 Task: Compose an email with the signature Graham Wilson with the subject Request for feedback on a proposal and the message Could you please provide a list of the deliverables? from softage.2@softage.net to softage.4@softage.net with an attached image file Product_packaging_design.jpg Undo the message and rewrite the message as I am writing to confirm the details of the invoice. Send the email. Finally, move the email from Sent Items to the label Insurance
Action: Mouse moved to (95, 71)
Screenshot: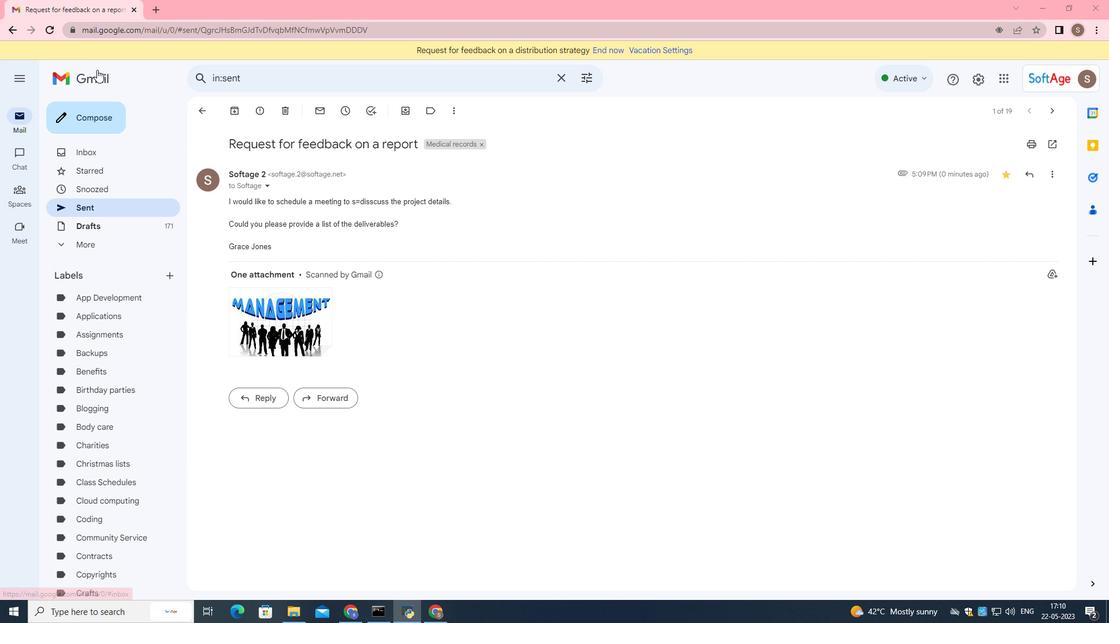 
Action: Mouse pressed left at (95, 71)
Screenshot: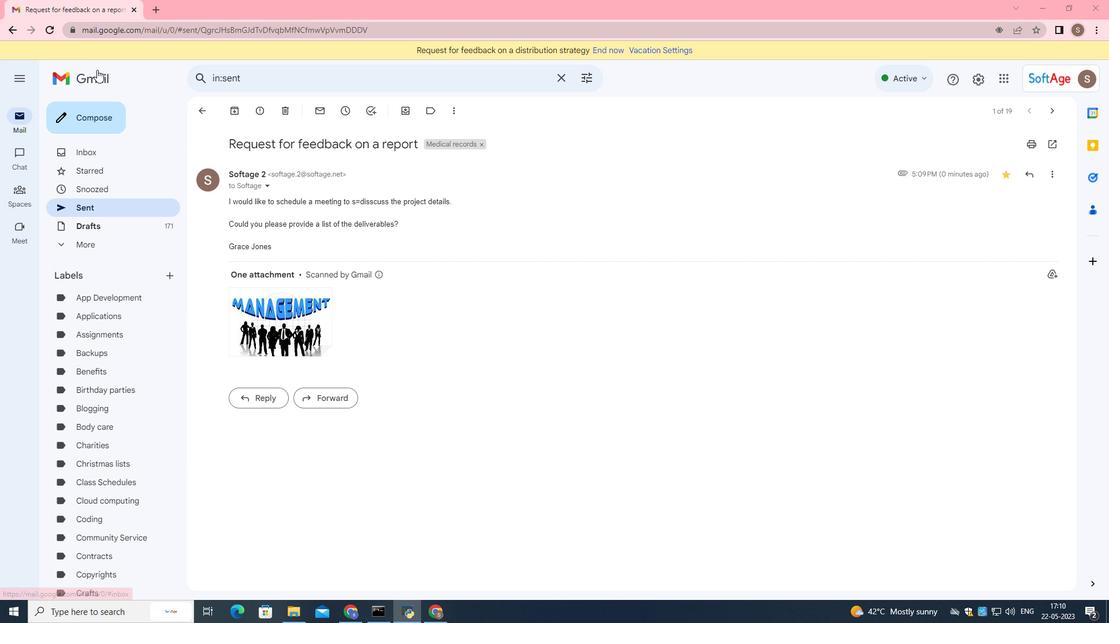 
Action: Mouse moved to (88, 114)
Screenshot: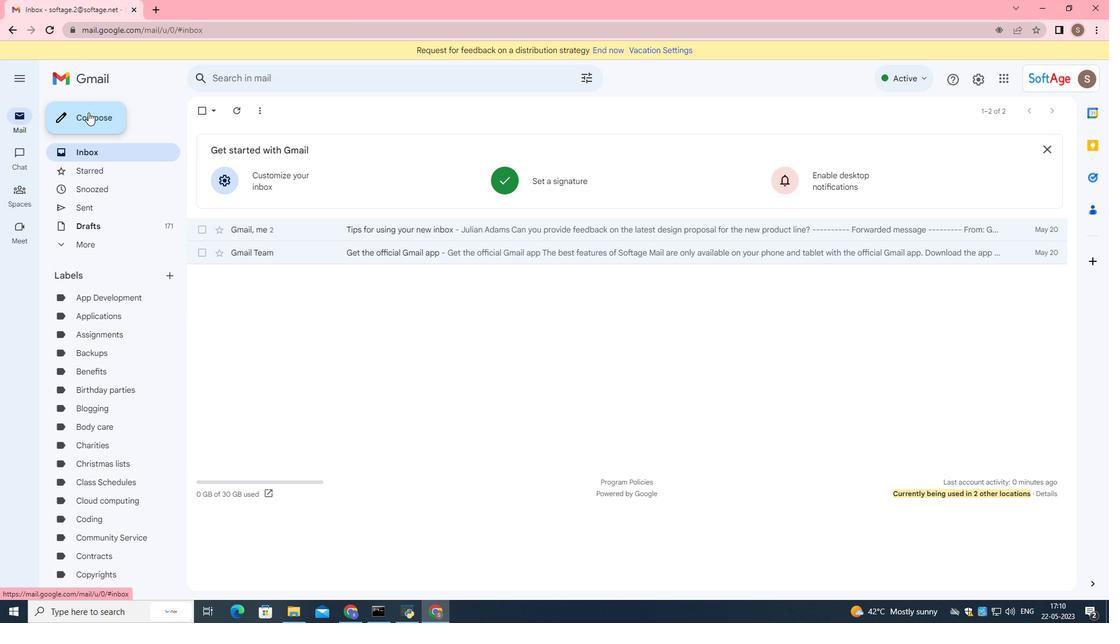 
Action: Mouse pressed left at (88, 114)
Screenshot: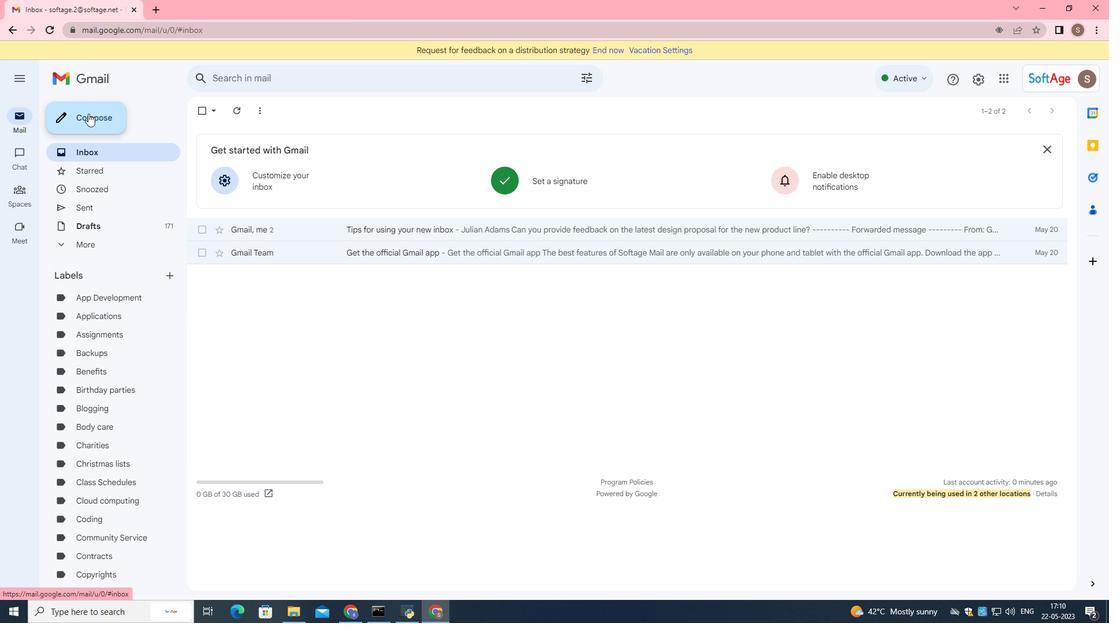 
Action: Mouse moved to (1046, 260)
Screenshot: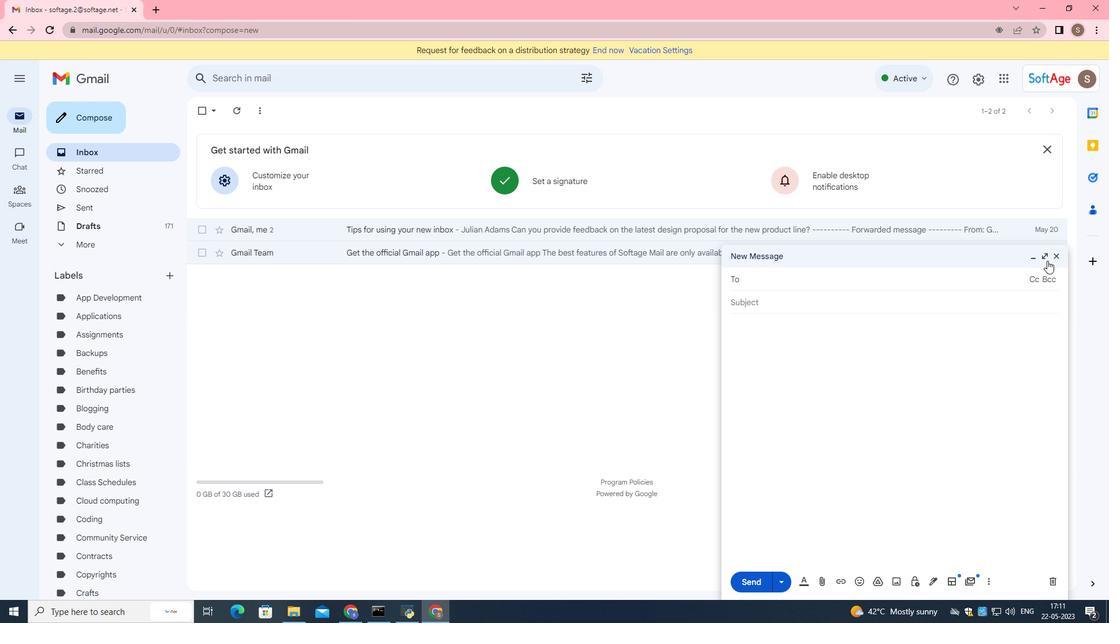 
Action: Mouse pressed left at (1046, 260)
Screenshot: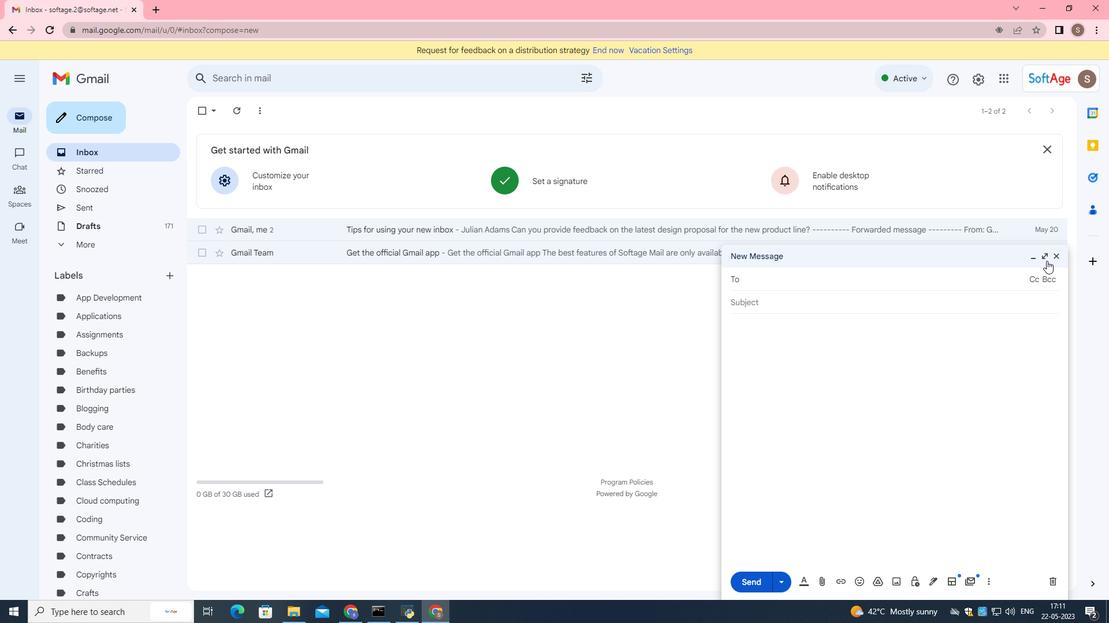 
Action: Mouse moved to (301, 559)
Screenshot: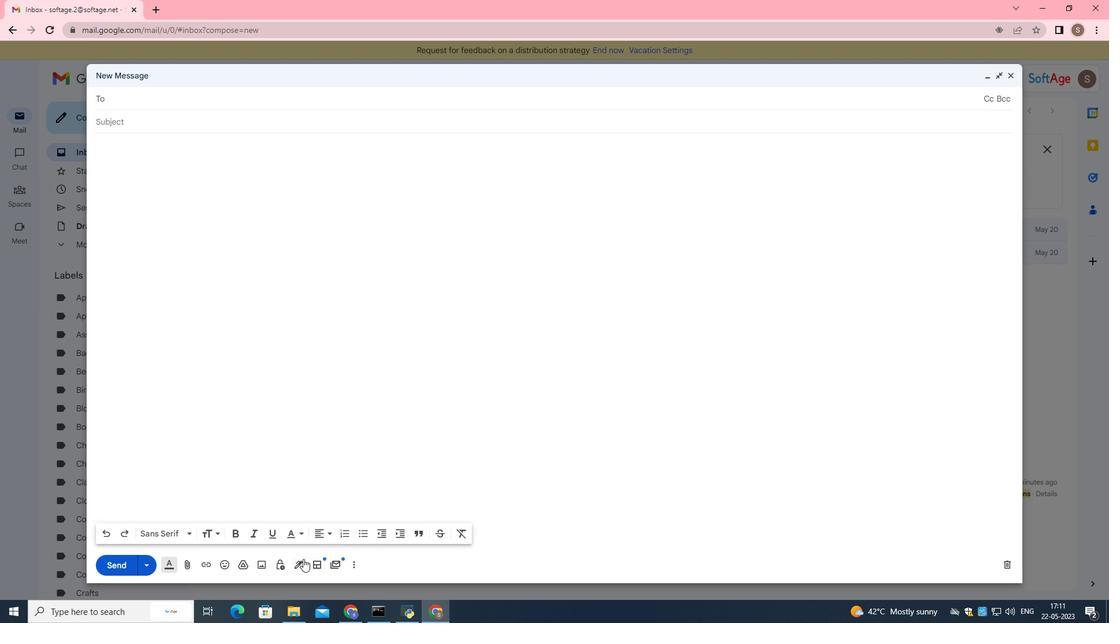 
Action: Mouse pressed left at (301, 559)
Screenshot: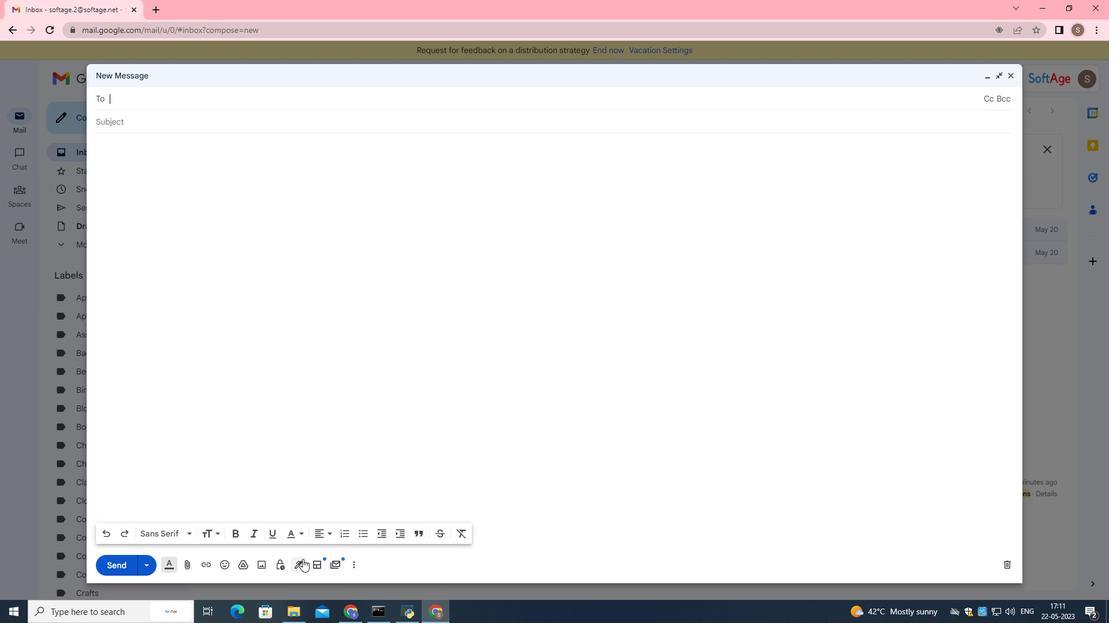 
Action: Mouse moved to (319, 452)
Screenshot: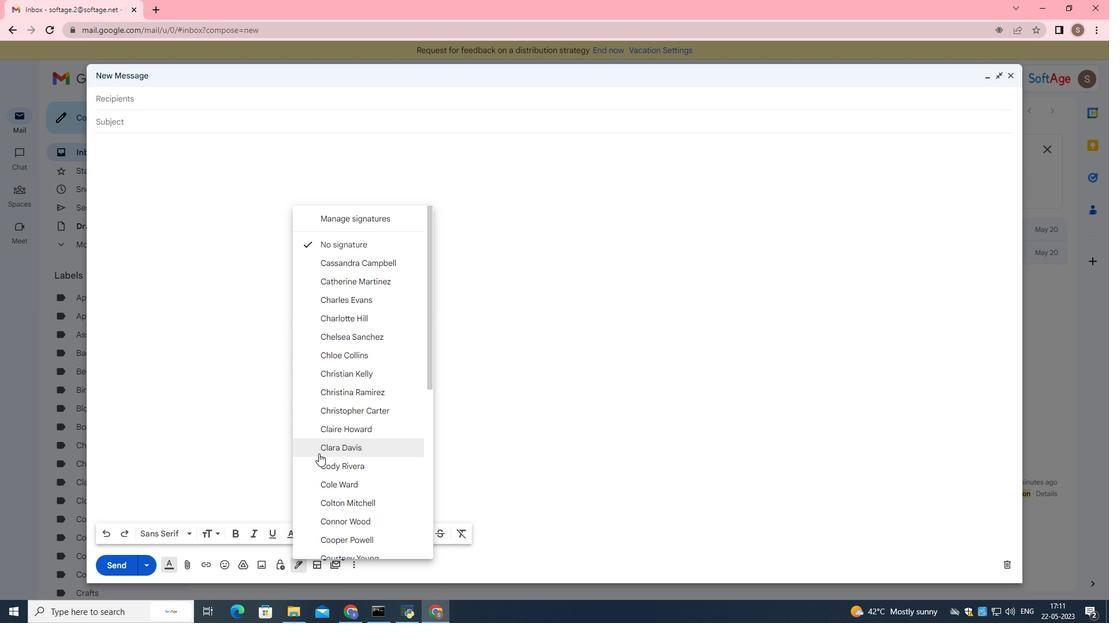 
Action: Mouse scrolled (319, 451) with delta (0, 0)
Screenshot: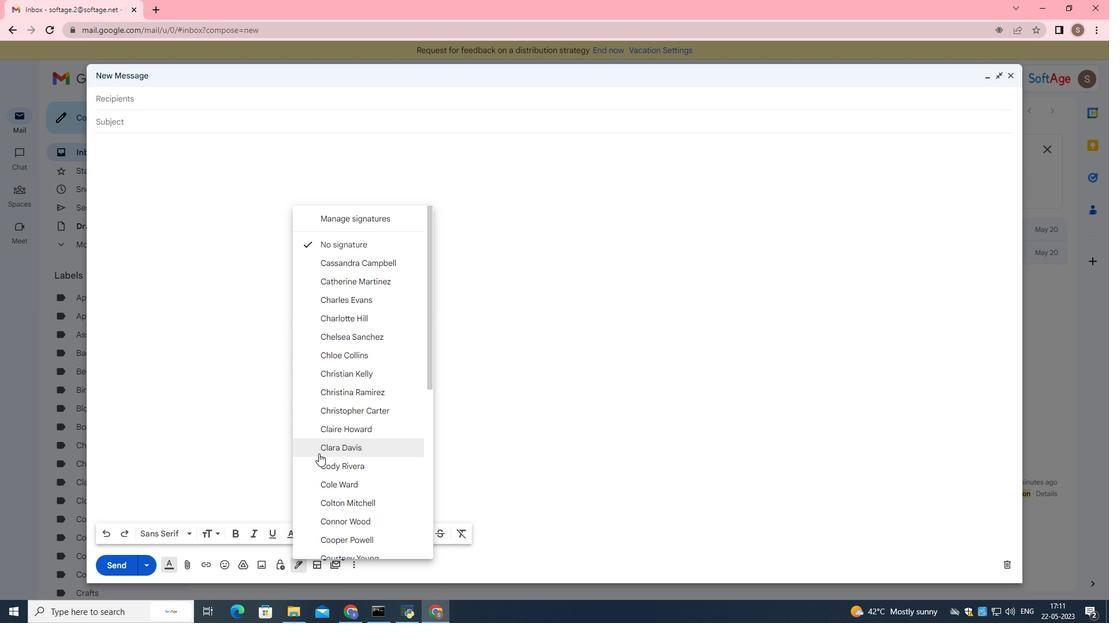 
Action: Mouse scrolled (319, 451) with delta (0, 0)
Screenshot: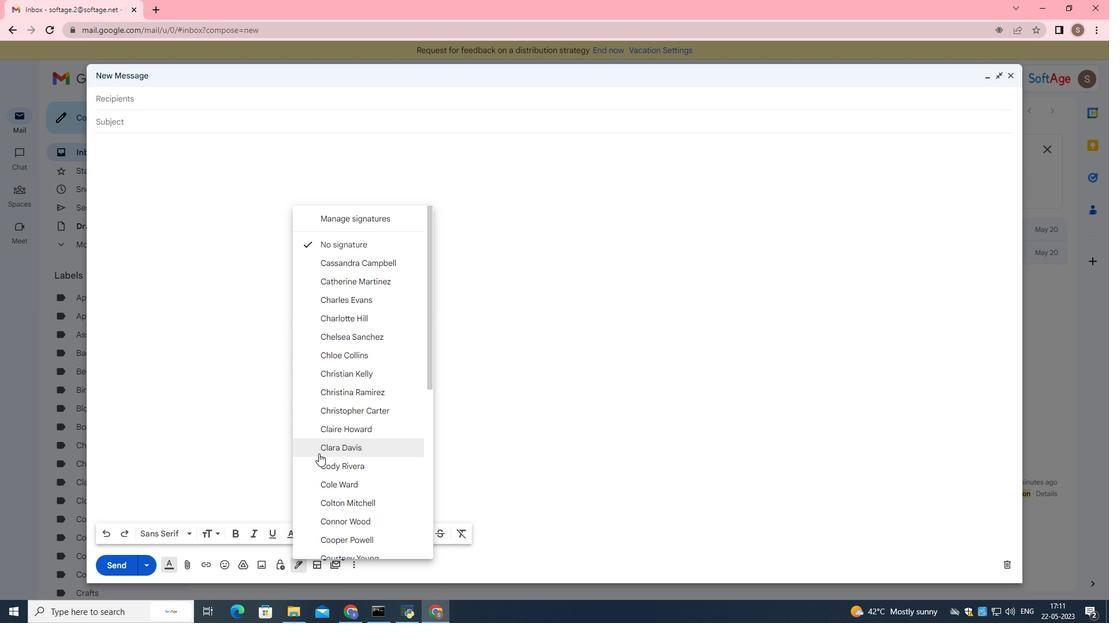 
Action: Mouse scrolled (319, 451) with delta (0, 0)
Screenshot: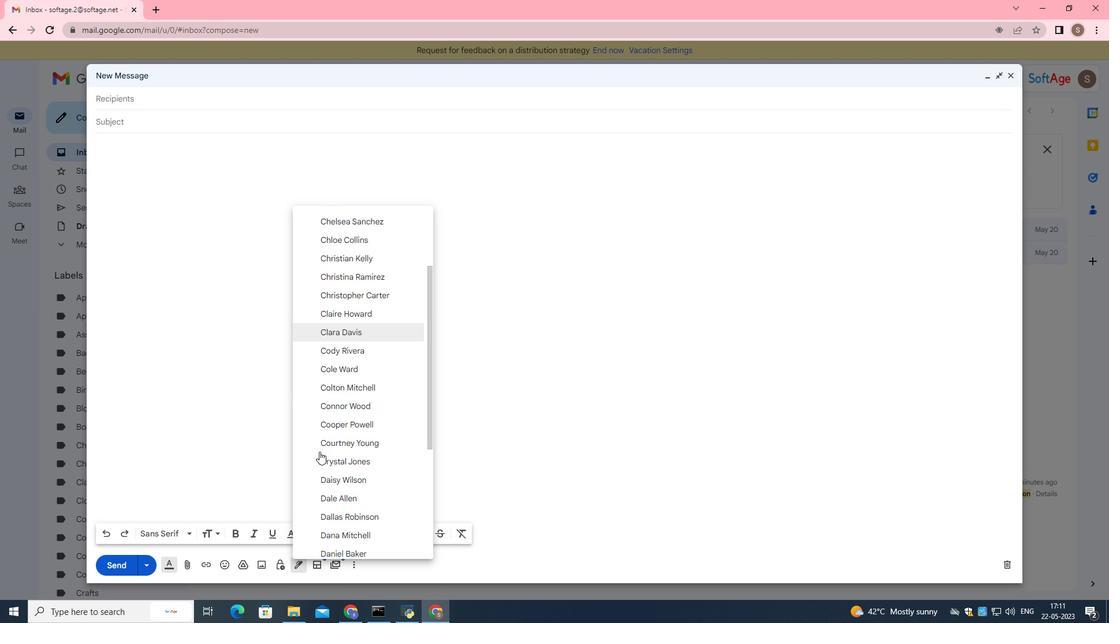 
Action: Mouse scrolled (319, 451) with delta (0, 0)
Screenshot: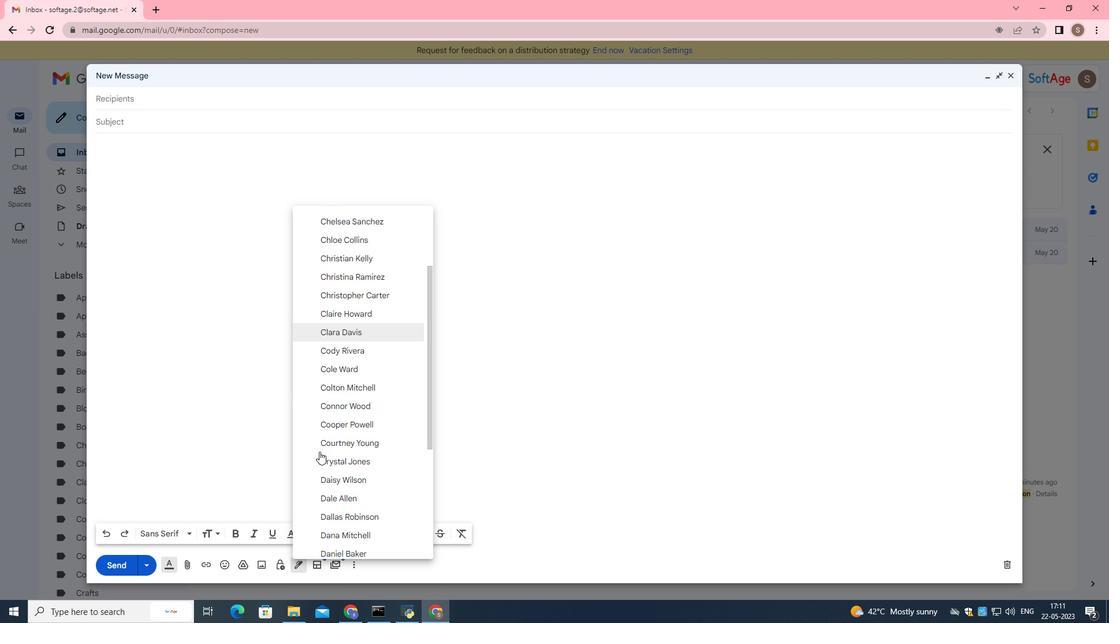 
Action: Mouse scrolled (319, 451) with delta (0, 0)
Screenshot: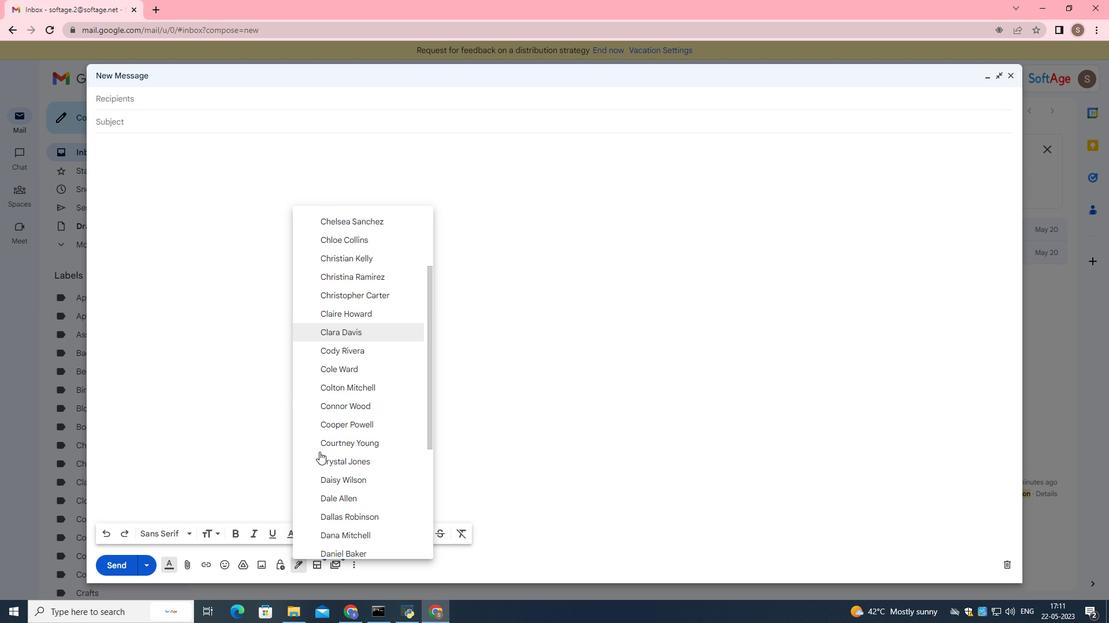 
Action: Mouse scrolled (319, 451) with delta (0, 0)
Screenshot: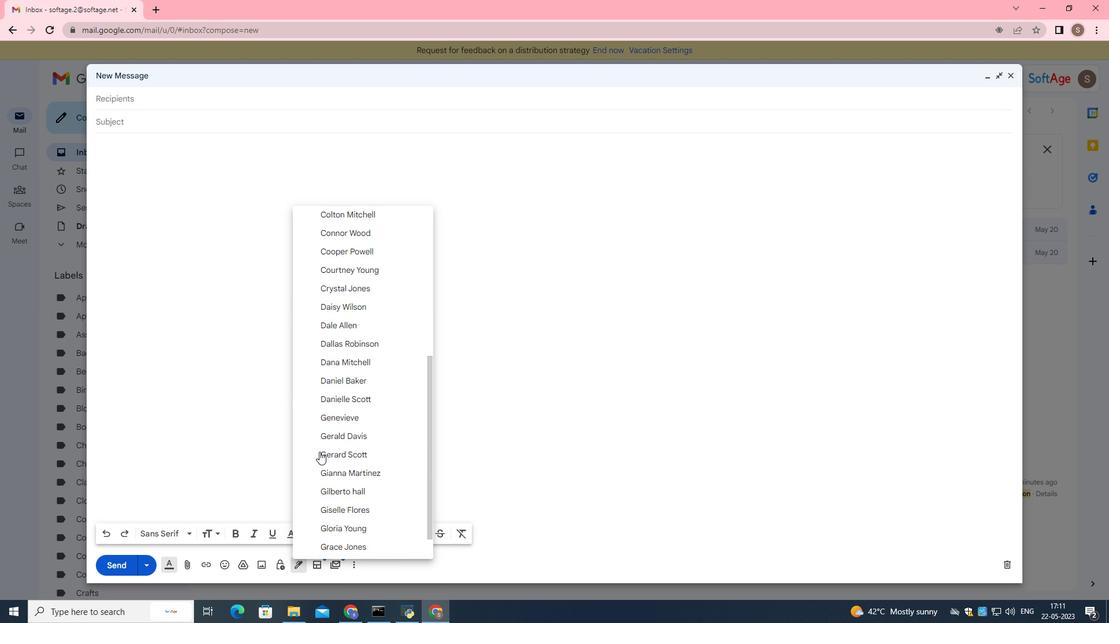 
Action: Mouse scrolled (319, 451) with delta (0, 0)
Screenshot: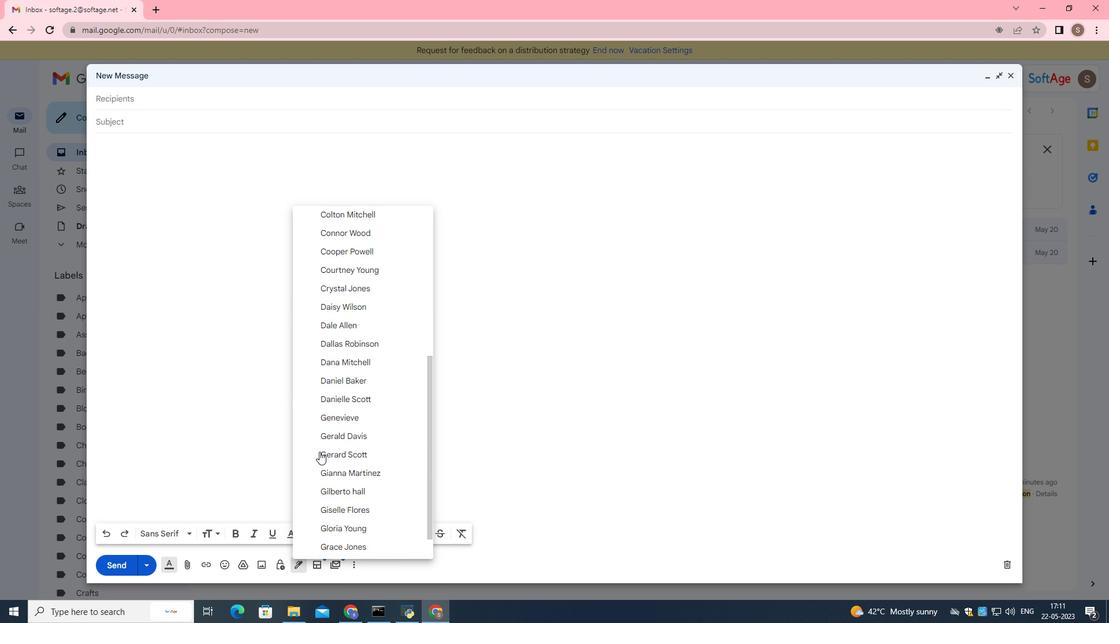 
Action: Mouse scrolled (319, 451) with delta (0, 0)
Screenshot: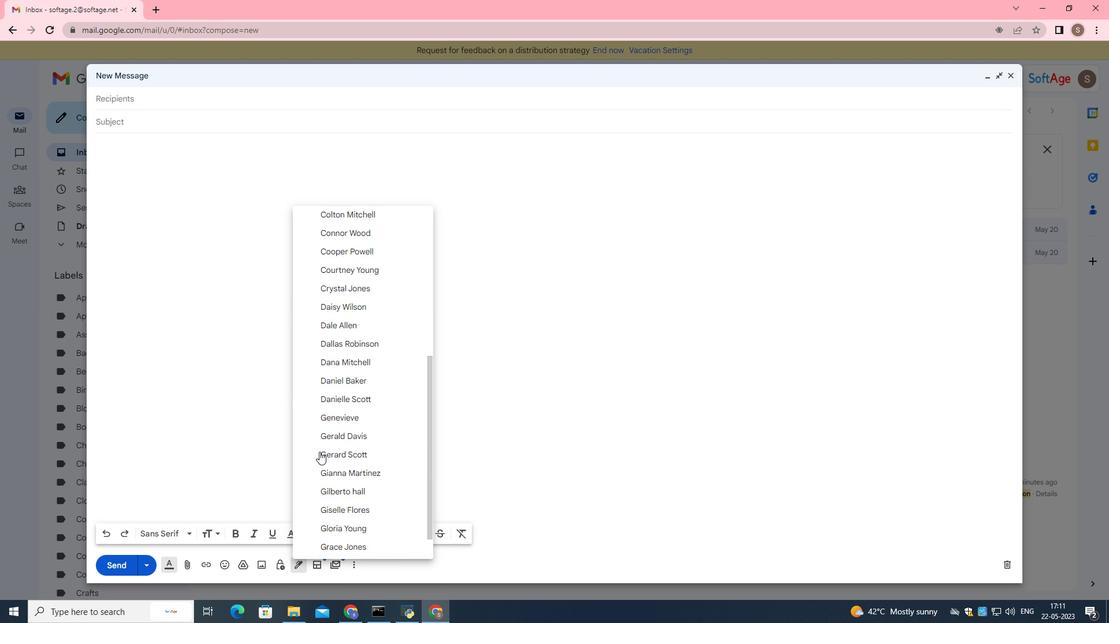 
Action: Mouse moved to (366, 238)
Screenshot: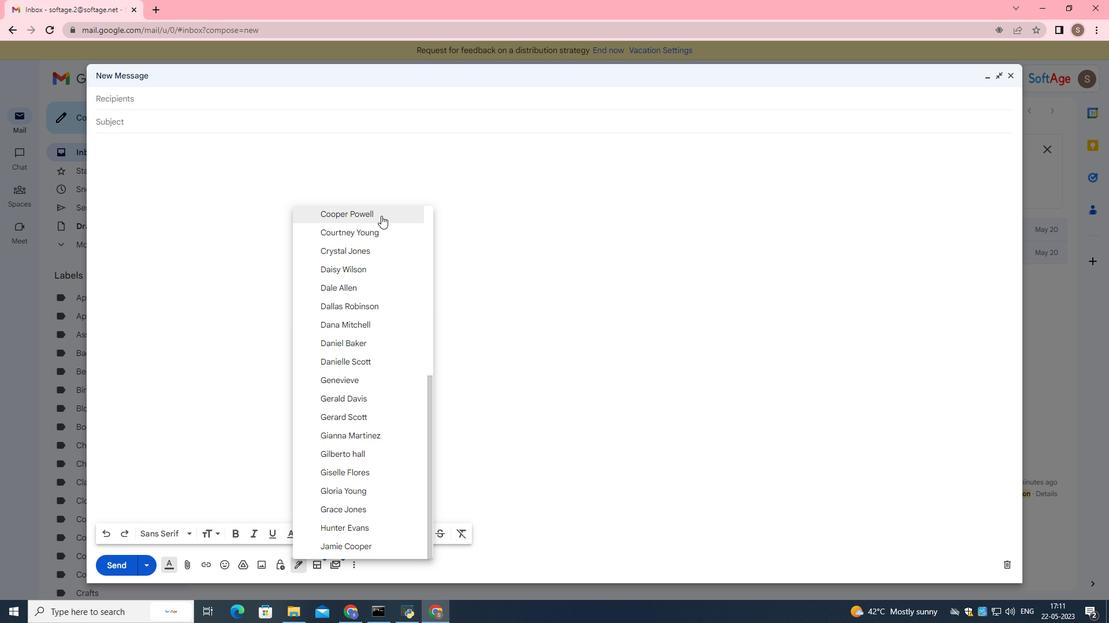
Action: Mouse scrolled (366, 238) with delta (0, 0)
Screenshot: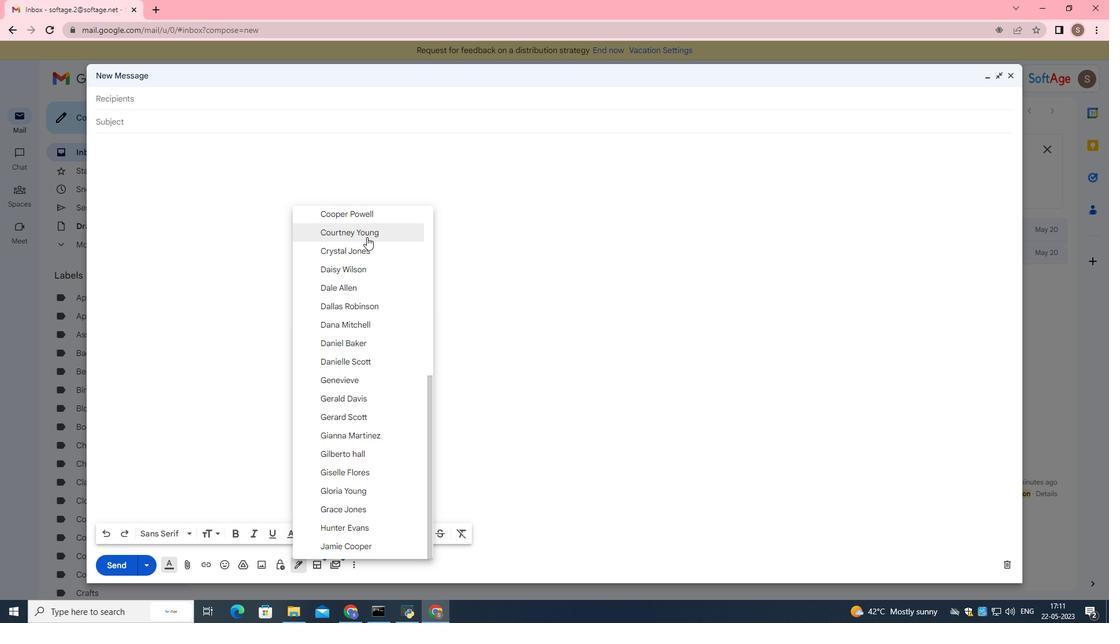 
Action: Mouse scrolled (366, 238) with delta (0, 0)
Screenshot: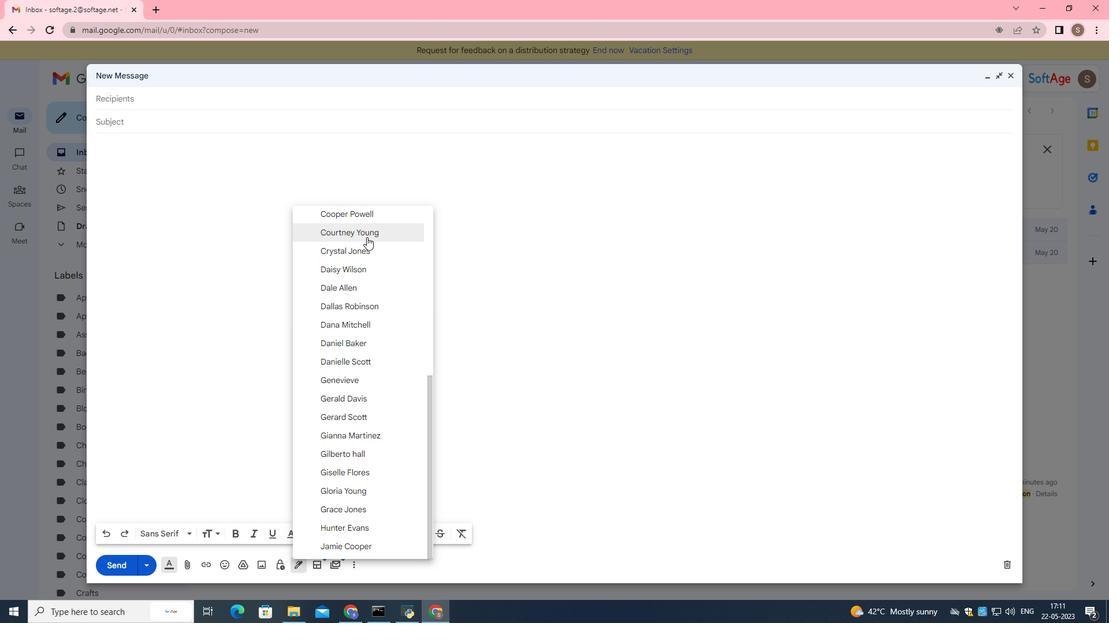 
Action: Mouse scrolled (366, 238) with delta (0, 0)
Screenshot: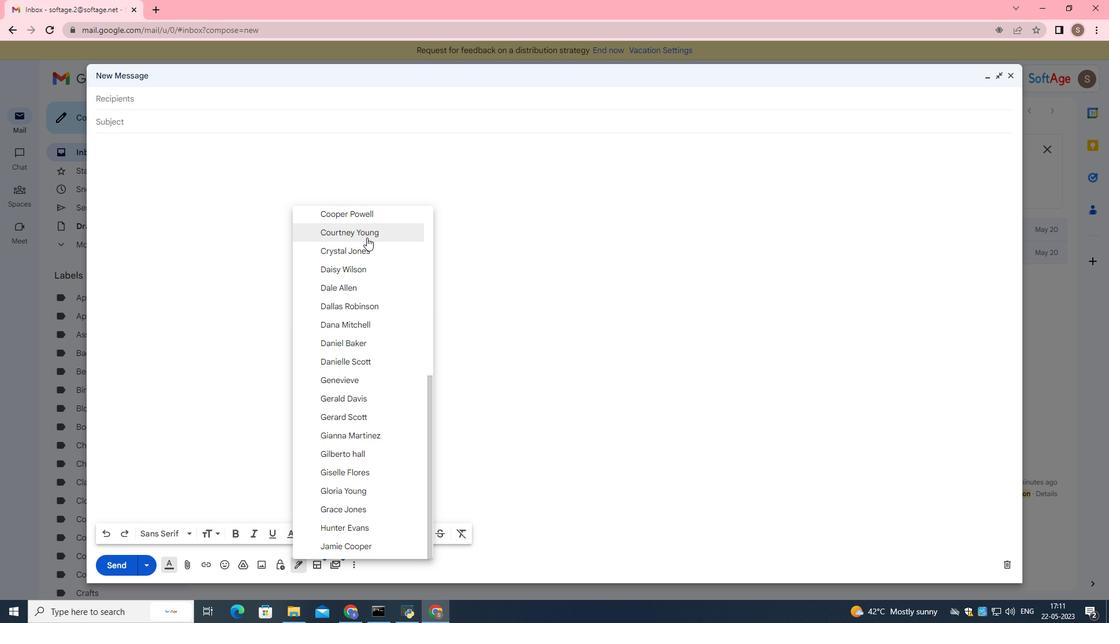 
Action: Mouse scrolled (366, 238) with delta (0, 0)
Screenshot: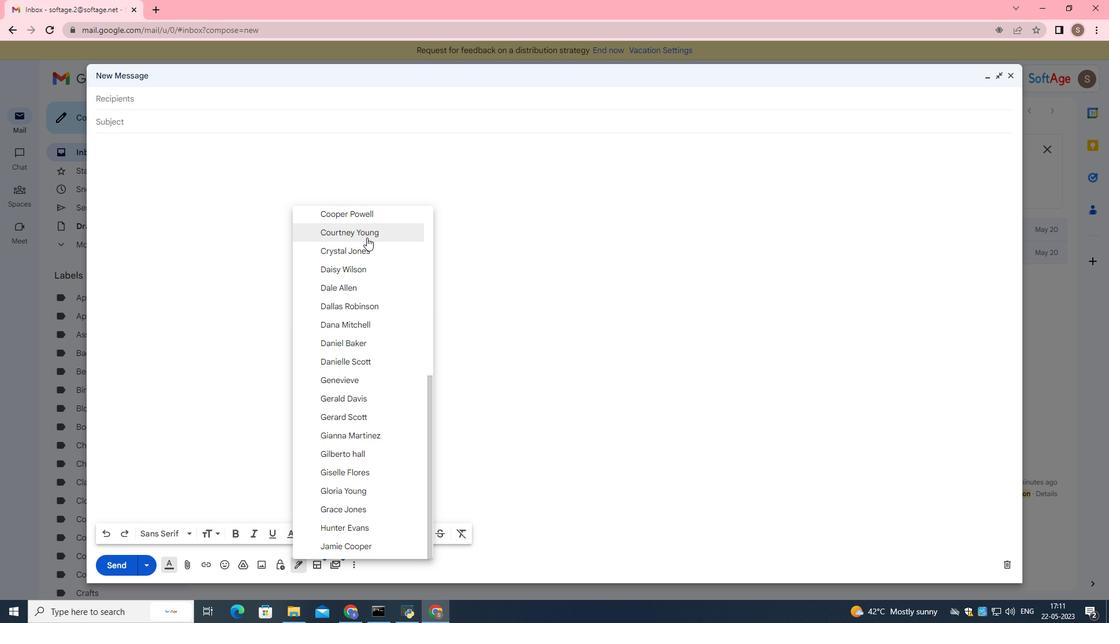 
Action: Mouse moved to (366, 238)
Screenshot: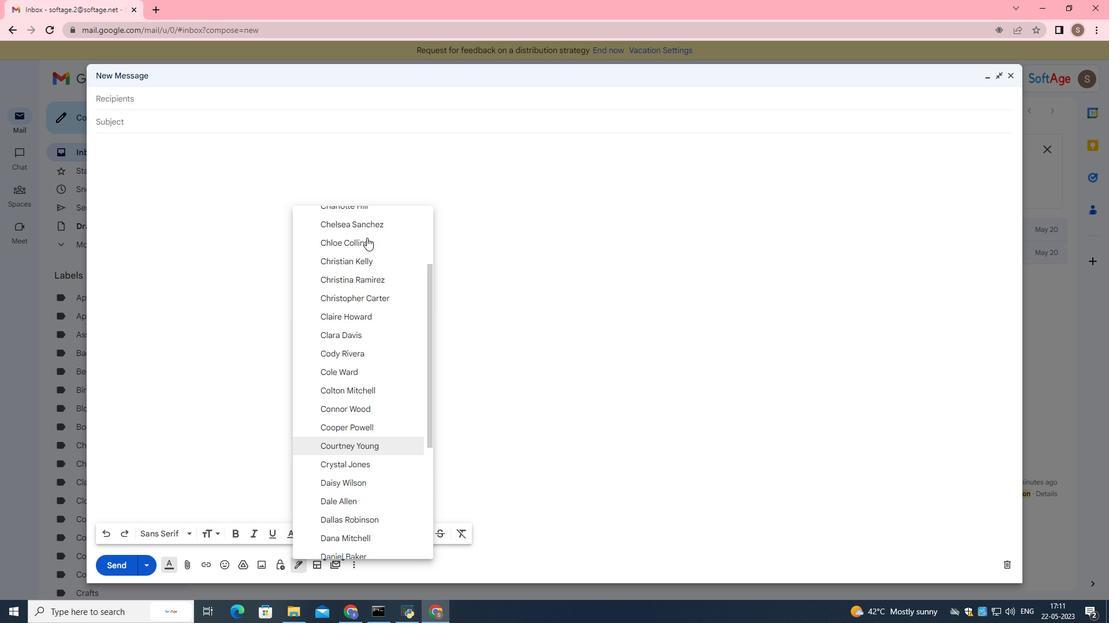 
Action: Mouse scrolled (366, 239) with delta (0, 0)
Screenshot: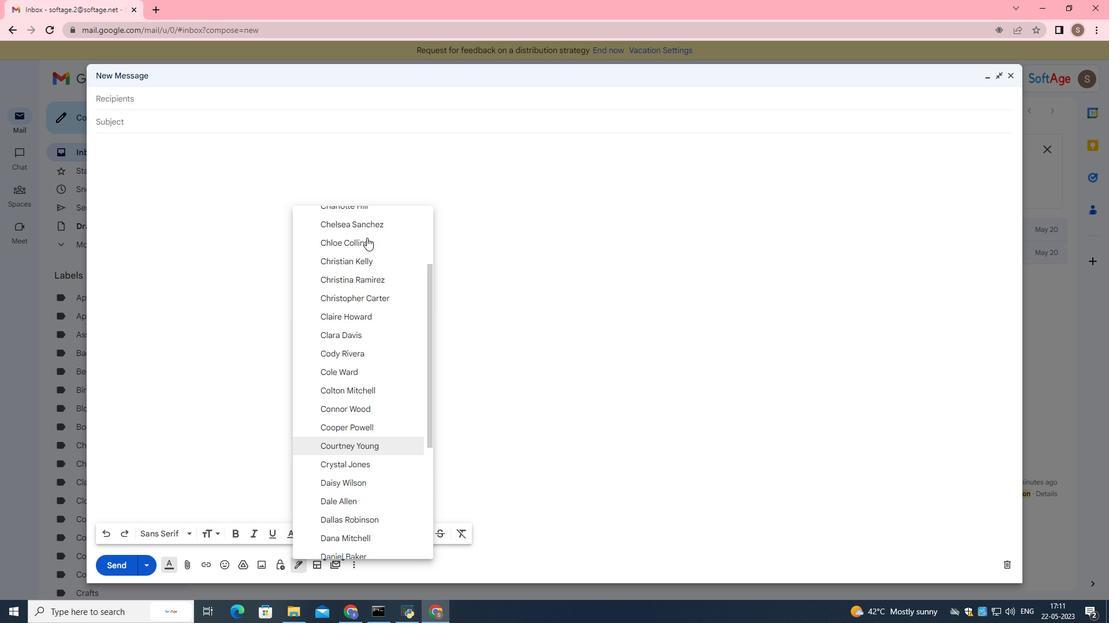 
Action: Mouse scrolled (366, 239) with delta (0, 0)
Screenshot: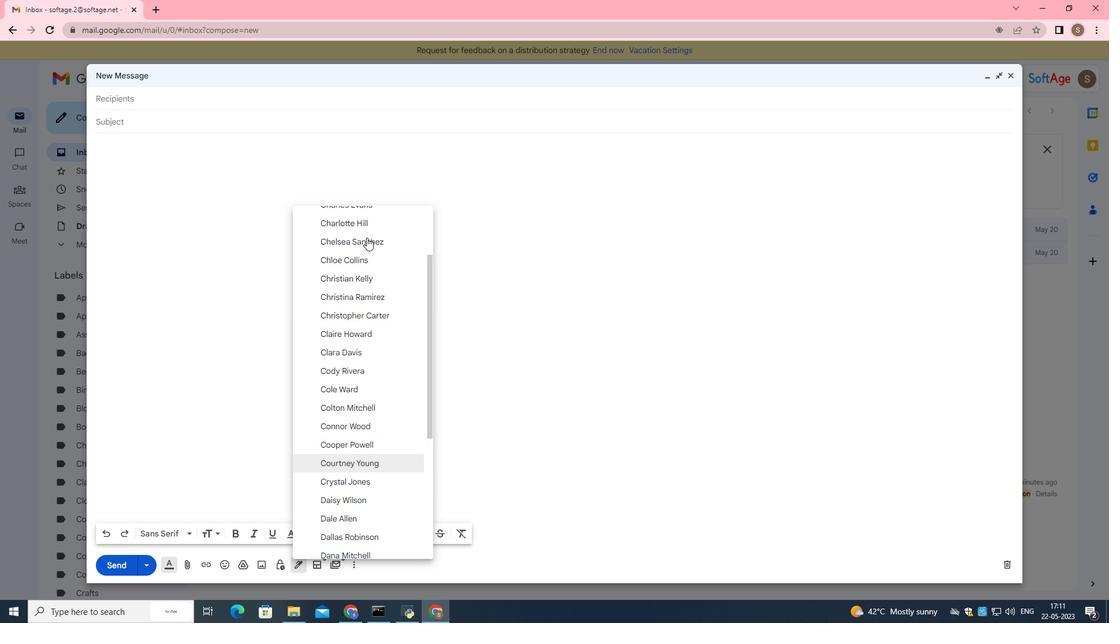
Action: Mouse scrolled (366, 239) with delta (0, 0)
Screenshot: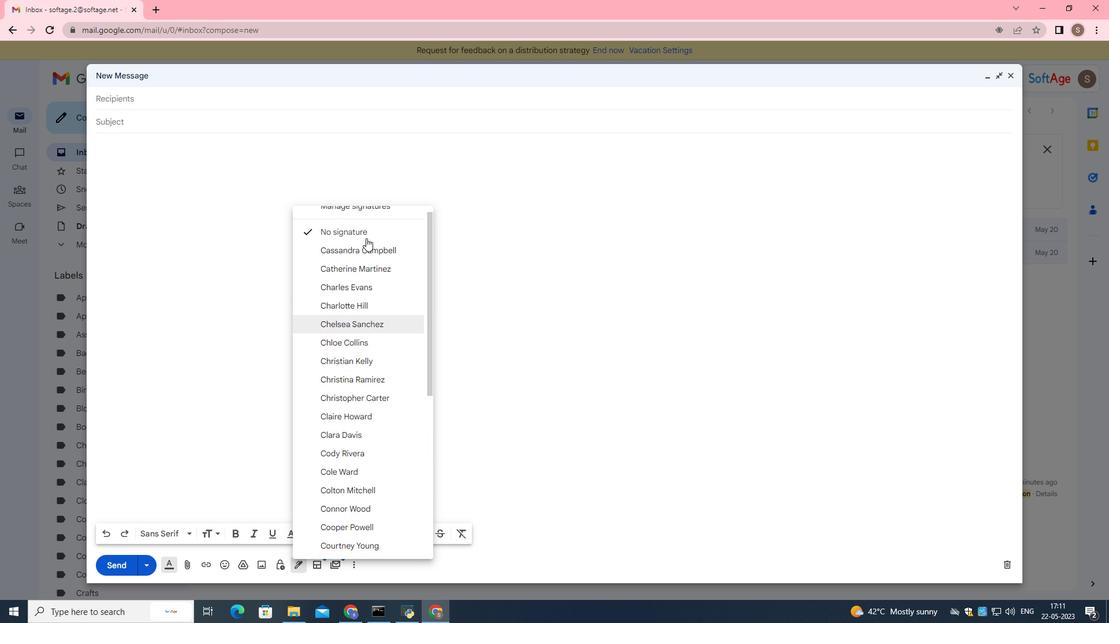 
Action: Mouse scrolled (366, 239) with delta (0, 0)
Screenshot: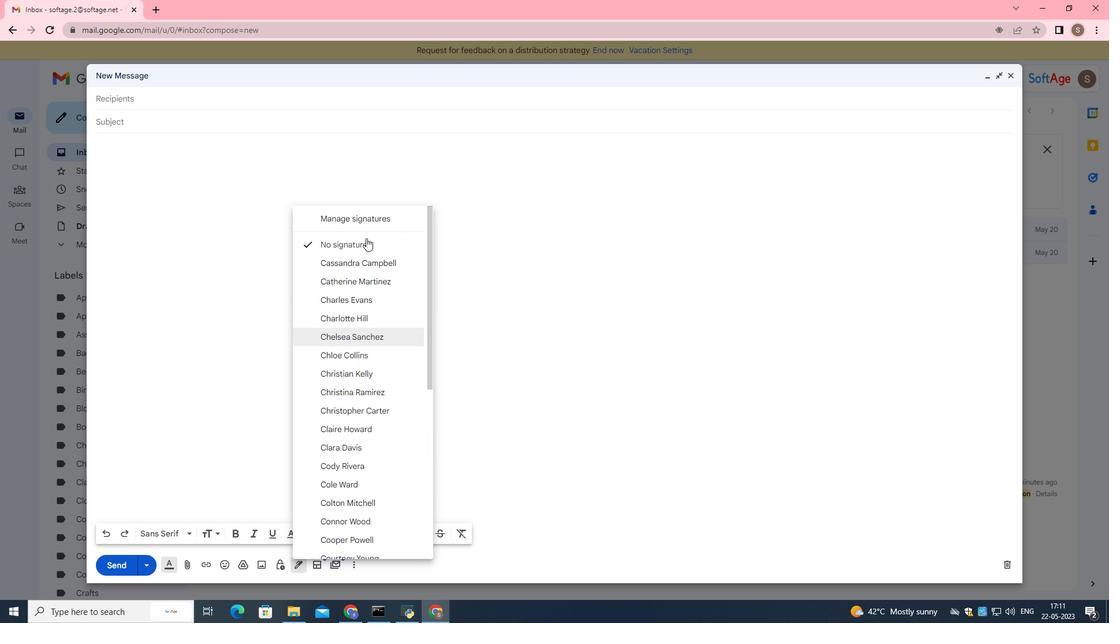 
Action: Mouse scrolled (366, 239) with delta (0, 0)
Screenshot: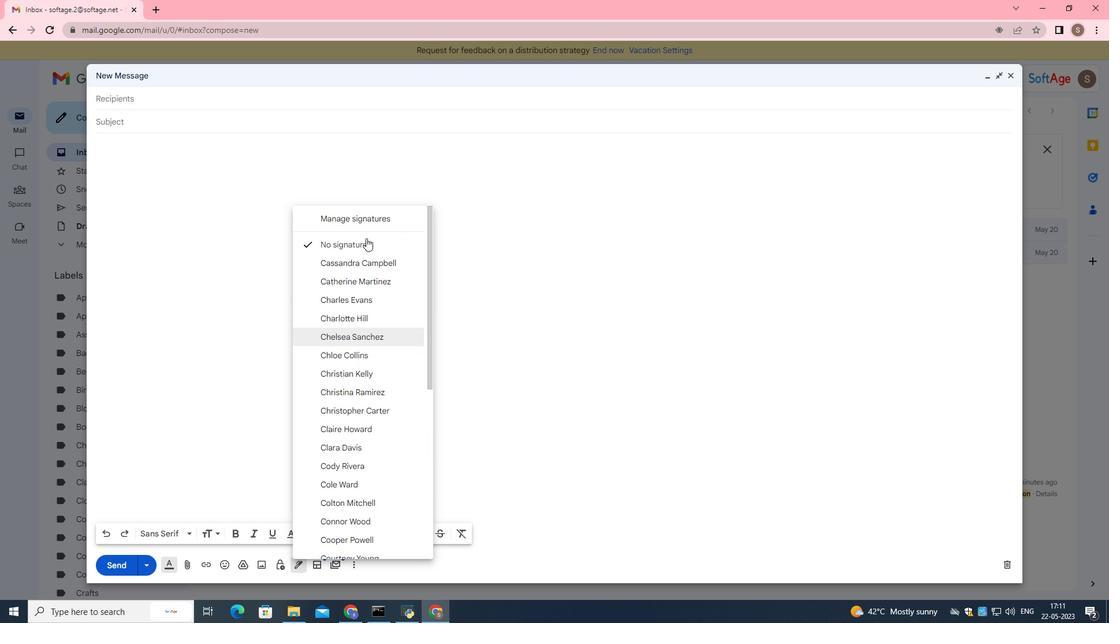 
Action: Mouse moved to (370, 220)
Screenshot: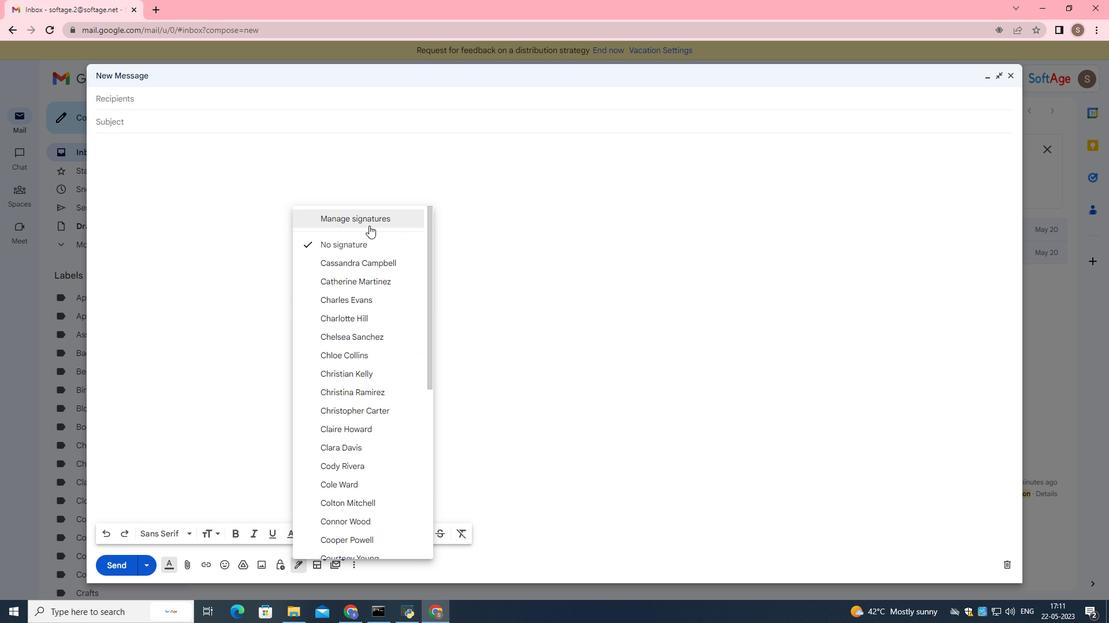 
Action: Mouse pressed left at (370, 220)
Screenshot: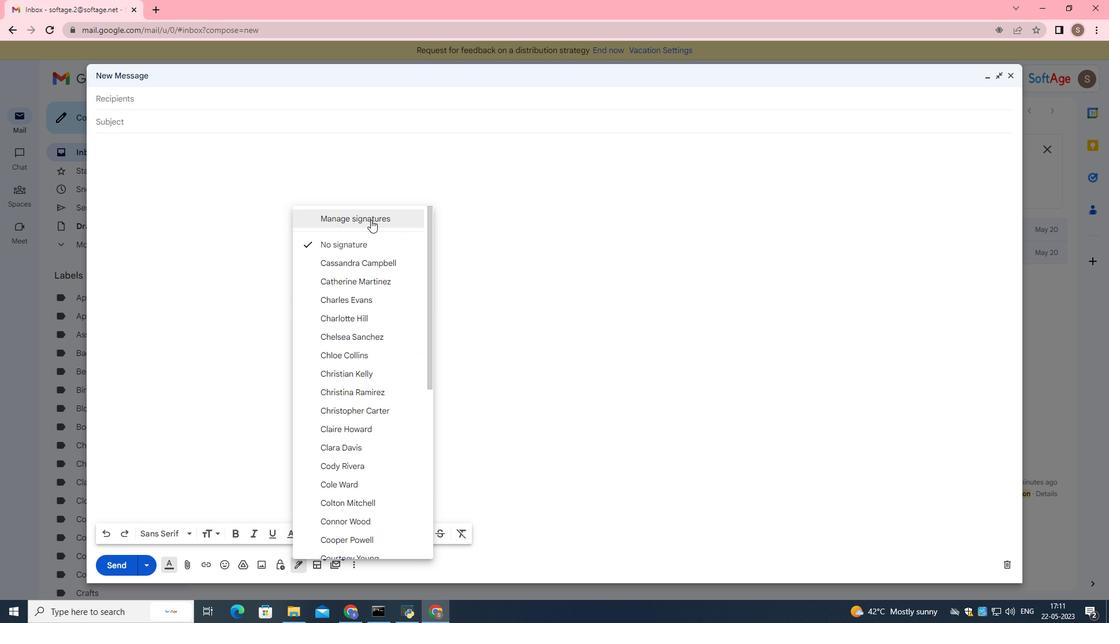 
Action: Mouse moved to (1000, 73)
Screenshot: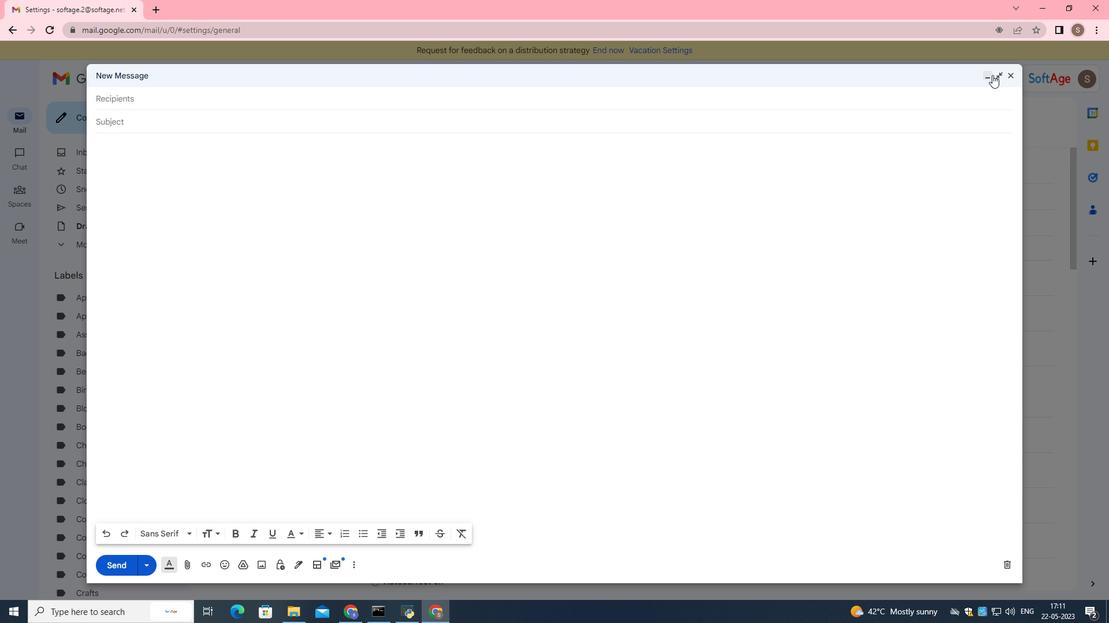 
Action: Mouse pressed left at (1000, 73)
Screenshot: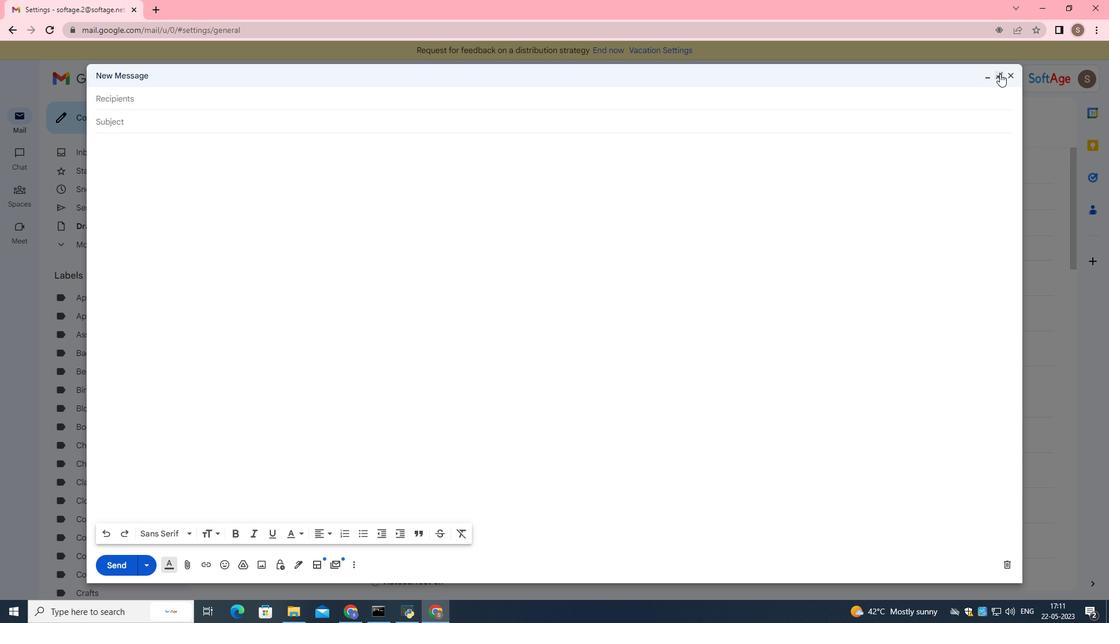 
Action: Mouse moved to (488, 406)
Screenshot: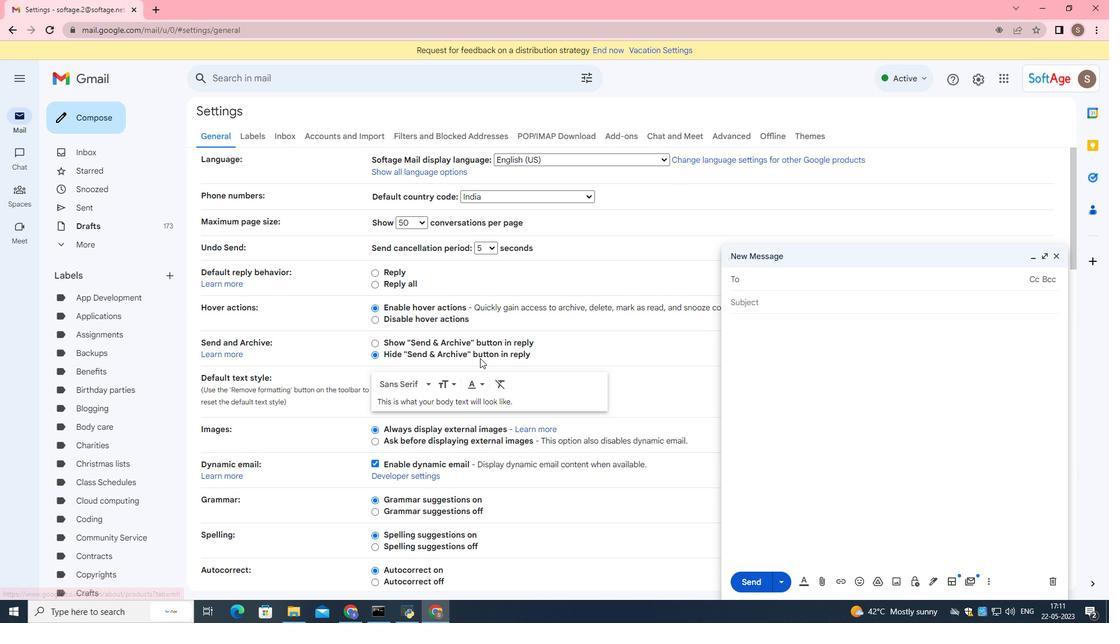 
Action: Mouse scrolled (488, 406) with delta (0, 0)
Screenshot: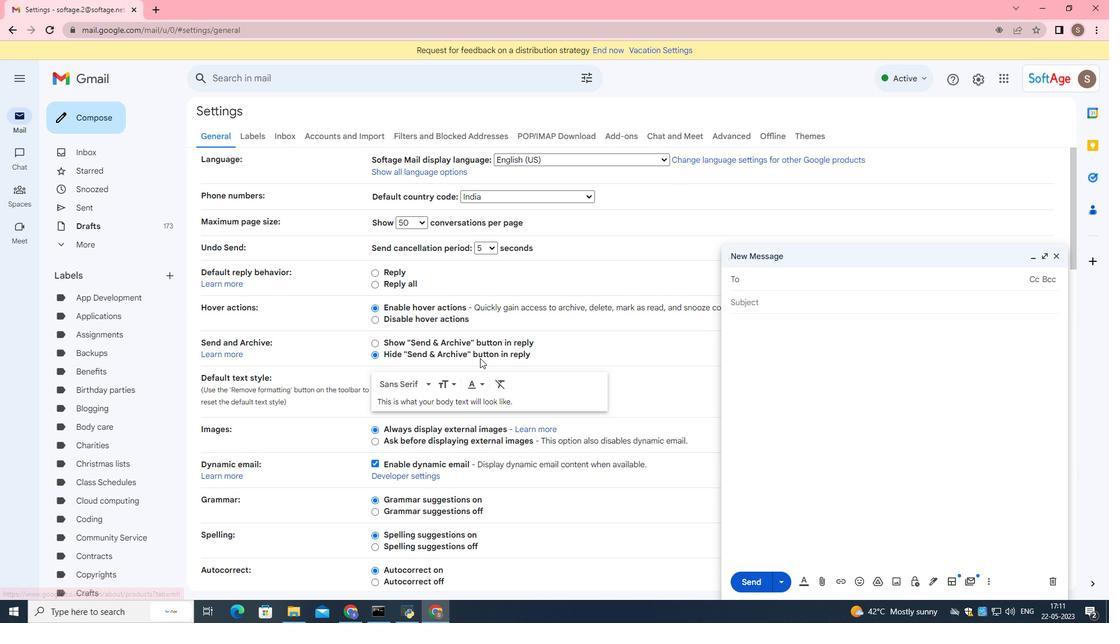 
Action: Mouse moved to (488, 407)
Screenshot: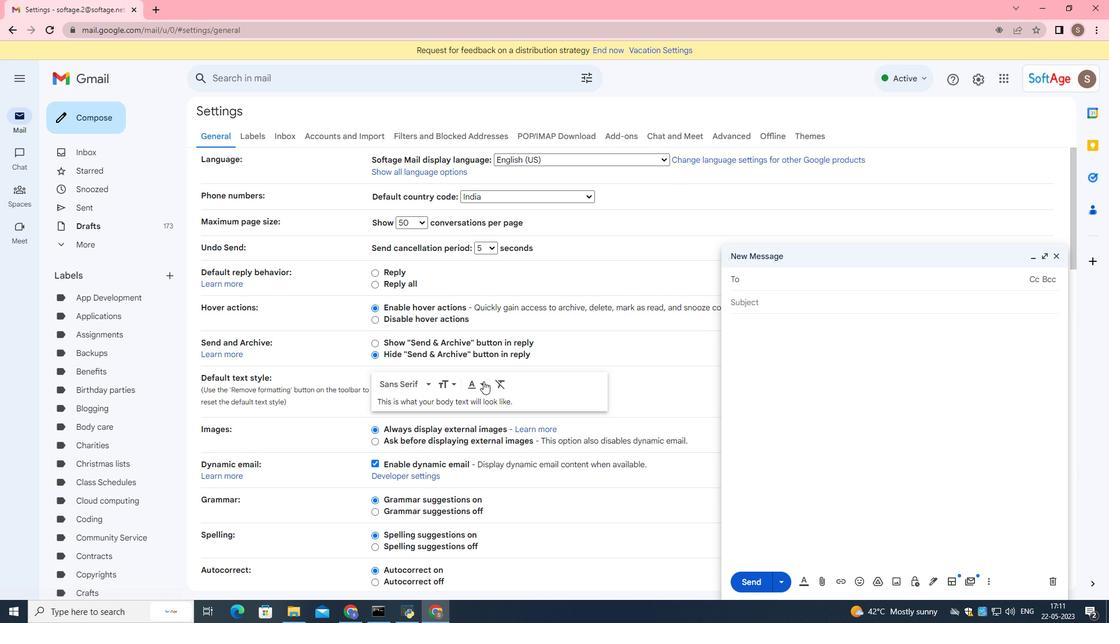 
Action: Mouse scrolled (488, 406) with delta (0, 0)
Screenshot: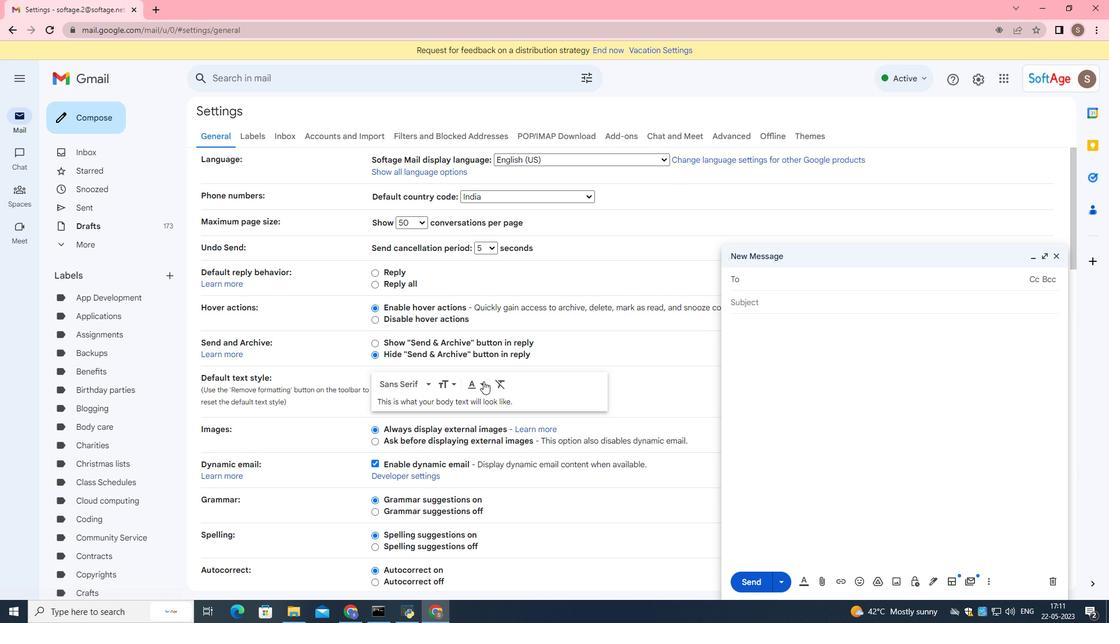 
Action: Mouse moved to (488, 407)
Screenshot: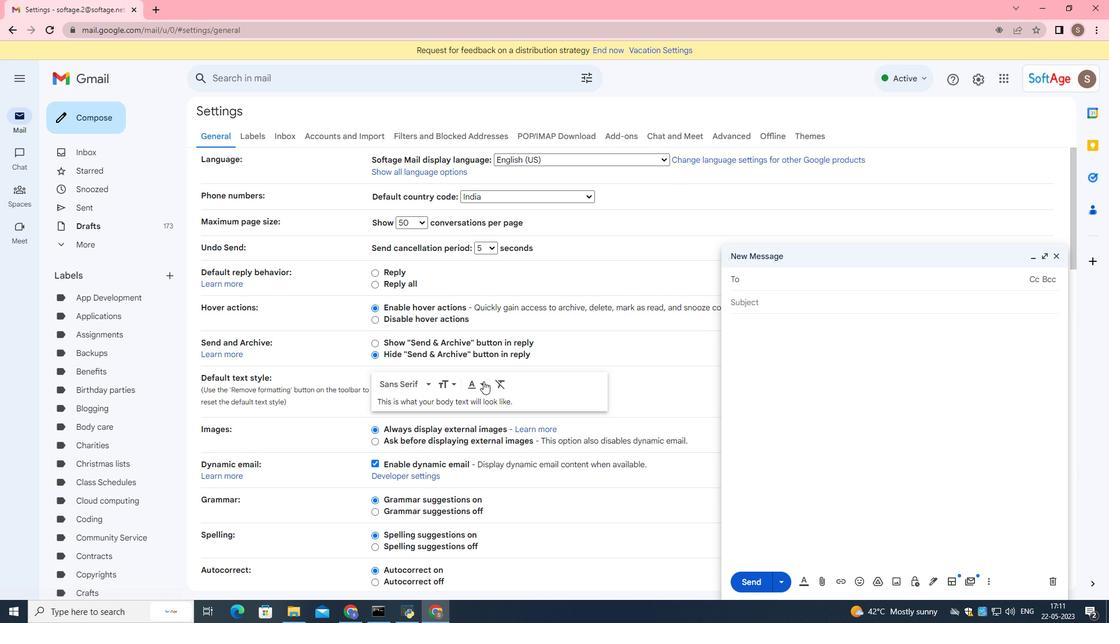 
Action: Mouse scrolled (488, 407) with delta (0, 0)
Screenshot: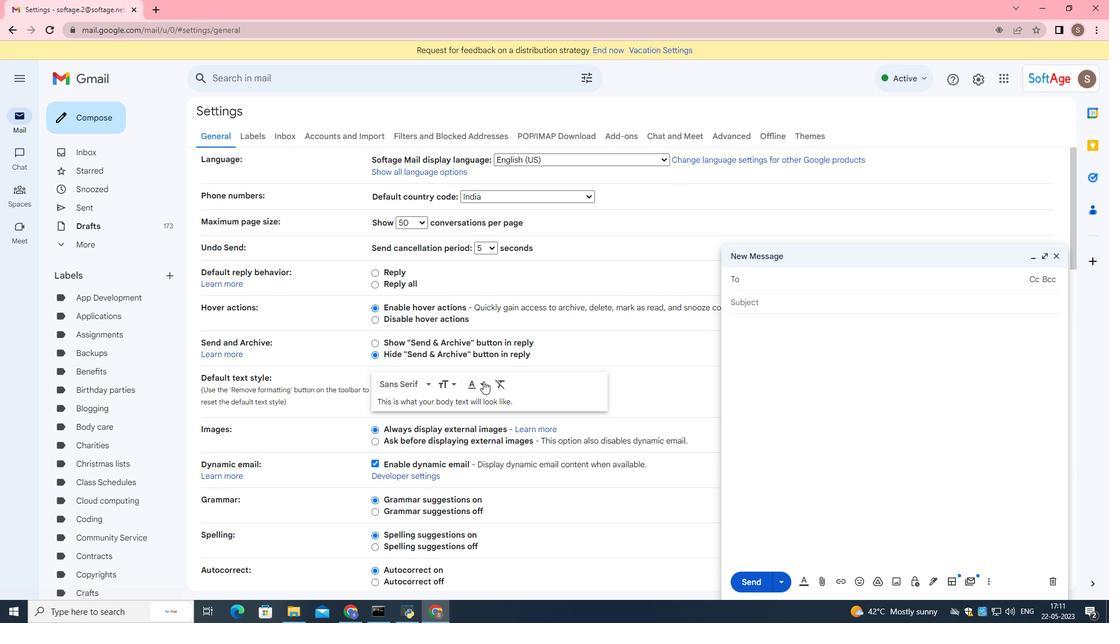 
Action: Mouse scrolled (488, 407) with delta (0, 0)
Screenshot: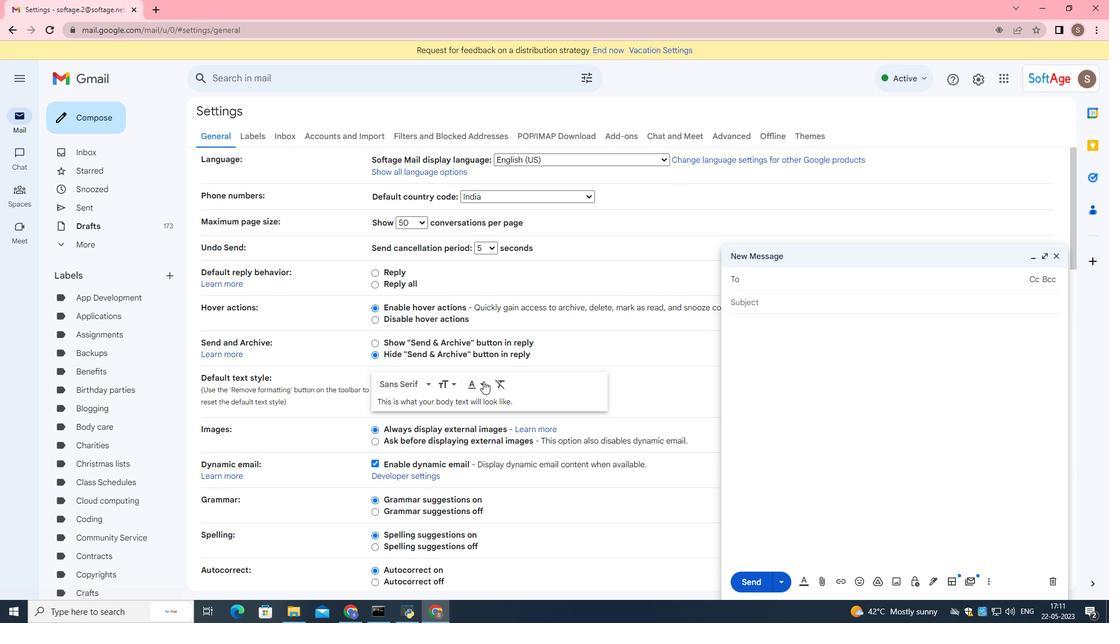 
Action: Mouse scrolled (488, 407) with delta (0, 0)
Screenshot: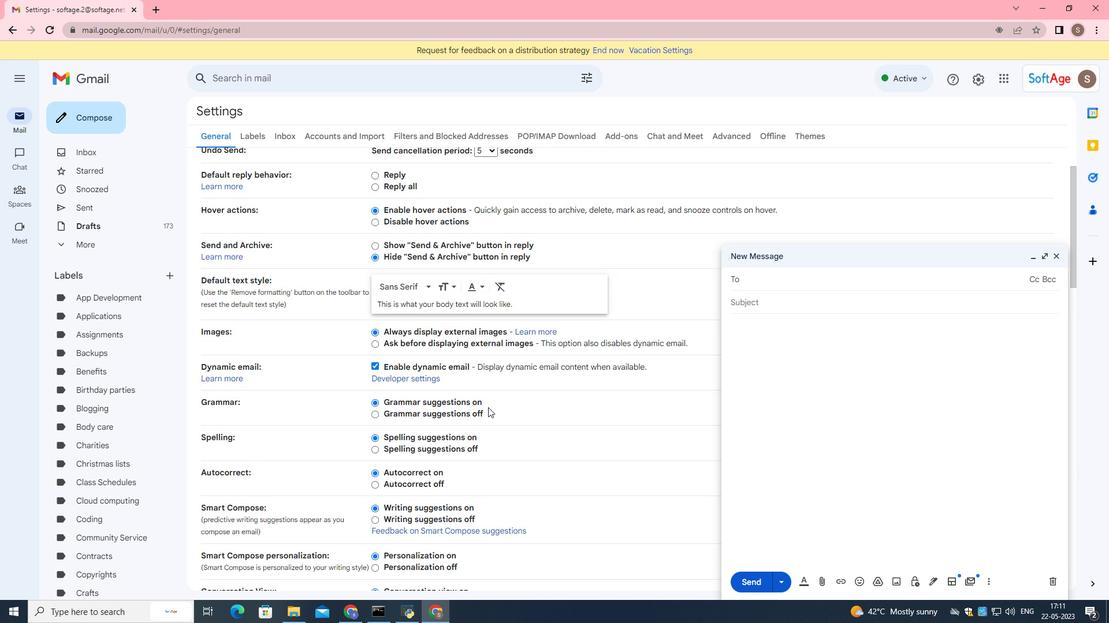 
Action: Mouse scrolled (488, 407) with delta (0, 0)
Screenshot: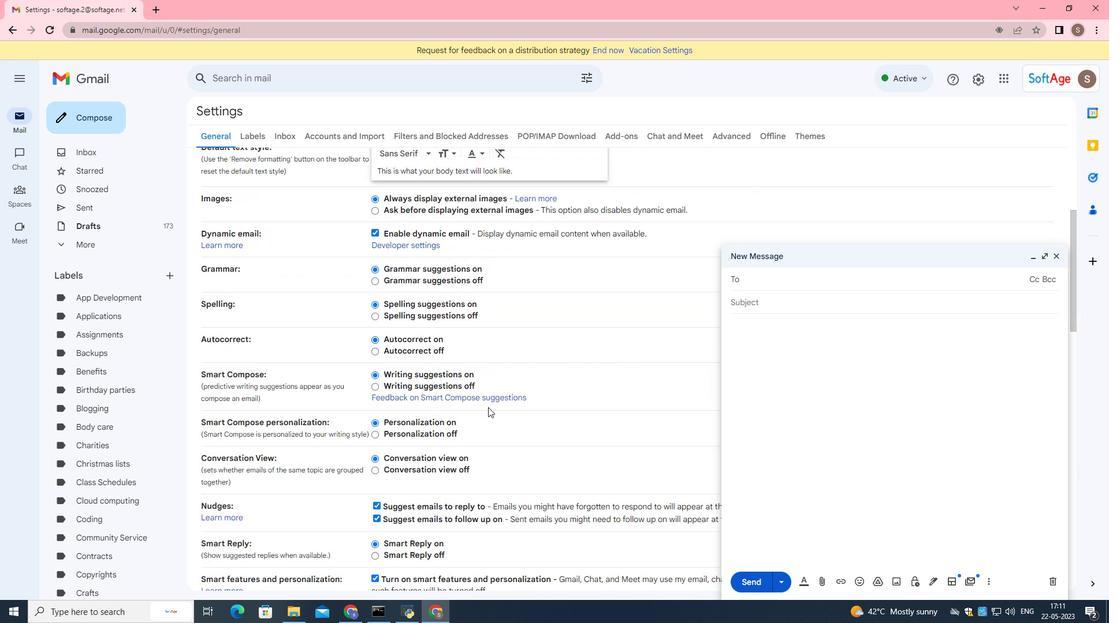 
Action: Mouse scrolled (488, 407) with delta (0, 0)
Screenshot: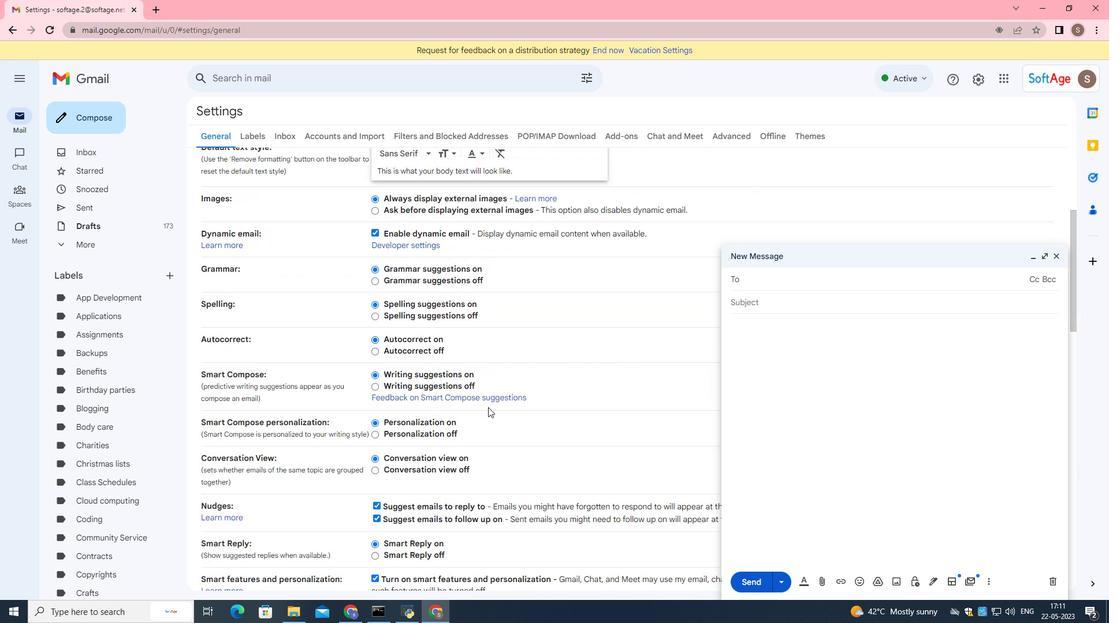 
Action: Mouse scrolled (488, 407) with delta (0, 0)
Screenshot: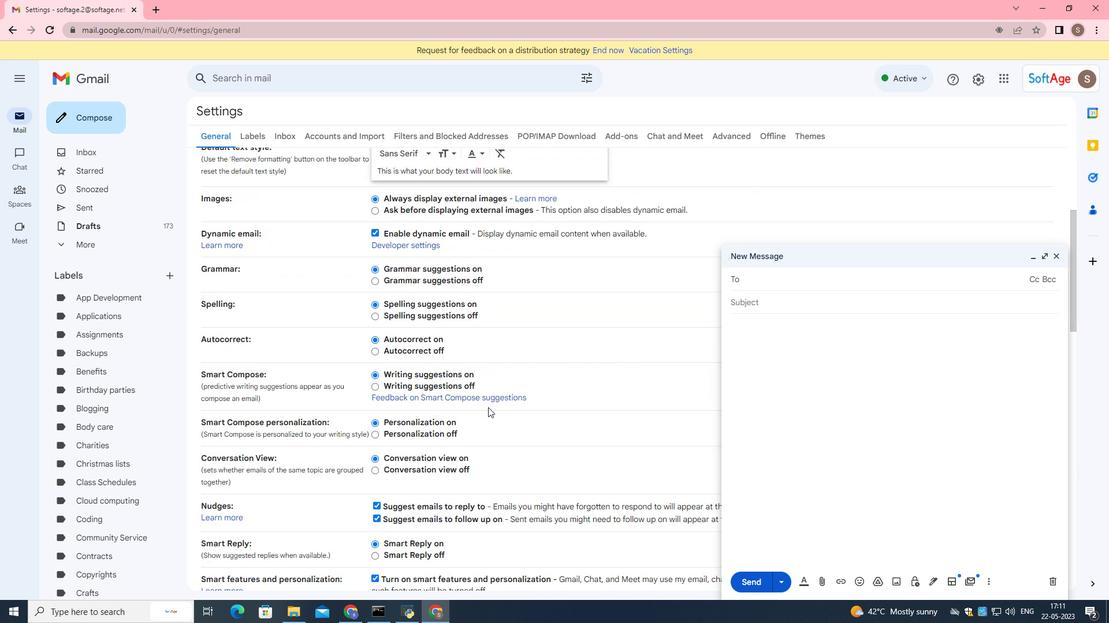 
Action: Mouse scrolled (488, 407) with delta (0, 0)
Screenshot: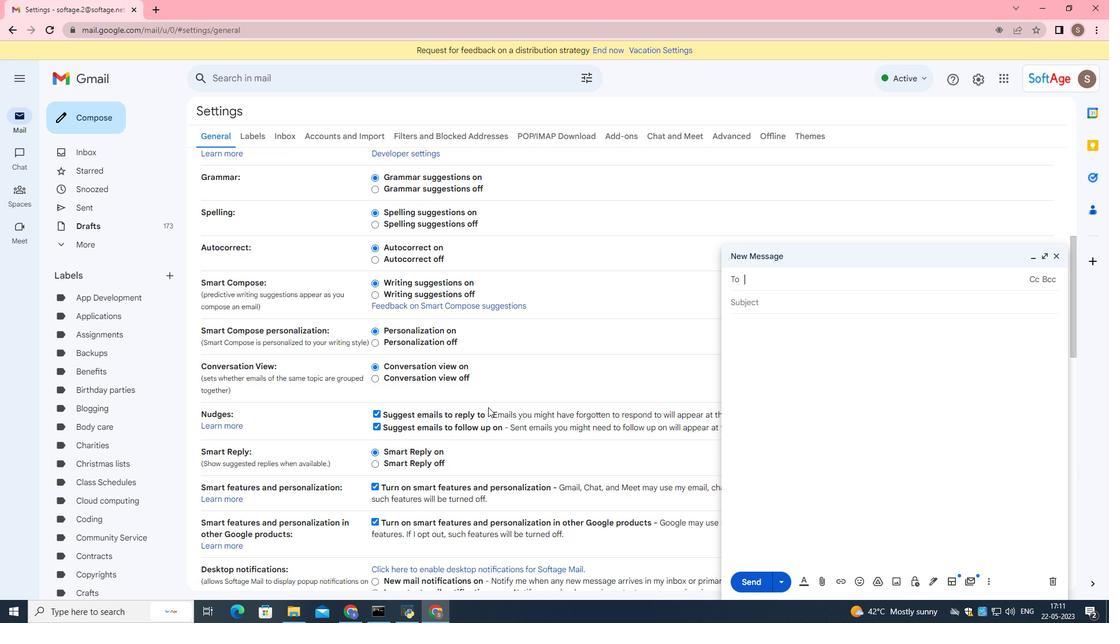 
Action: Mouse scrolled (488, 407) with delta (0, 0)
Screenshot: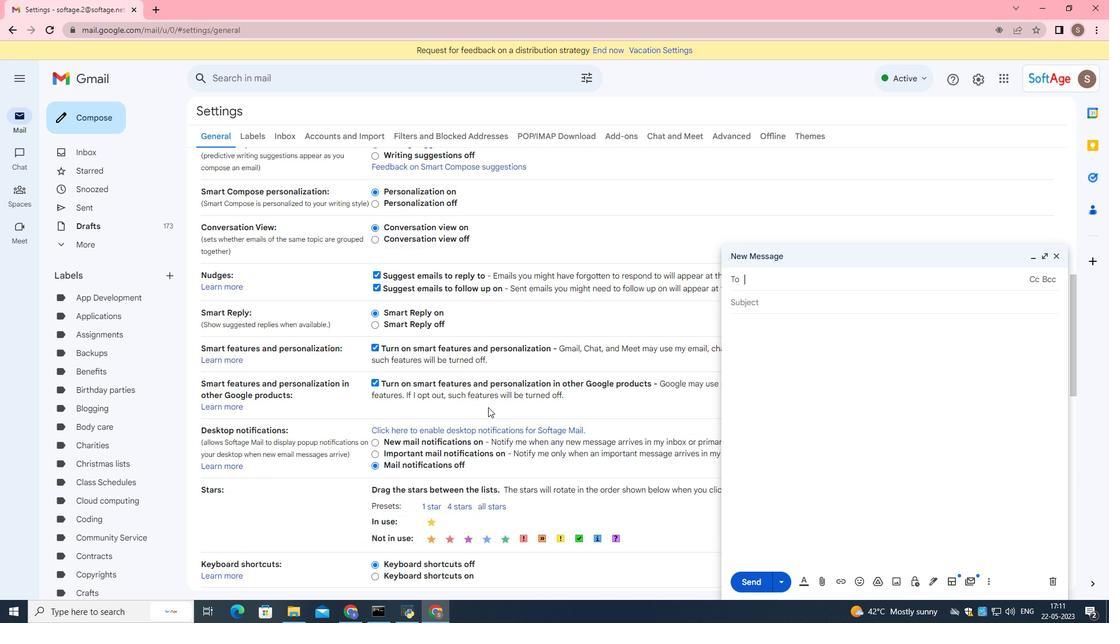 
Action: Mouse scrolled (488, 407) with delta (0, 0)
Screenshot: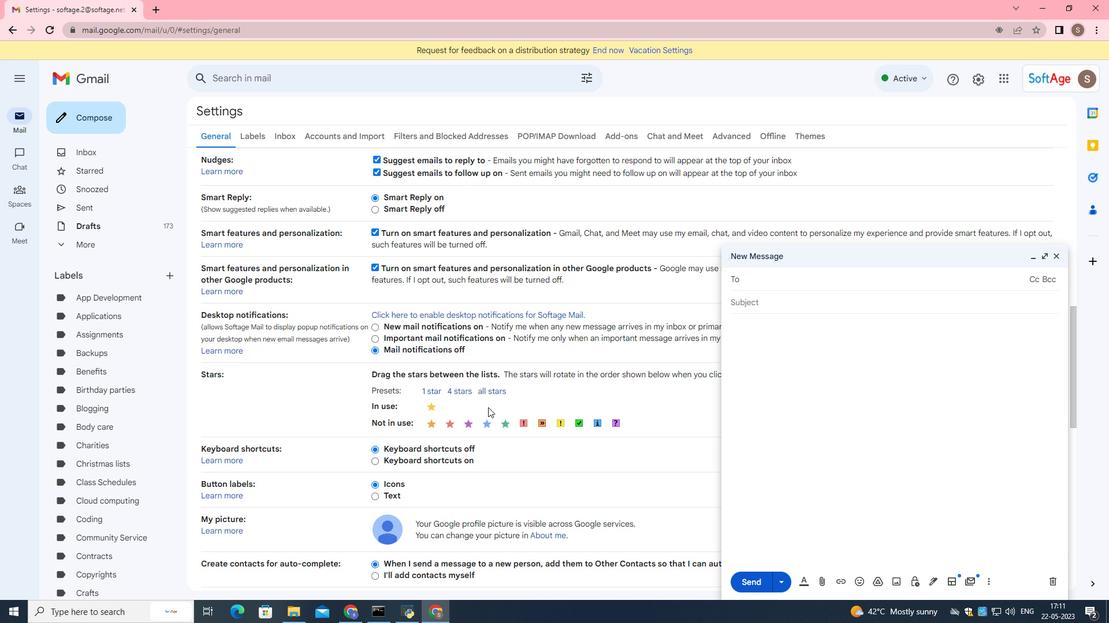 
Action: Mouse scrolled (488, 407) with delta (0, 0)
Screenshot: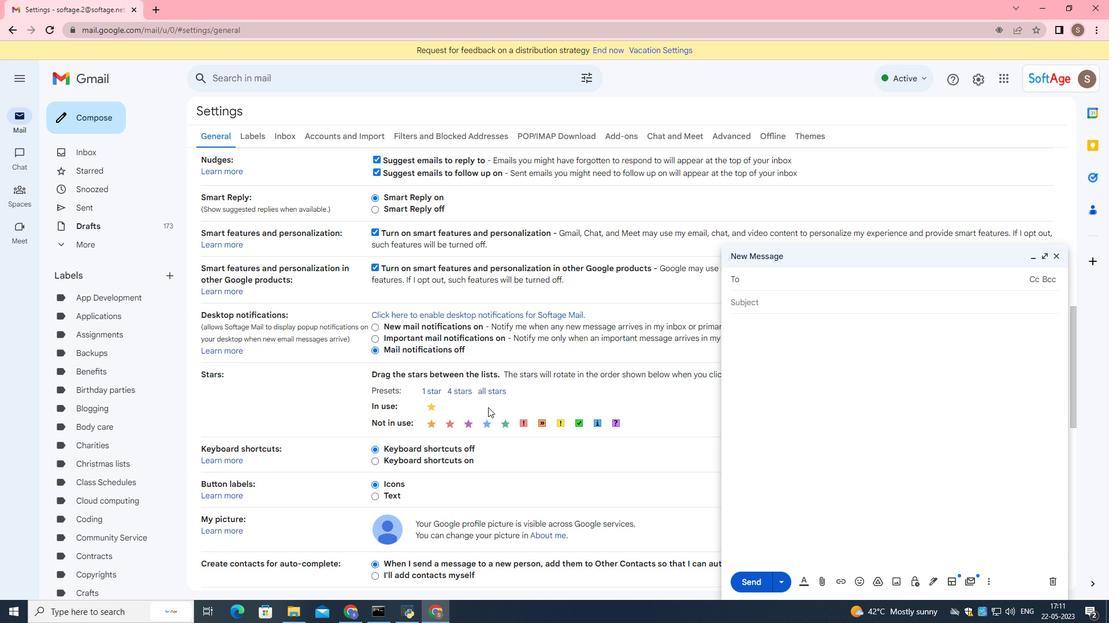 
Action: Mouse scrolled (488, 407) with delta (0, 0)
Screenshot: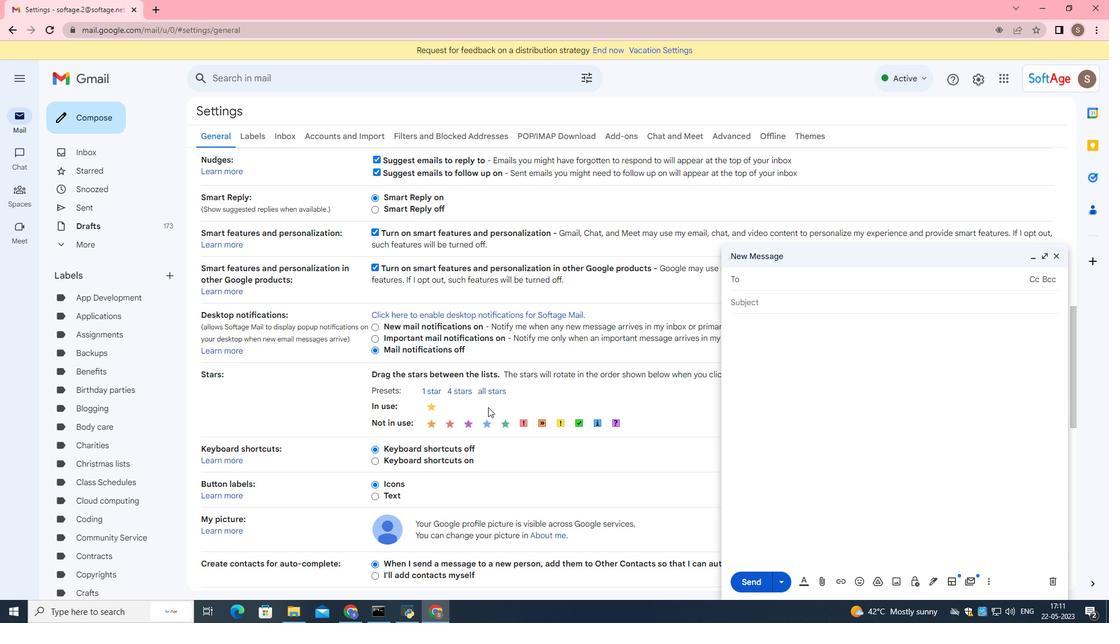 
Action: Mouse scrolled (488, 407) with delta (0, 0)
Screenshot: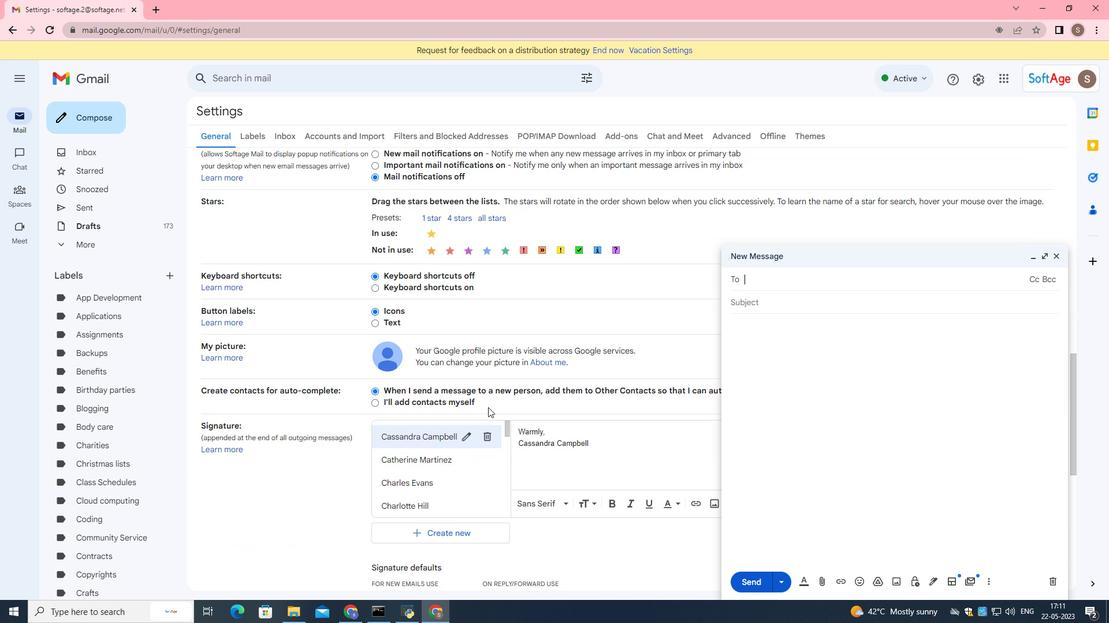 
Action: Mouse scrolled (488, 407) with delta (0, 0)
Screenshot: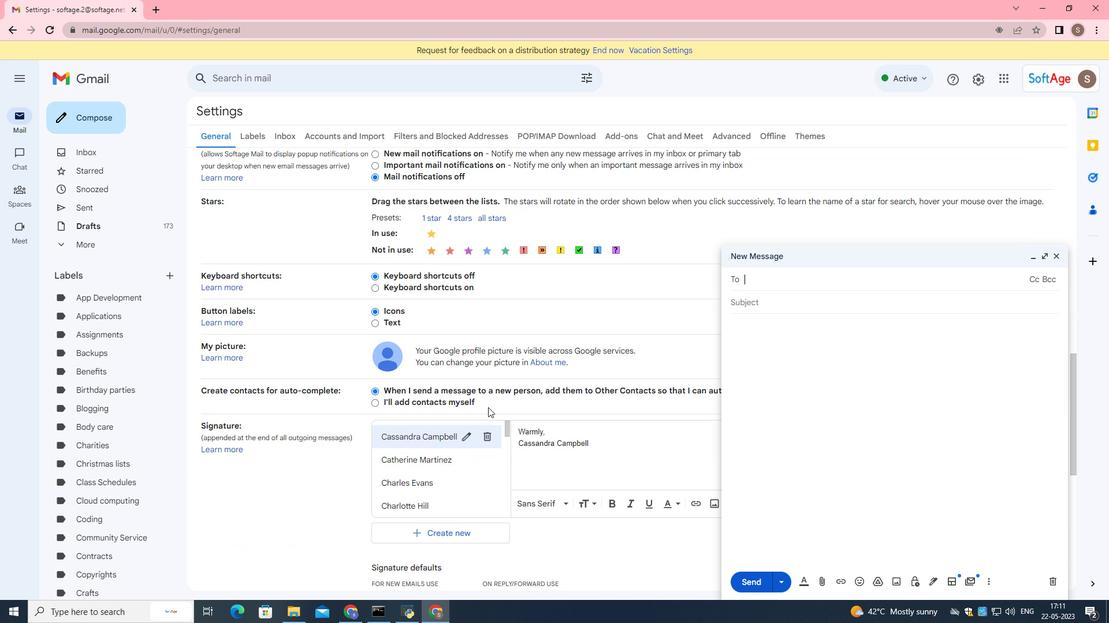 
Action: Mouse scrolled (488, 407) with delta (0, 0)
Screenshot: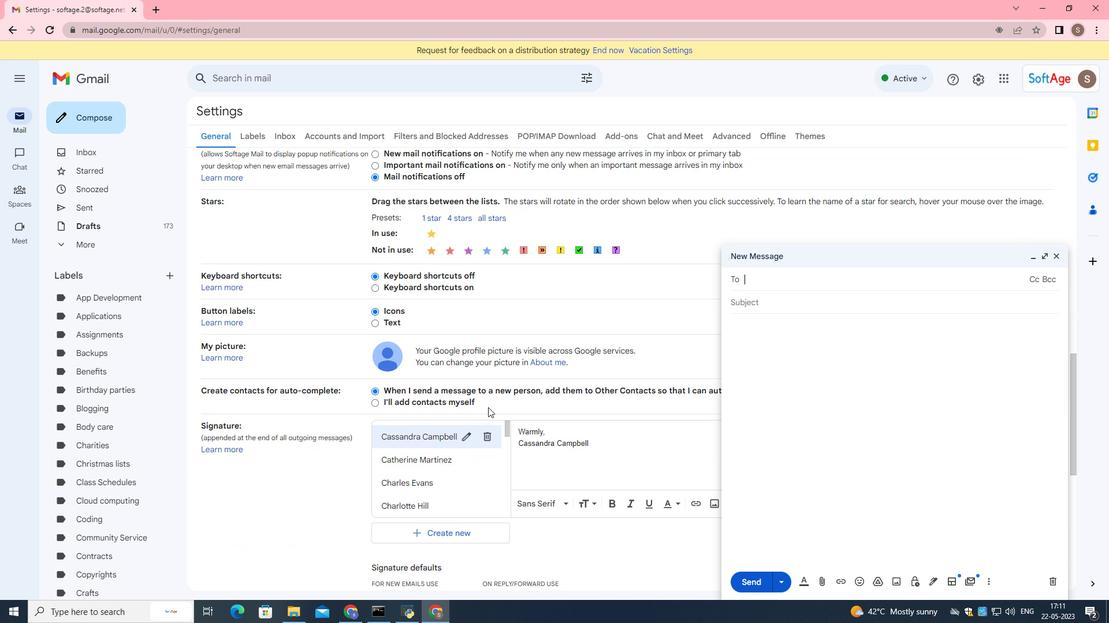 
Action: Mouse moved to (462, 353)
Screenshot: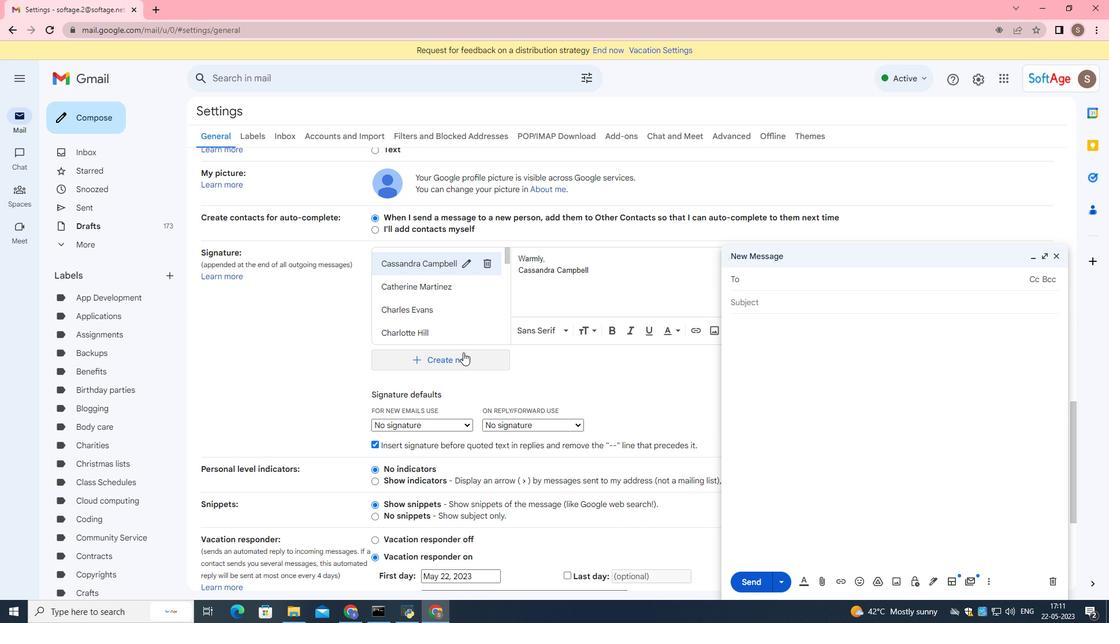 
Action: Mouse pressed left at (462, 353)
Screenshot: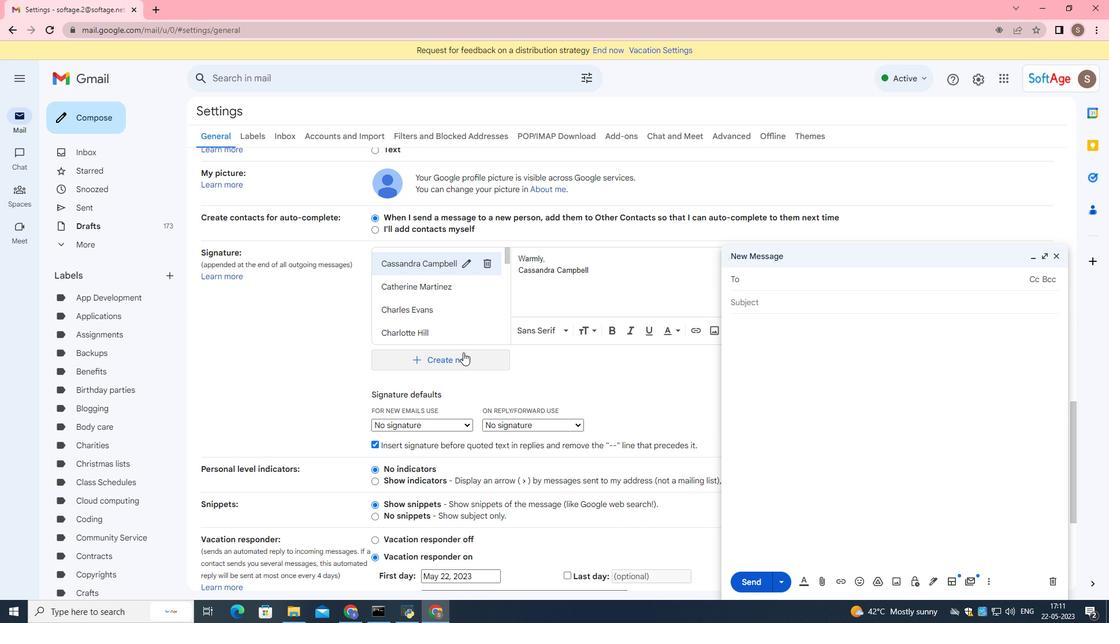 
Action: Mouse moved to (462, 352)
Screenshot: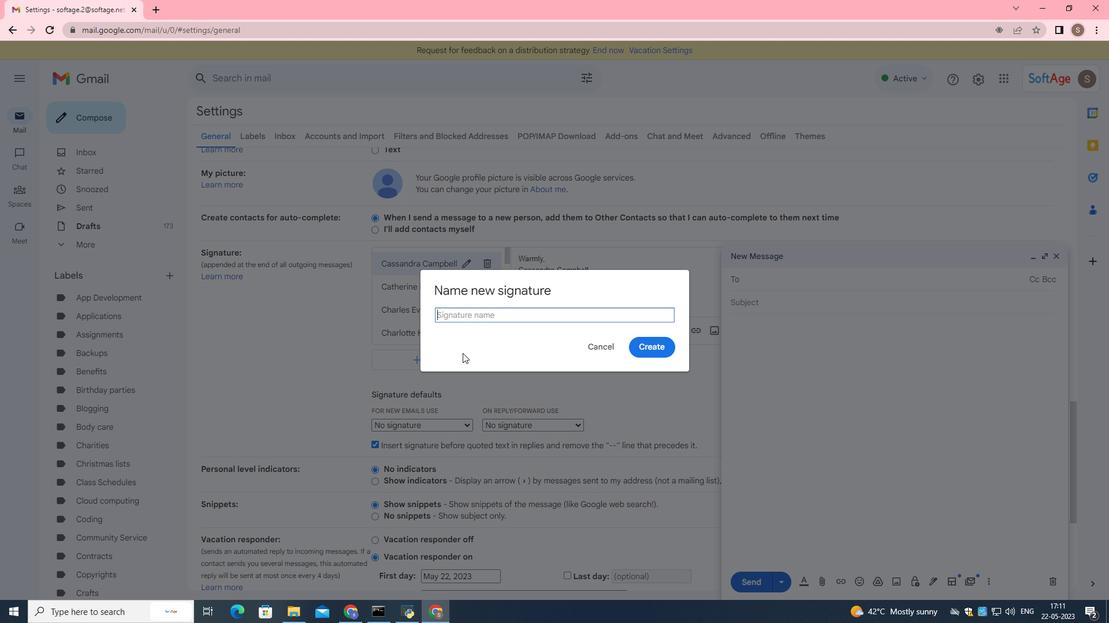 
Action: Key pressed <Key.shift>Graham<Key.space><Key.shift>Wilson
Screenshot: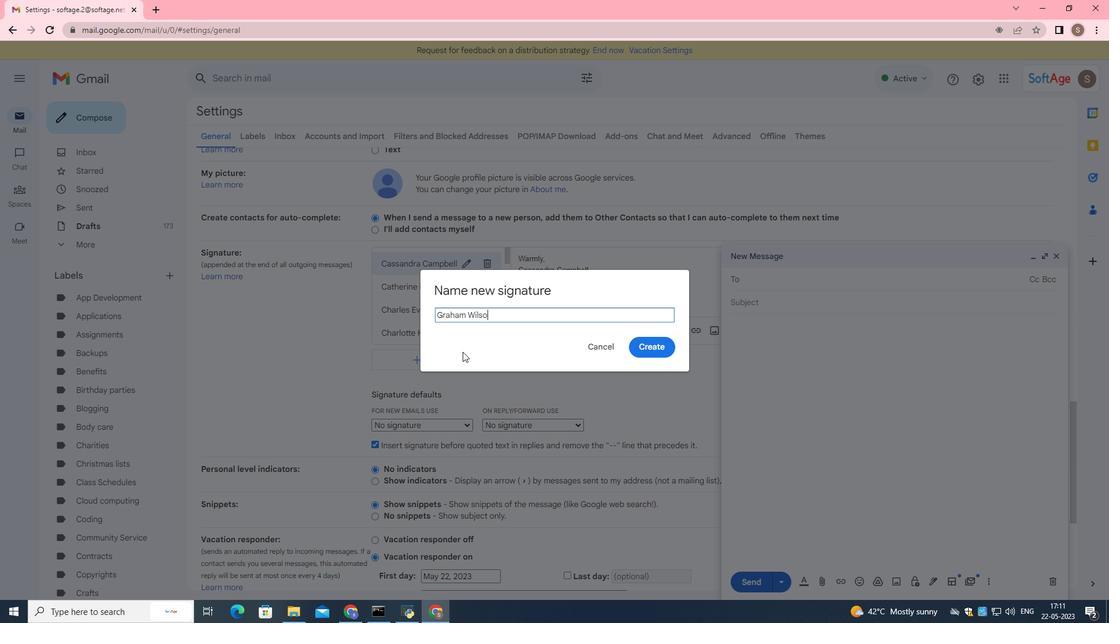 
Action: Mouse moved to (661, 340)
Screenshot: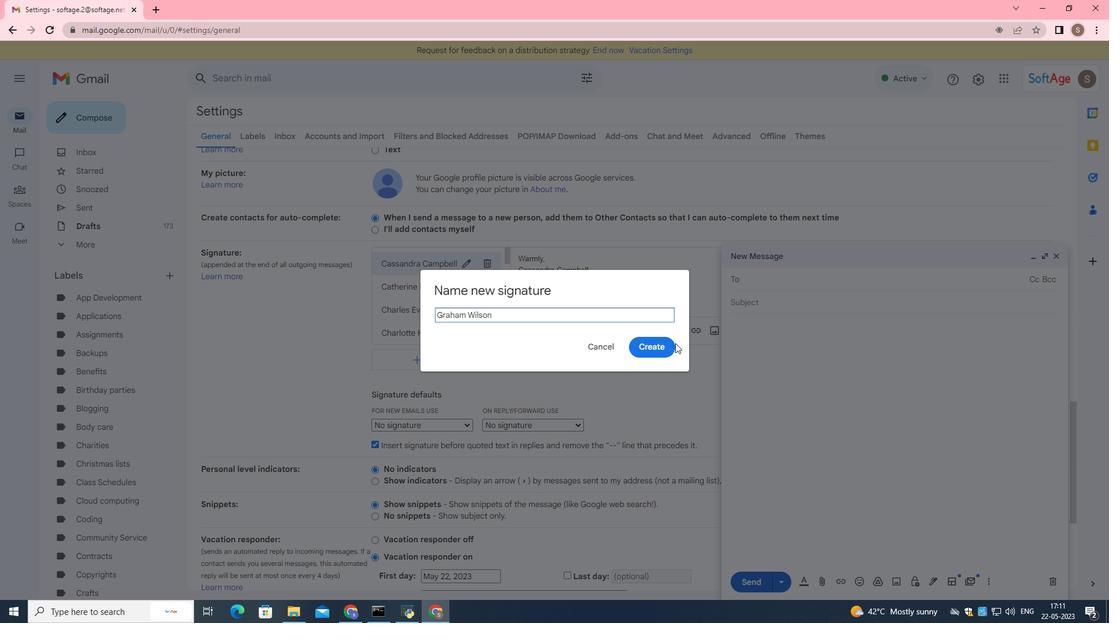 
Action: Mouse pressed left at (661, 340)
Screenshot: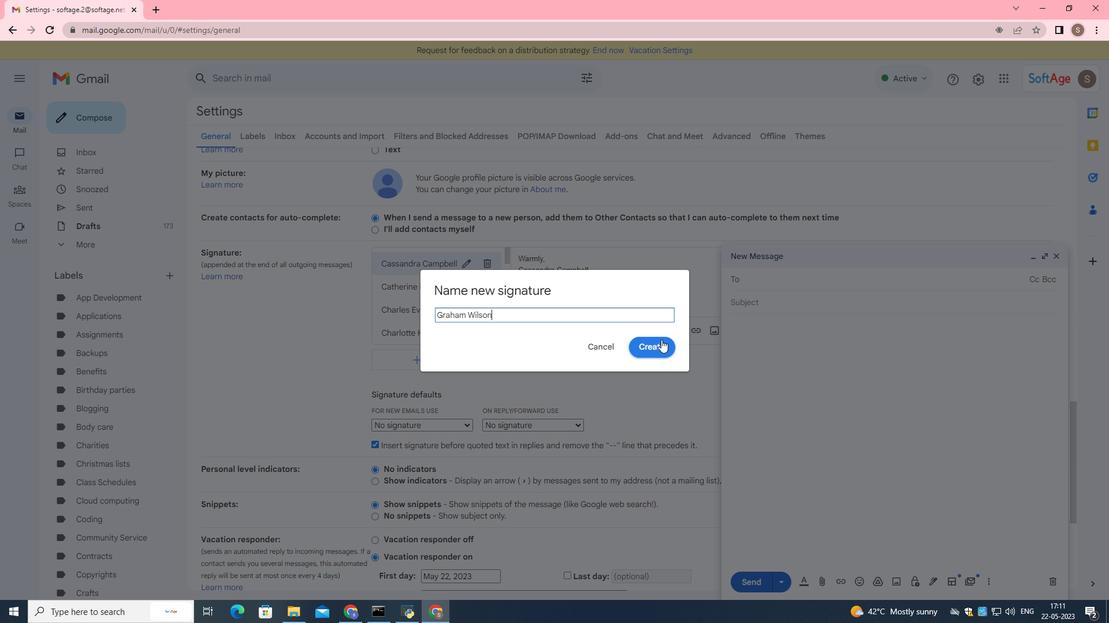 
Action: Mouse moved to (520, 428)
Screenshot: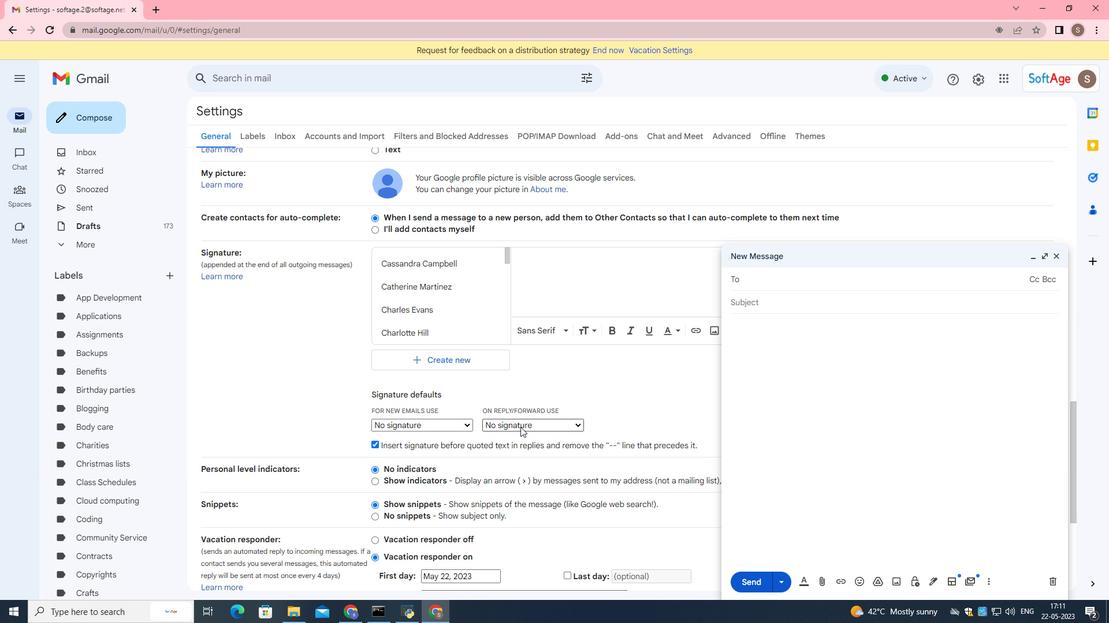 
Action: Mouse scrolled (520, 428) with delta (0, 0)
Screenshot: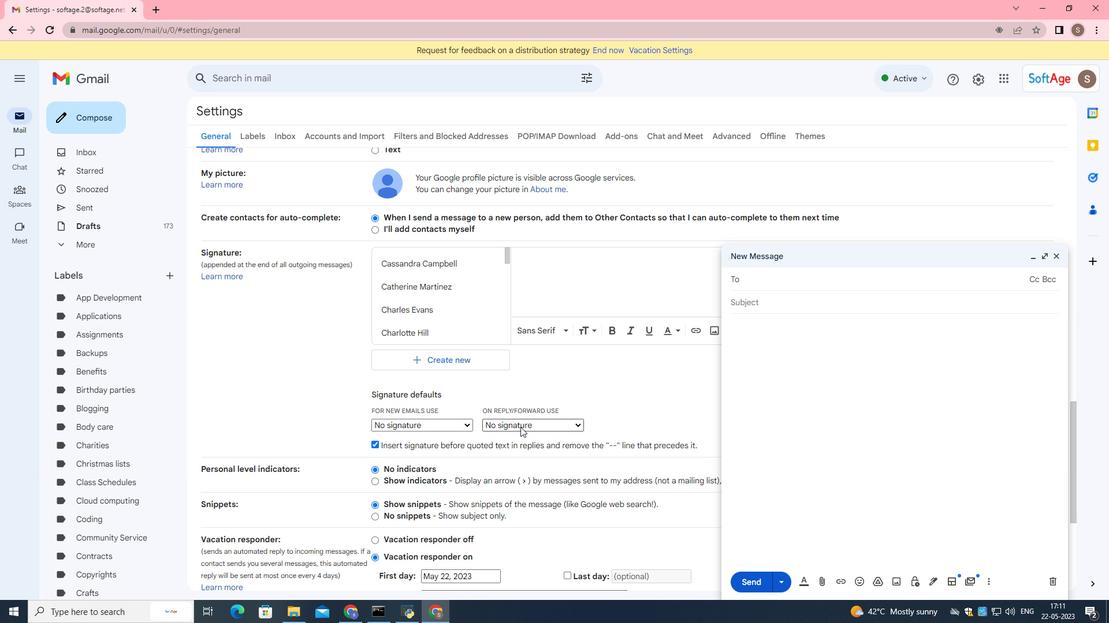 
Action: Mouse moved to (519, 432)
Screenshot: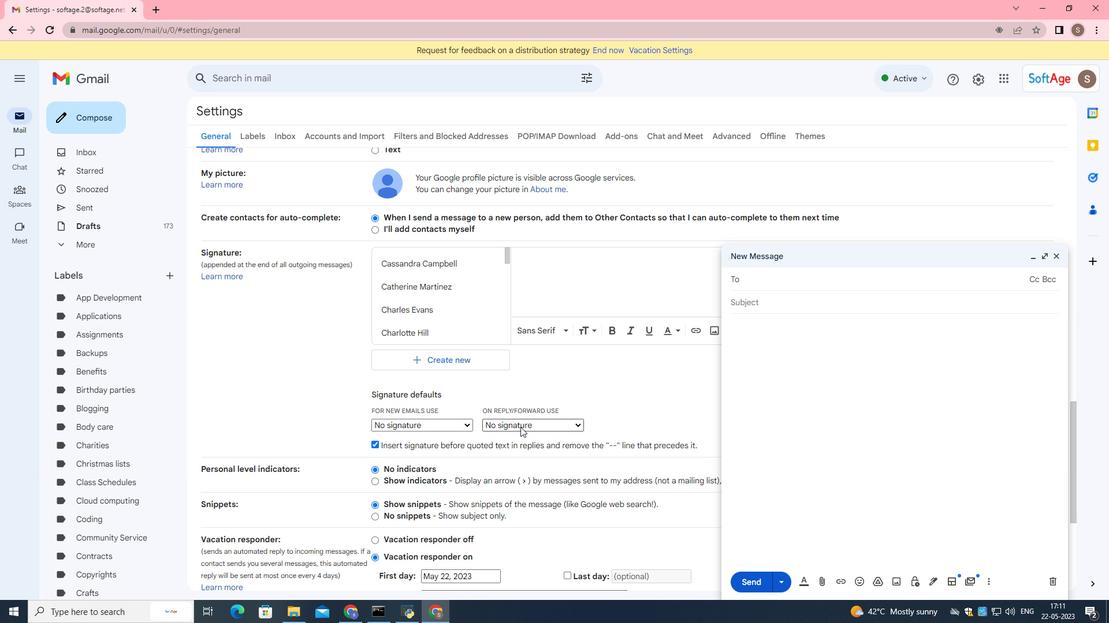 
Action: Mouse scrolled (519, 431) with delta (0, 0)
Screenshot: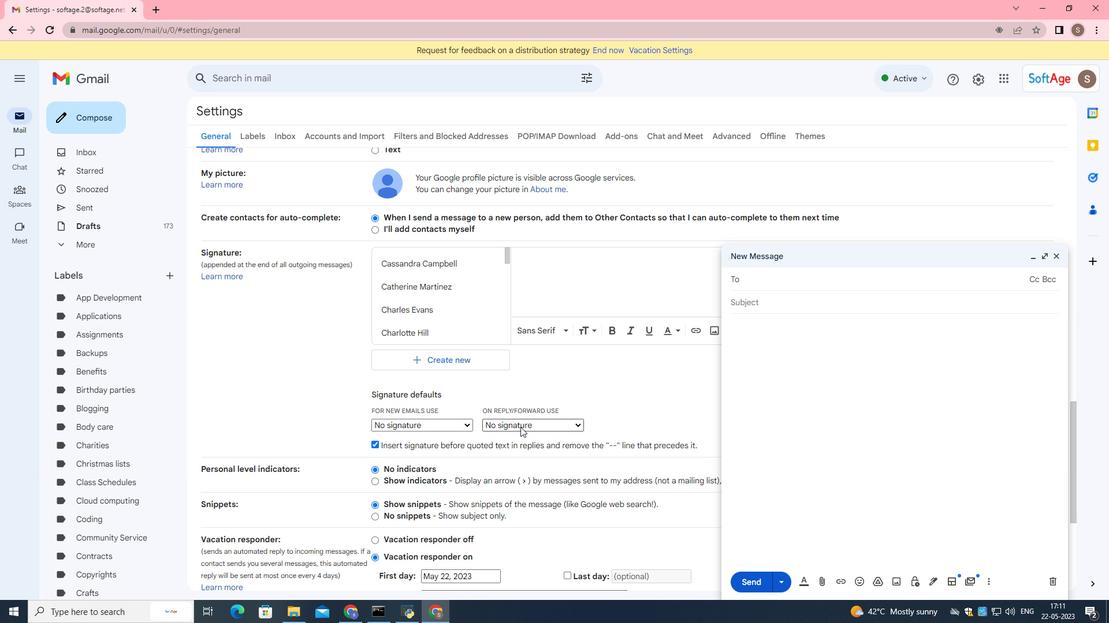 
Action: Mouse moved to (519, 432)
Screenshot: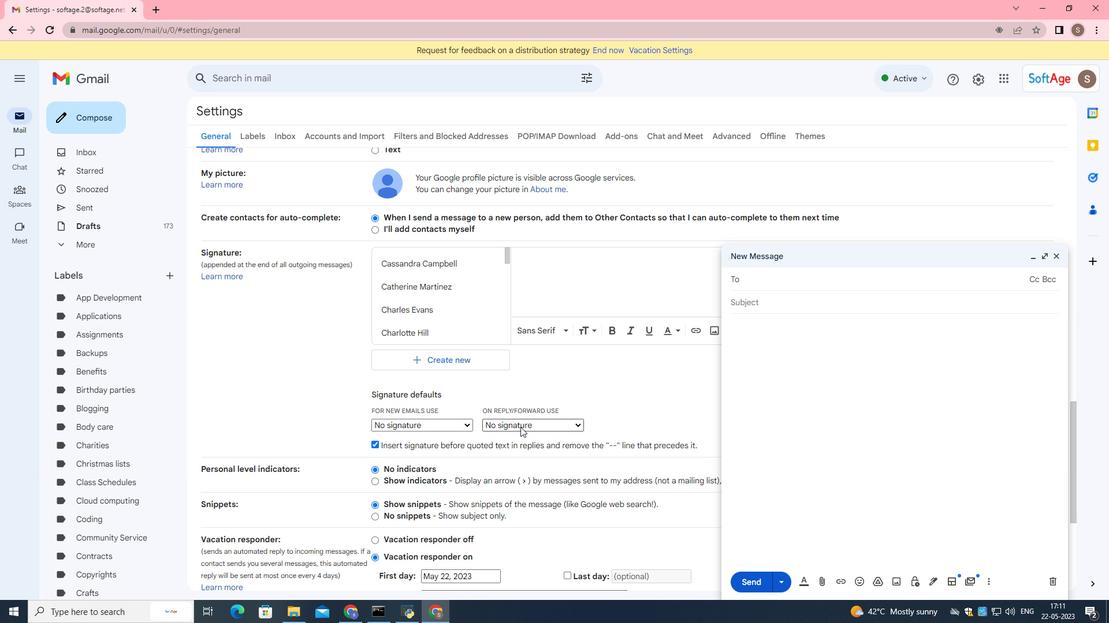 
Action: Mouse scrolled (519, 432) with delta (0, 0)
Screenshot: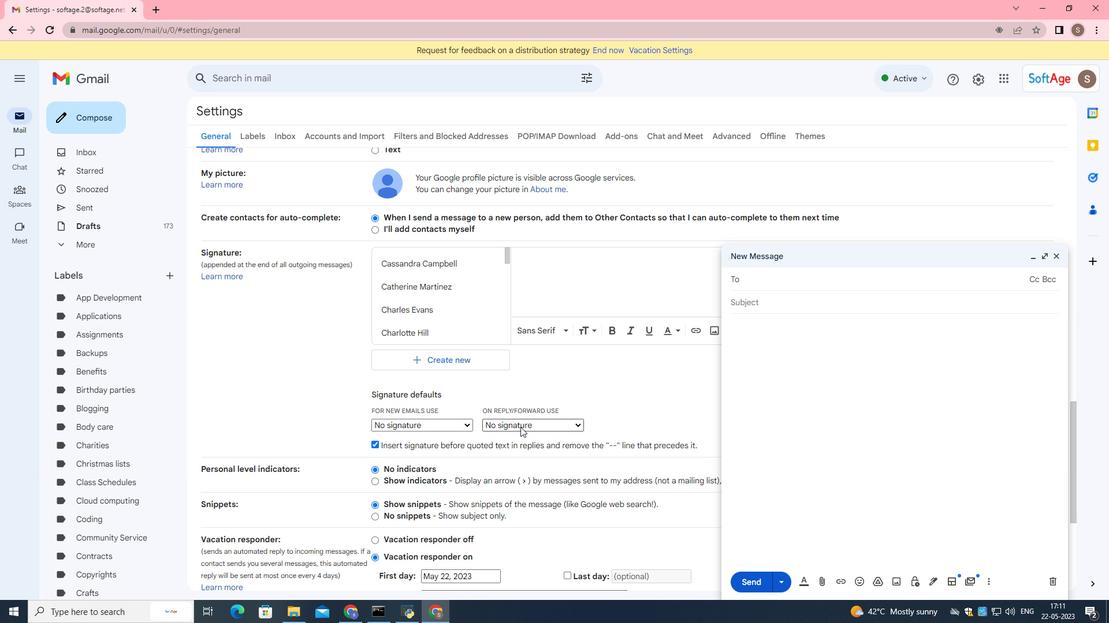 
Action: Mouse scrolled (519, 432) with delta (0, 0)
Screenshot: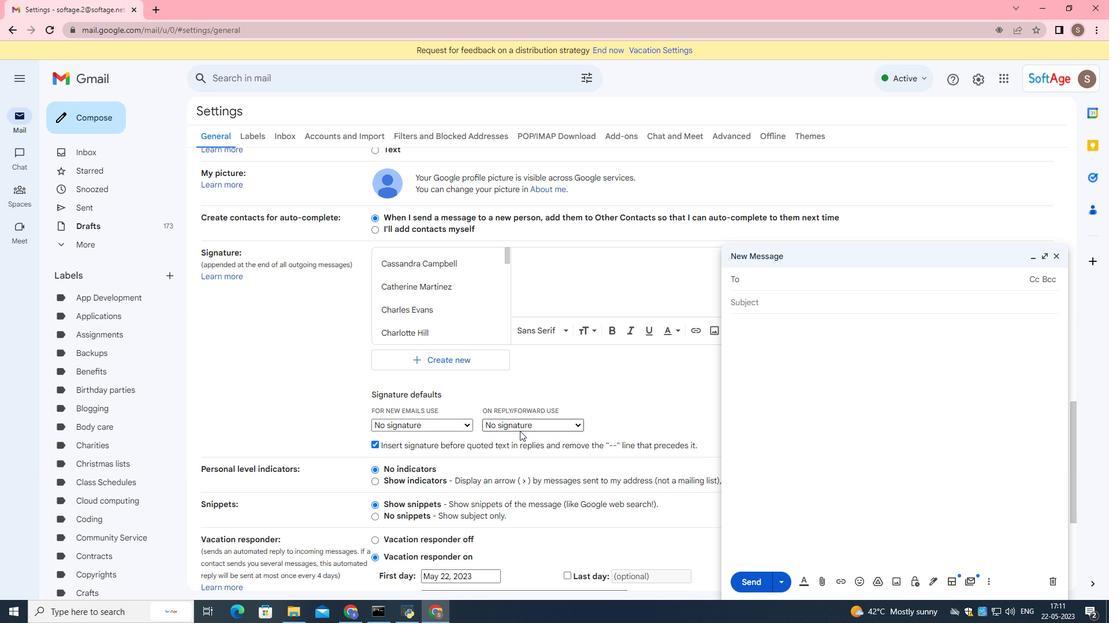 
Action: Mouse moved to (459, 192)
Screenshot: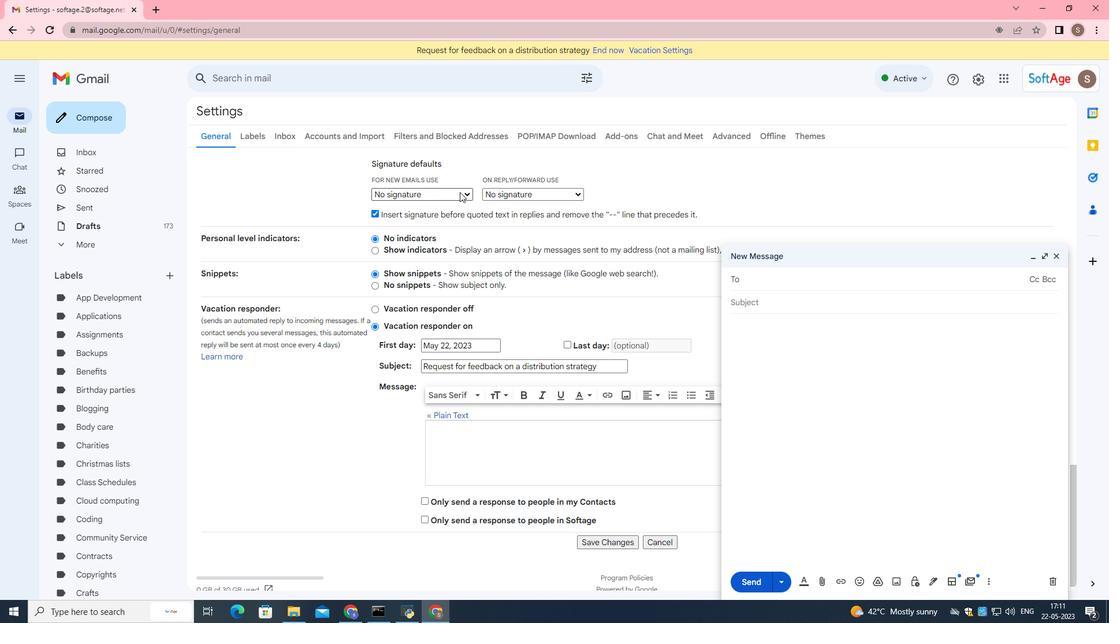 
Action: Mouse pressed left at (459, 192)
Screenshot: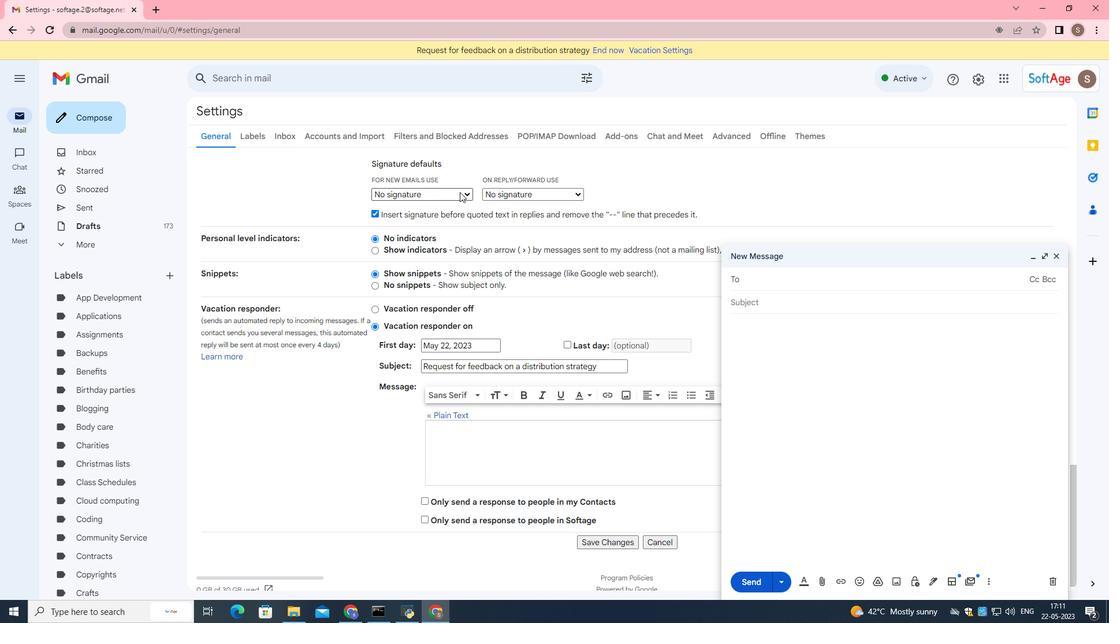 
Action: Mouse moved to (466, 286)
Screenshot: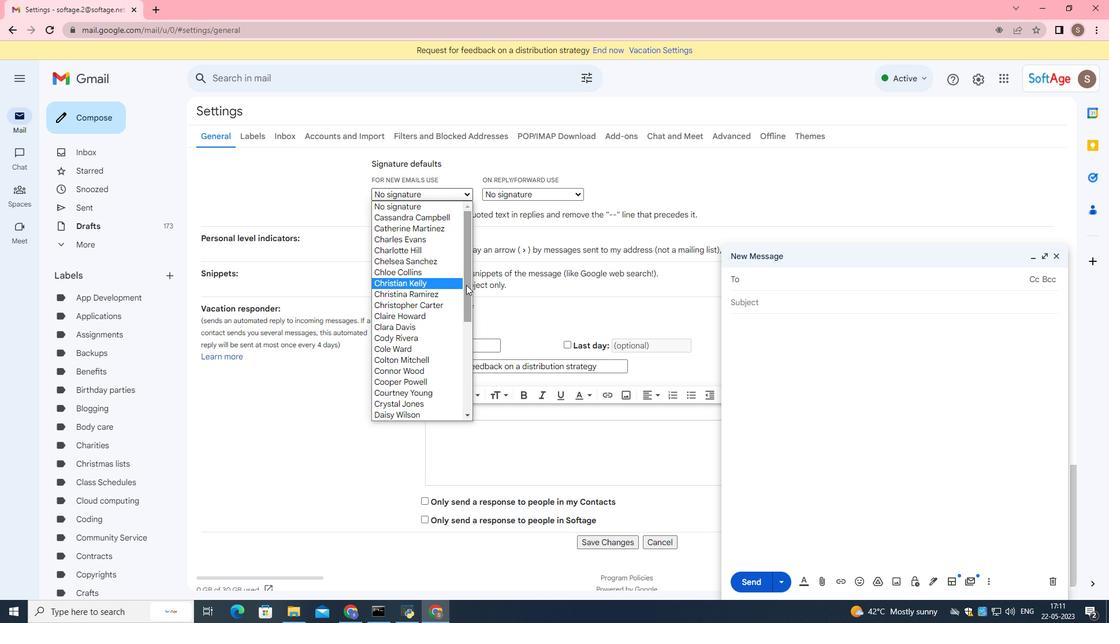 
Action: Mouse pressed left at (466, 286)
Screenshot: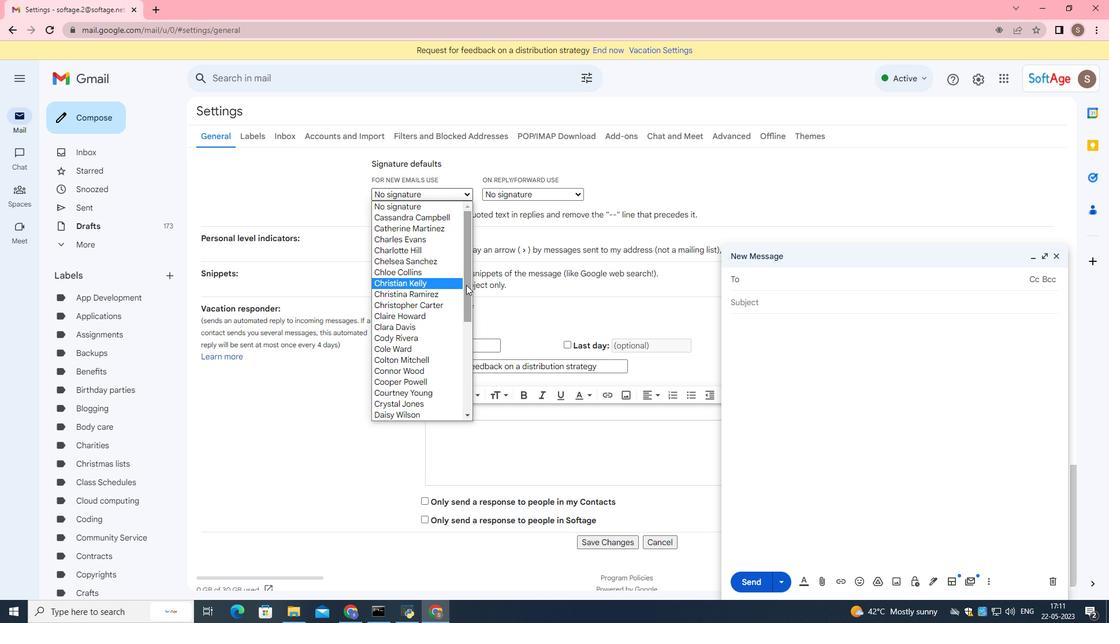 
Action: Mouse moved to (410, 394)
Screenshot: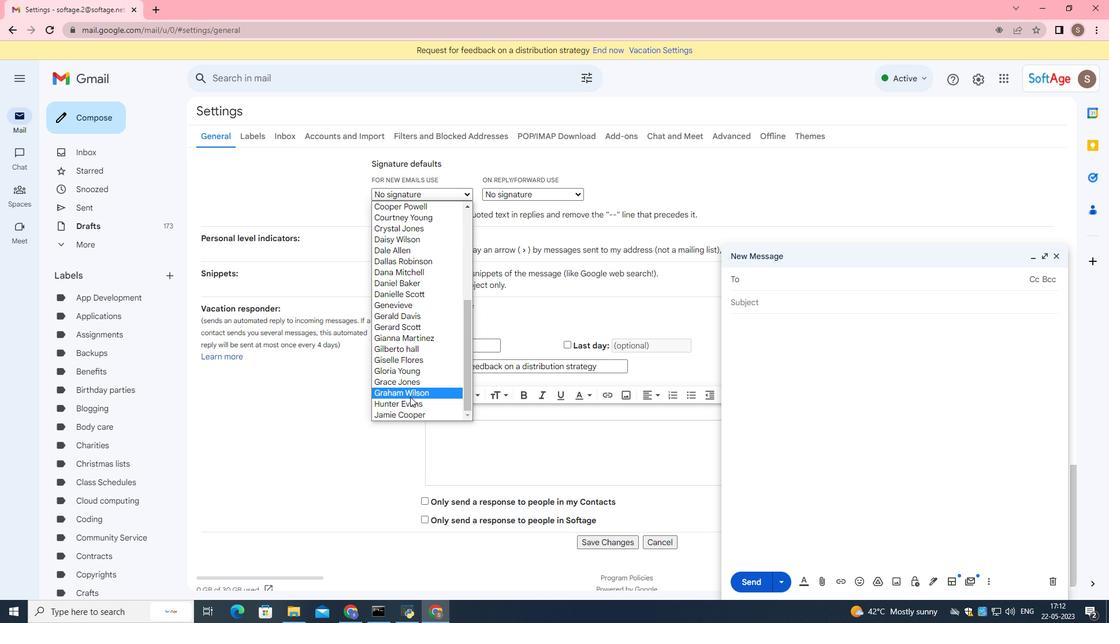 
Action: Mouse pressed left at (410, 394)
Screenshot: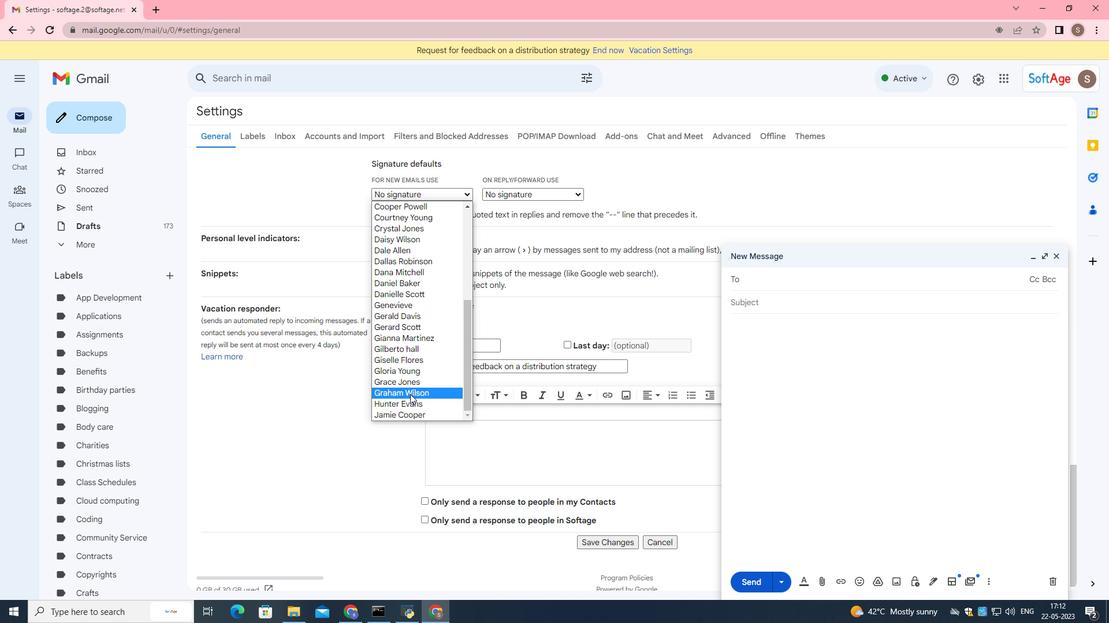 
Action: Mouse moved to (576, 191)
Screenshot: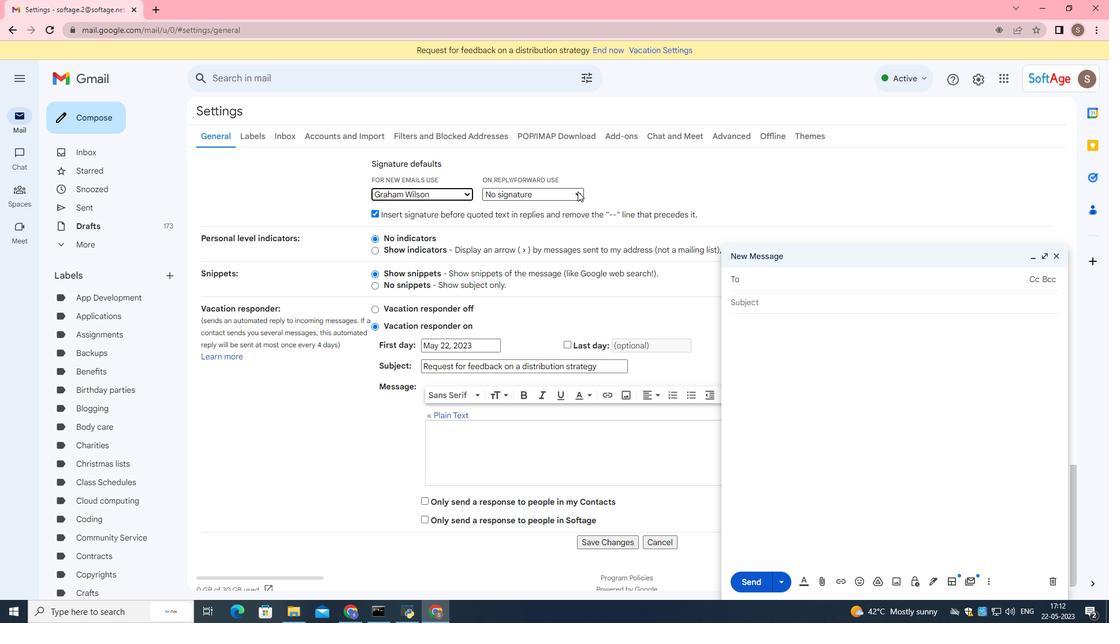 
Action: Mouse pressed left at (576, 191)
Screenshot: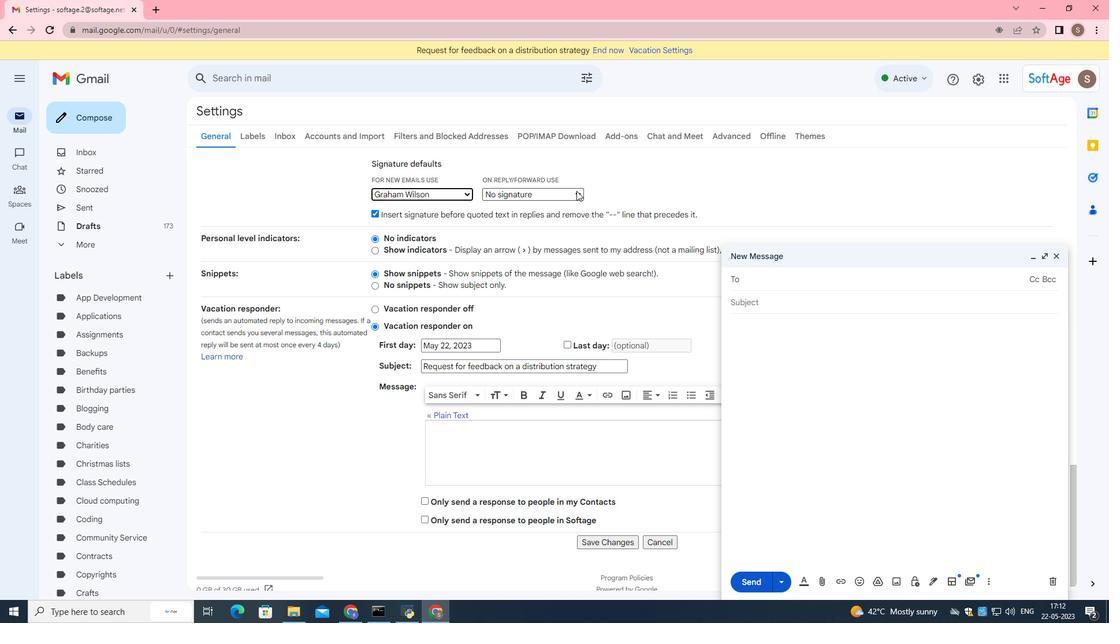 
Action: Mouse moved to (575, 315)
Screenshot: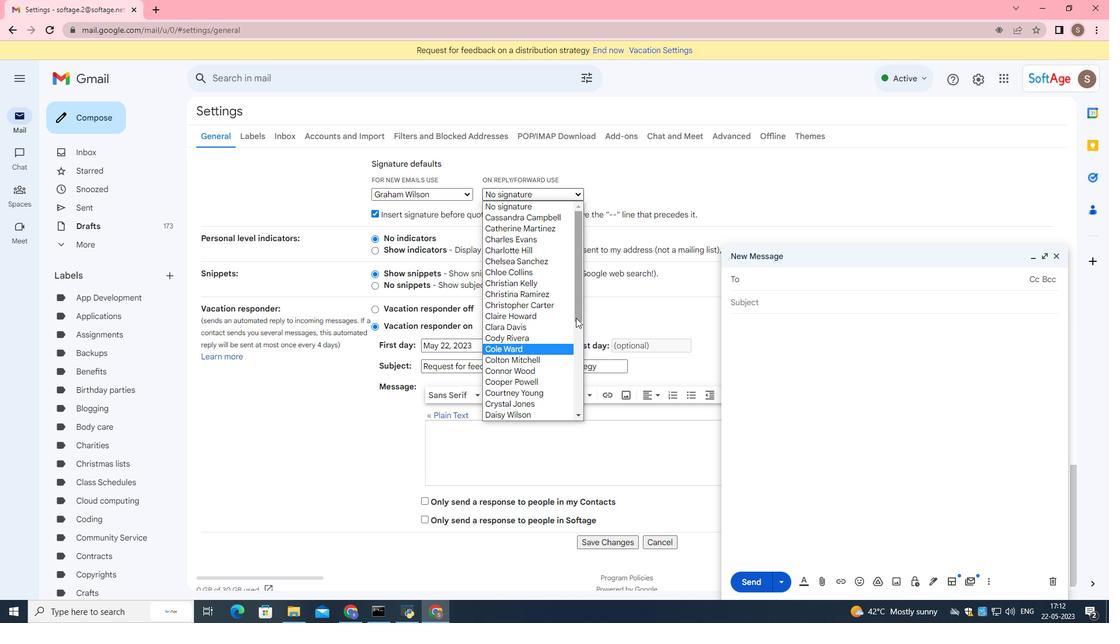 
Action: Mouse pressed left at (575, 315)
Screenshot: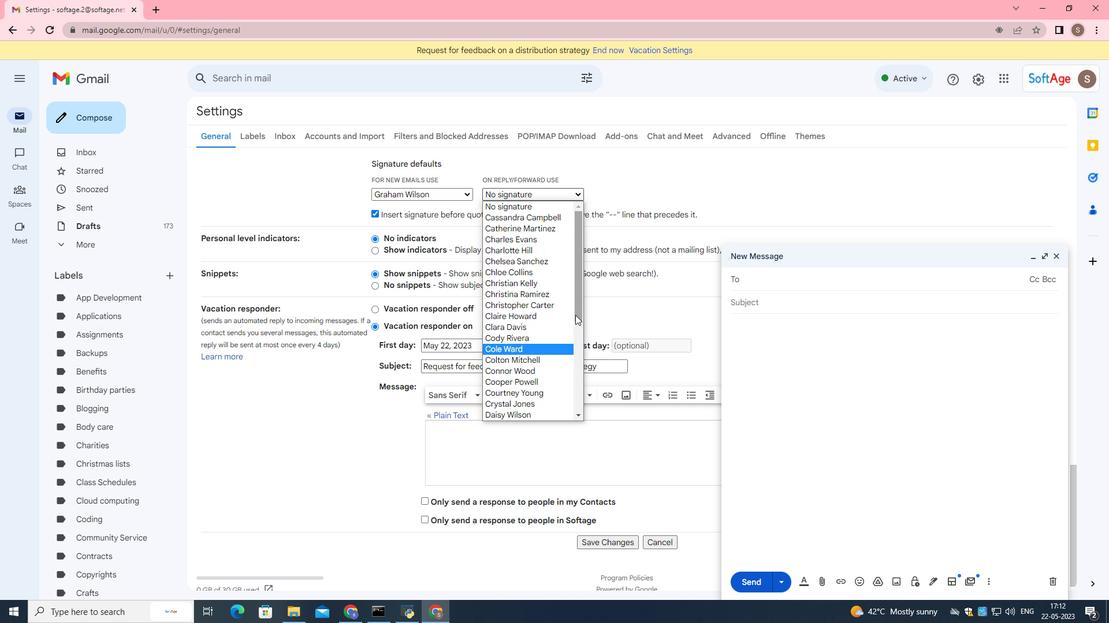 
Action: Mouse moved to (544, 389)
Screenshot: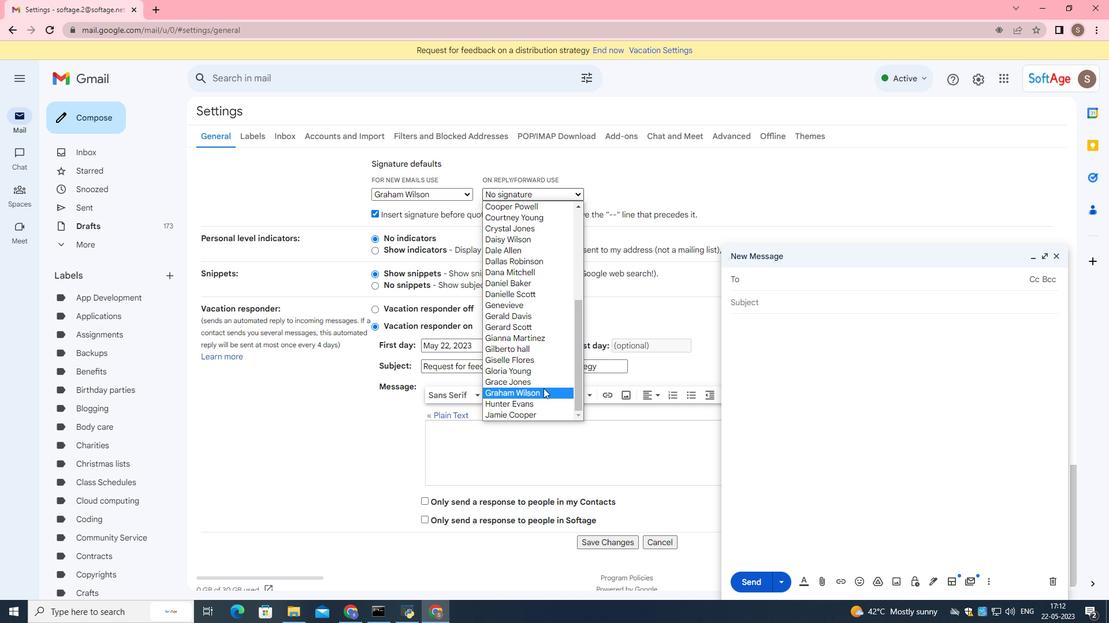 
Action: Mouse pressed left at (544, 389)
Screenshot: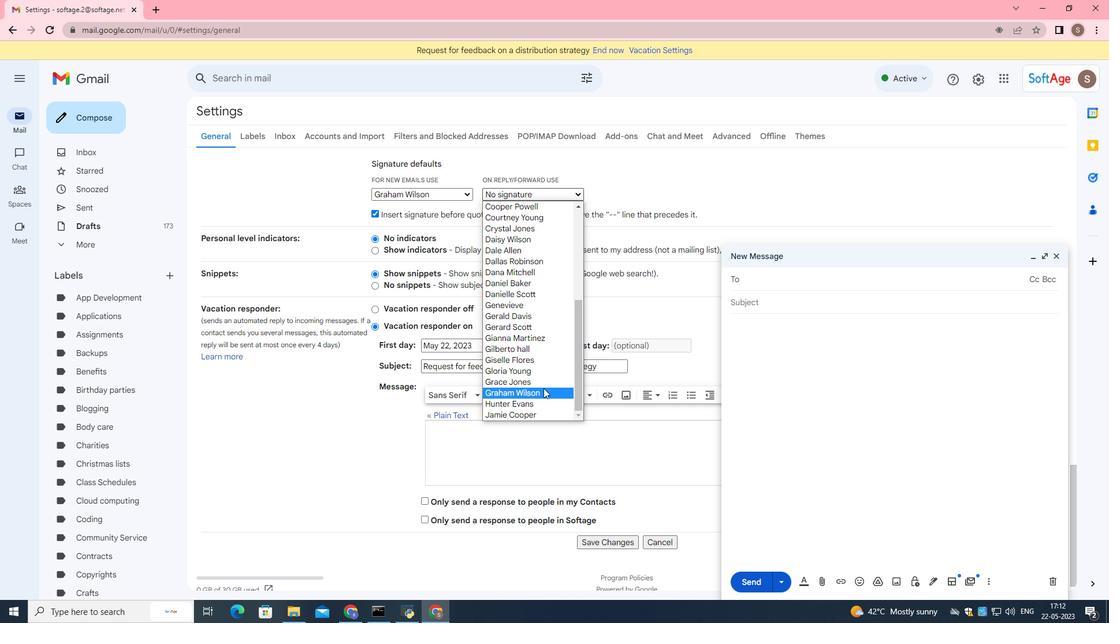 
Action: Mouse moved to (607, 395)
Screenshot: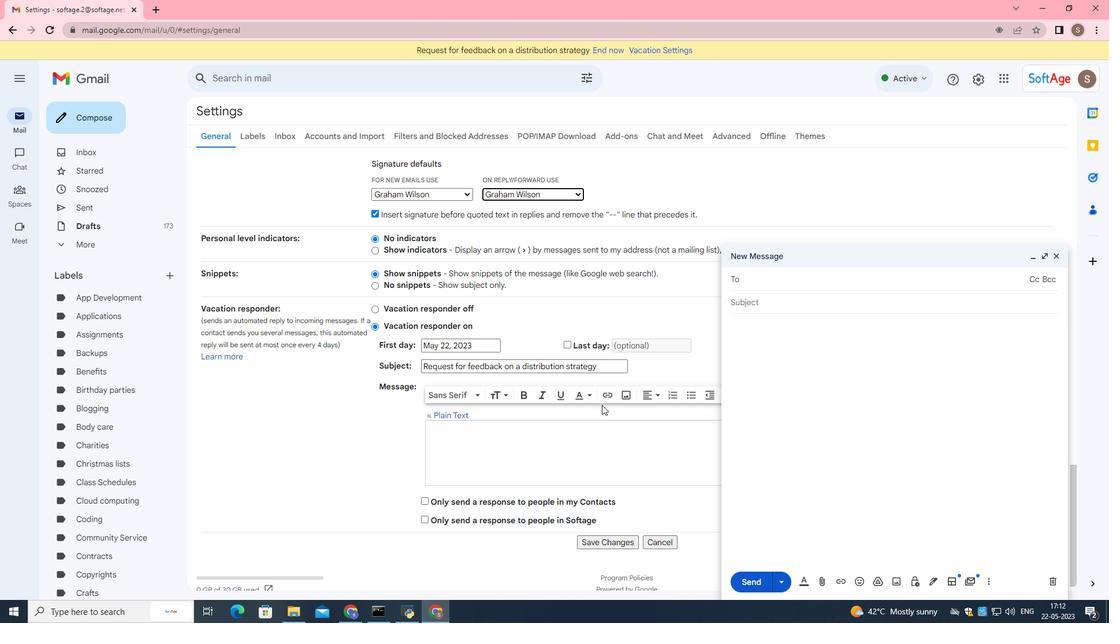 
Action: Mouse scrolled (607, 395) with delta (0, 0)
Screenshot: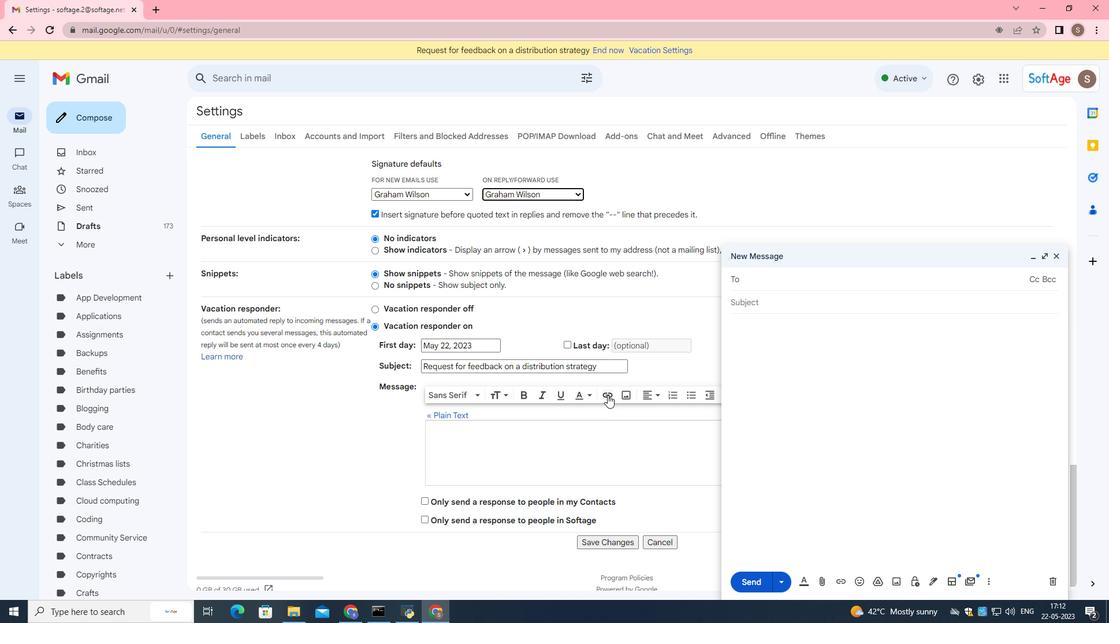 
Action: Mouse scrolled (607, 395) with delta (0, 0)
Screenshot: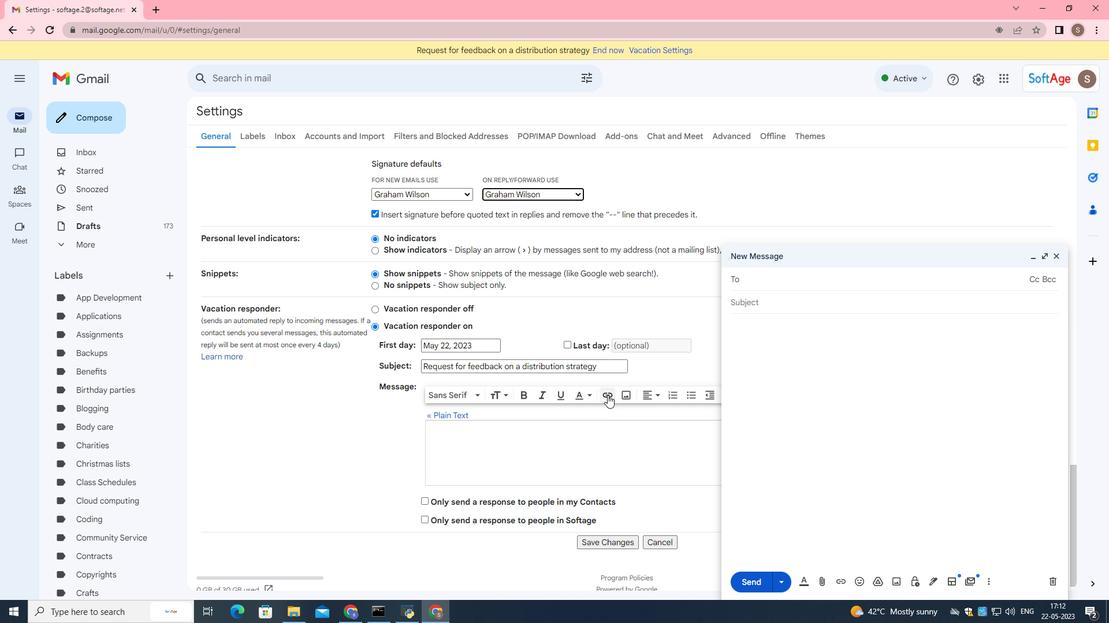 
Action: Mouse moved to (607, 395)
Screenshot: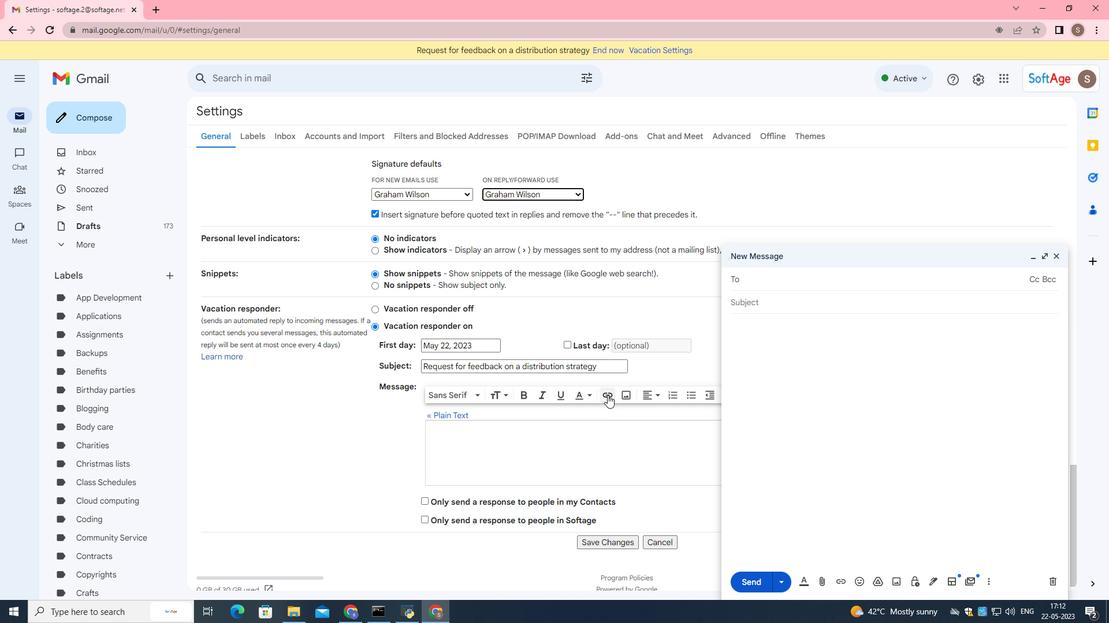 
Action: Mouse scrolled (607, 395) with delta (0, 0)
Screenshot: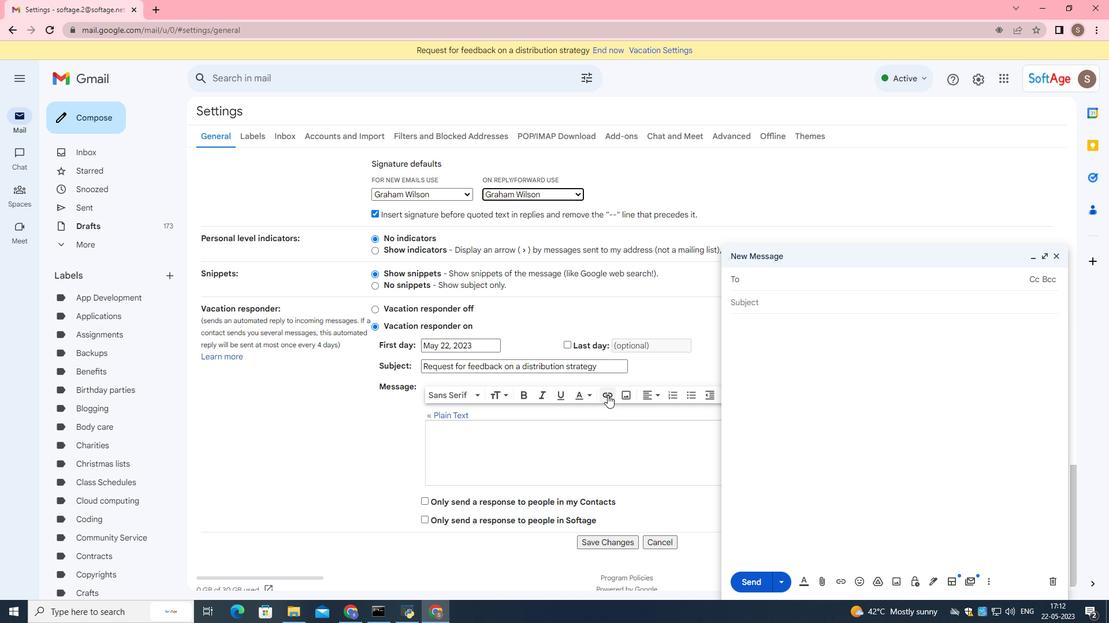 
Action: Mouse moved to (614, 524)
Screenshot: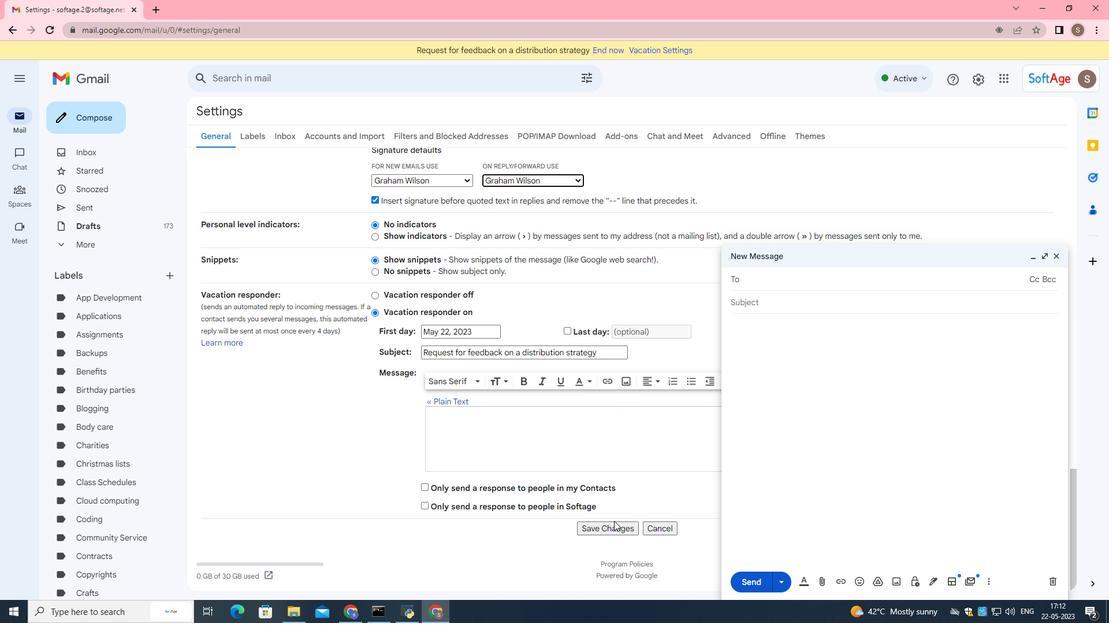 
Action: Mouse pressed left at (614, 524)
Screenshot: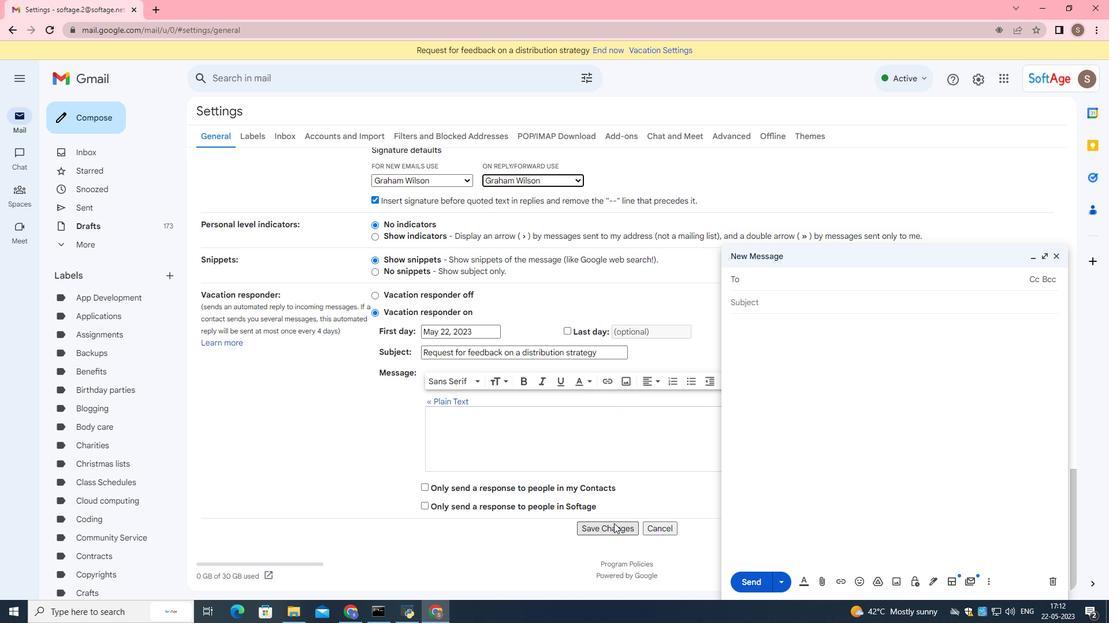 
Action: Mouse moved to (935, 584)
Screenshot: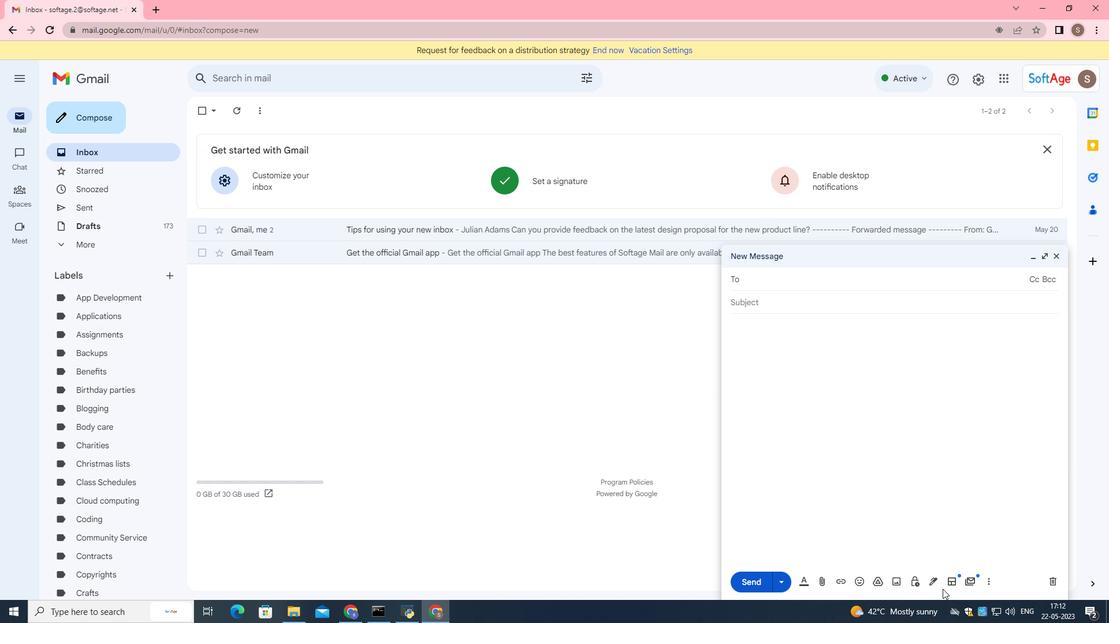 
Action: Mouse pressed left at (935, 584)
Screenshot: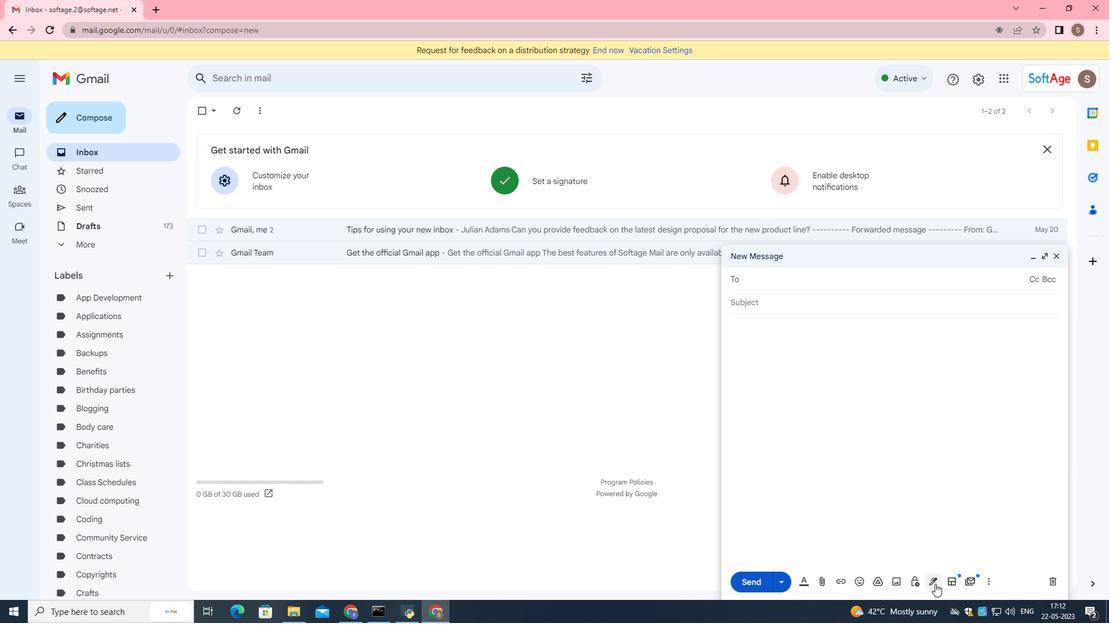 
Action: Mouse moved to (886, 365)
Screenshot: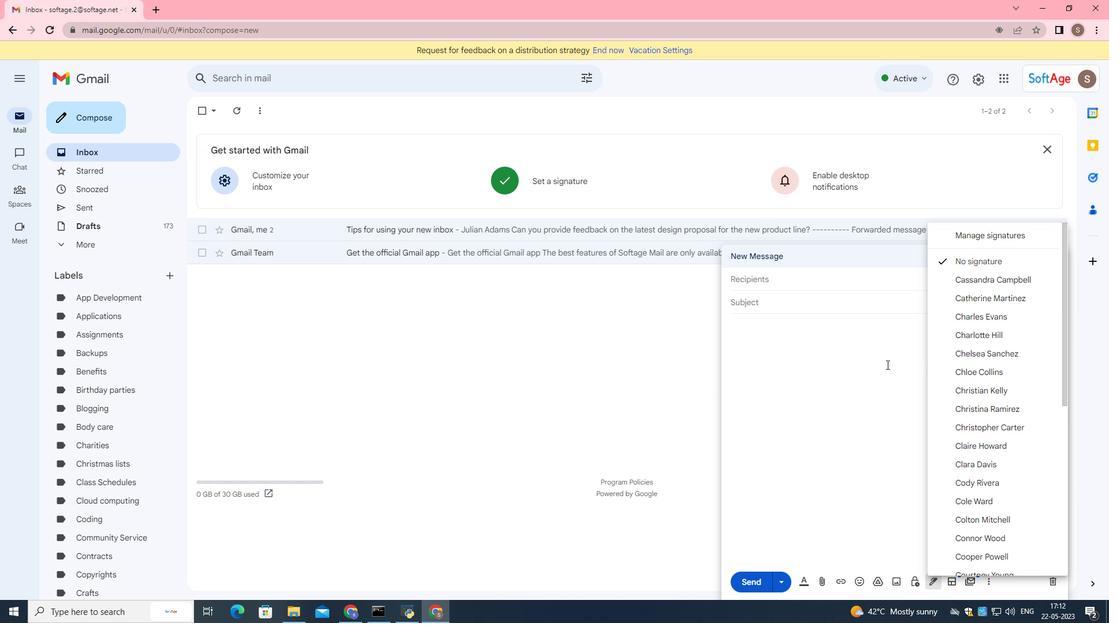 
Action: Mouse pressed left at (886, 365)
Screenshot: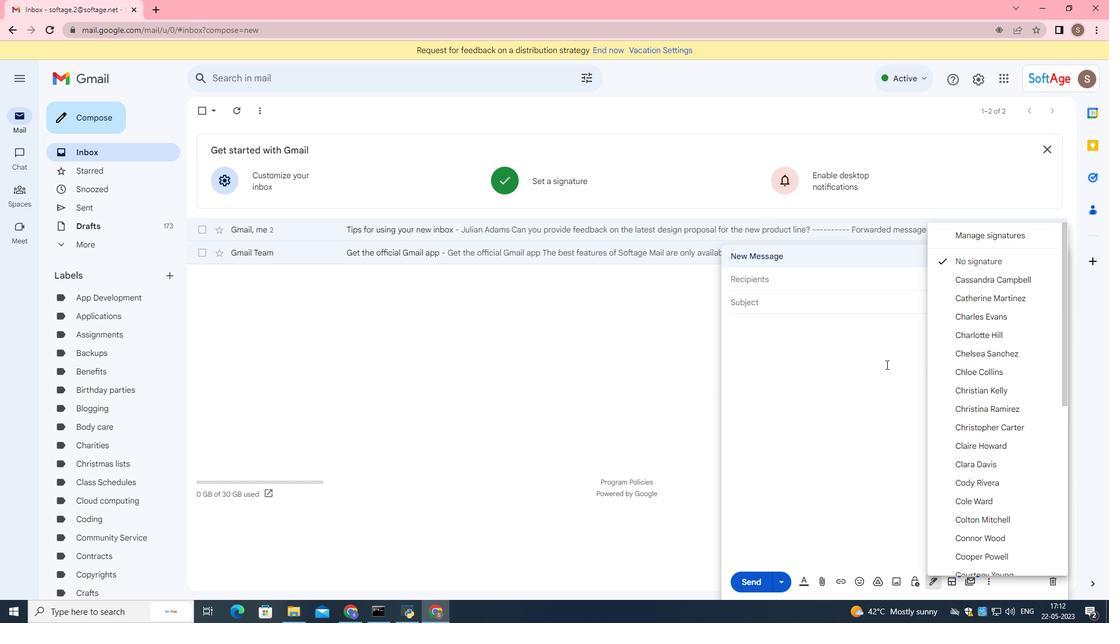 
Action: Mouse moved to (1041, 255)
Screenshot: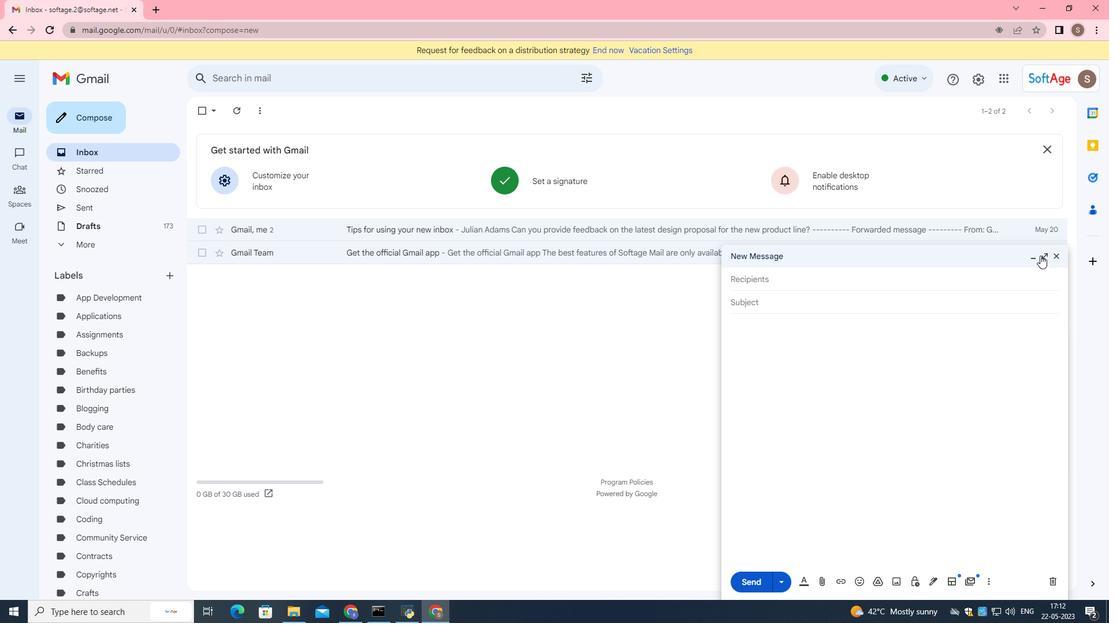 
Action: Mouse pressed left at (1041, 255)
Screenshot: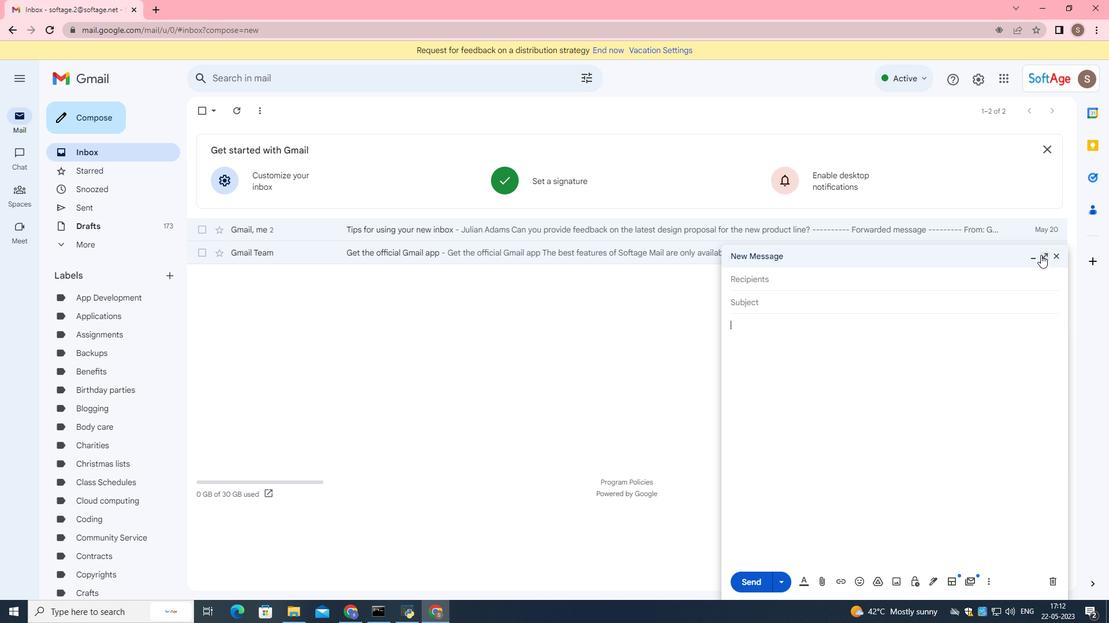 
Action: Mouse moved to (298, 562)
Screenshot: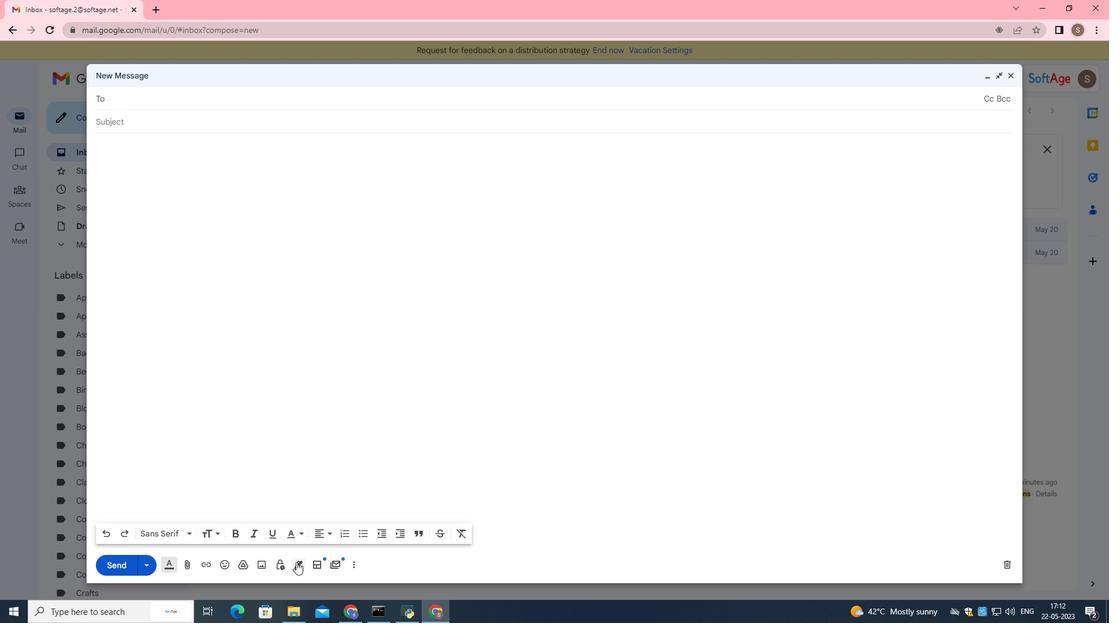 
Action: Mouse pressed left at (298, 562)
Screenshot: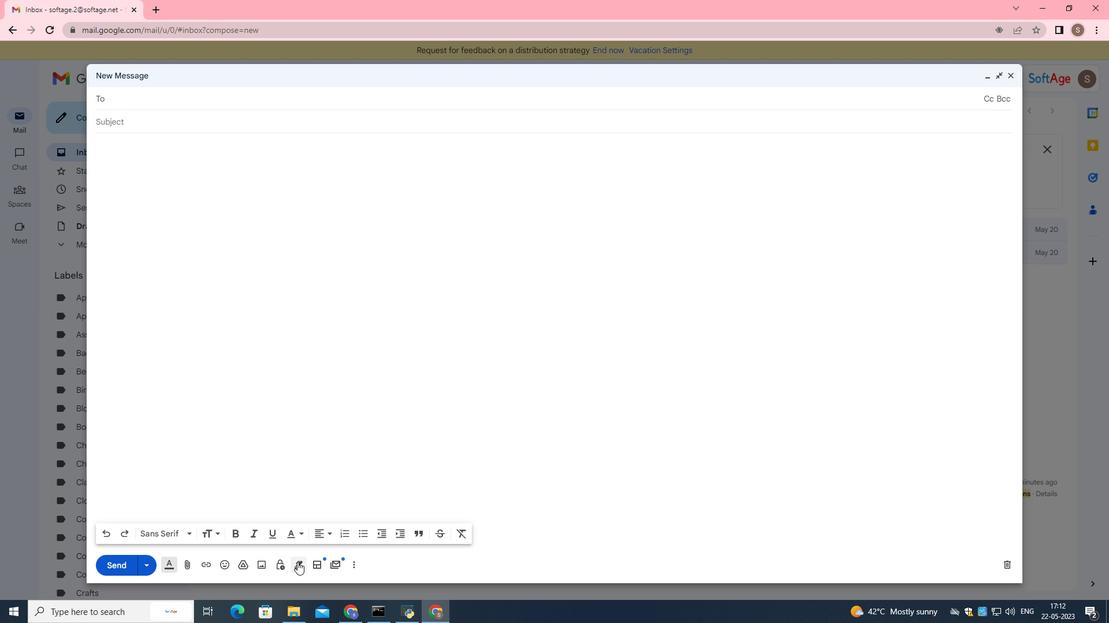 
Action: Mouse moved to (426, 368)
Screenshot: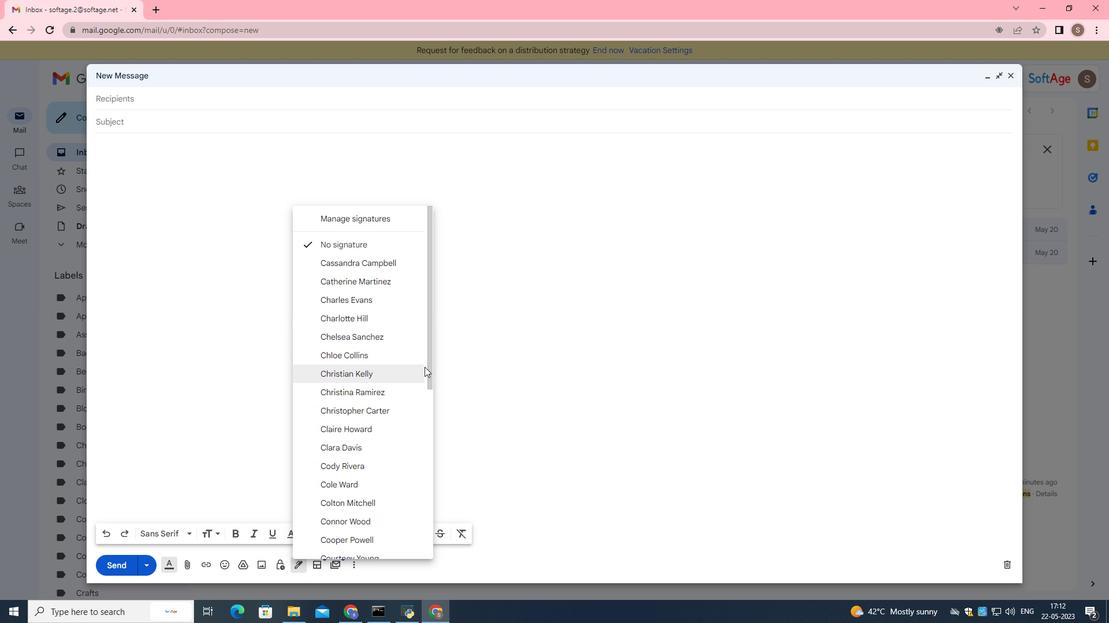 
Action: Mouse pressed left at (426, 368)
Screenshot: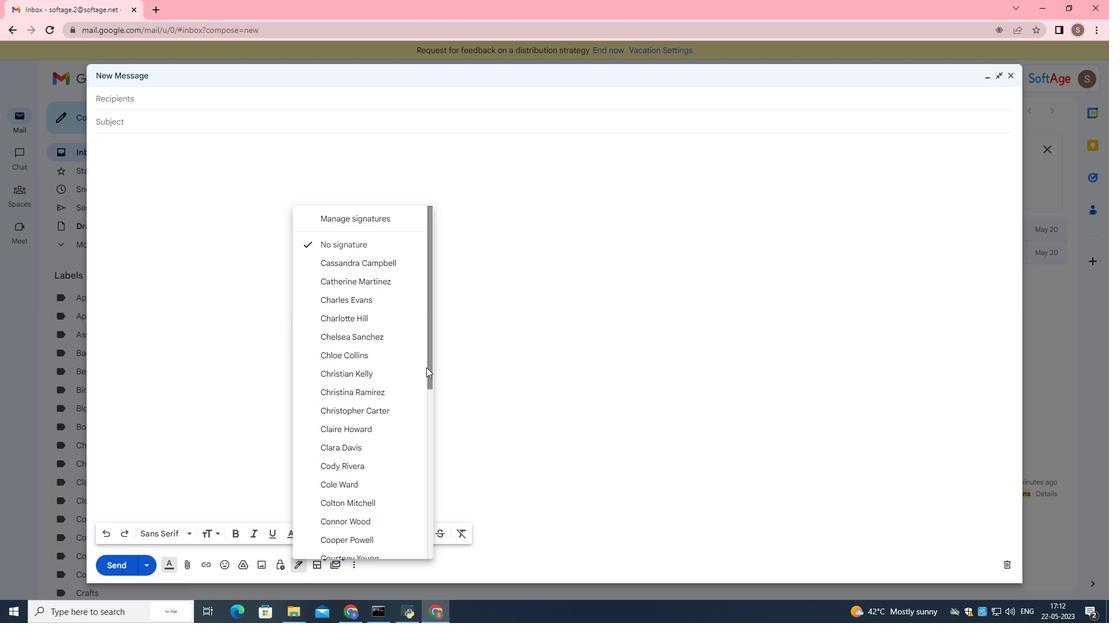 
Action: Mouse moved to (385, 470)
Screenshot: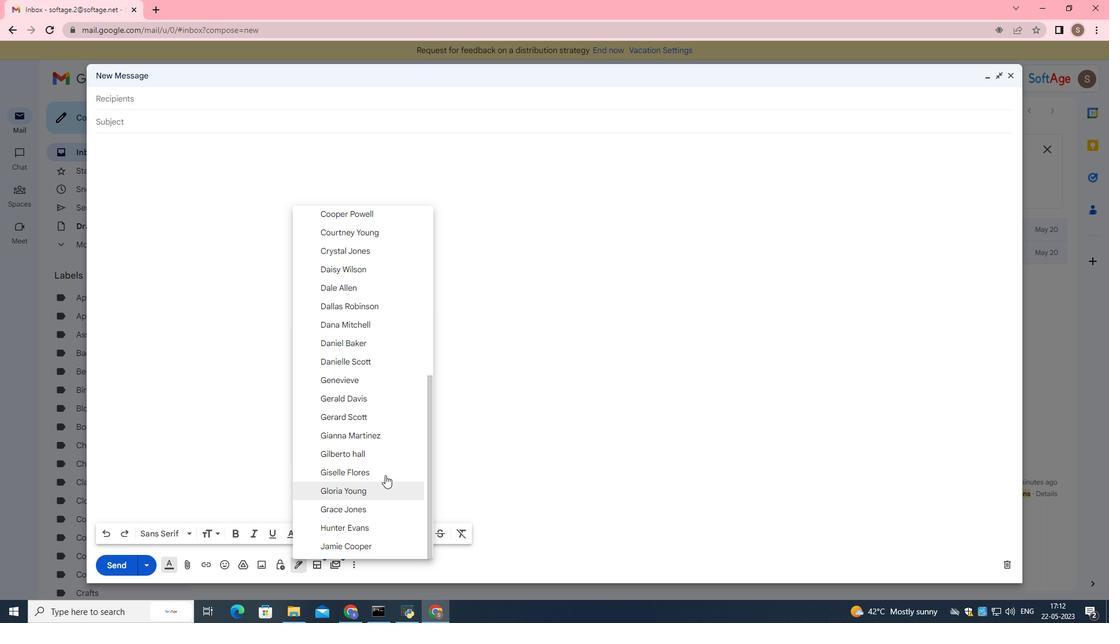 
Action: Mouse scrolled (385, 470) with delta (0, 0)
Screenshot: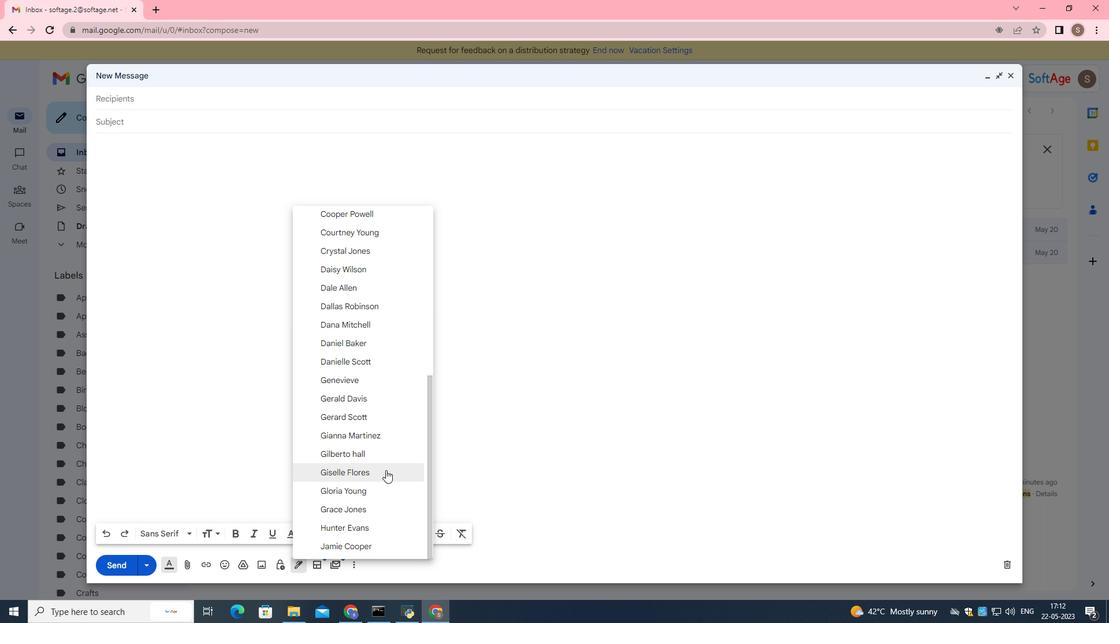 
Action: Mouse scrolled (385, 471) with delta (0, 0)
Screenshot: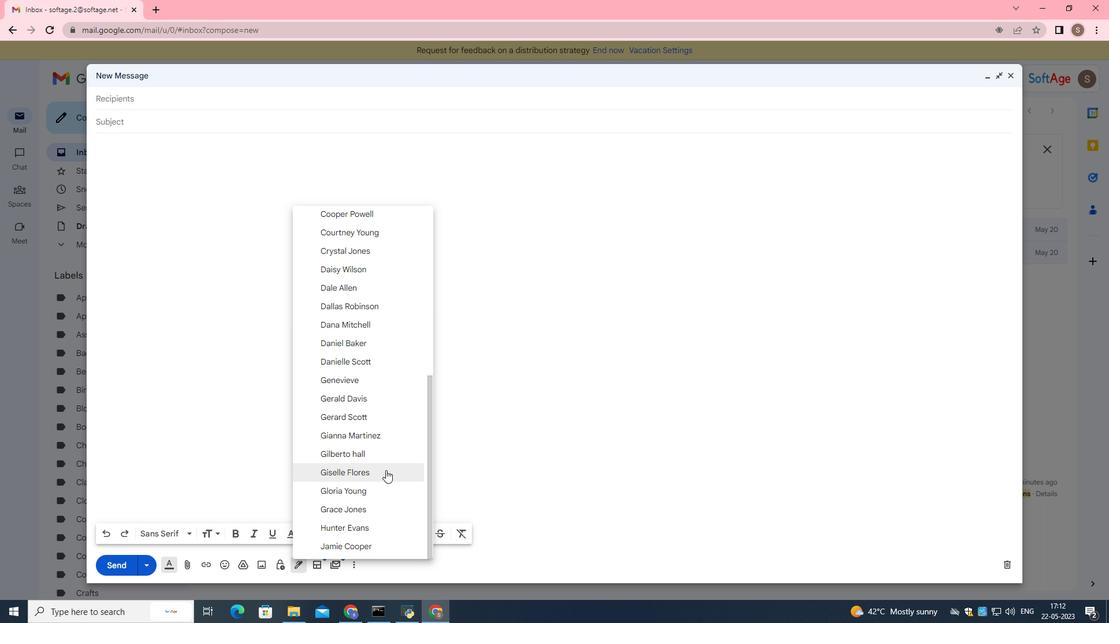 
Action: Mouse moved to (385, 469)
Screenshot: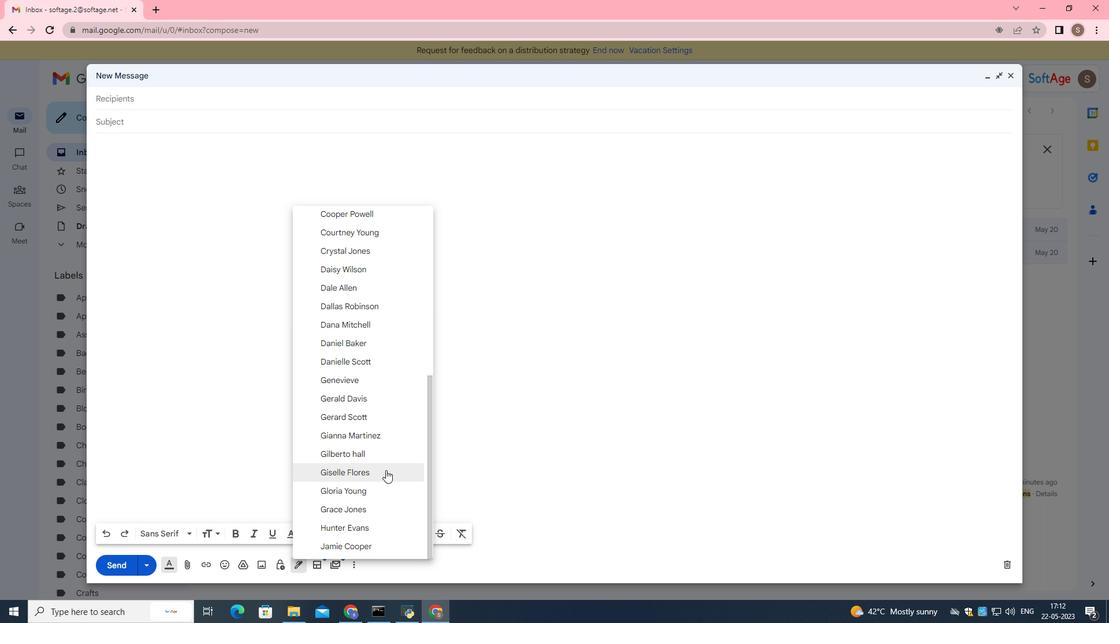 
Action: Mouse scrolled (385, 470) with delta (0, 0)
Screenshot: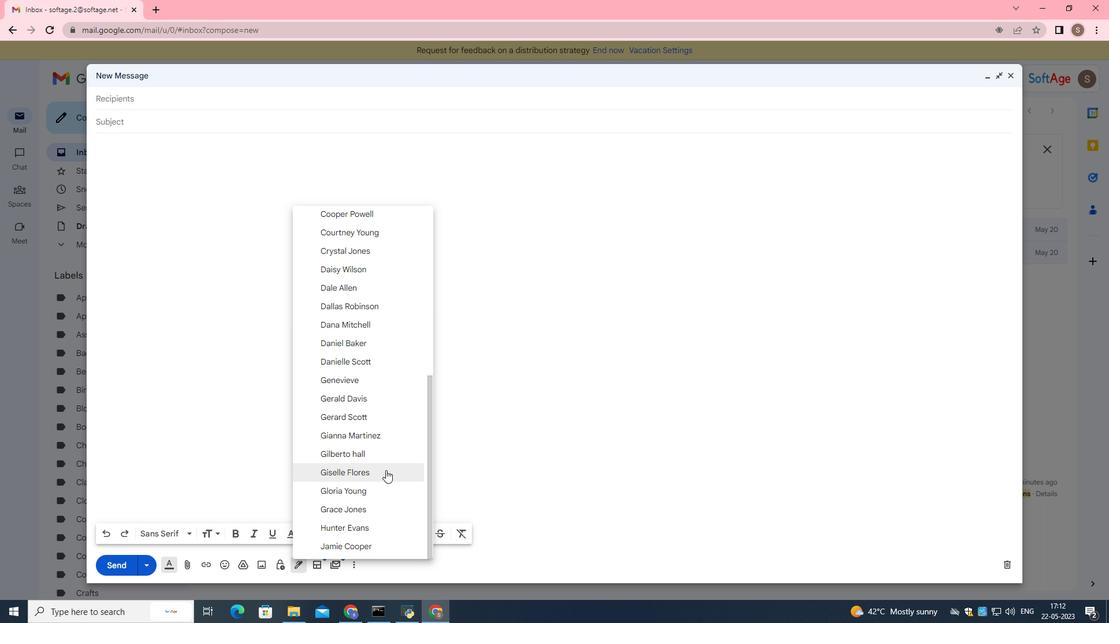 
Action: Mouse moved to (385, 469)
Screenshot: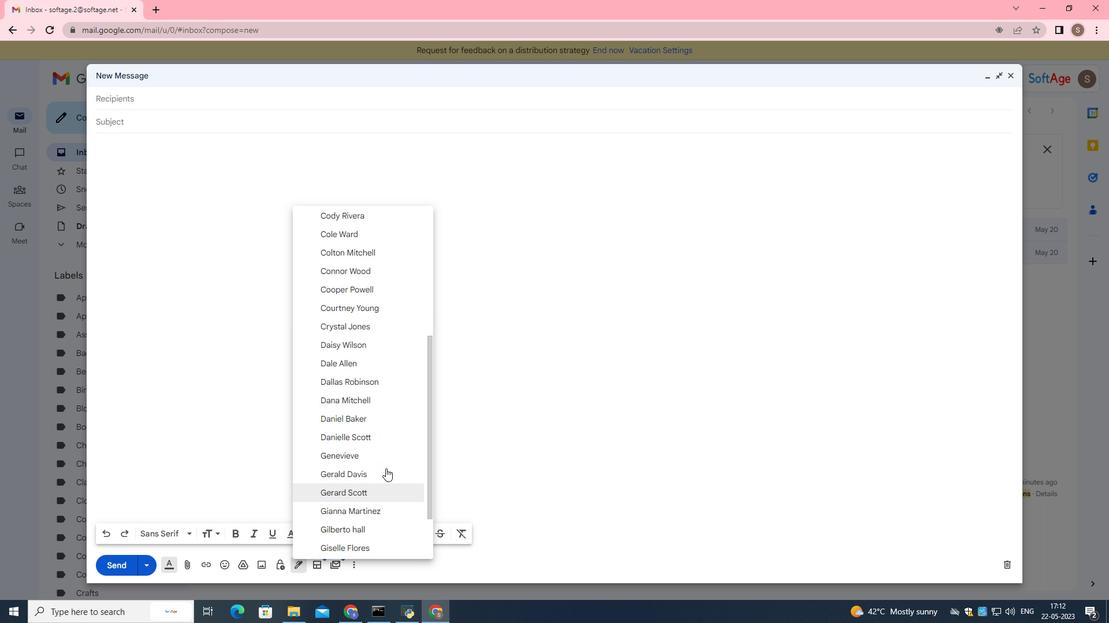 
Action: Mouse scrolled (385, 469) with delta (0, 0)
Screenshot: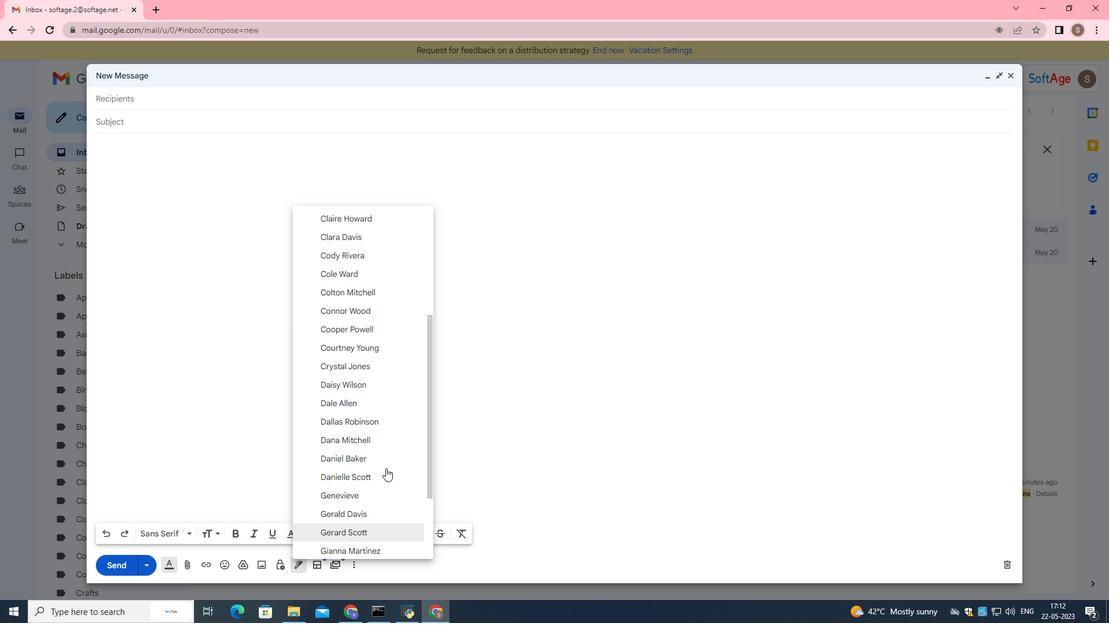 
Action: Mouse scrolled (385, 469) with delta (0, 0)
Screenshot: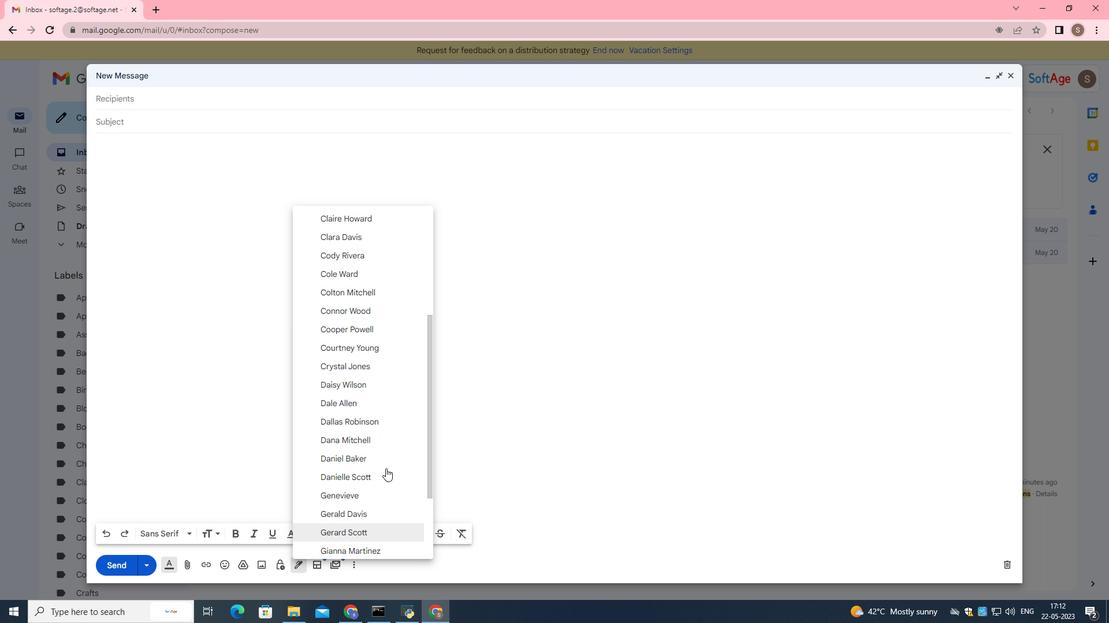 
Action: Mouse scrolled (385, 469) with delta (0, 0)
Screenshot: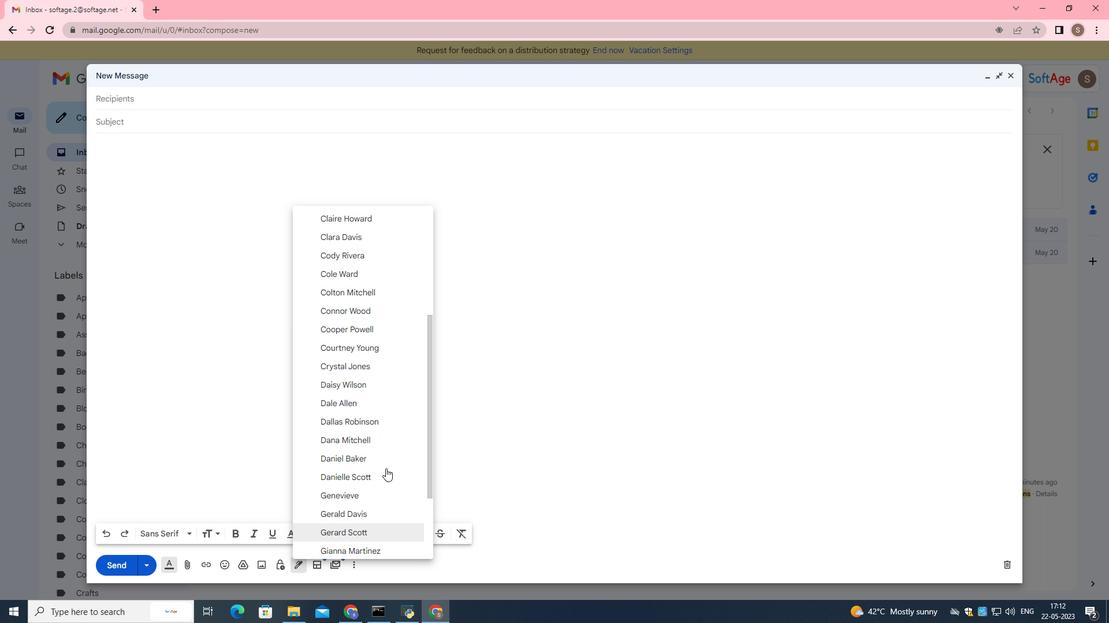 
Action: Mouse scrolled (385, 469) with delta (0, 0)
Screenshot: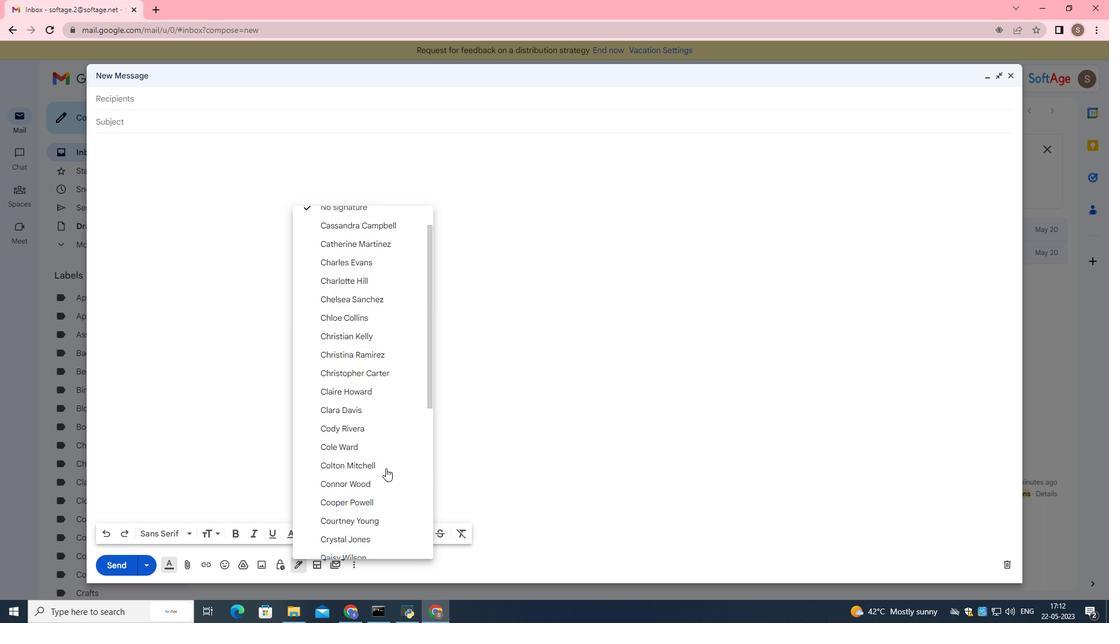 
Action: Mouse scrolled (385, 469) with delta (0, 0)
Screenshot: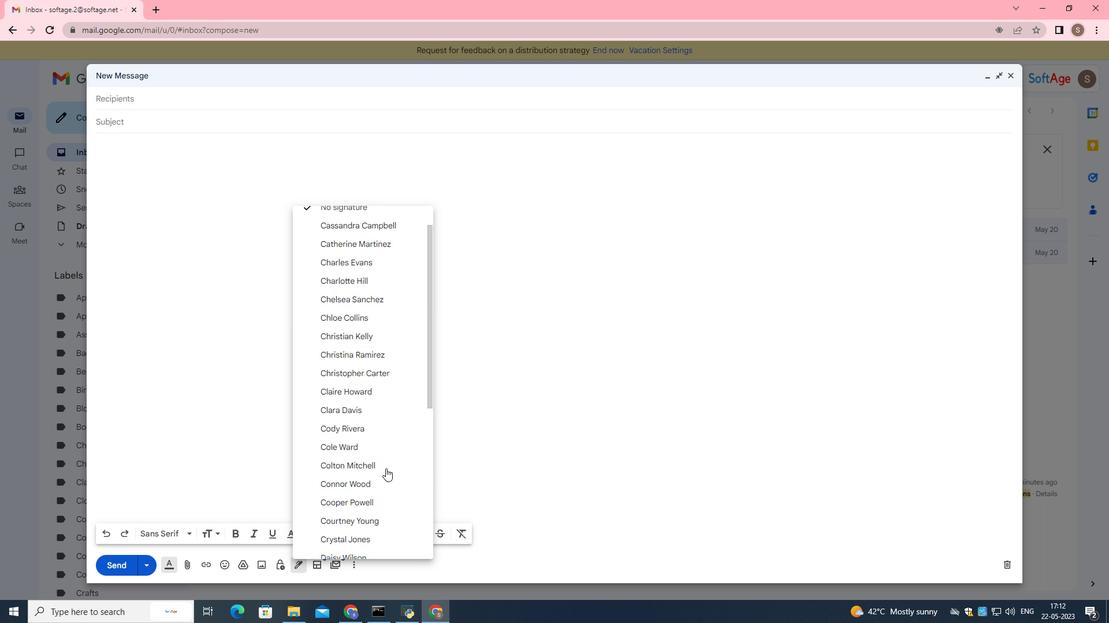 
Action: Mouse scrolled (385, 469) with delta (0, 0)
Screenshot: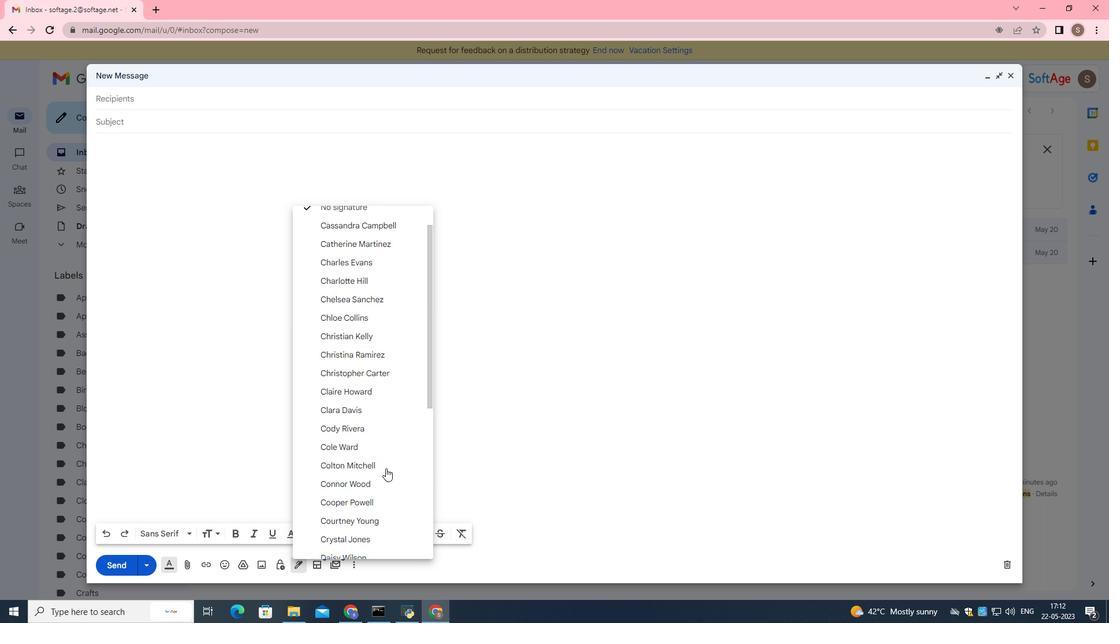 
Action: Mouse scrolled (385, 469) with delta (0, 0)
Screenshot: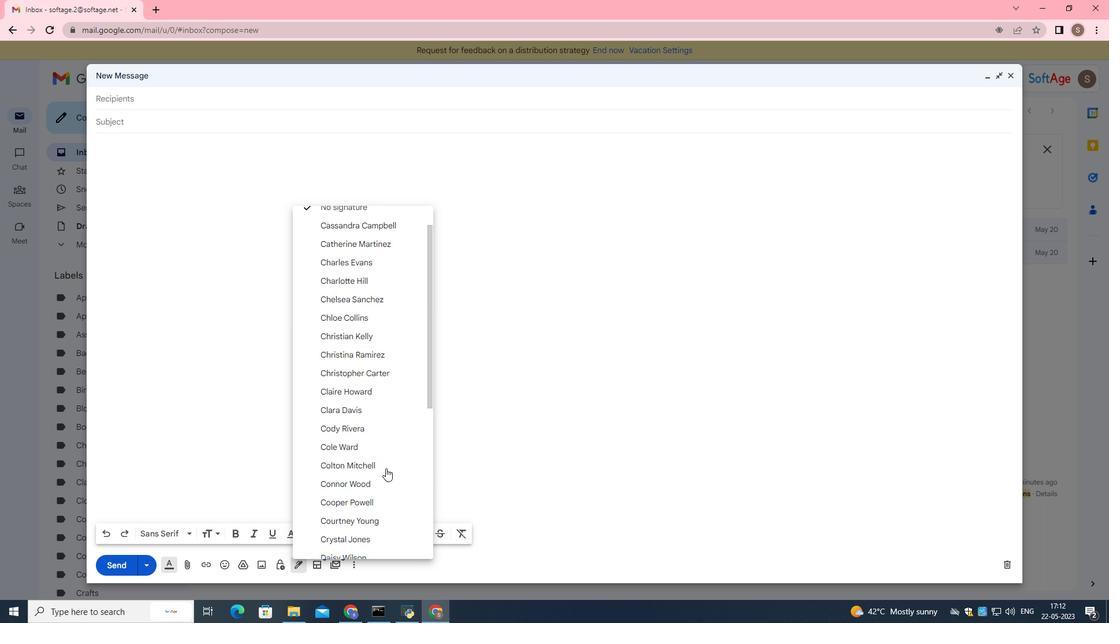 
Action: Mouse scrolled (385, 469) with delta (0, 0)
Screenshot: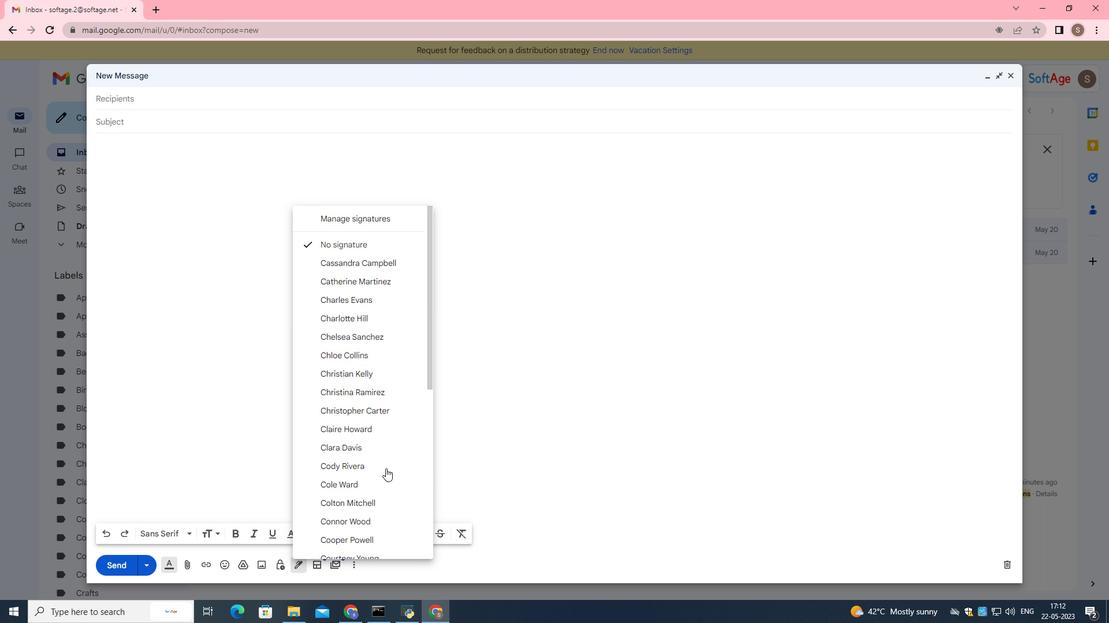 
Action: Mouse scrolled (385, 469) with delta (0, 0)
Screenshot: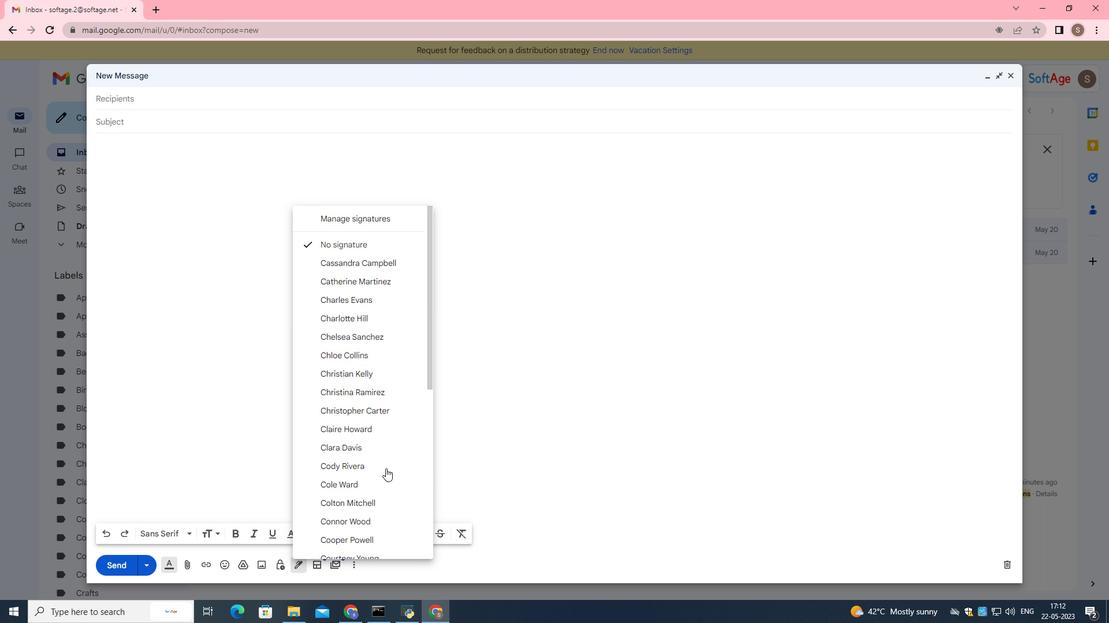 
Action: Mouse scrolled (385, 469) with delta (0, 0)
Screenshot: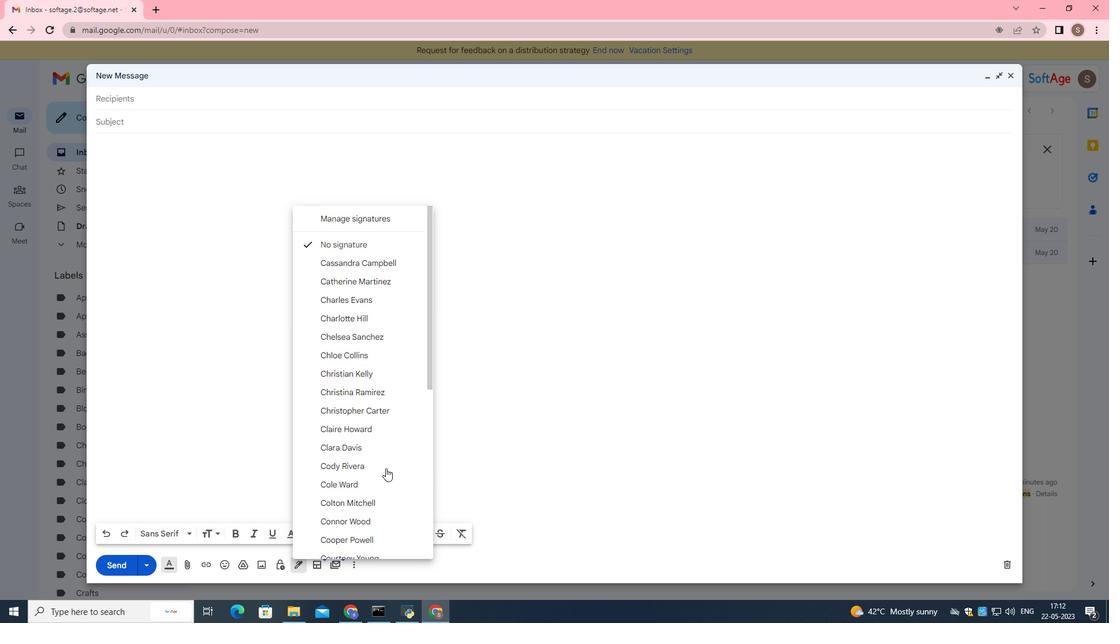 
Action: Mouse scrolled (385, 469) with delta (0, 0)
Screenshot: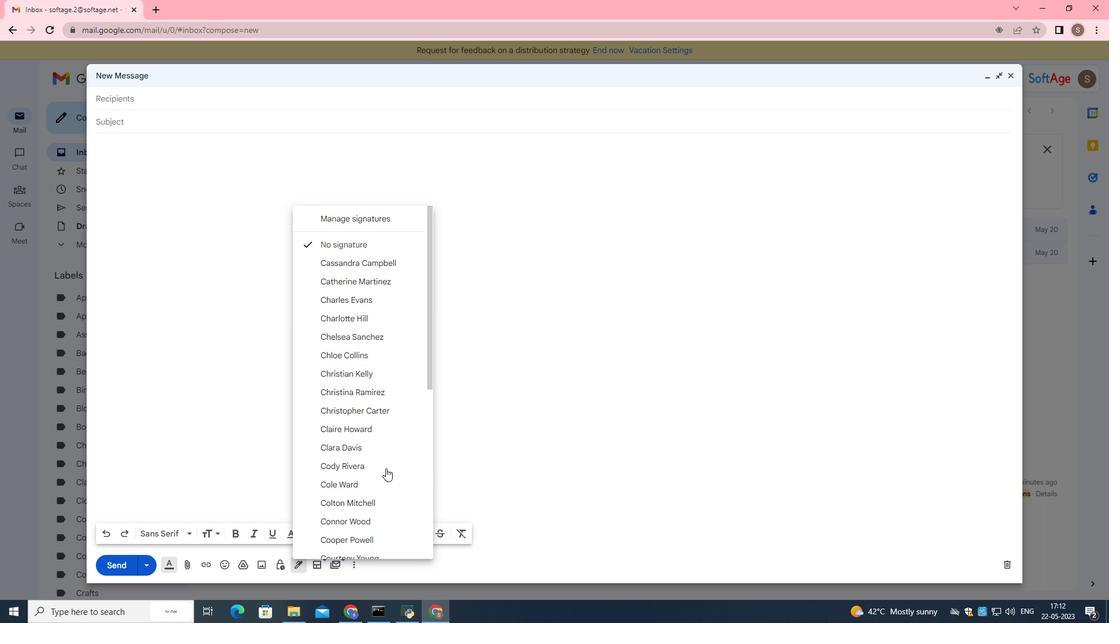 
Action: Mouse moved to (393, 212)
Screenshot: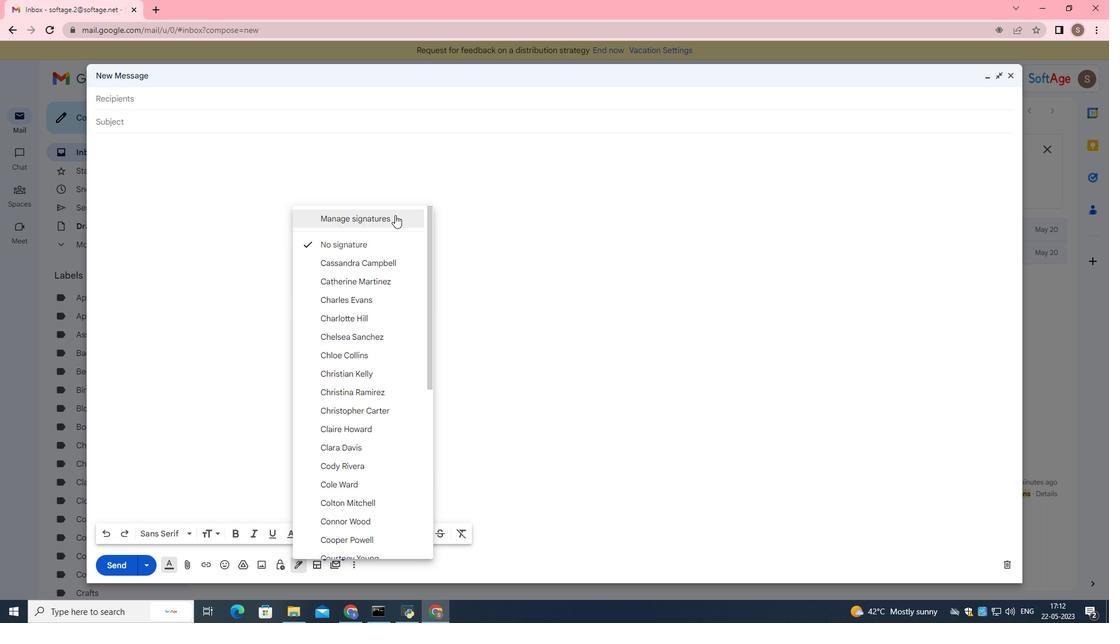 
Action: Mouse pressed left at (393, 212)
Screenshot: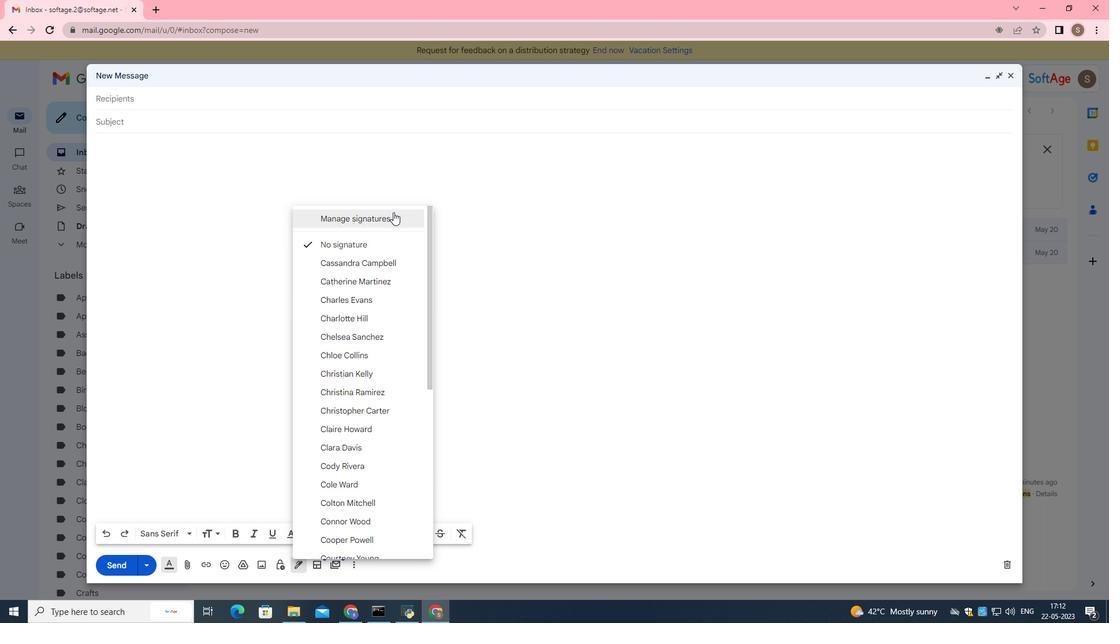 
Action: Mouse moved to (1000, 75)
Screenshot: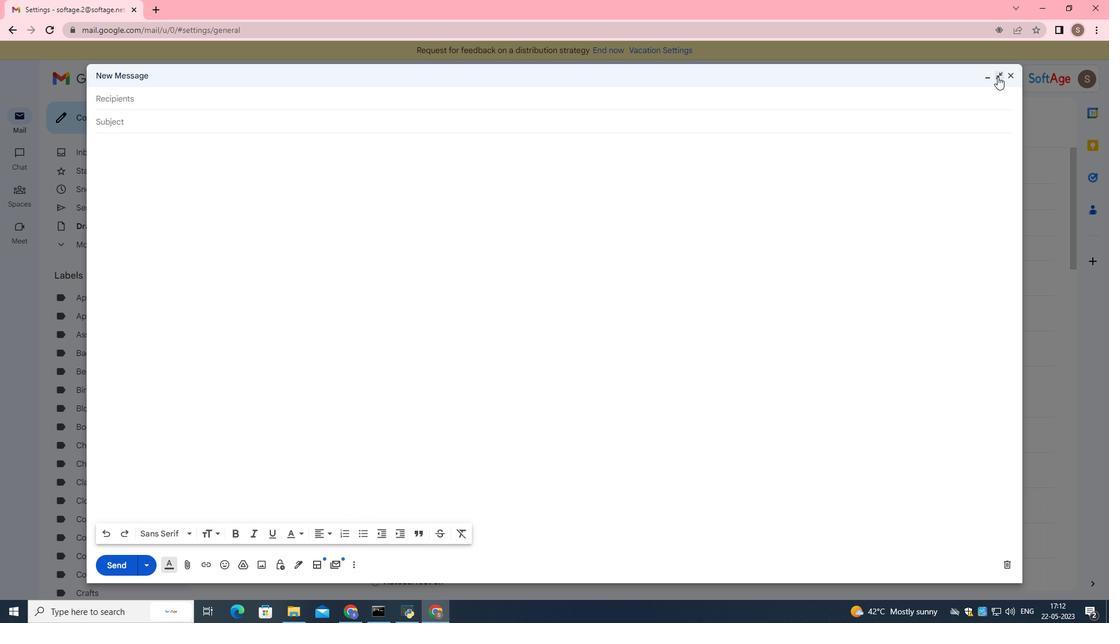 
Action: Mouse pressed left at (1000, 75)
Screenshot: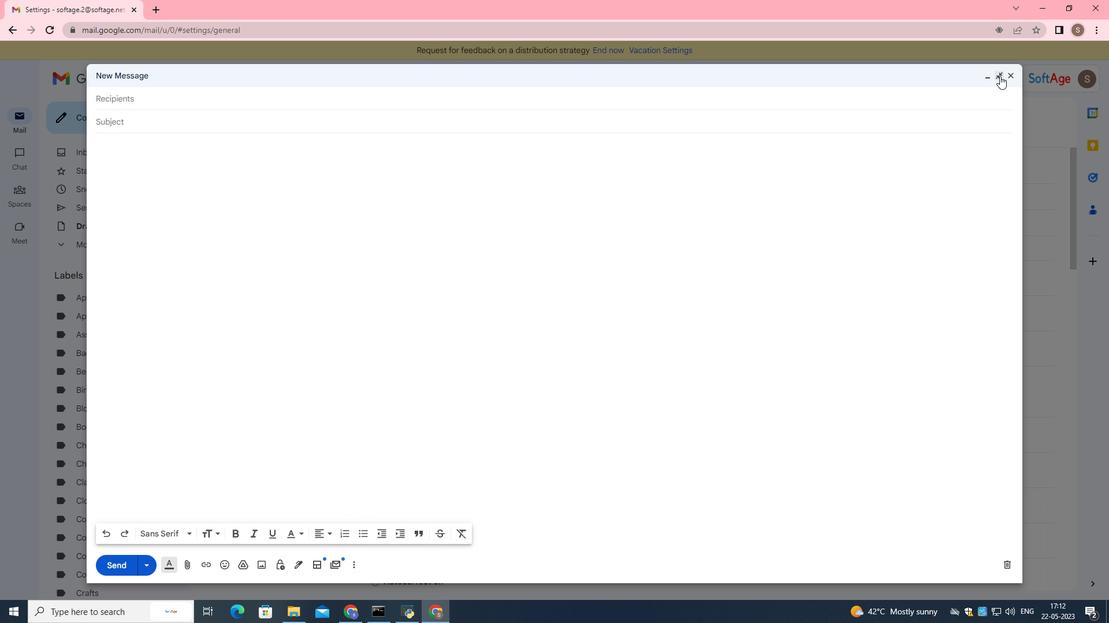 
Action: Mouse moved to (435, 316)
Screenshot: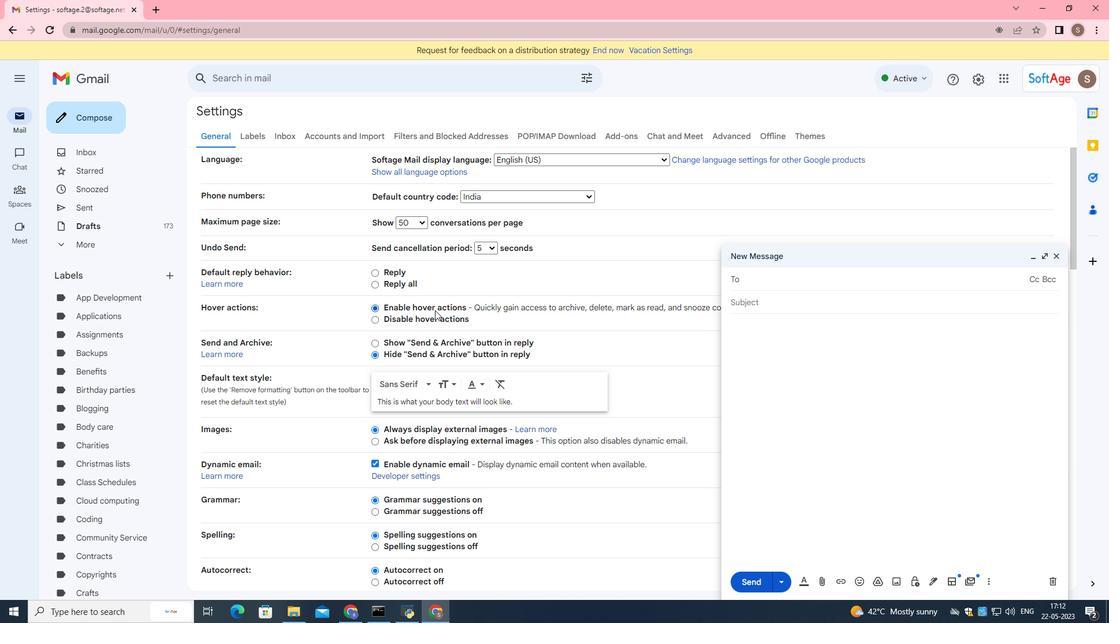 
Action: Mouse scrolled (435, 315) with delta (0, 0)
Screenshot: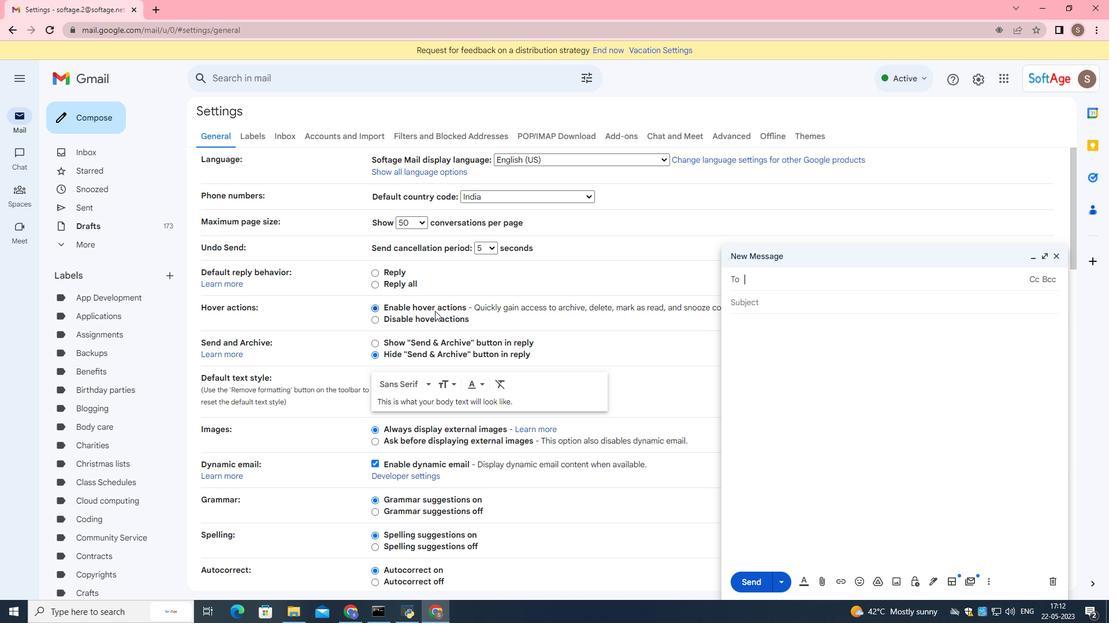 
Action: Mouse moved to (435, 316)
Screenshot: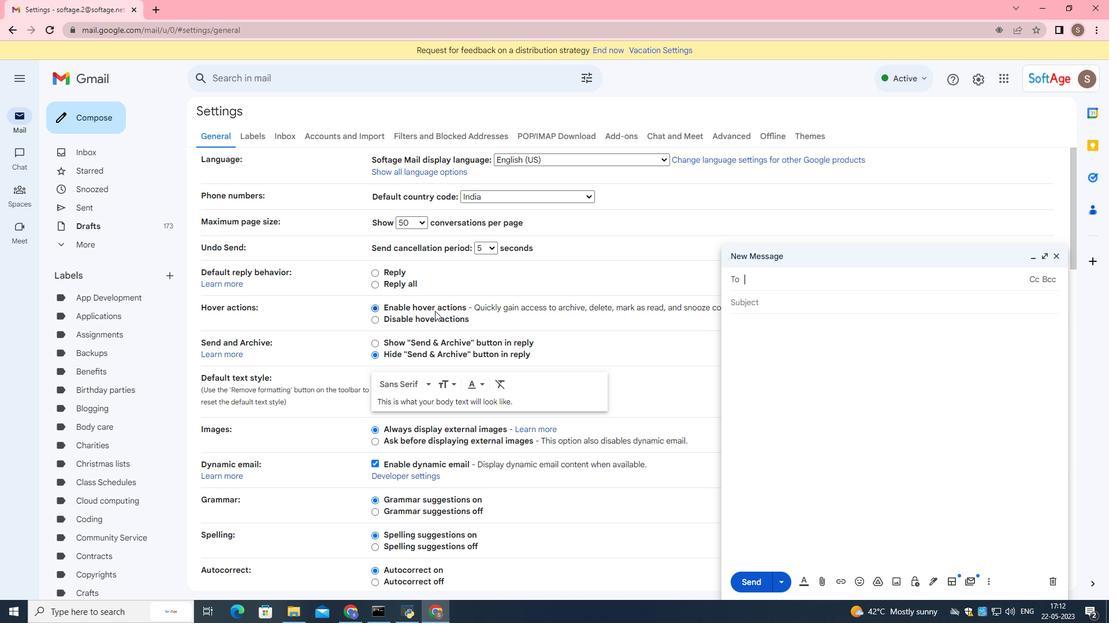
Action: Mouse scrolled (435, 316) with delta (0, 0)
Screenshot: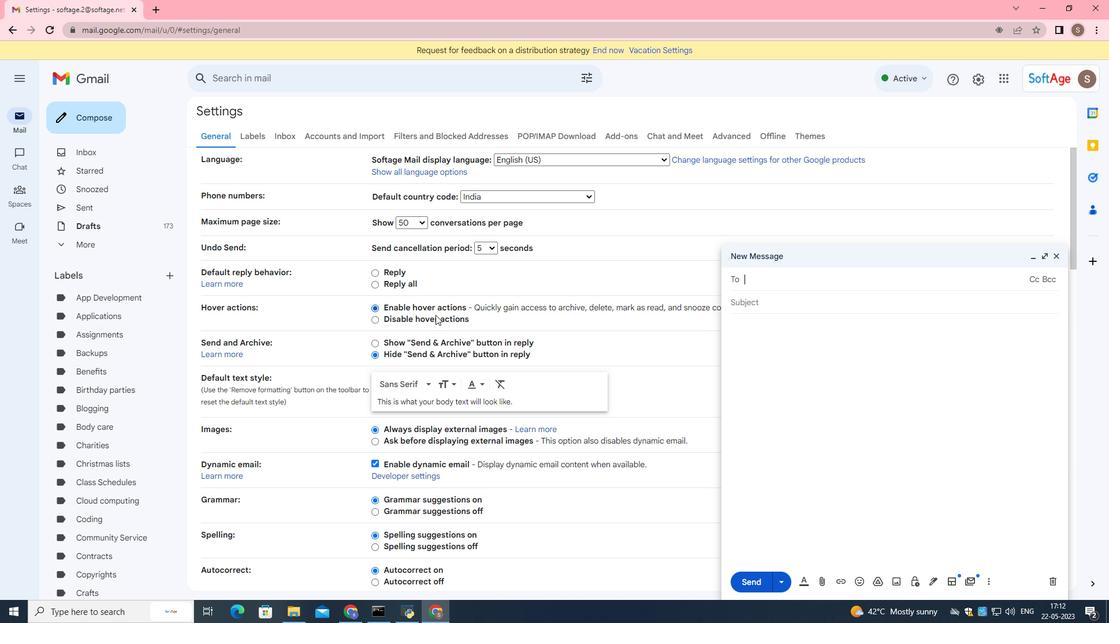
Action: Mouse scrolled (435, 316) with delta (0, 0)
Screenshot: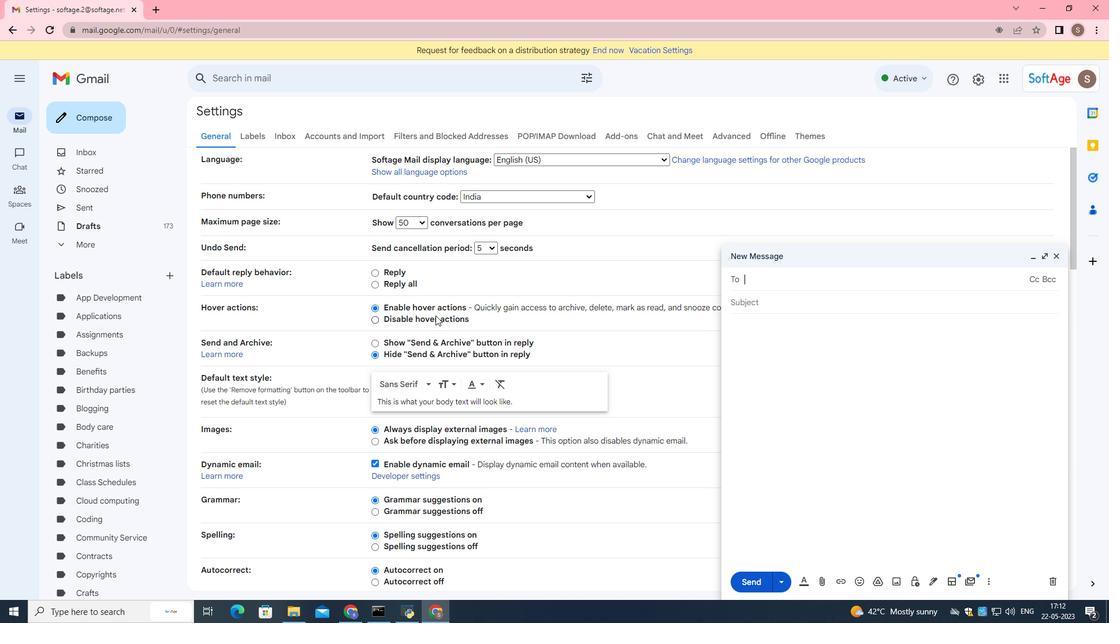 
Action: Mouse moved to (435, 317)
Screenshot: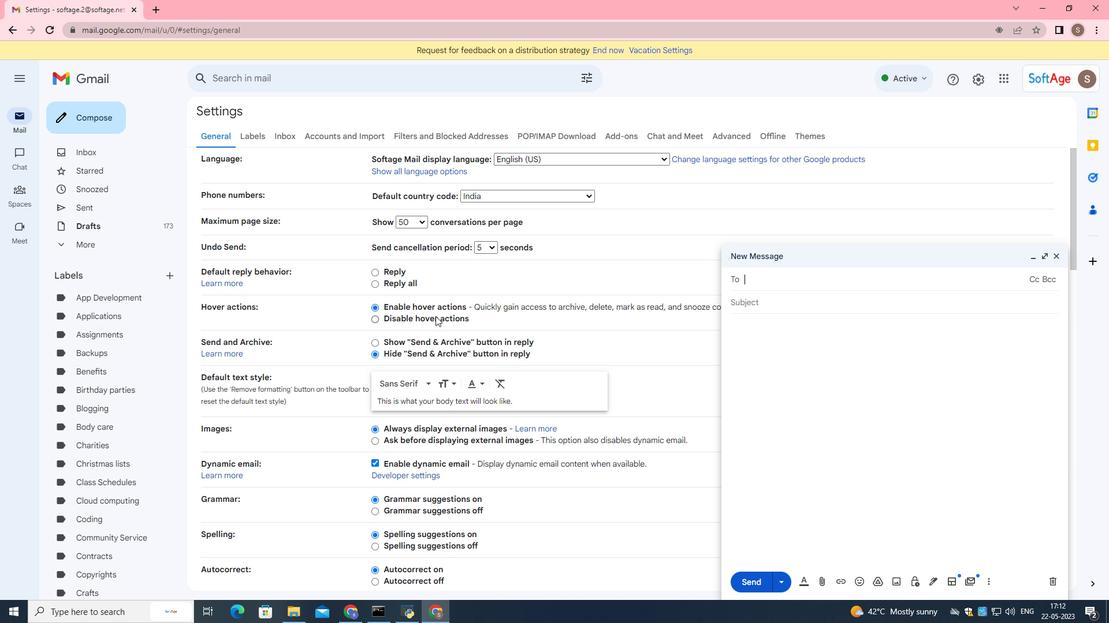 
Action: Mouse scrolled (435, 316) with delta (0, 0)
Screenshot: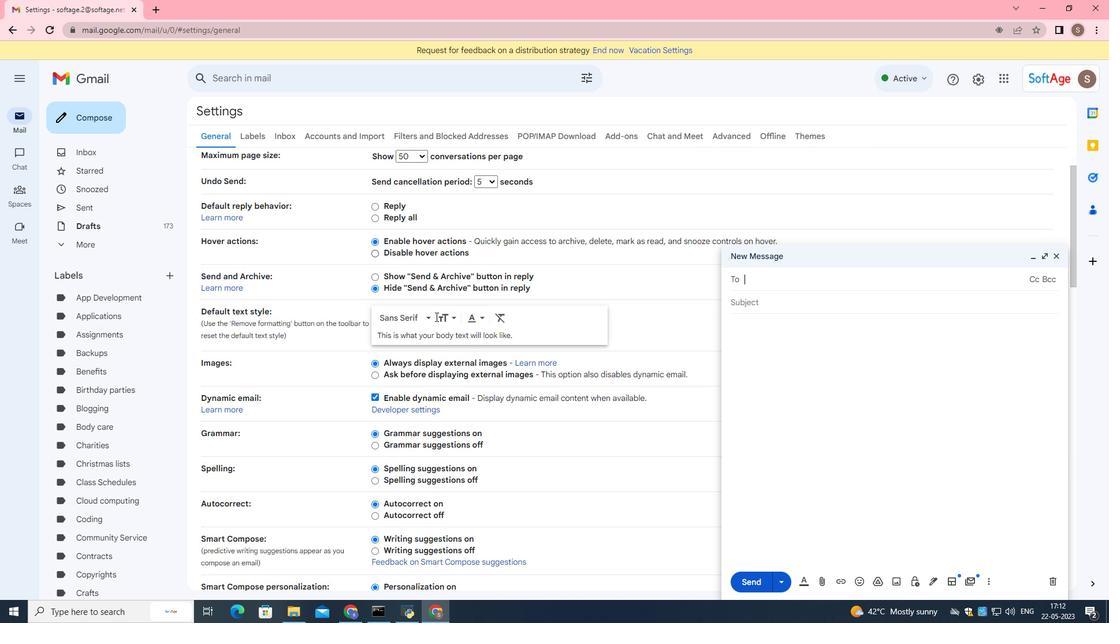 
Action: Mouse scrolled (435, 316) with delta (0, 0)
Screenshot: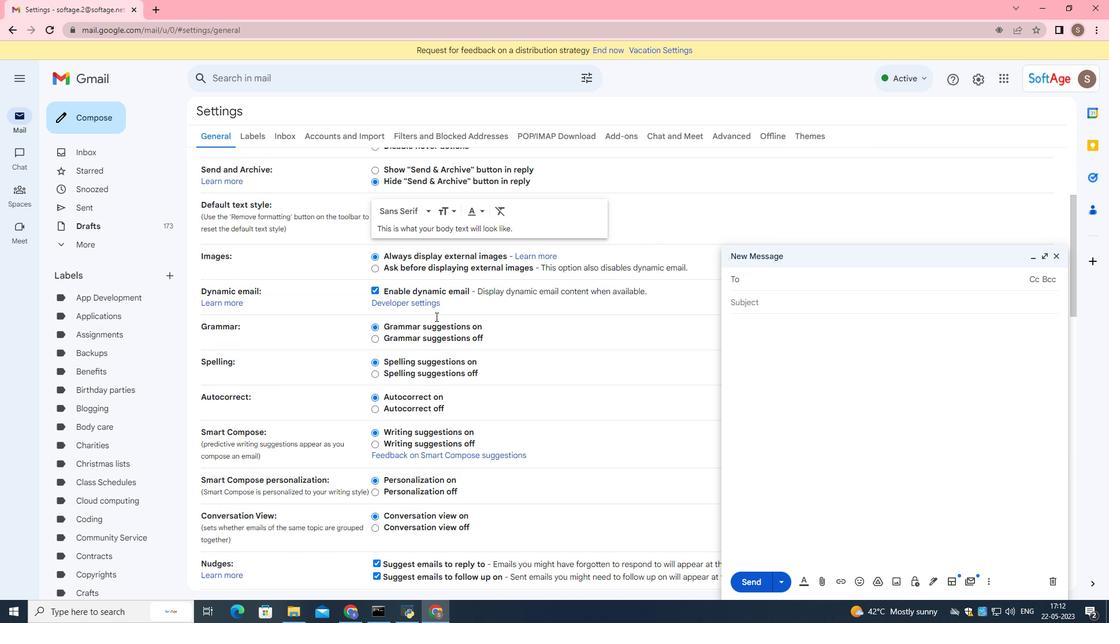 
Action: Mouse scrolled (435, 316) with delta (0, 0)
Screenshot: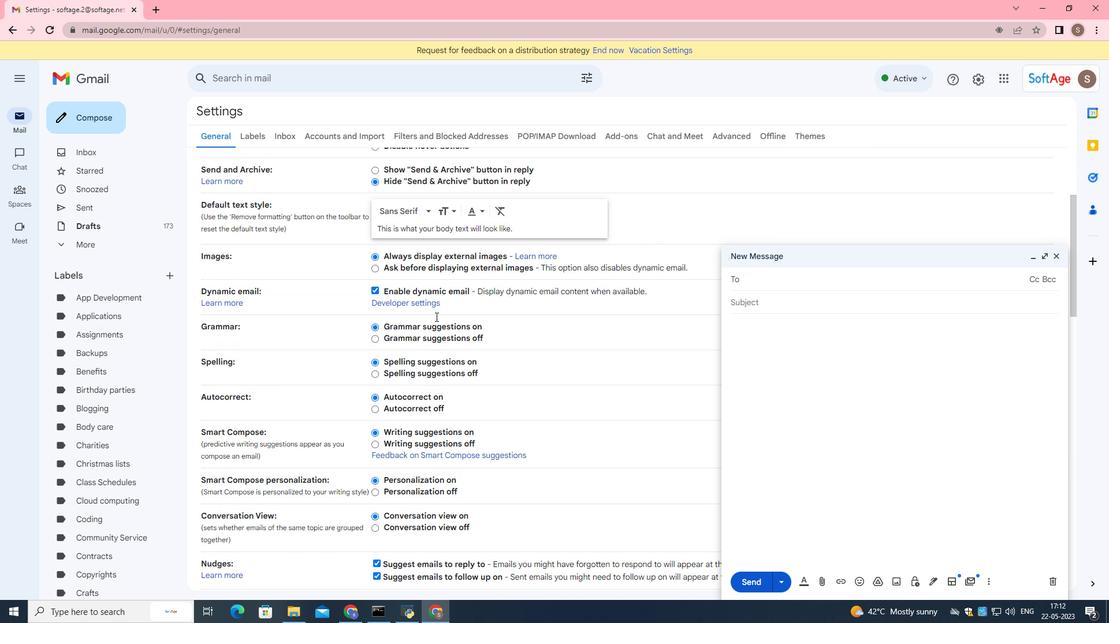 
Action: Mouse scrolled (435, 316) with delta (0, 0)
Screenshot: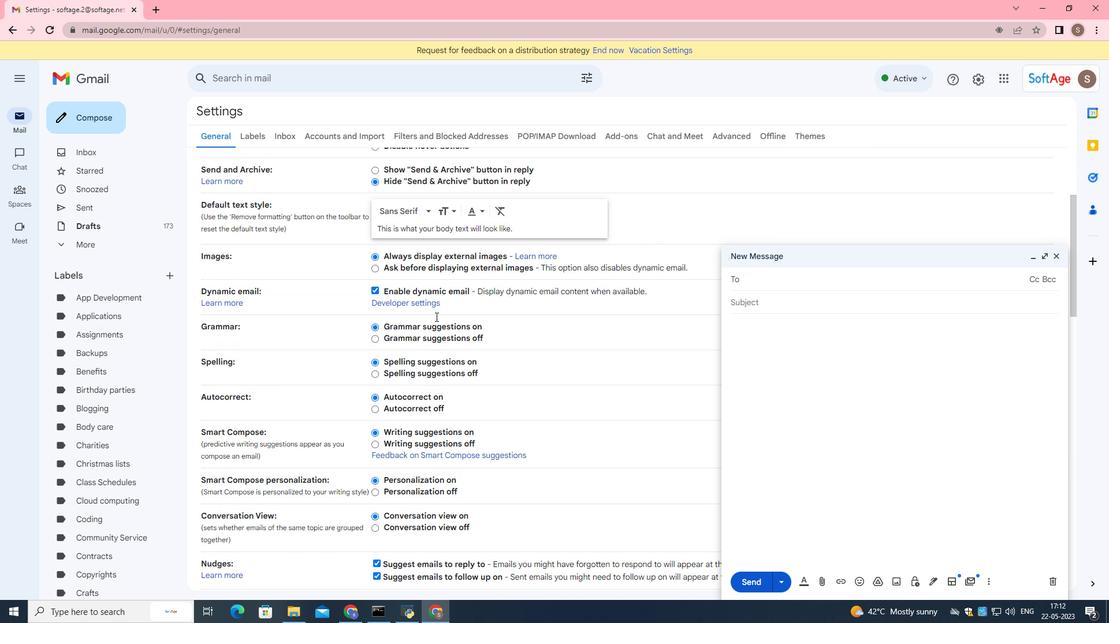 
Action: Mouse moved to (436, 316)
Screenshot: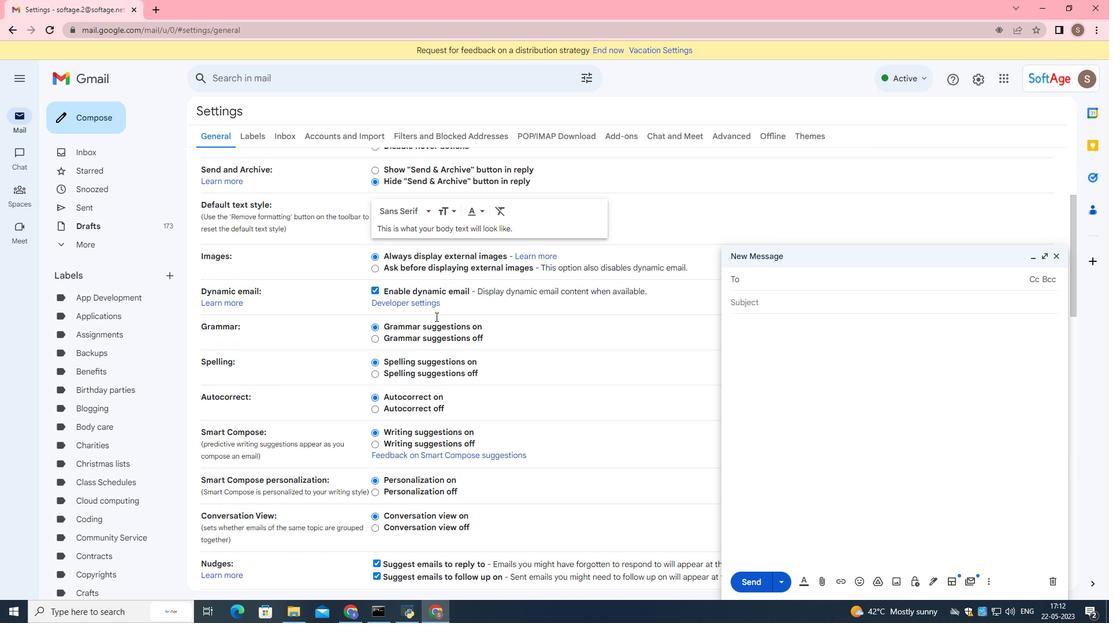 
Action: Mouse scrolled (436, 316) with delta (0, 0)
Screenshot: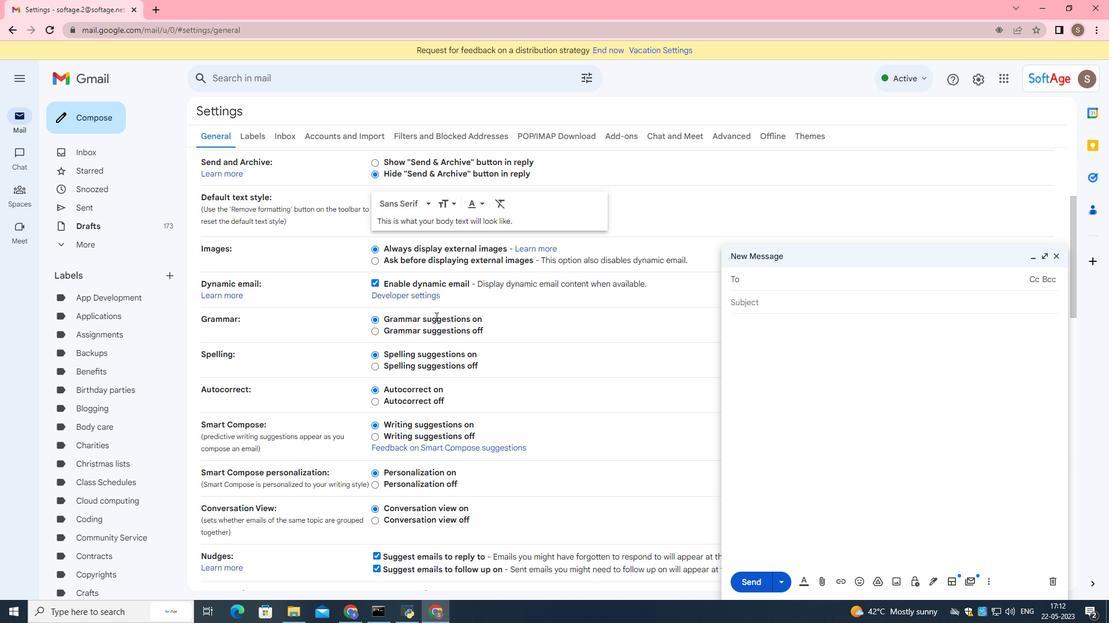 
Action: Mouse scrolled (436, 316) with delta (0, 0)
Screenshot: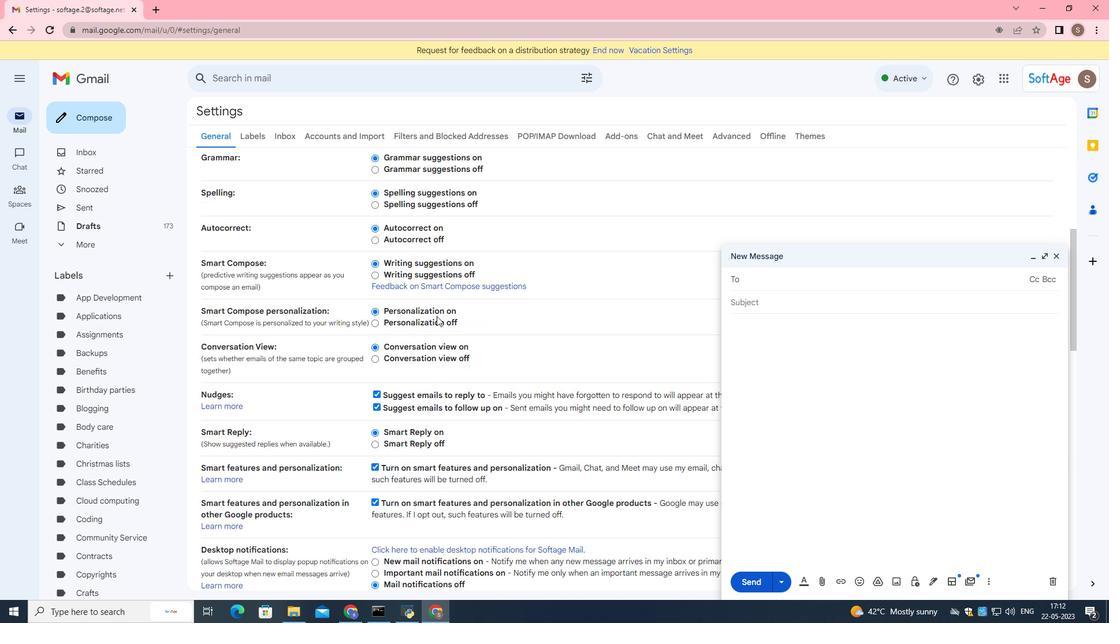 
Action: Mouse scrolled (436, 316) with delta (0, 0)
Screenshot: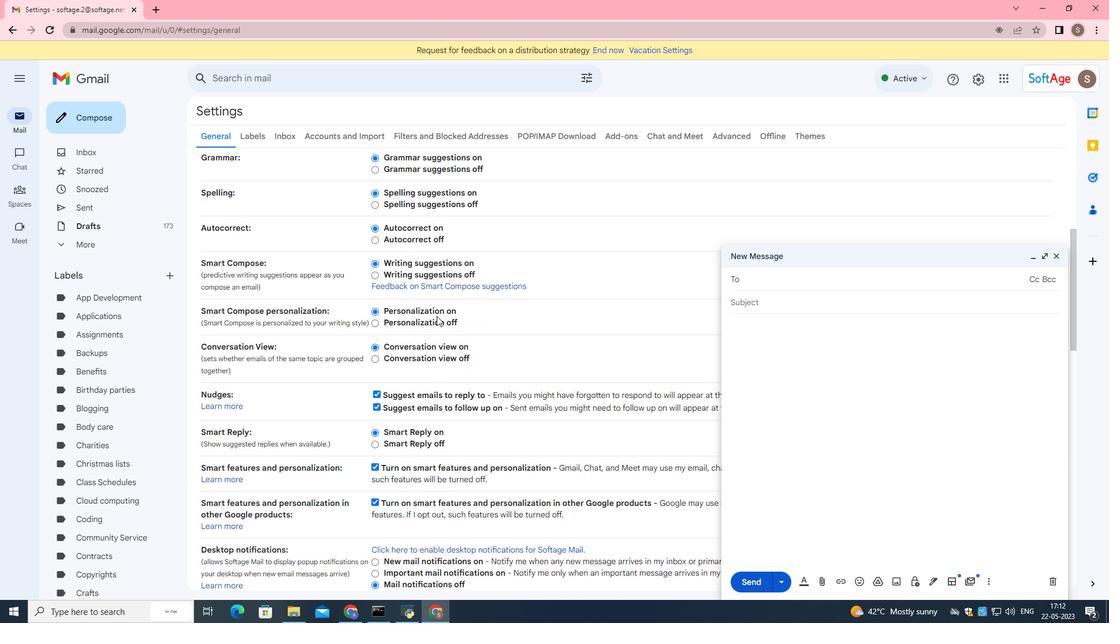 
Action: Mouse scrolled (436, 316) with delta (0, 0)
Screenshot: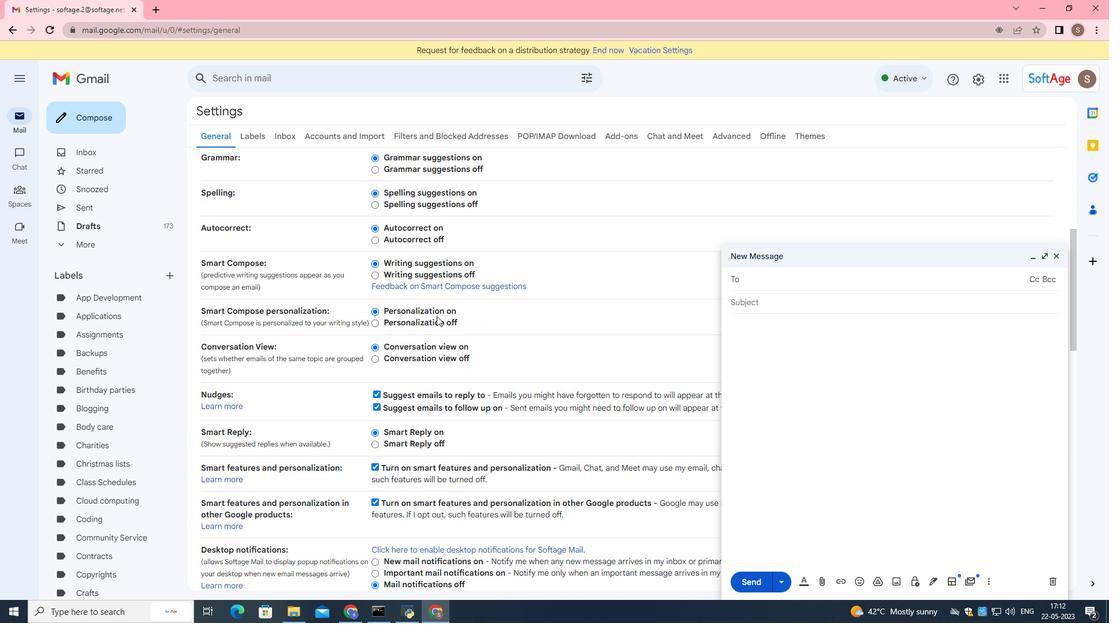 
Action: Mouse moved to (436, 316)
Screenshot: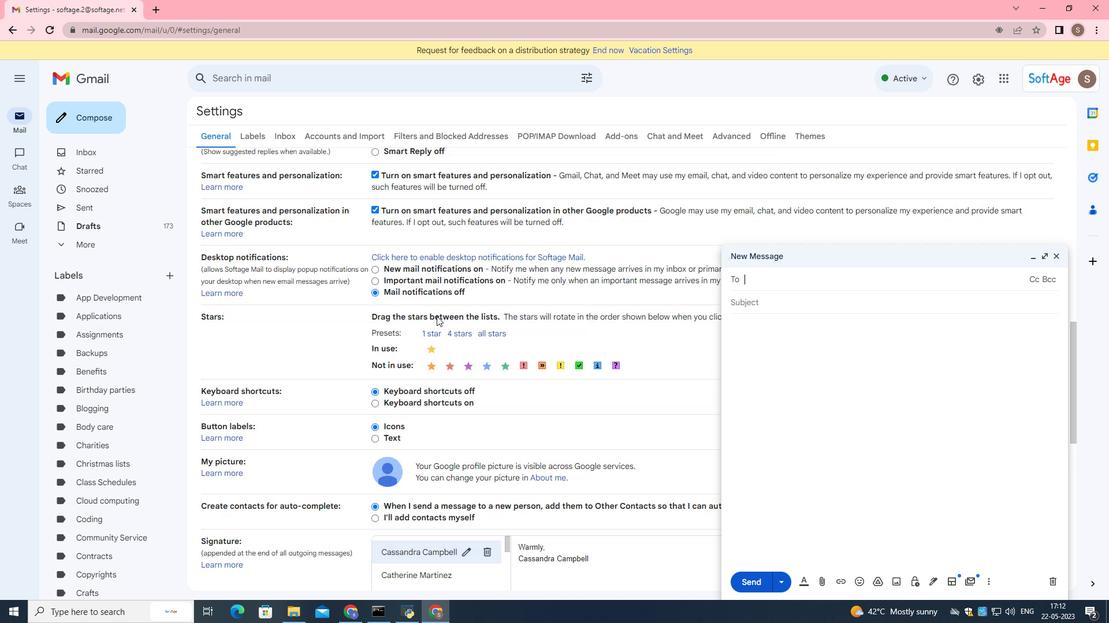 
Action: Mouse scrolled (436, 315) with delta (0, 0)
Screenshot: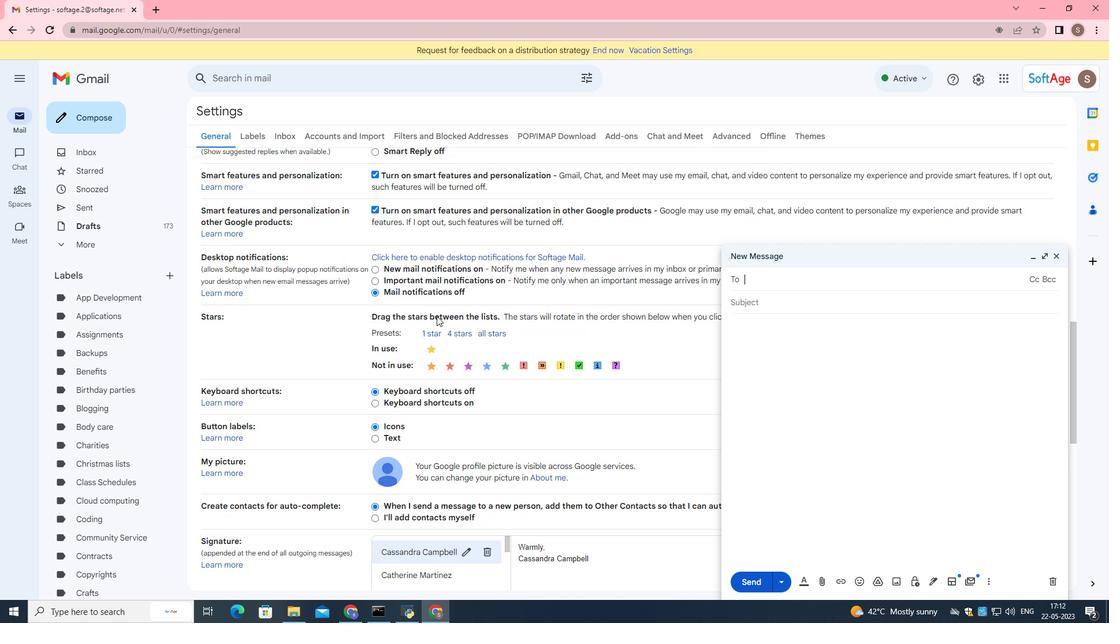 
Action: Mouse scrolled (436, 315) with delta (0, 0)
Screenshot: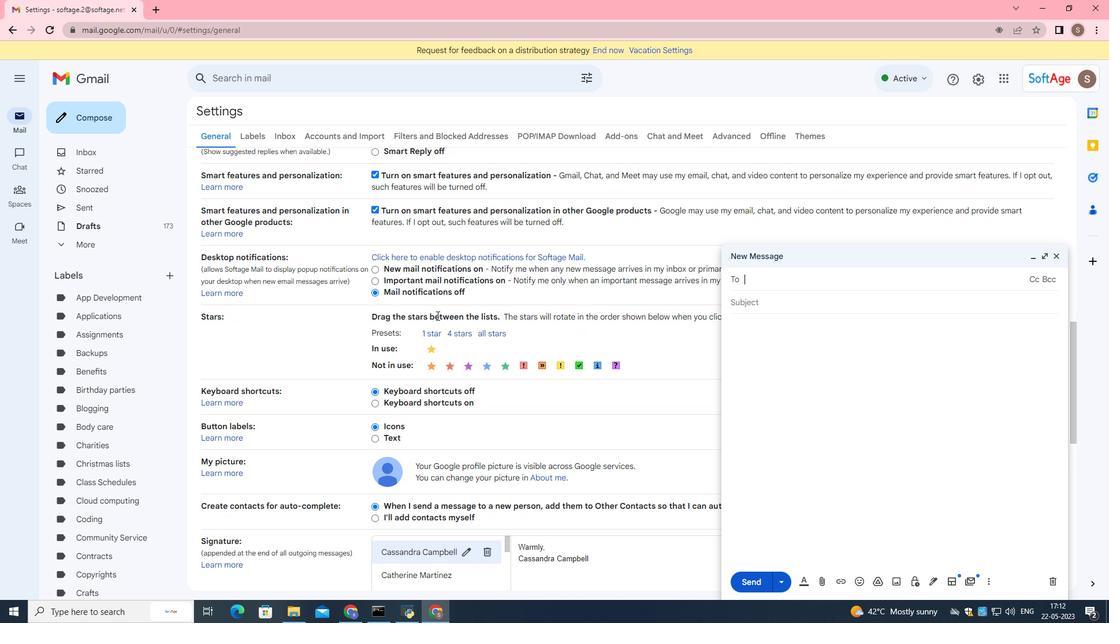 
Action: Mouse scrolled (436, 315) with delta (0, 0)
Screenshot: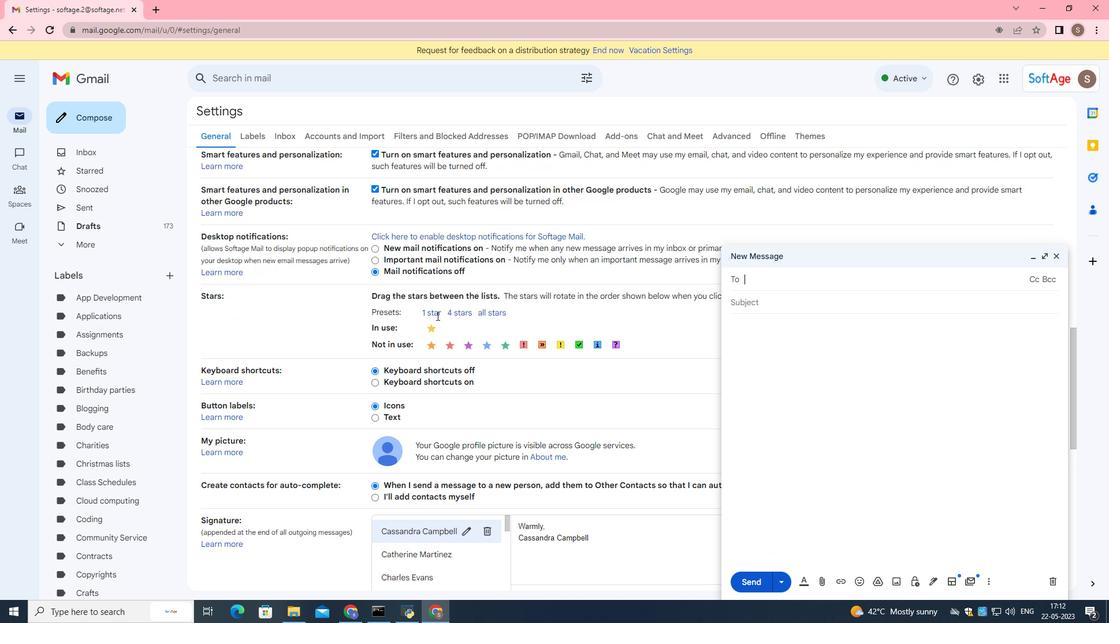 
Action: Mouse scrolled (436, 315) with delta (0, 0)
Screenshot: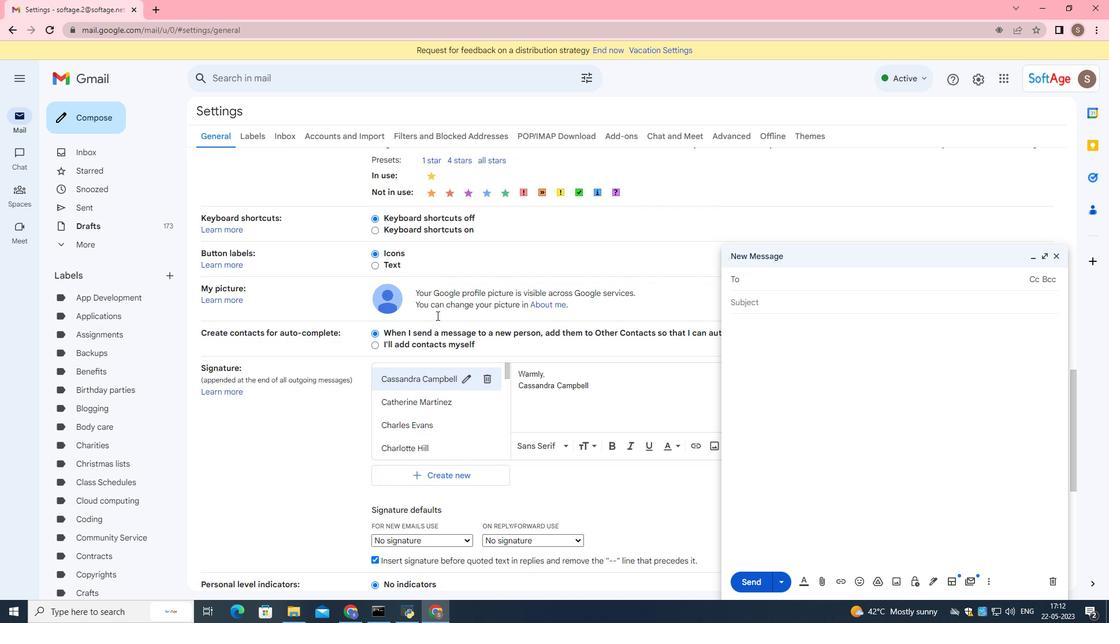 
Action: Mouse moved to (460, 413)
Screenshot: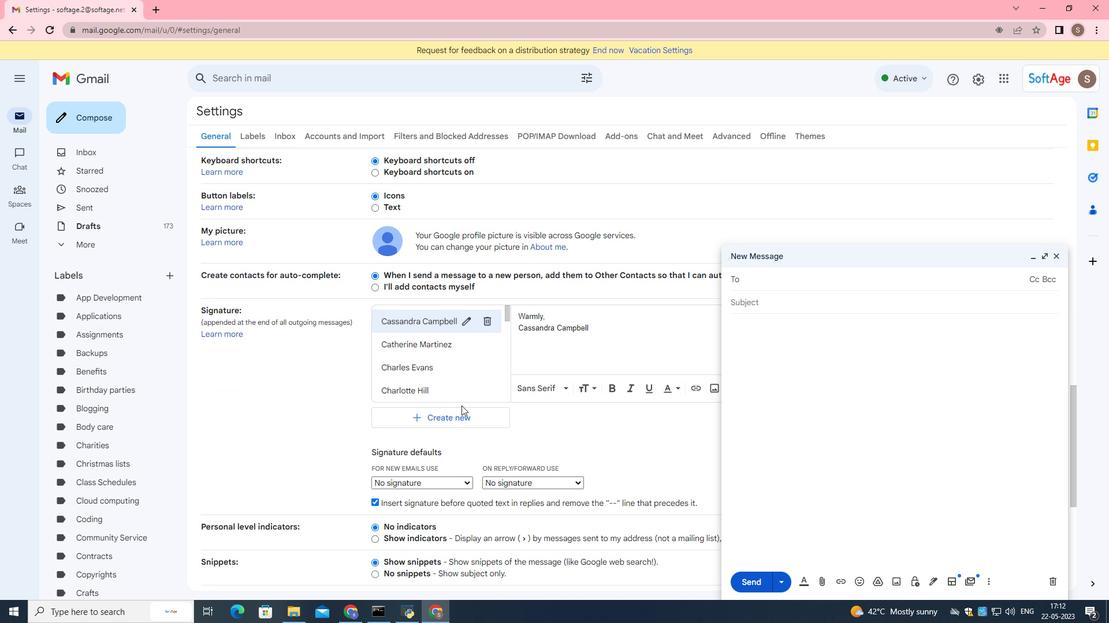 
Action: Mouse pressed left at (460, 413)
Screenshot: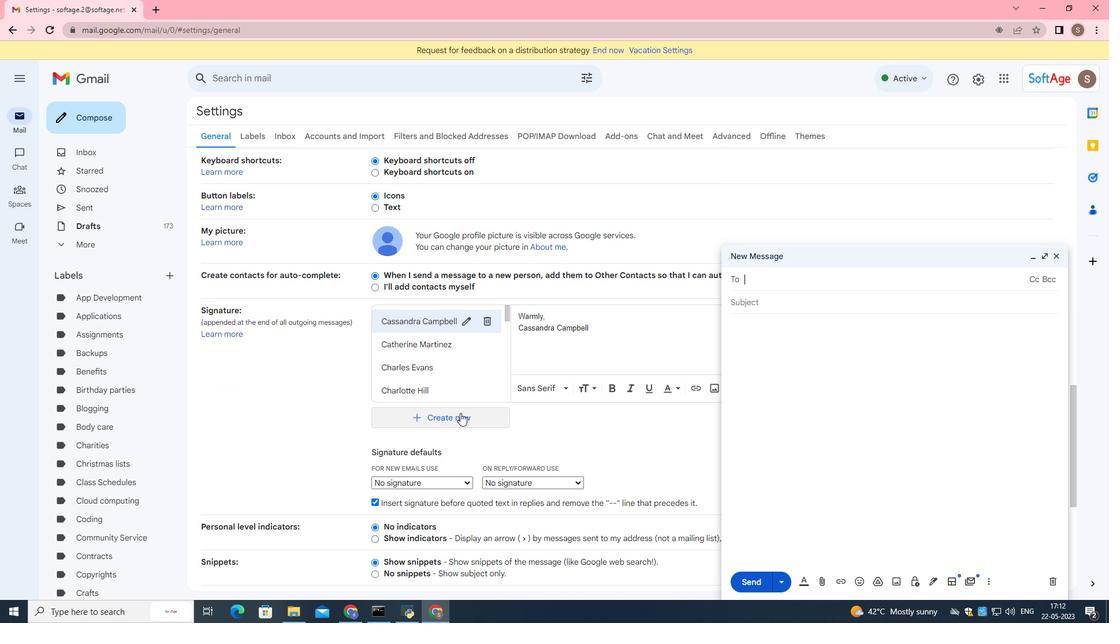 
Action: Mouse moved to (491, 357)
Screenshot: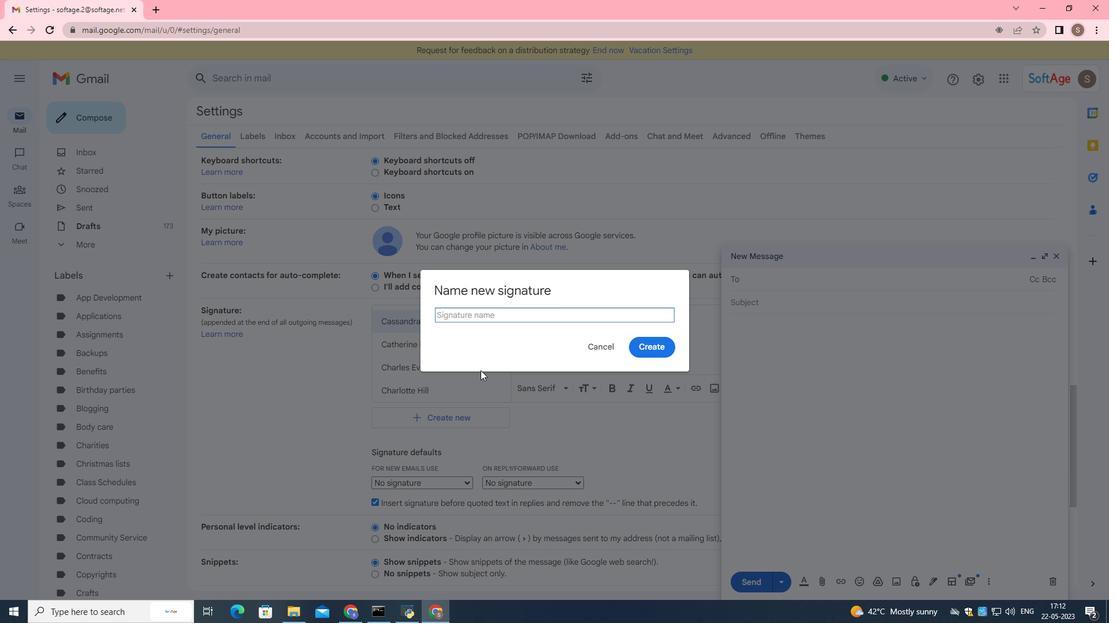 
Action: Key pressed <Key.shift>Graham<Key.space><Key.shift>Wilson
Screenshot: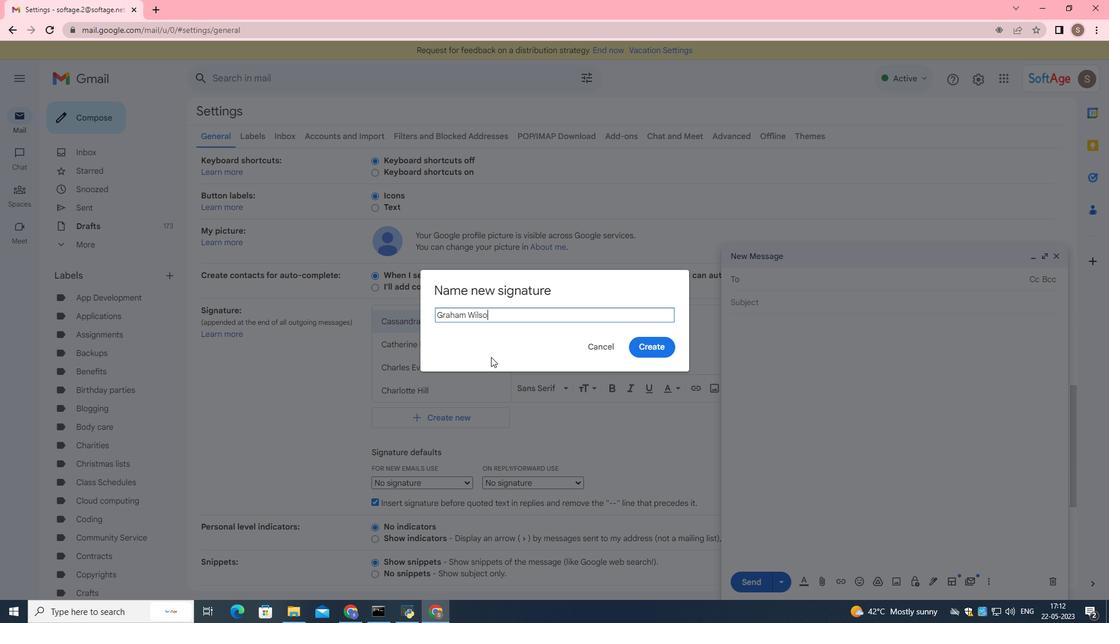 
Action: Mouse moved to (655, 351)
Screenshot: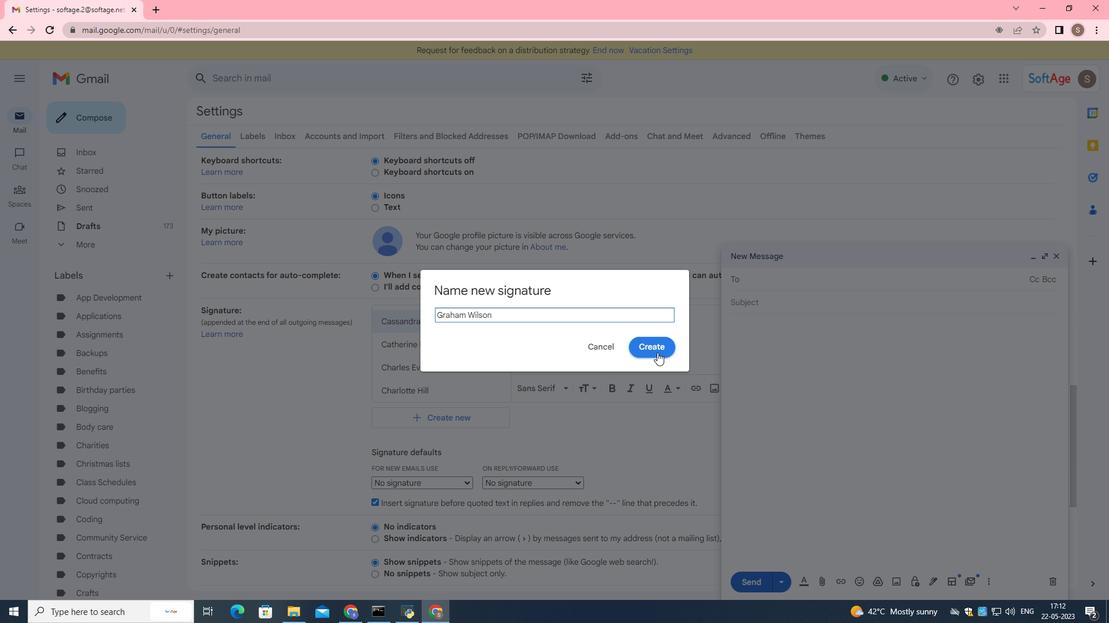
Action: Mouse pressed left at (655, 351)
Screenshot: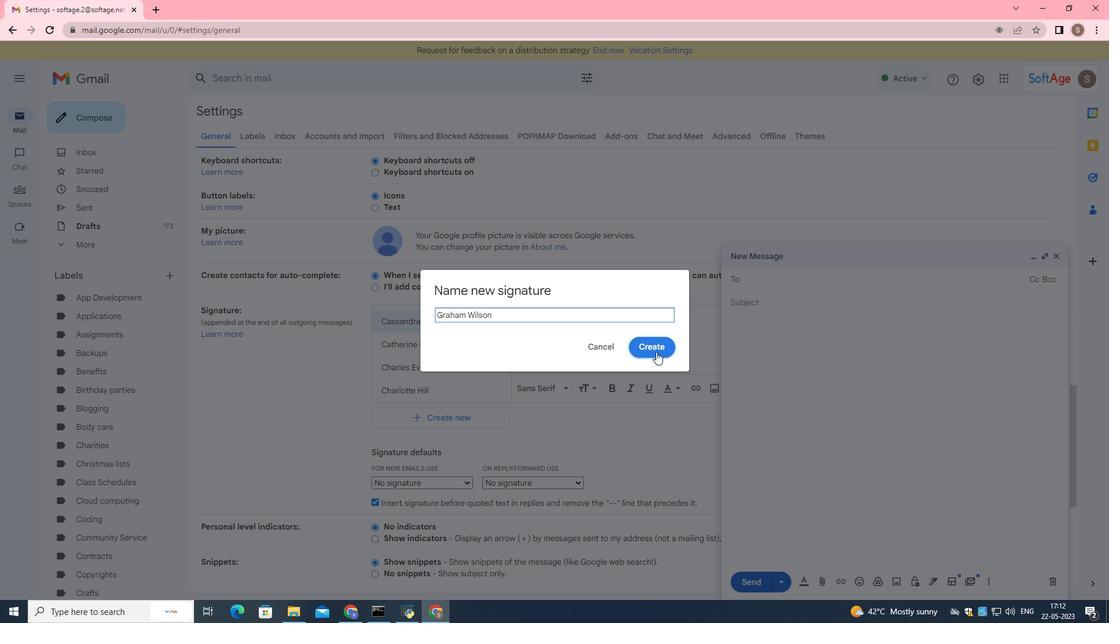 
Action: Mouse moved to (507, 316)
Screenshot: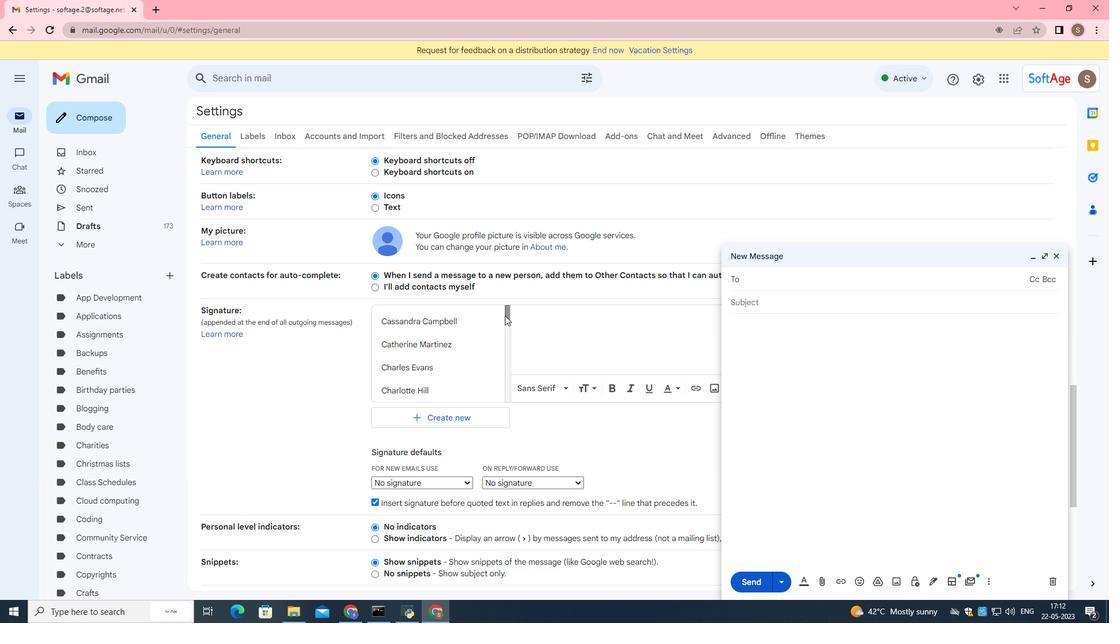 
Action: Mouse pressed left at (507, 316)
Screenshot: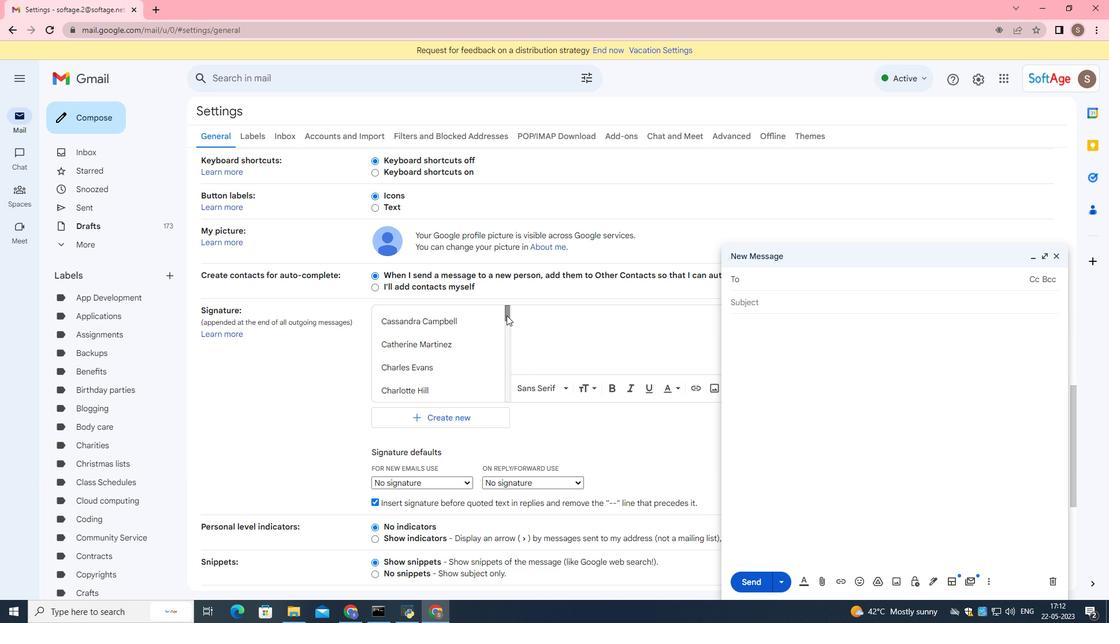 
Action: Mouse moved to (445, 372)
Screenshot: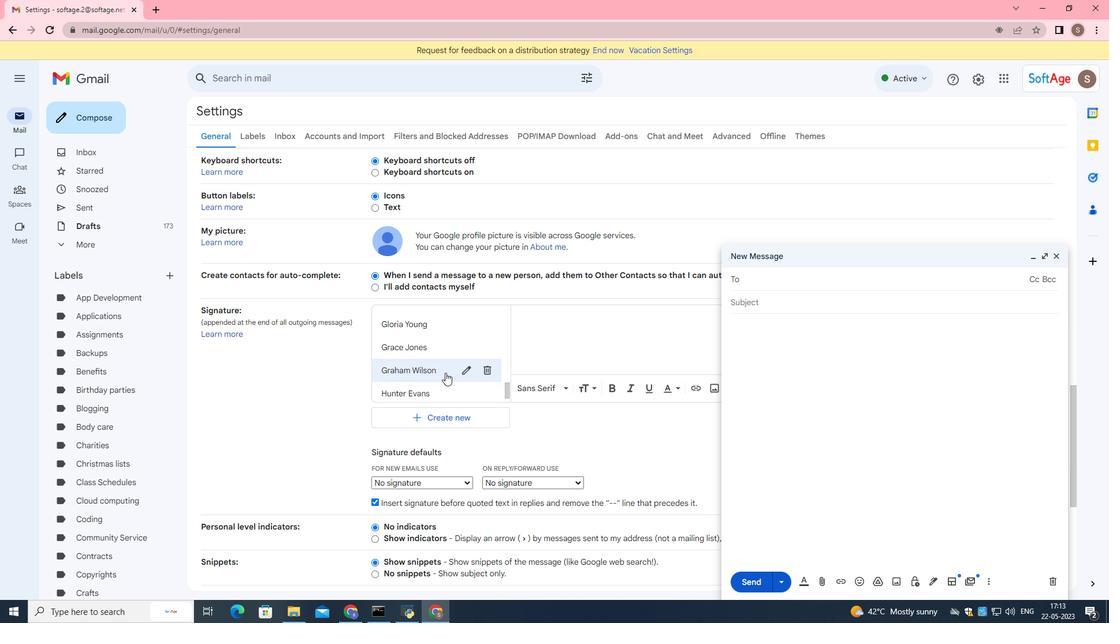 
Action: Mouse pressed left at (445, 372)
Screenshot: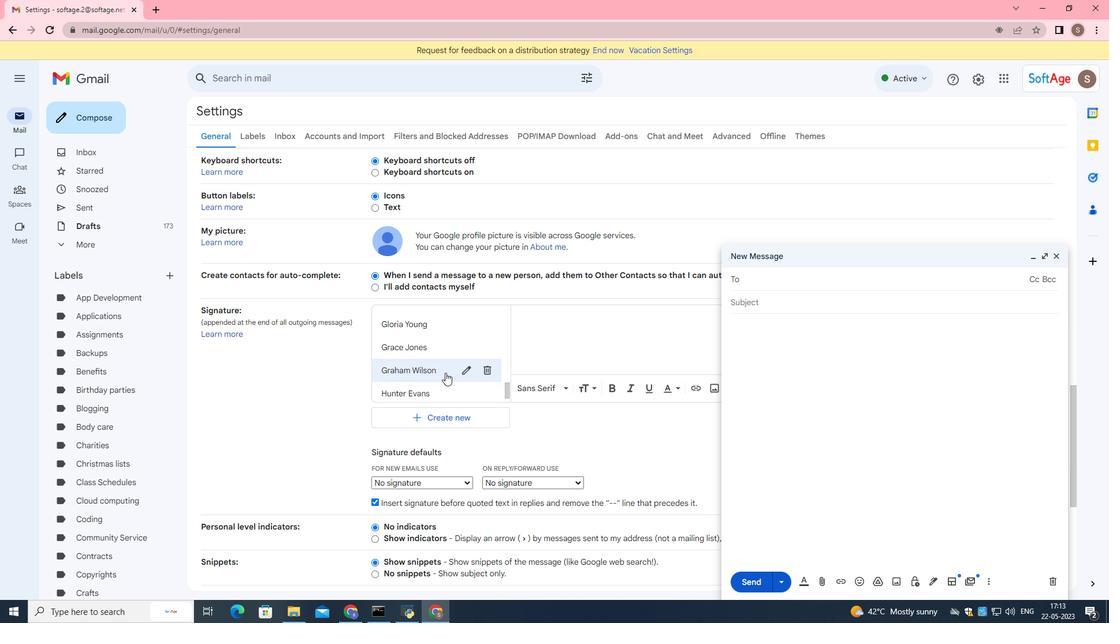 
Action: Mouse moved to (536, 399)
Screenshot: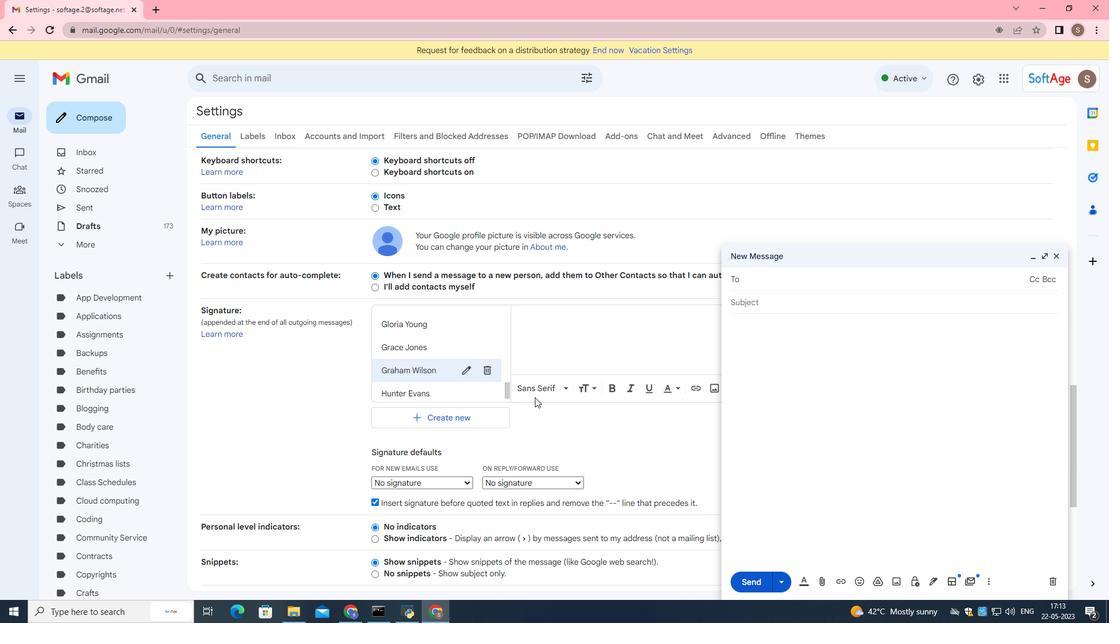 
Action: Mouse scrolled (536, 399) with delta (0, 0)
Screenshot: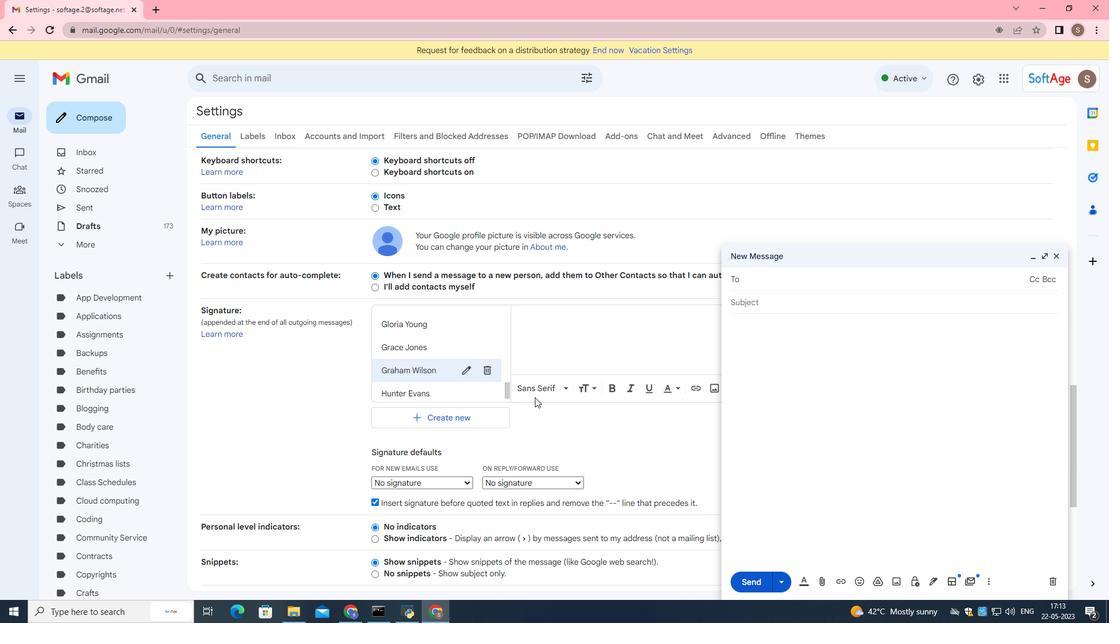 
Action: Mouse moved to (537, 401)
Screenshot: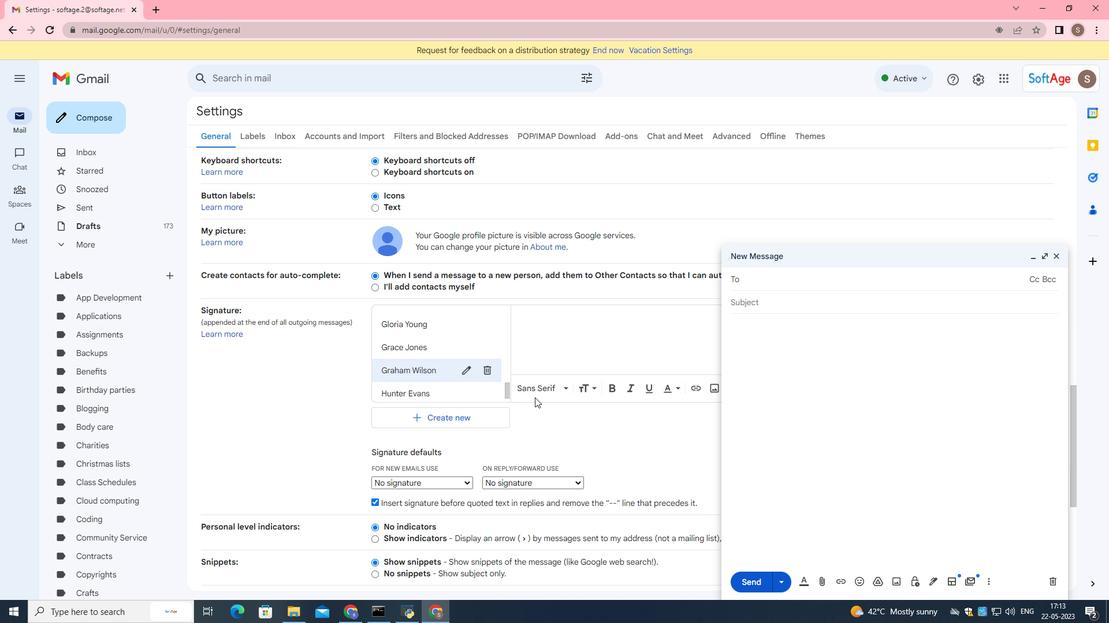 
Action: Mouse scrolled (537, 400) with delta (0, 0)
Screenshot: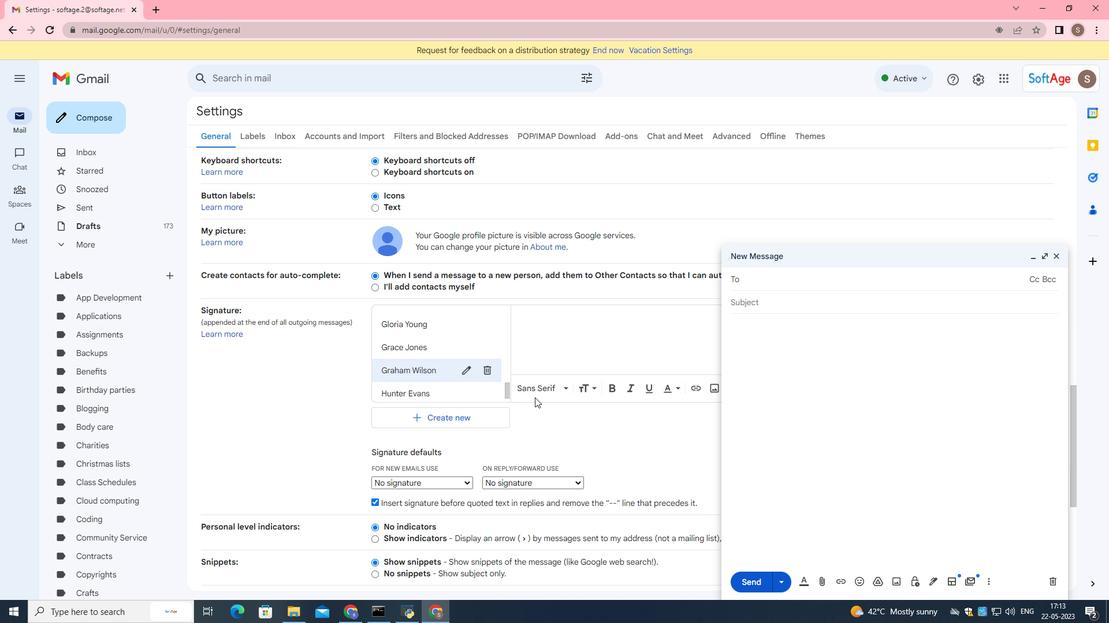 
Action: Mouse moved to (413, 369)
Screenshot: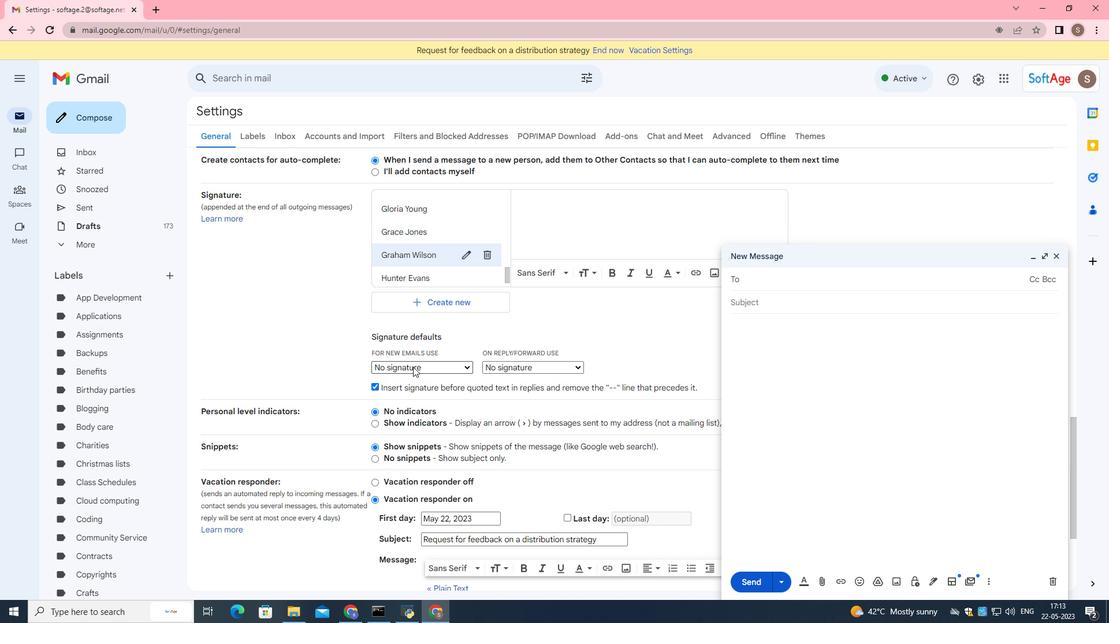 
Action: Mouse pressed left at (413, 369)
Screenshot: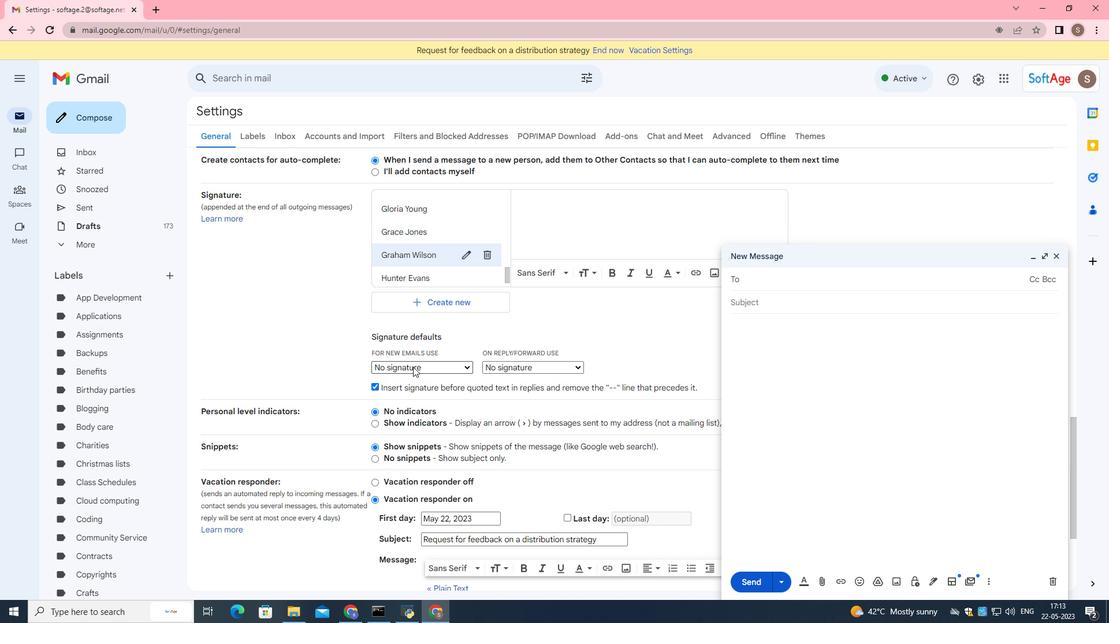 
Action: Mouse moved to (470, 436)
Screenshot: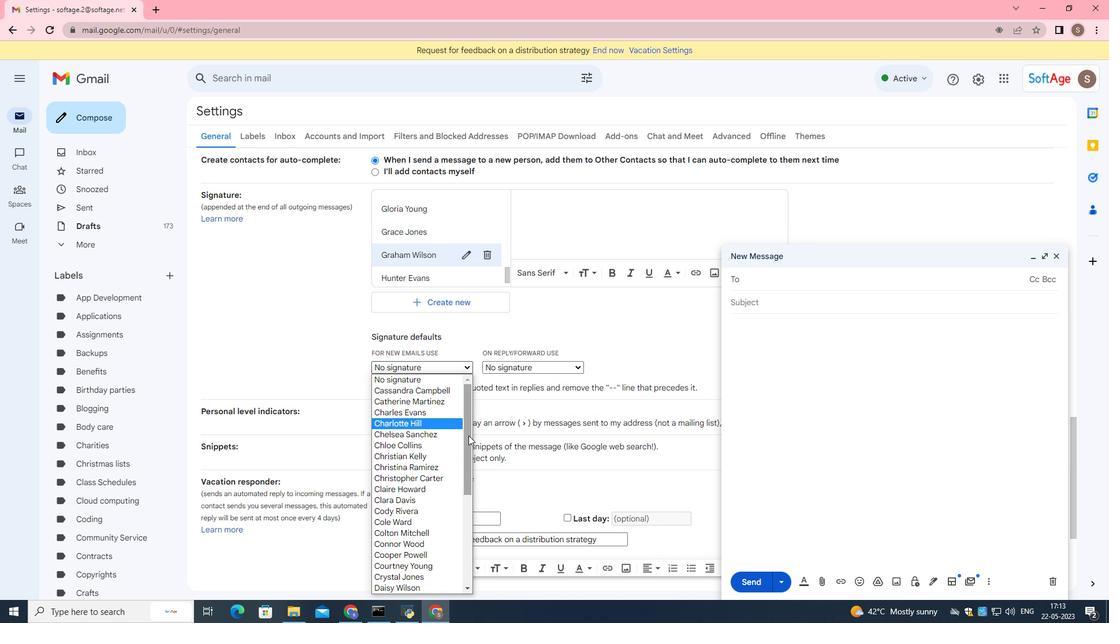 
Action: Mouse pressed left at (470, 436)
Screenshot: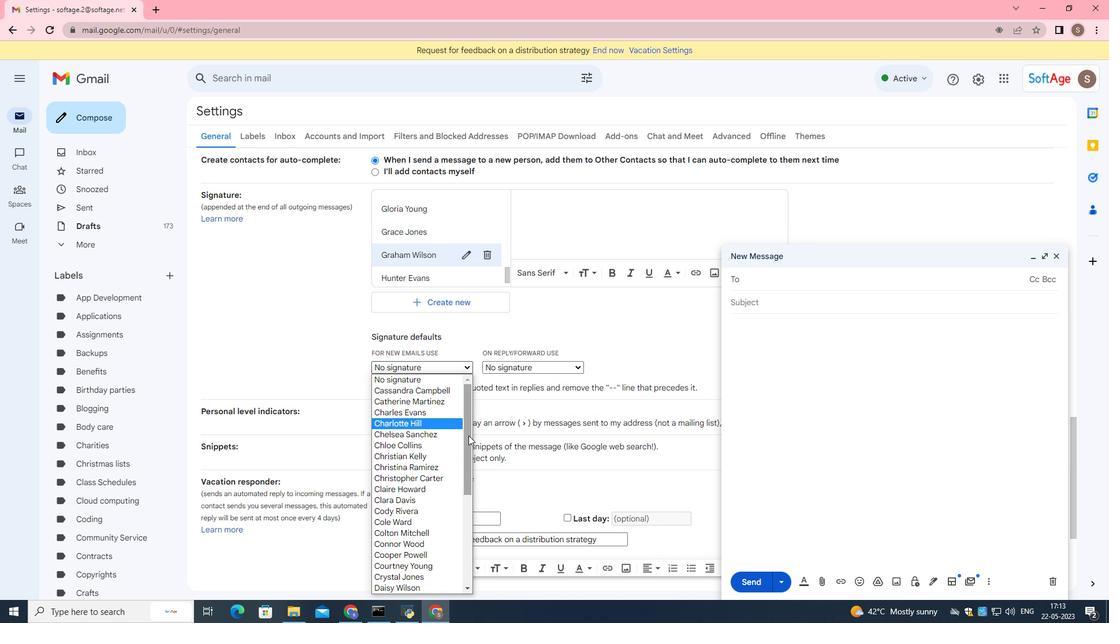 
Action: Mouse moved to (427, 561)
Screenshot: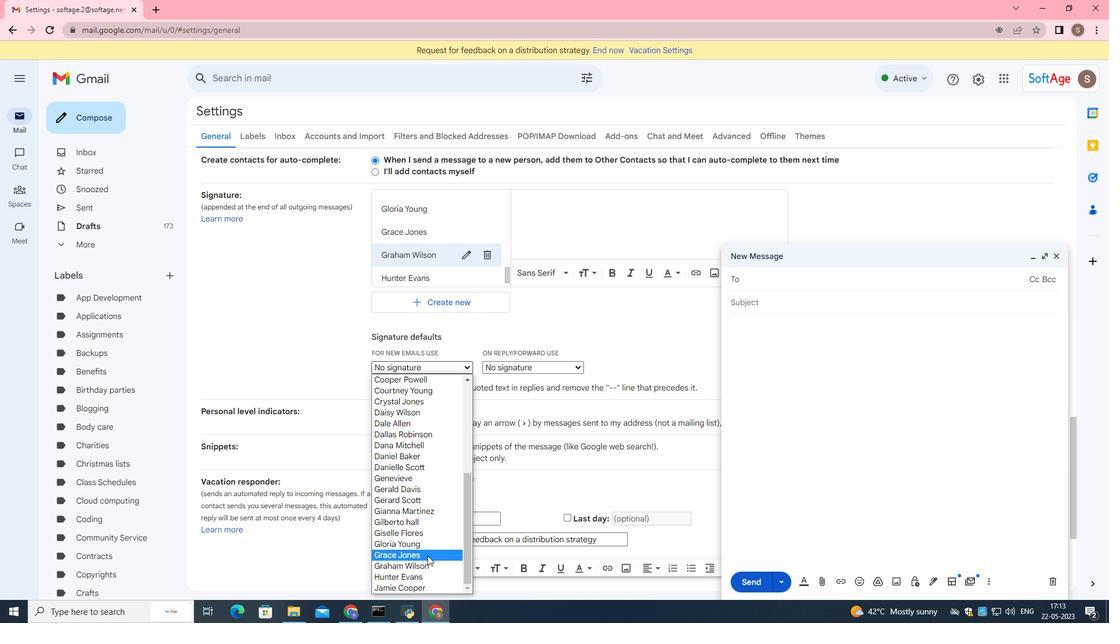 
Action: Mouse pressed left at (427, 561)
Screenshot: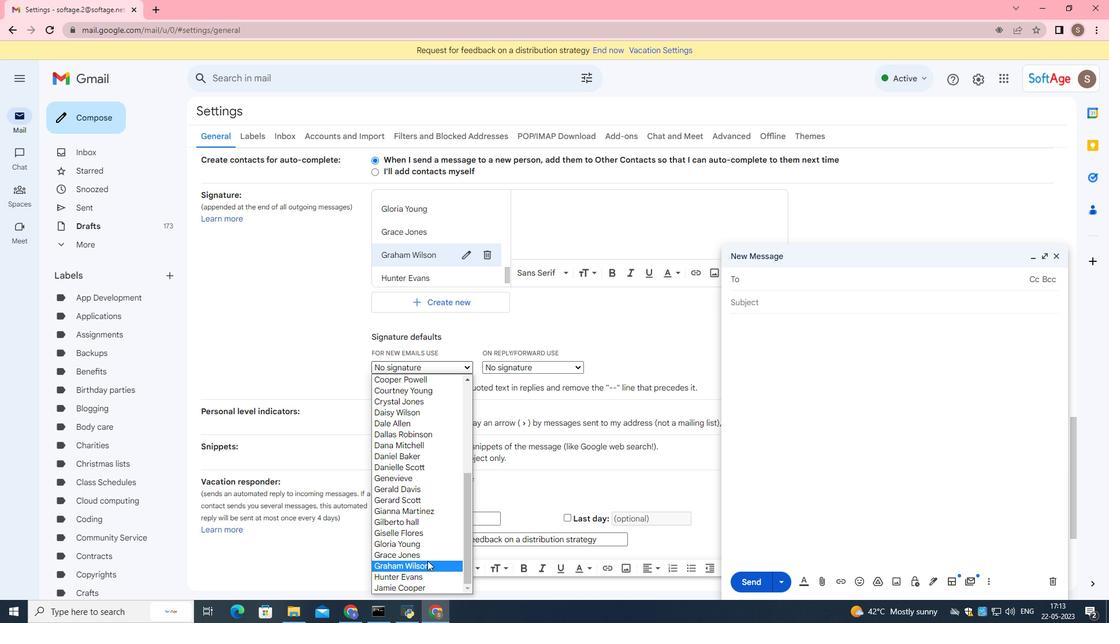 
Action: Mouse moved to (575, 371)
Screenshot: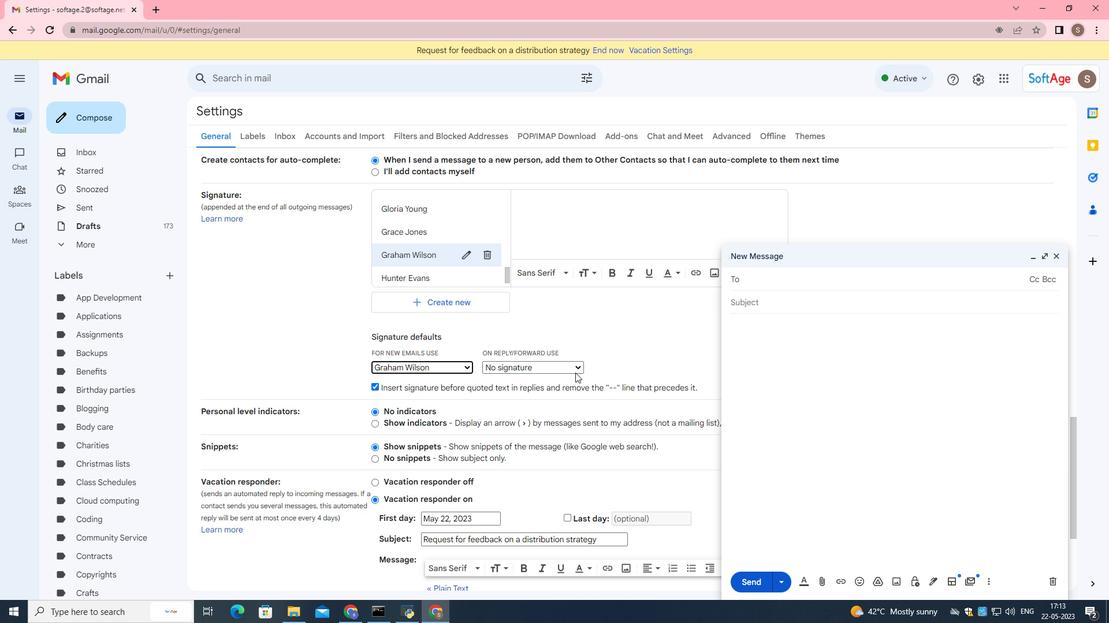 
Action: Mouse pressed left at (575, 371)
Screenshot: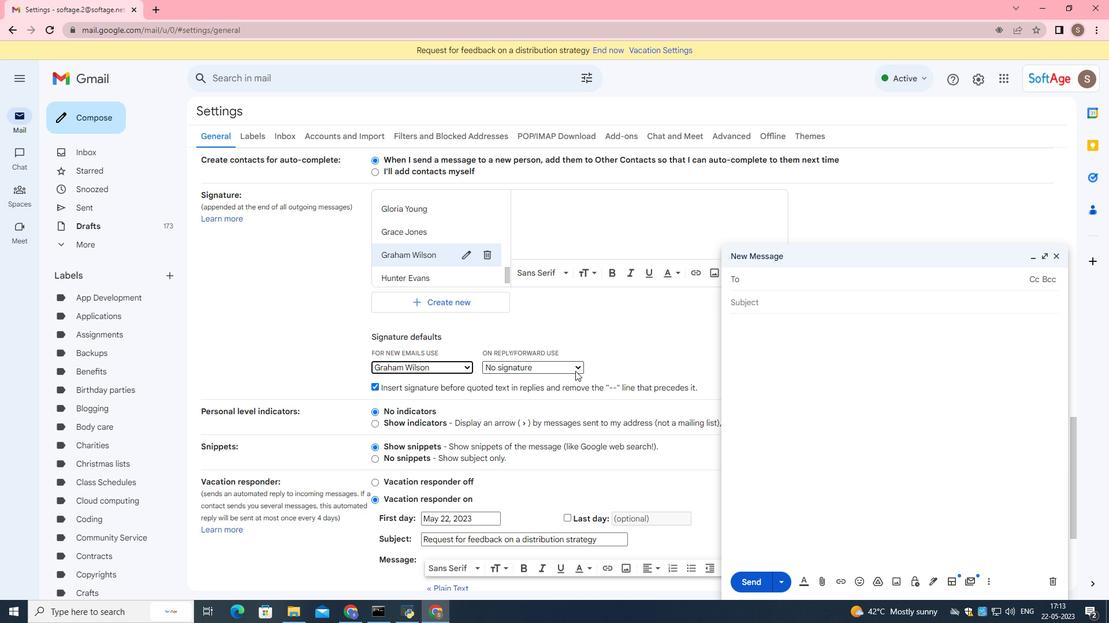 
Action: Mouse moved to (584, 425)
Screenshot: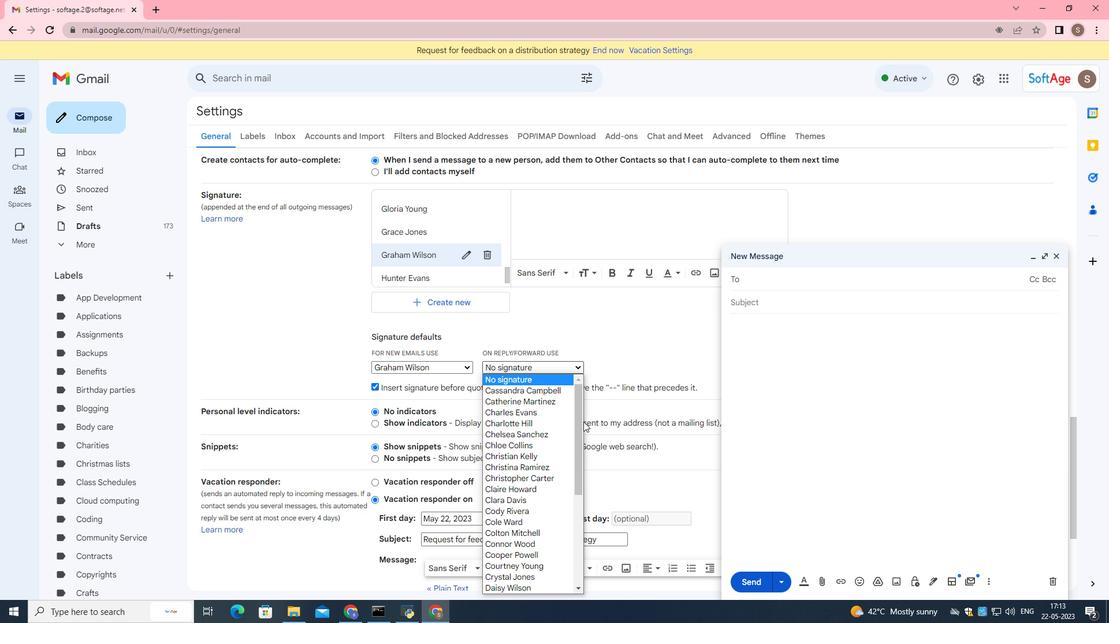 
Action: Mouse pressed left at (584, 425)
Screenshot: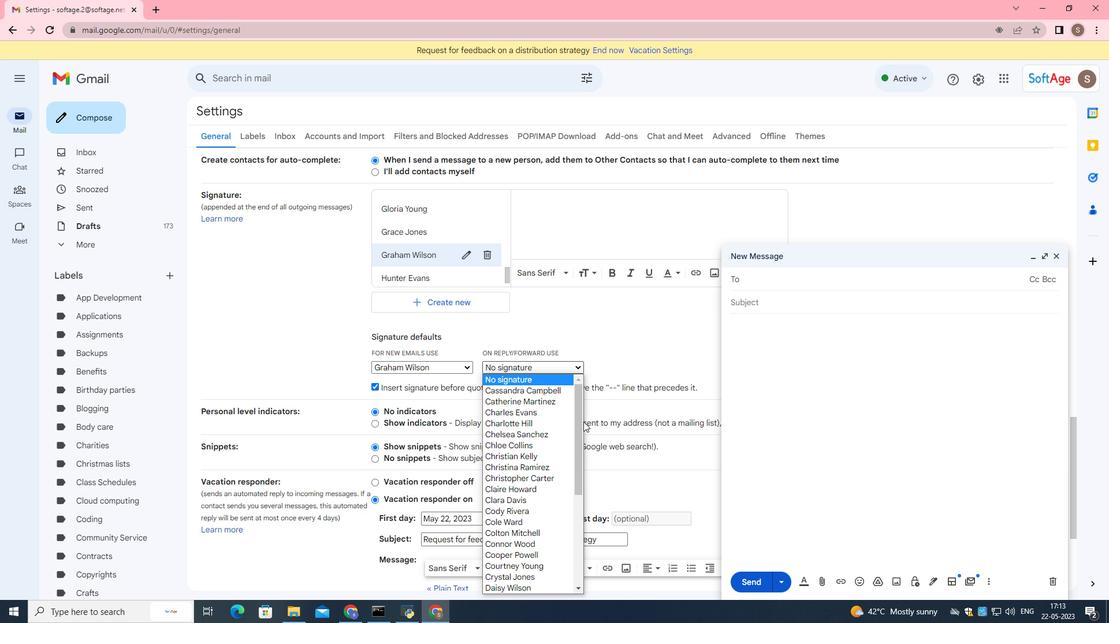 
Action: Mouse moved to (569, 370)
Screenshot: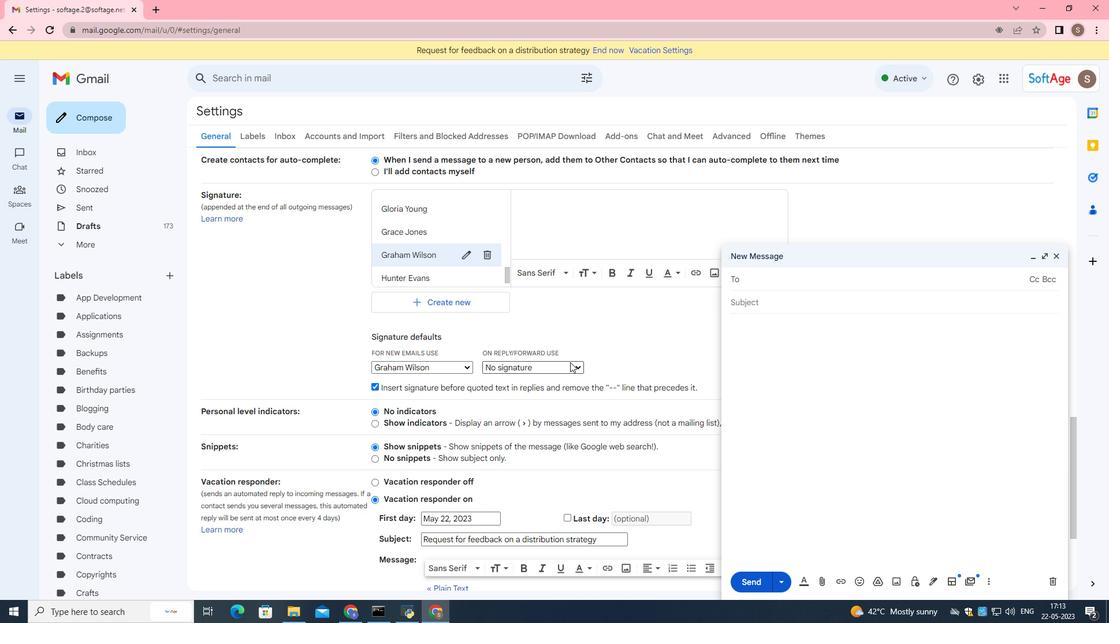 
Action: Mouse pressed left at (569, 370)
Screenshot: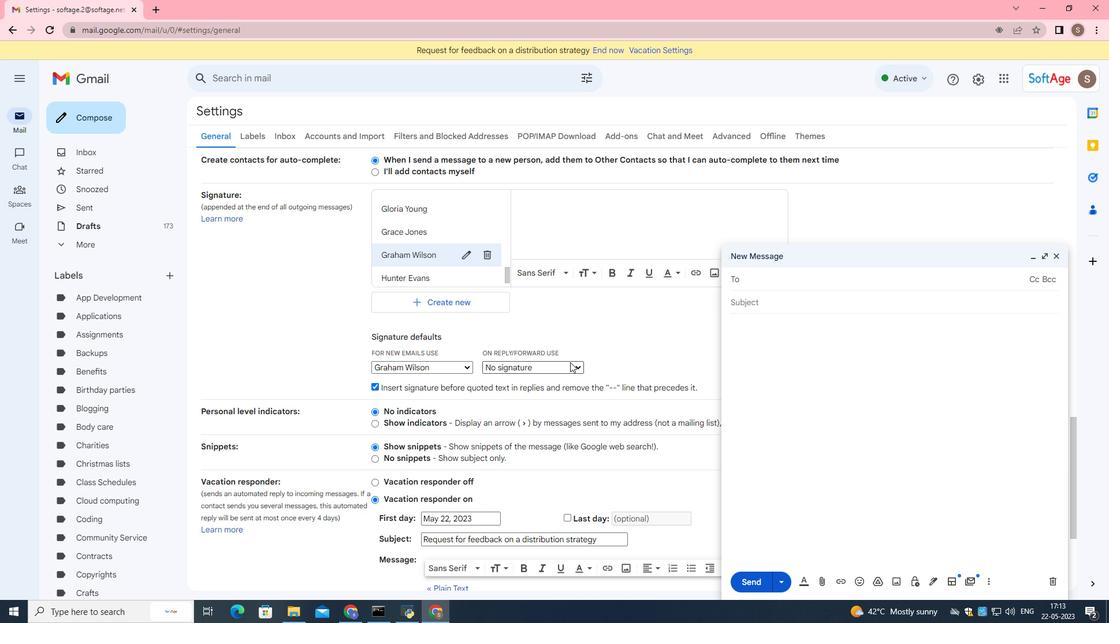 
Action: Mouse moved to (581, 414)
Screenshot: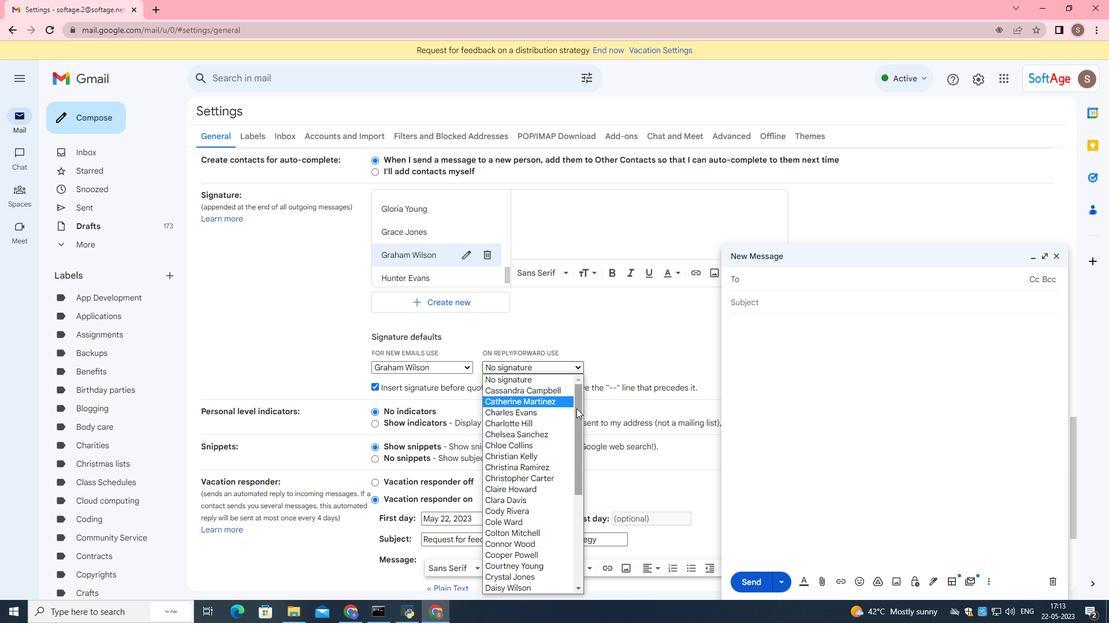
Action: Mouse pressed left at (581, 414)
Screenshot: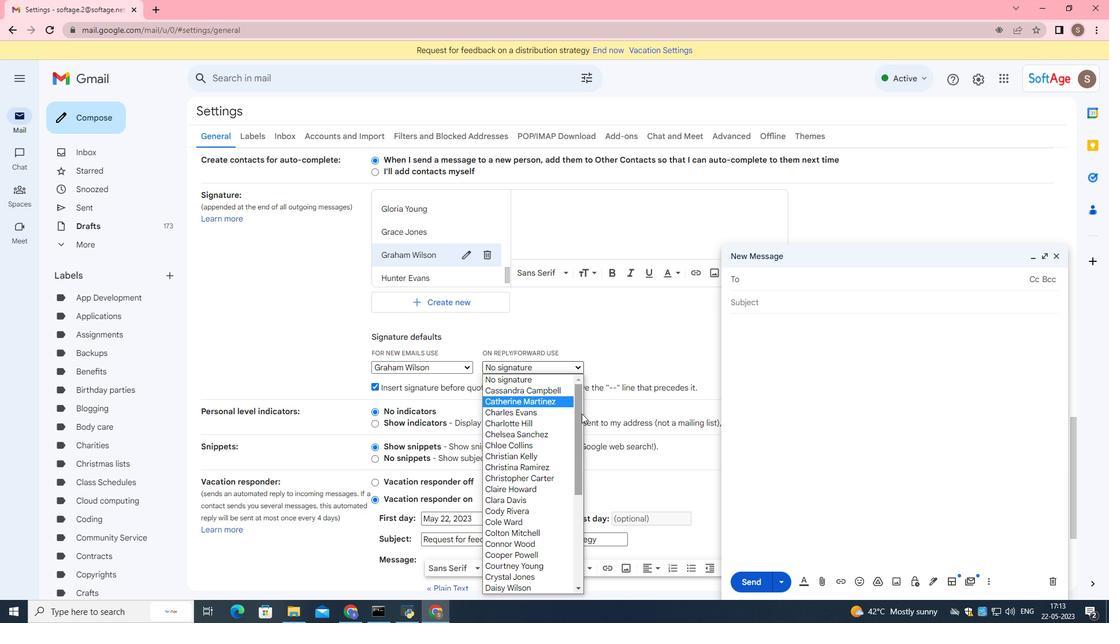 
Action: Mouse moved to (543, 565)
Screenshot: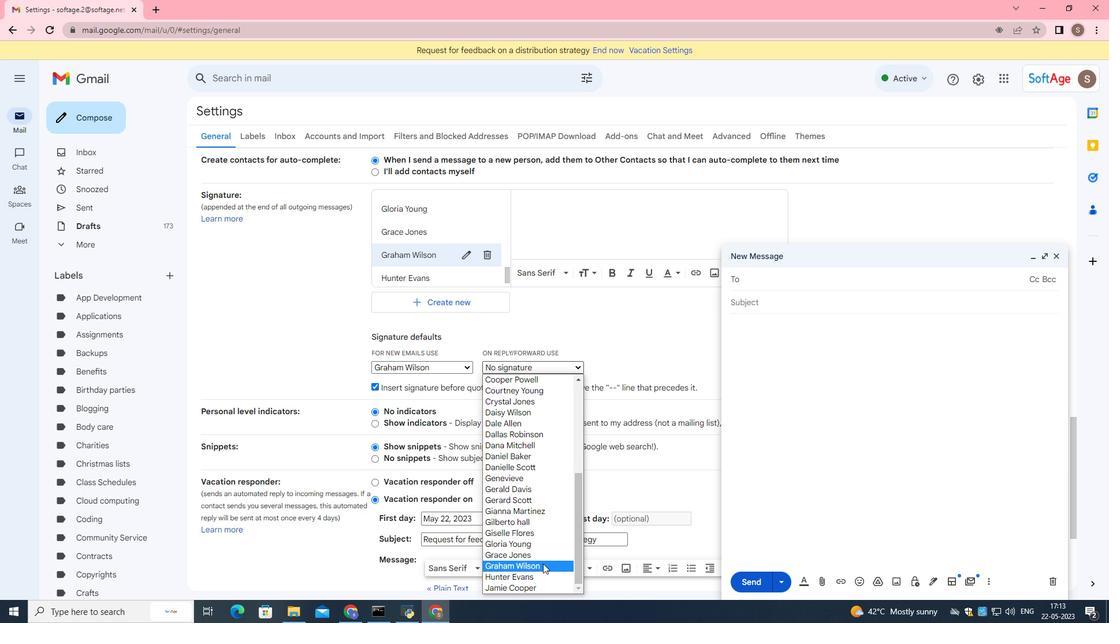 
Action: Mouse pressed left at (543, 565)
Screenshot: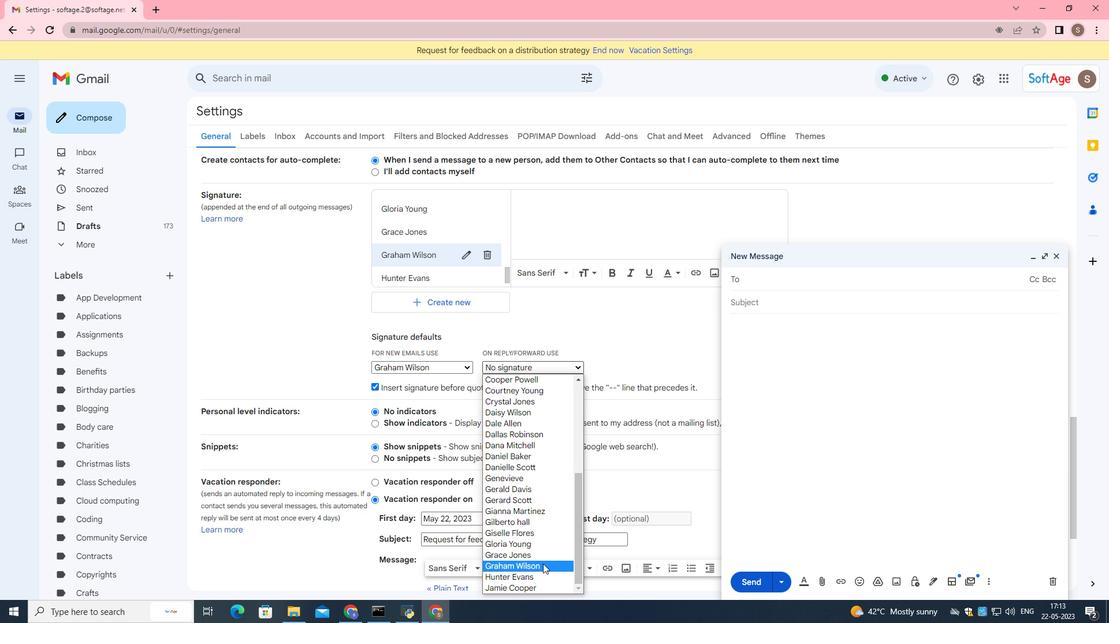 
Action: Mouse moved to (584, 504)
Screenshot: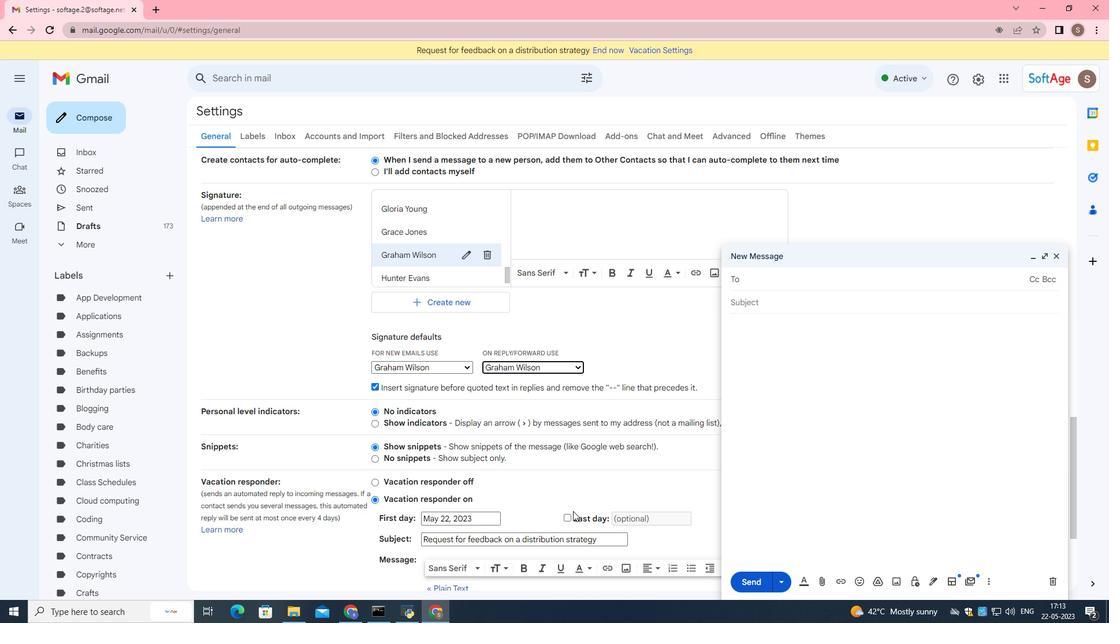 
Action: Mouse scrolled (584, 503) with delta (0, 0)
Screenshot: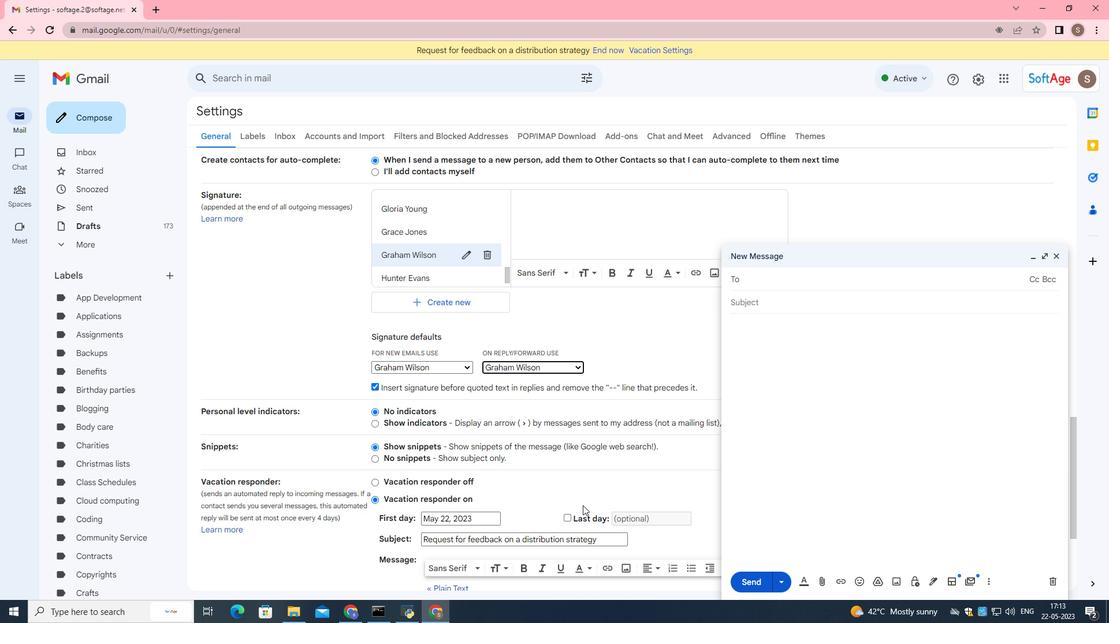 
Action: Mouse scrolled (584, 503) with delta (0, 0)
Screenshot: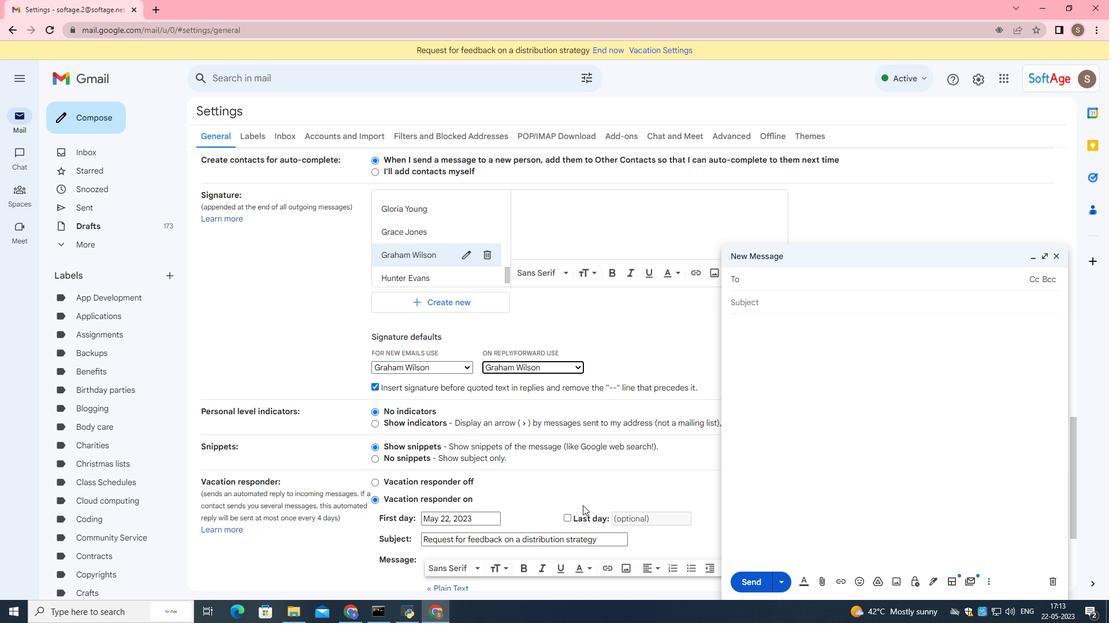 
Action: Mouse scrolled (584, 503) with delta (0, 0)
Screenshot: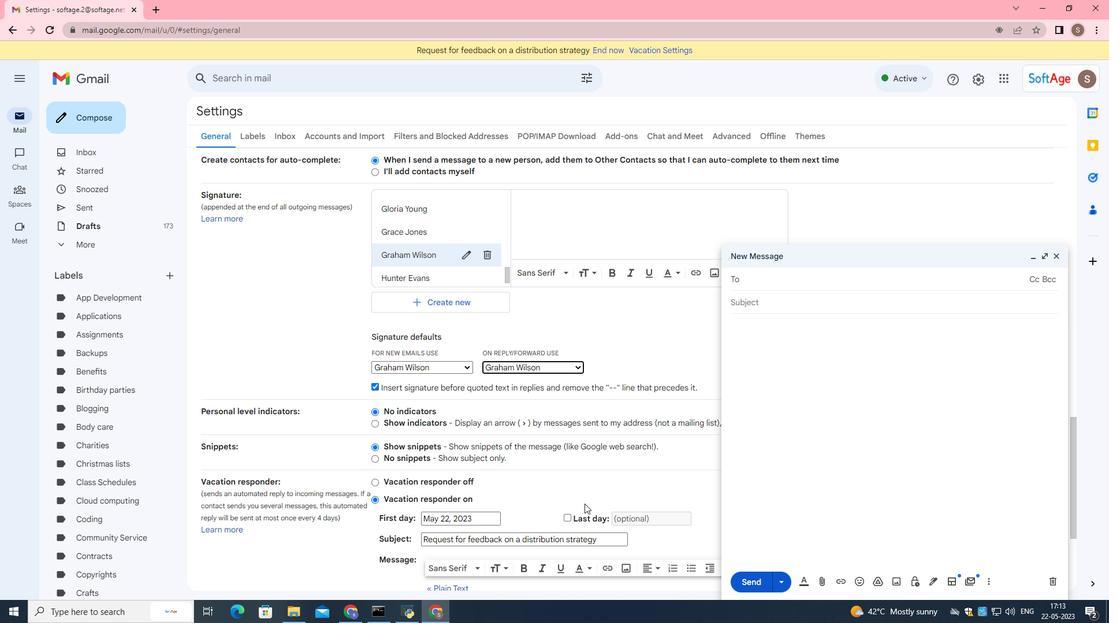 
Action: Mouse moved to (585, 504)
Screenshot: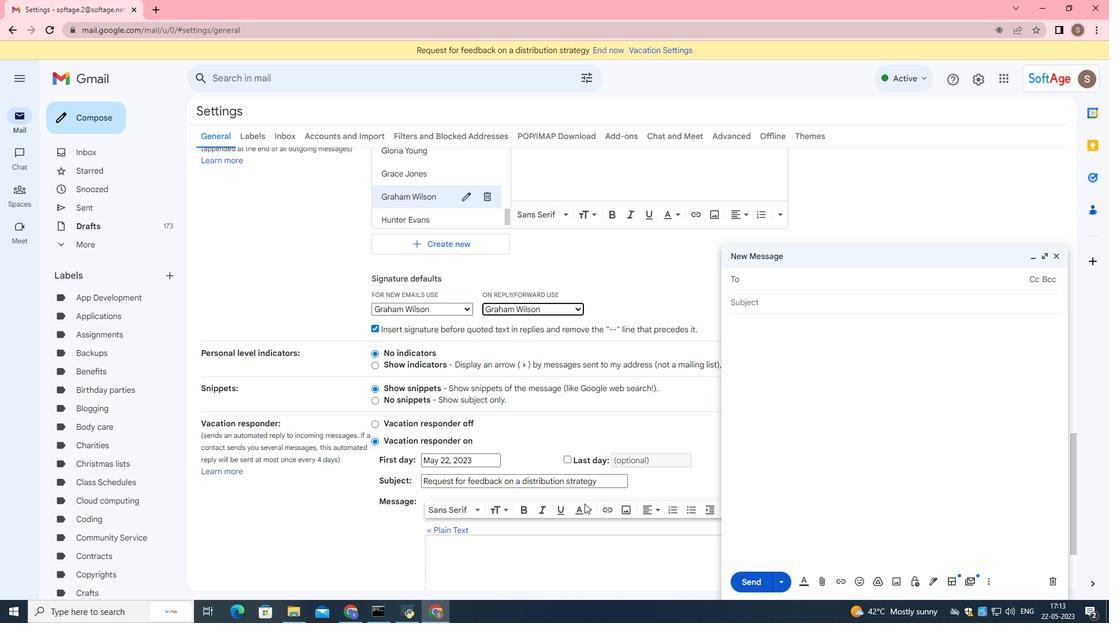 
Action: Mouse scrolled (584, 503) with delta (0, 0)
Screenshot: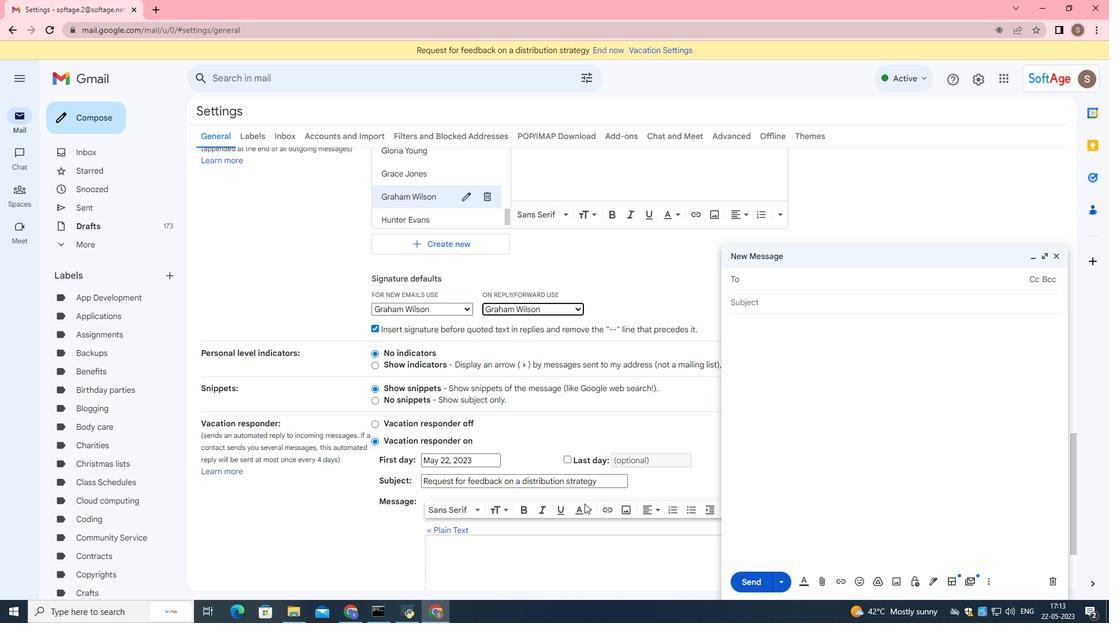 
Action: Mouse moved to (590, 495)
Screenshot: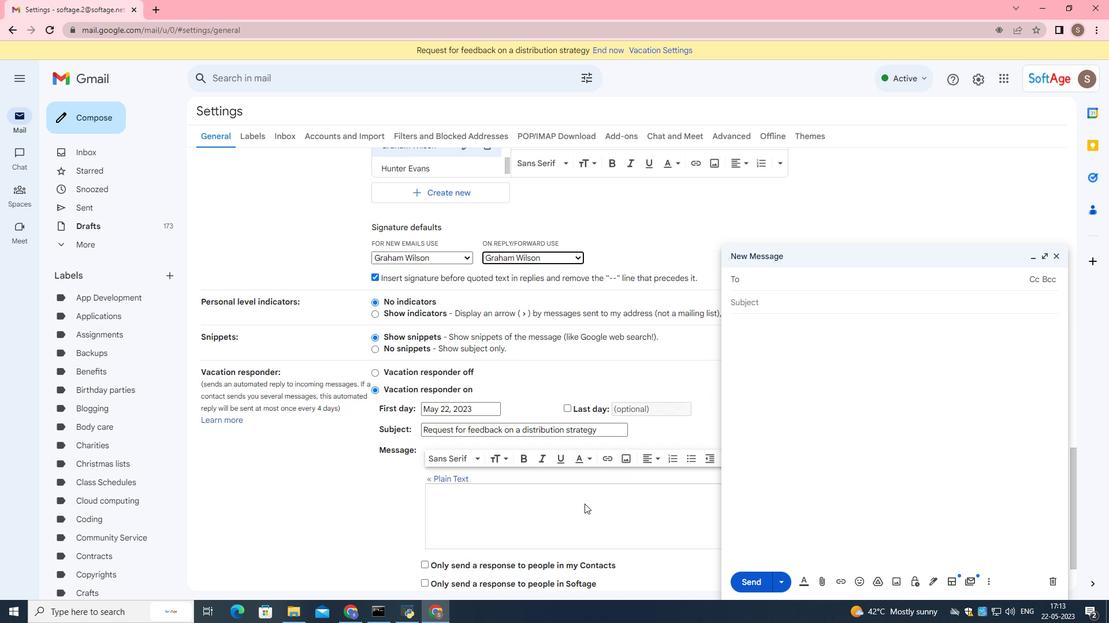 
Action: Mouse scrolled (590, 494) with delta (0, 0)
Screenshot: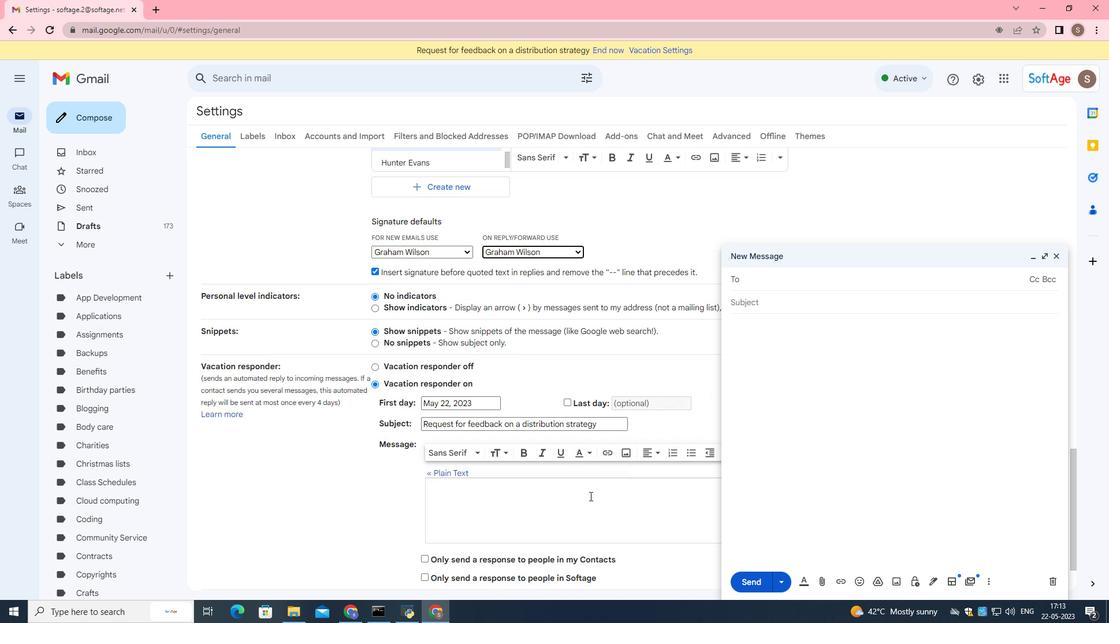 
Action: Mouse scrolled (590, 494) with delta (0, 0)
Screenshot: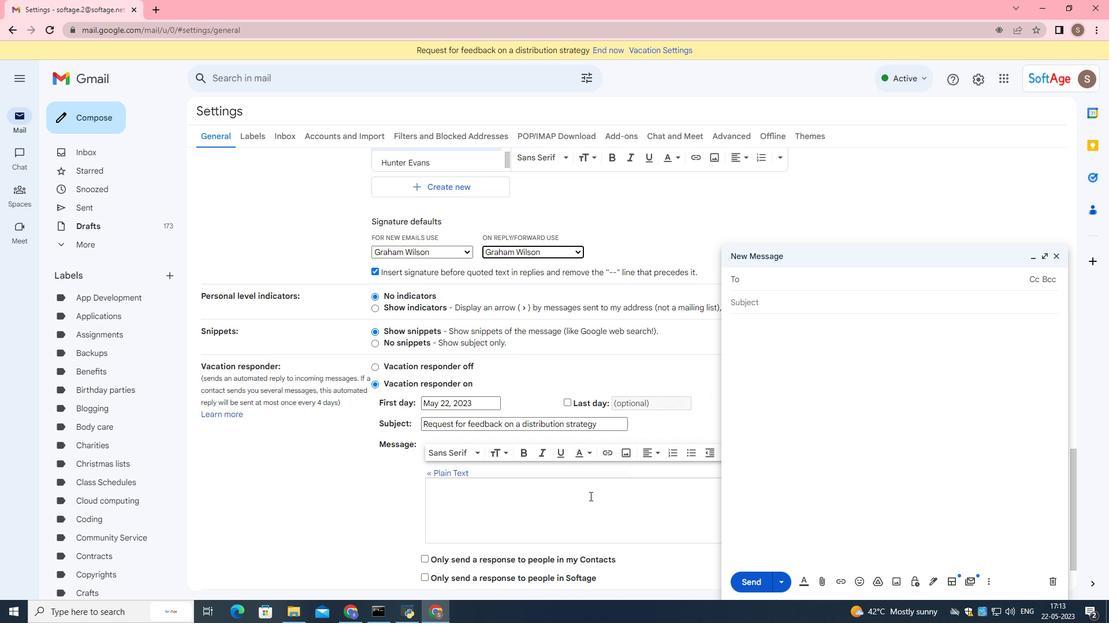 
Action: Mouse scrolled (590, 494) with delta (0, 0)
Screenshot: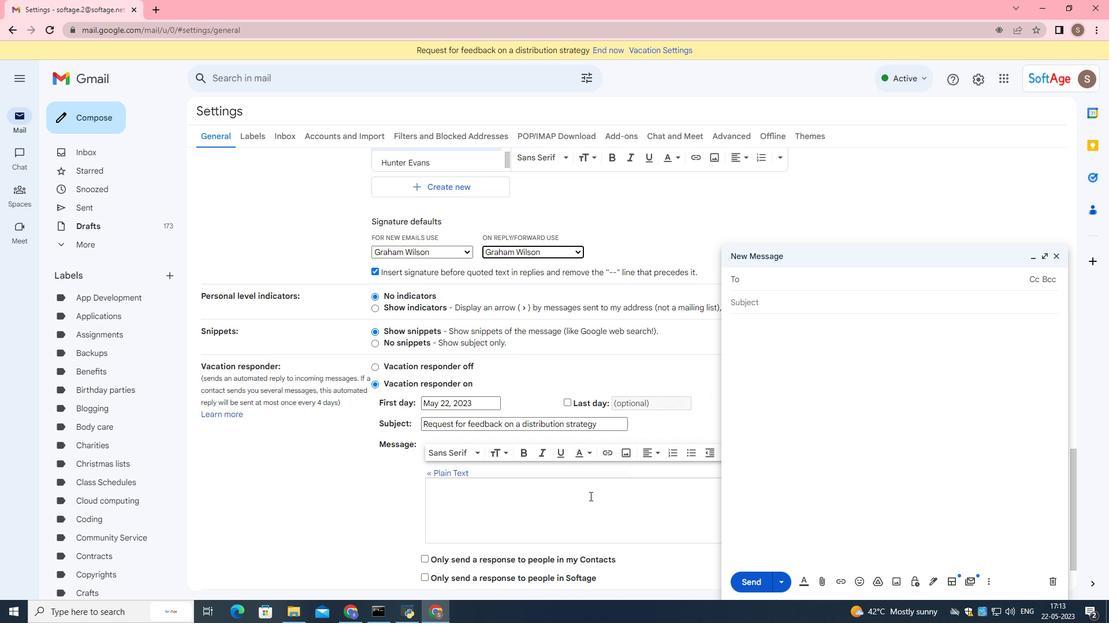 
Action: Mouse scrolled (590, 494) with delta (0, 0)
Screenshot: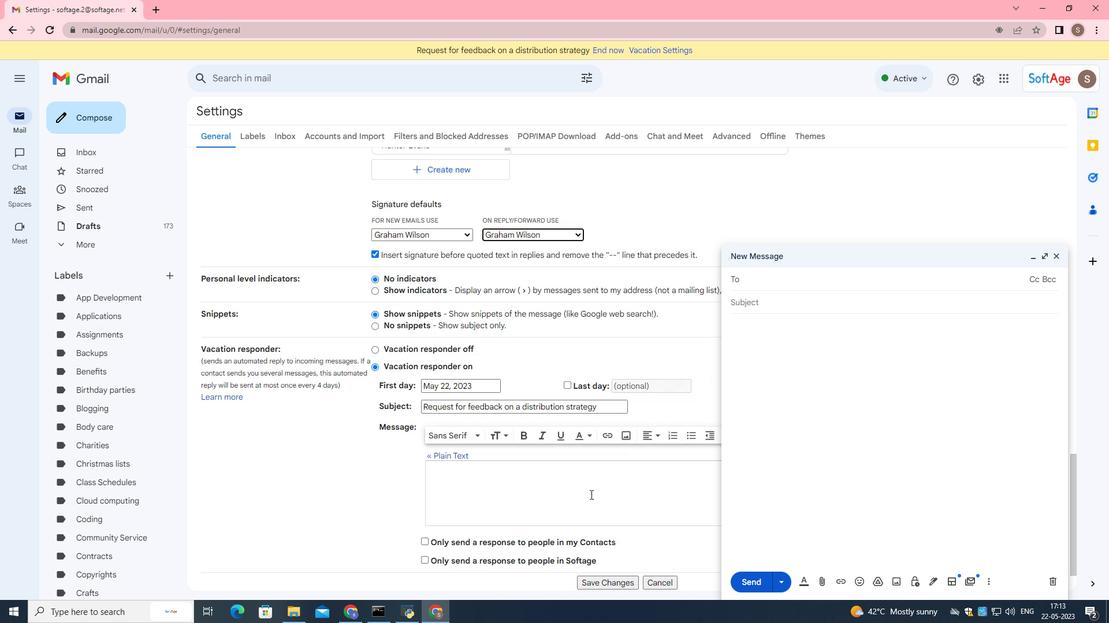 
Action: Mouse moved to (591, 493)
Screenshot: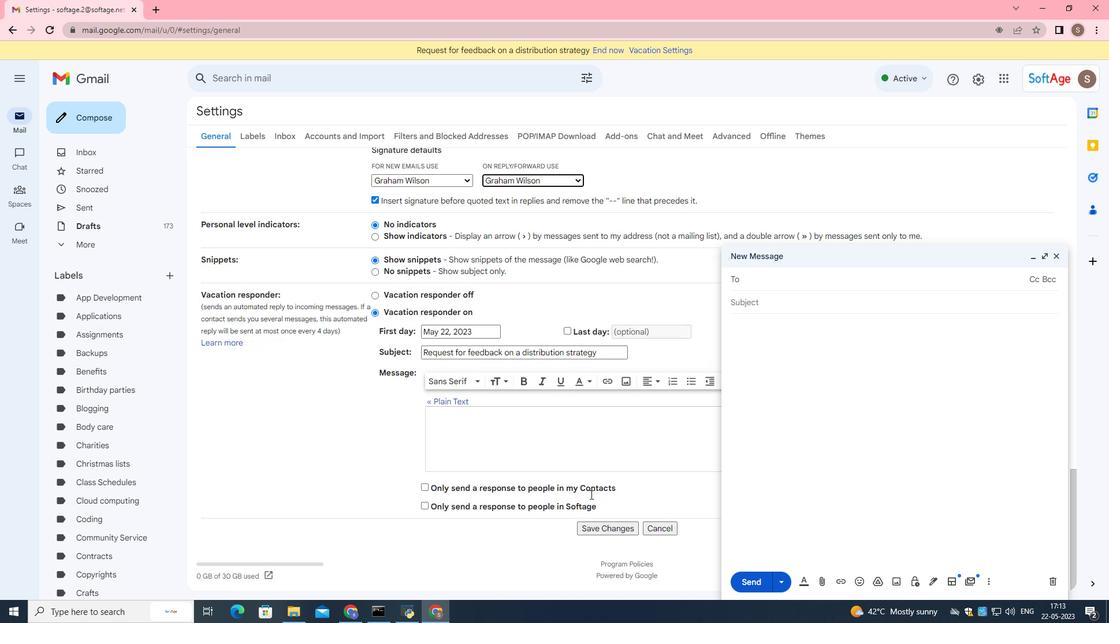 
Action: Mouse scrolled (591, 492) with delta (0, 0)
Screenshot: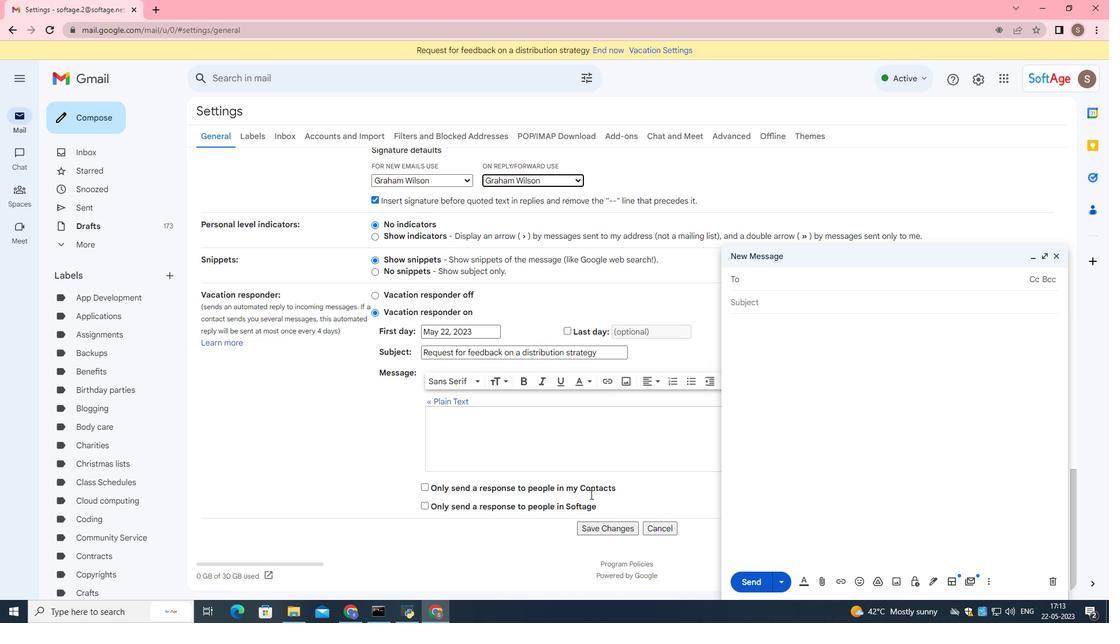 
Action: Mouse scrolled (591, 492) with delta (0, 0)
Screenshot: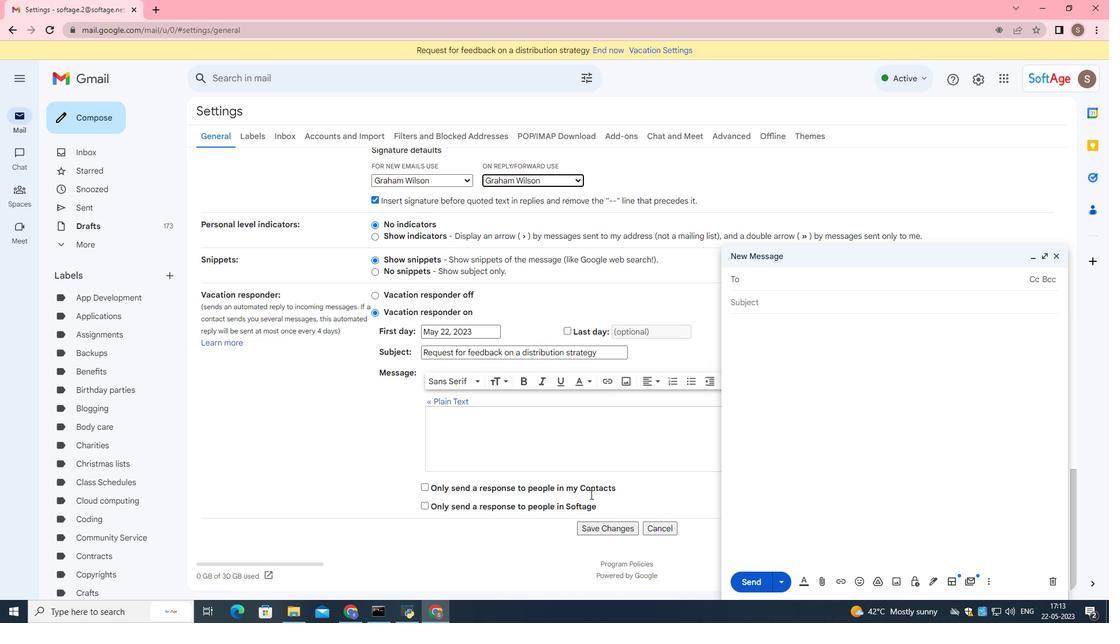 
Action: Mouse scrolled (591, 492) with delta (0, 0)
Screenshot: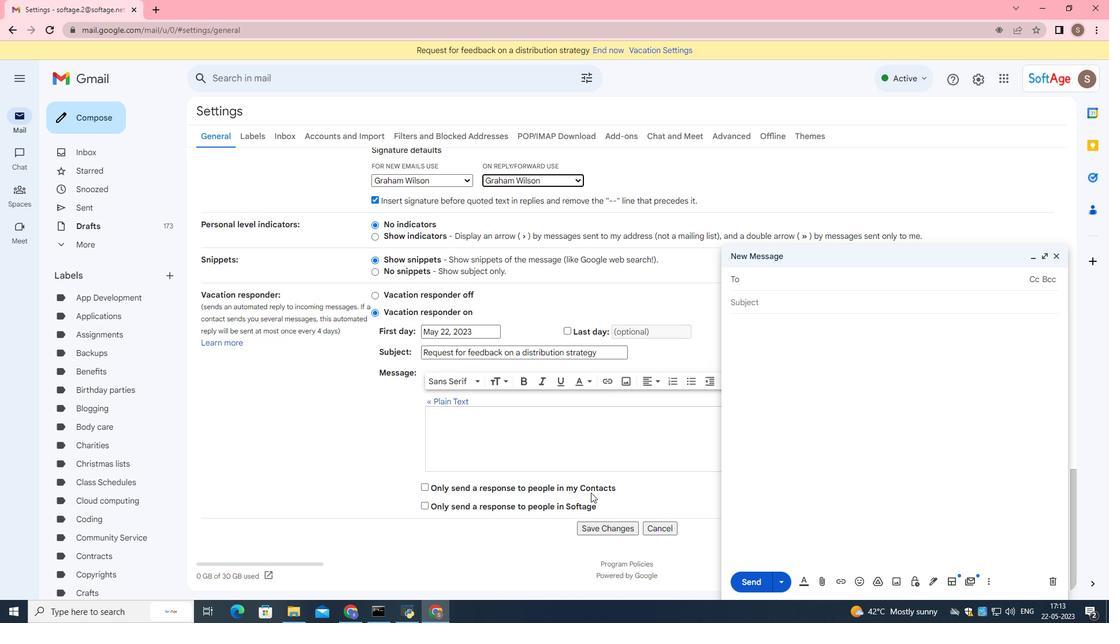 
Action: Mouse scrolled (591, 492) with delta (0, 0)
Screenshot: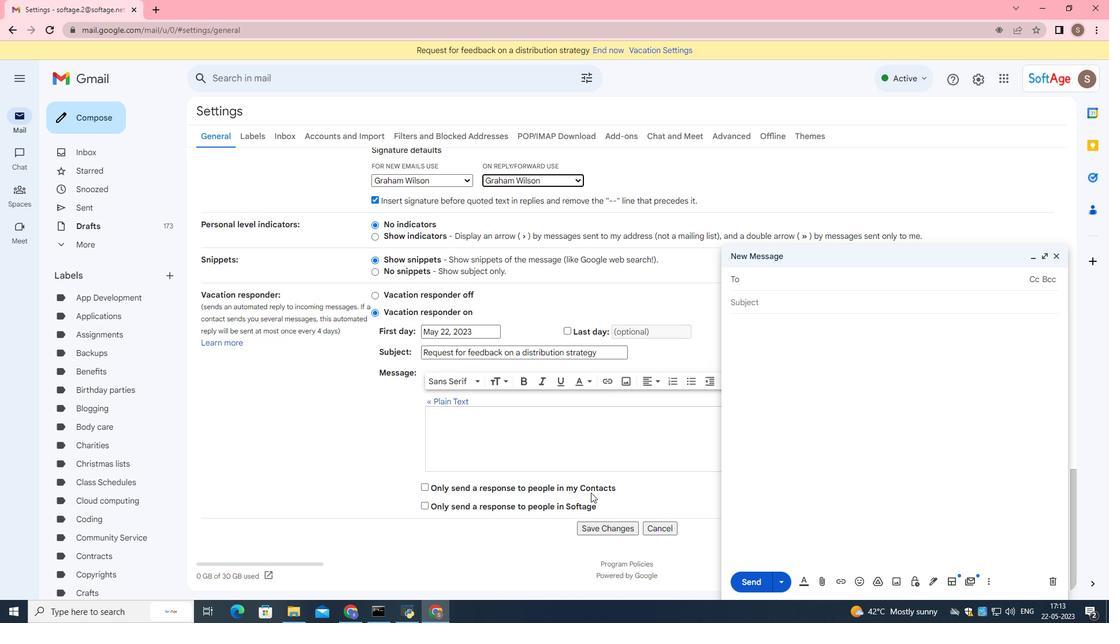 
Action: Mouse moved to (593, 527)
Screenshot: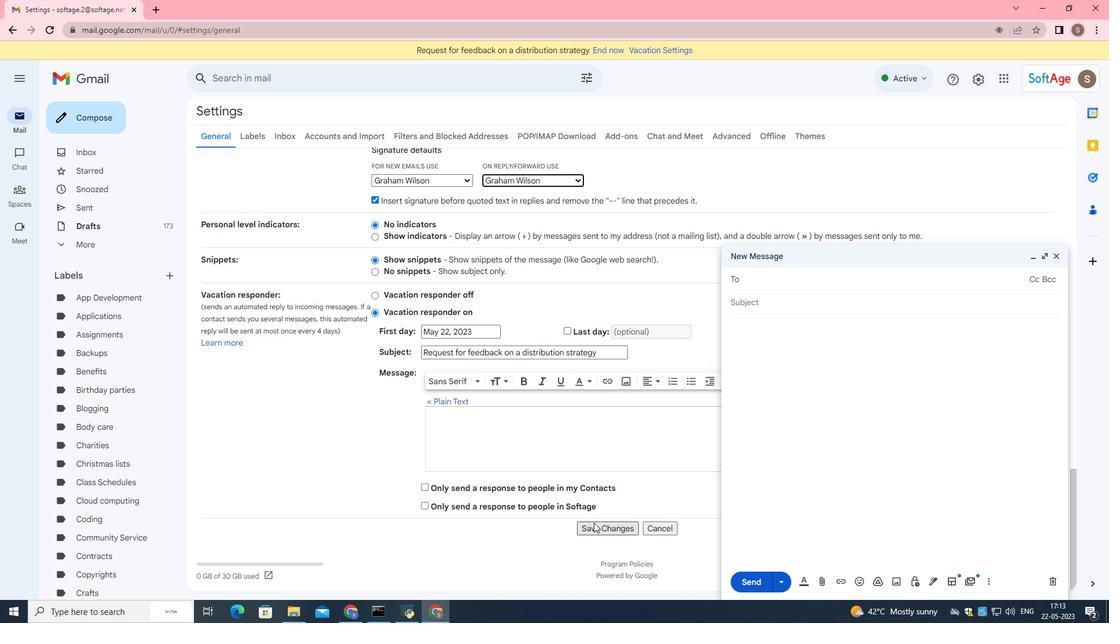 
Action: Mouse pressed left at (593, 527)
Screenshot: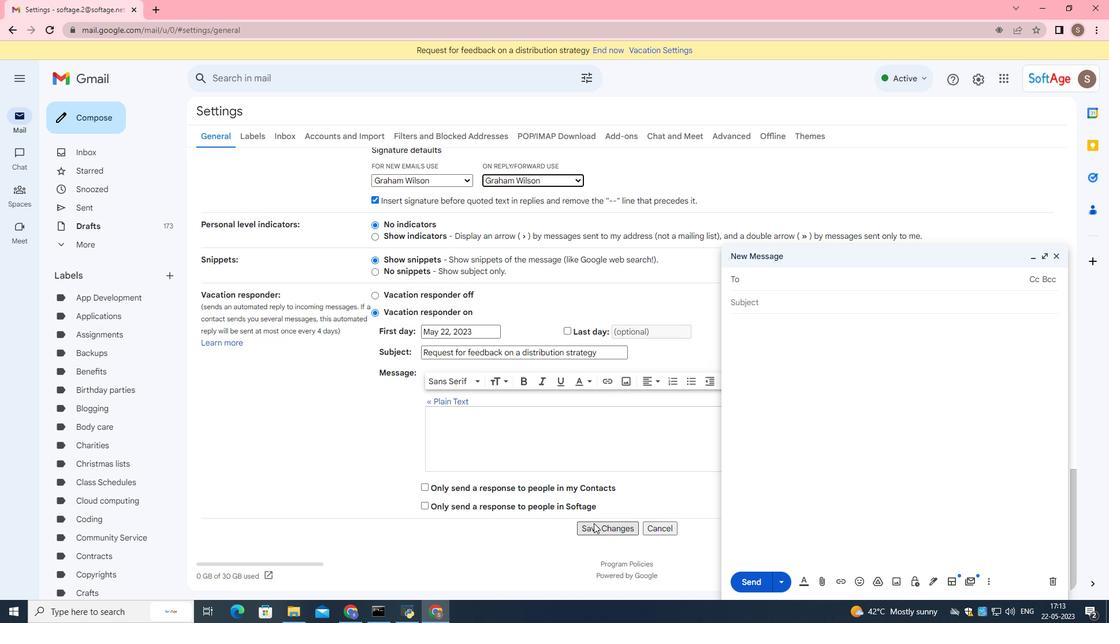 
Action: Mouse moved to (938, 581)
Screenshot: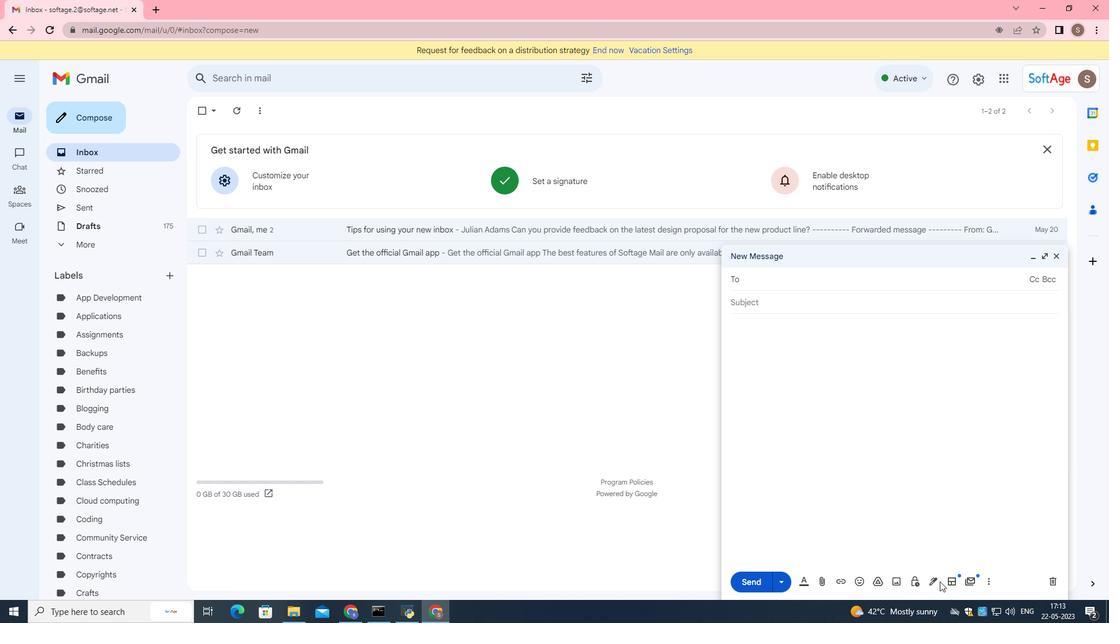 
Action: Mouse pressed left at (938, 581)
Screenshot: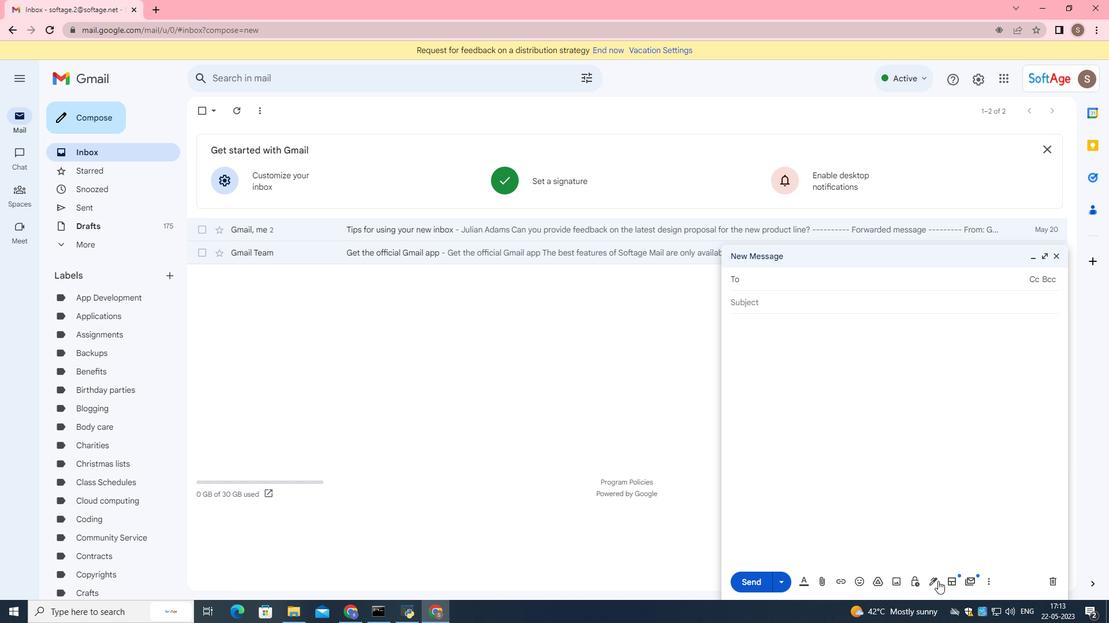 
Action: Mouse moved to (1018, 477)
Screenshot: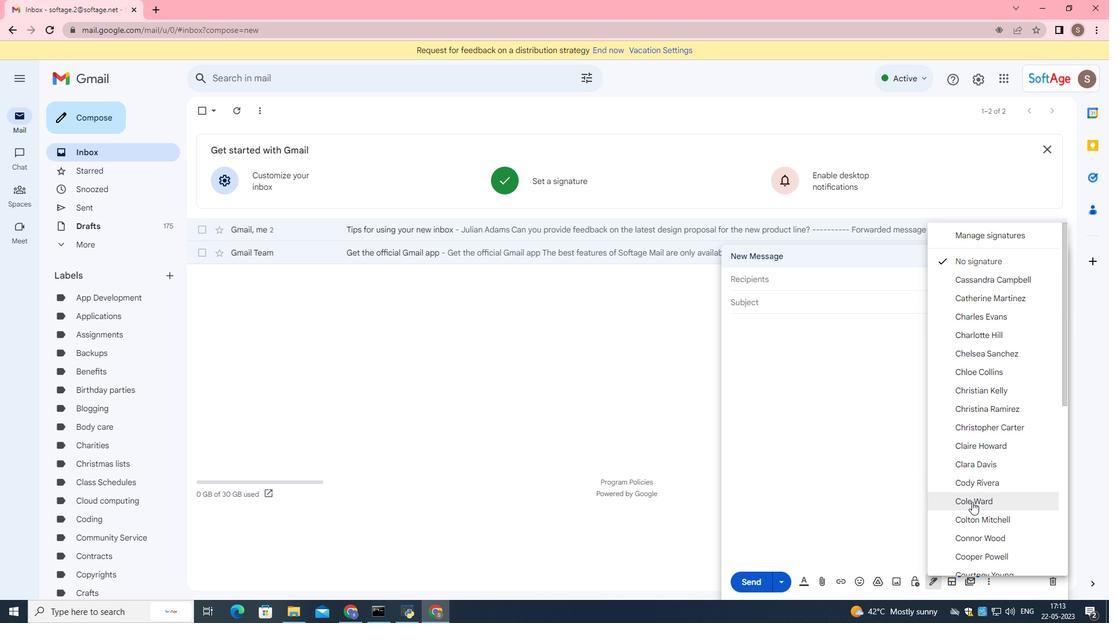 
Action: Mouse scrolled (1018, 477) with delta (0, 0)
Screenshot: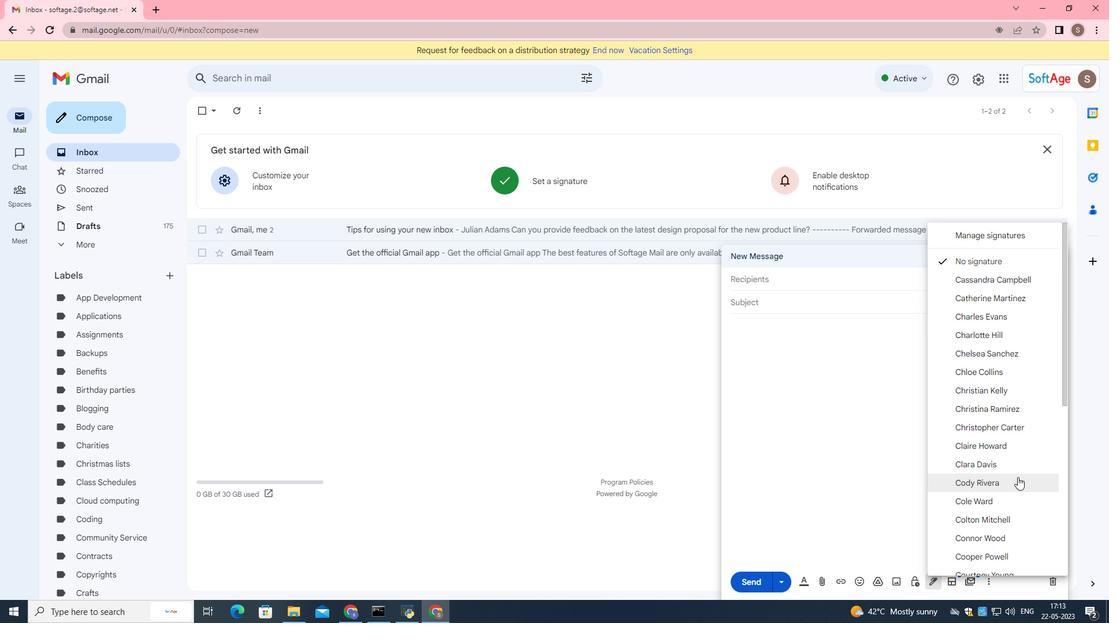 
Action: Mouse scrolled (1018, 477) with delta (0, 0)
Screenshot: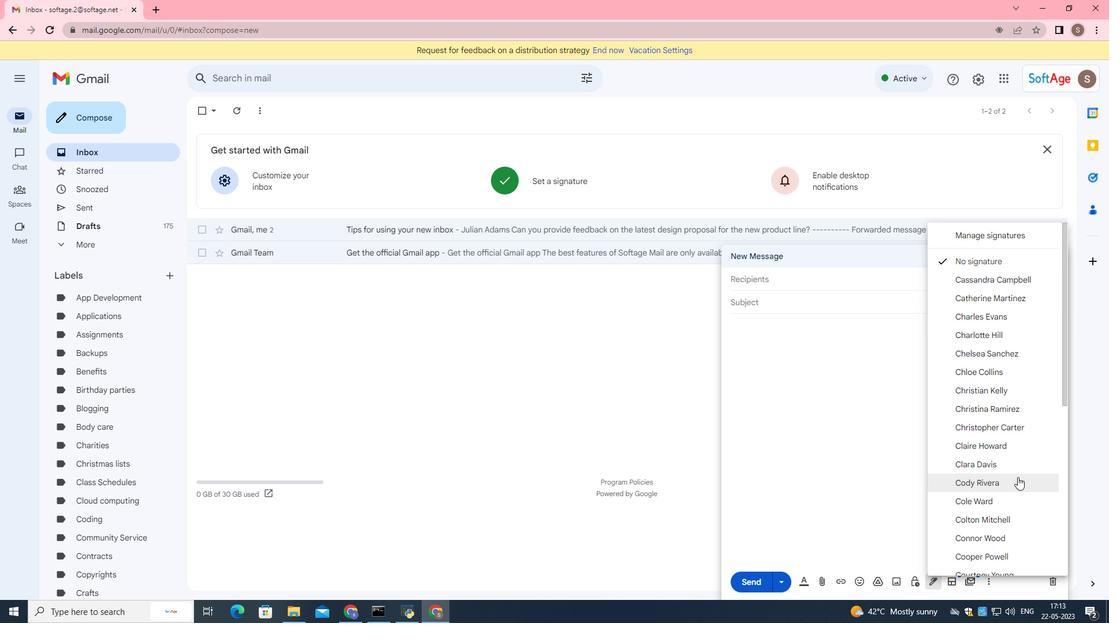 
Action: Mouse scrolled (1018, 477) with delta (0, 0)
Screenshot: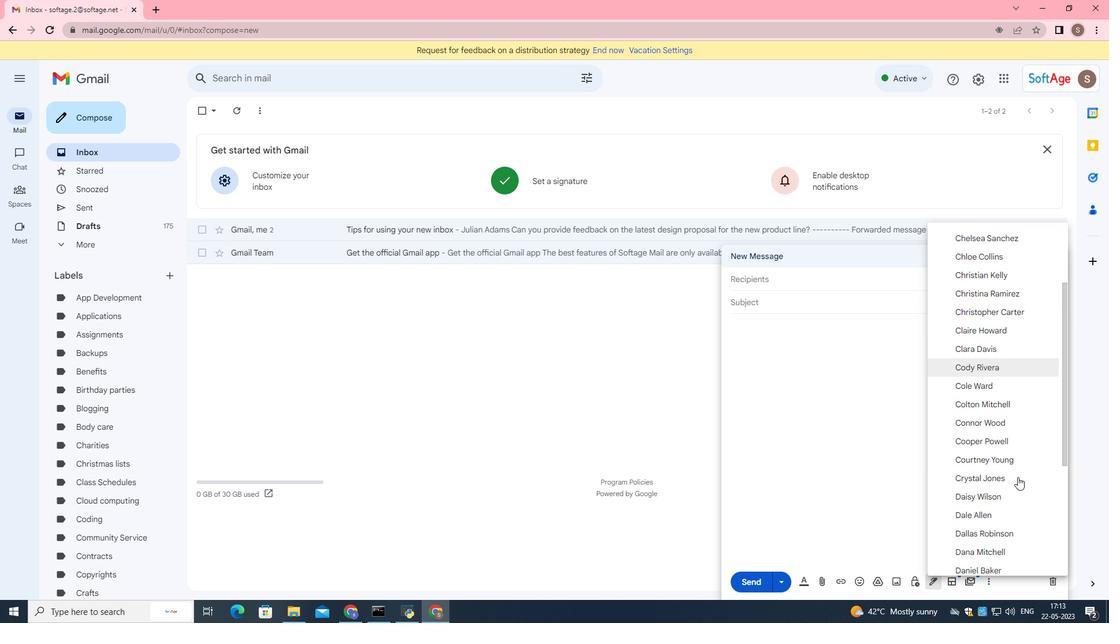 
Action: Mouse scrolled (1018, 477) with delta (0, 0)
Screenshot: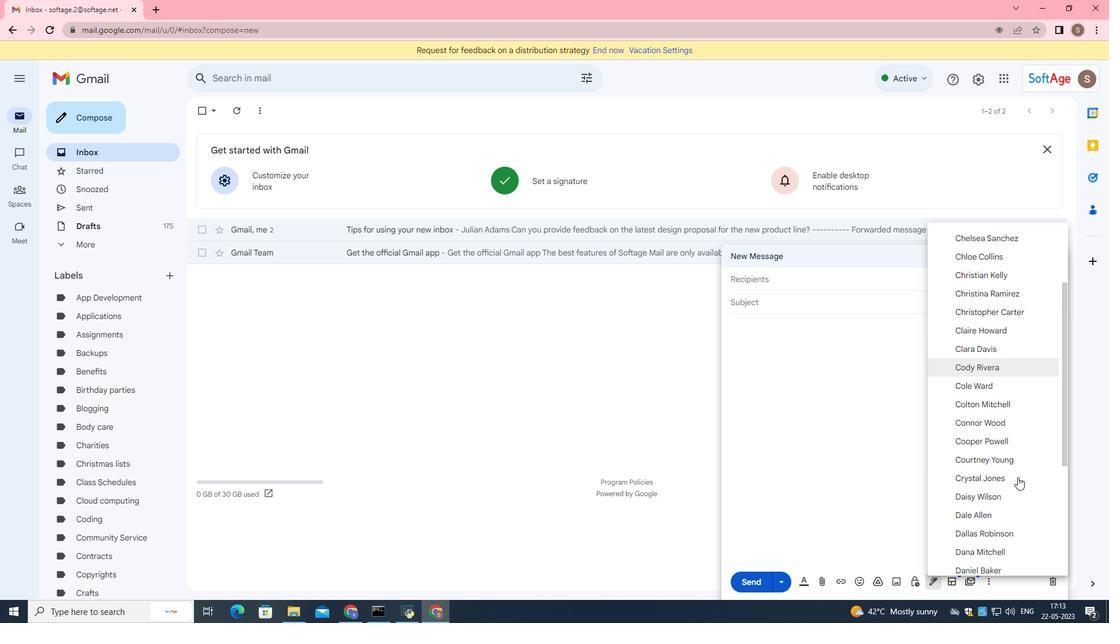 
Action: Mouse scrolled (1018, 477) with delta (0, 0)
Screenshot: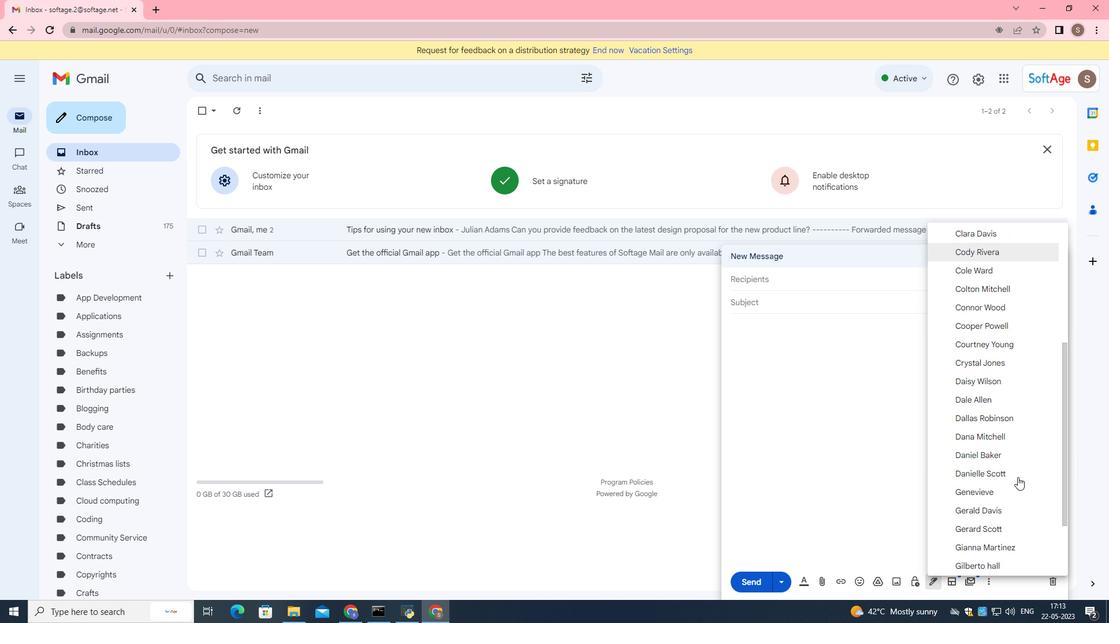 
Action: Mouse scrolled (1018, 477) with delta (0, 0)
Screenshot: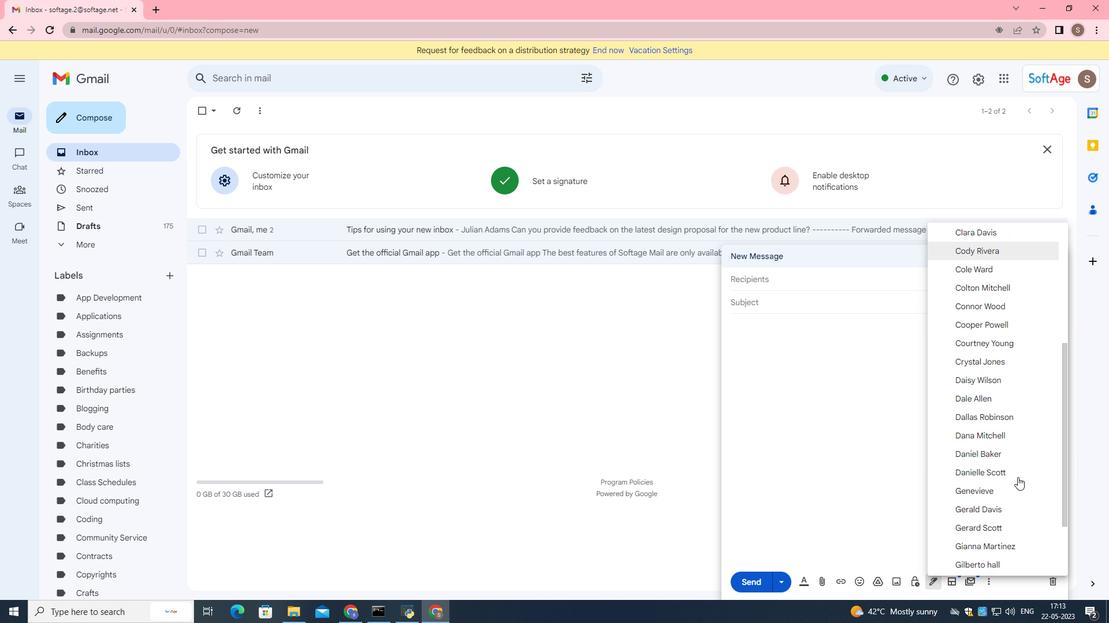 
Action: Mouse moved to (1012, 471)
Screenshot: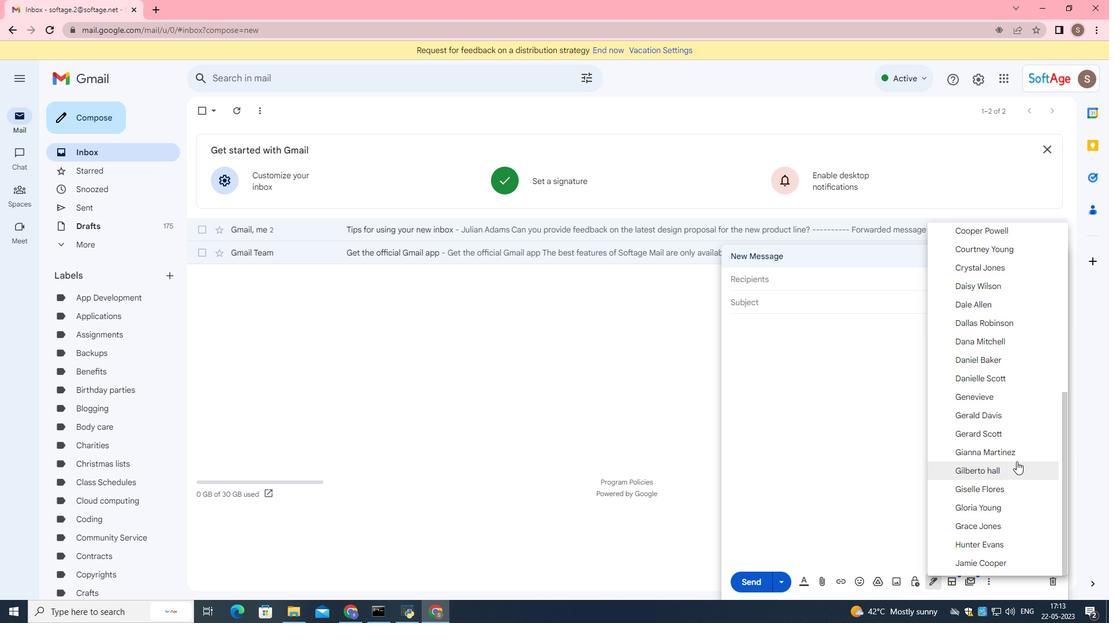 
Action: Mouse scrolled (1012, 470) with delta (0, 0)
Screenshot: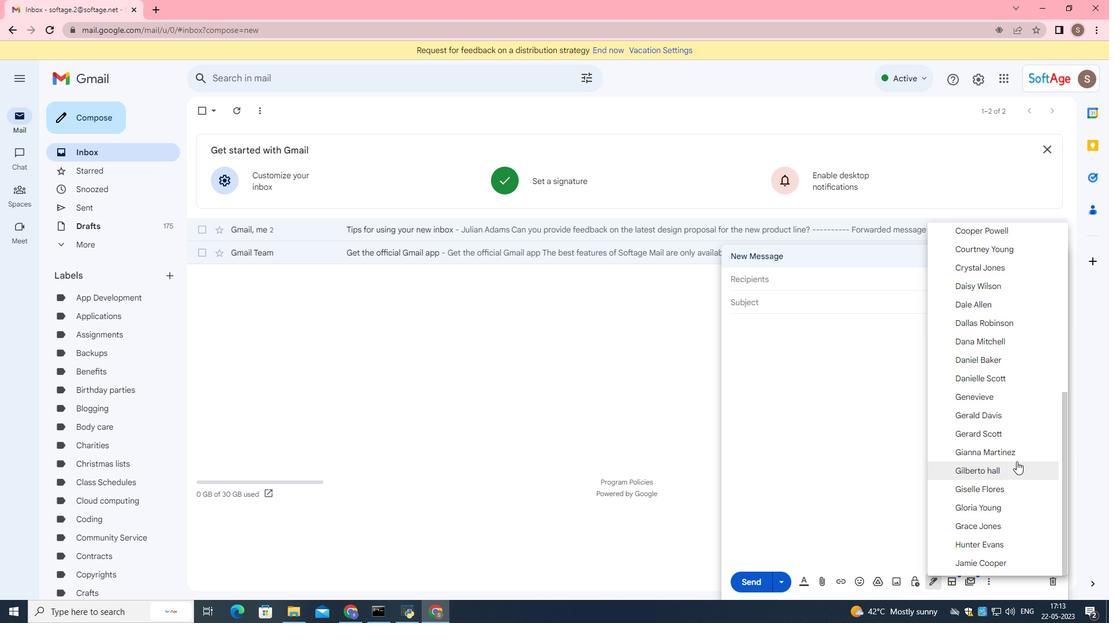
Action: Mouse moved to (997, 537)
Screenshot: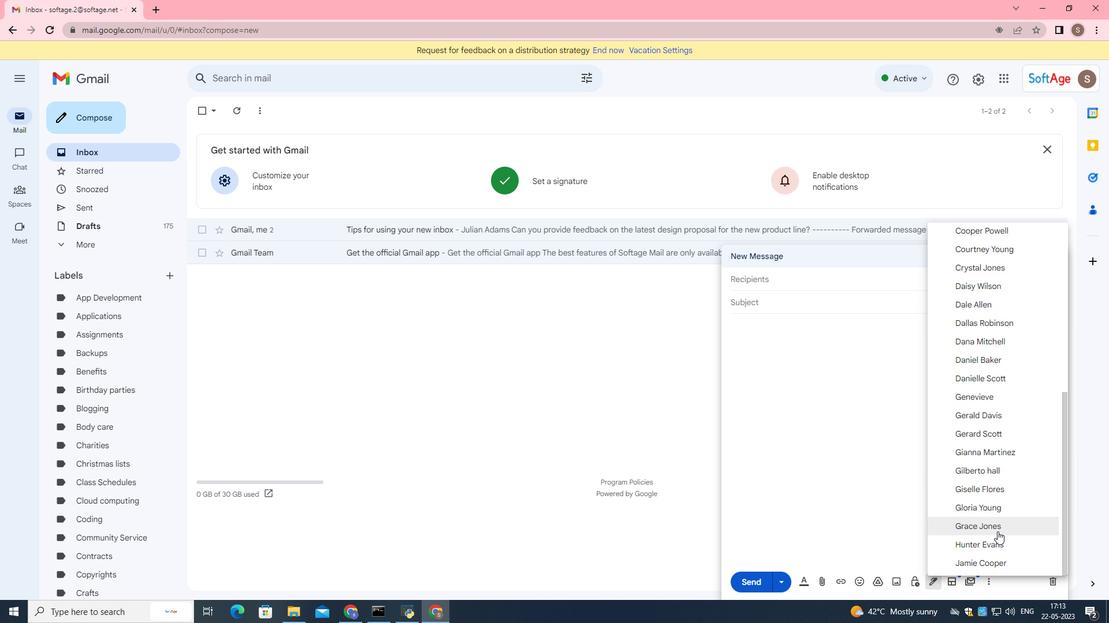 
Action: Mouse scrolled (997, 536) with delta (0, 0)
Screenshot: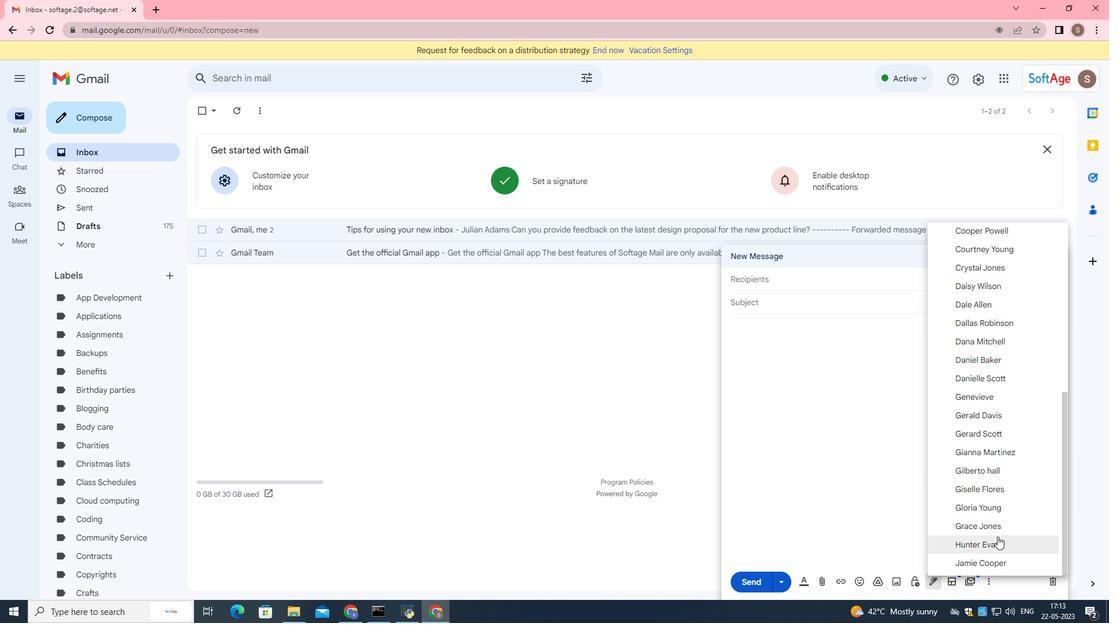 
Action: Mouse scrolled (997, 536) with delta (0, 0)
Screenshot: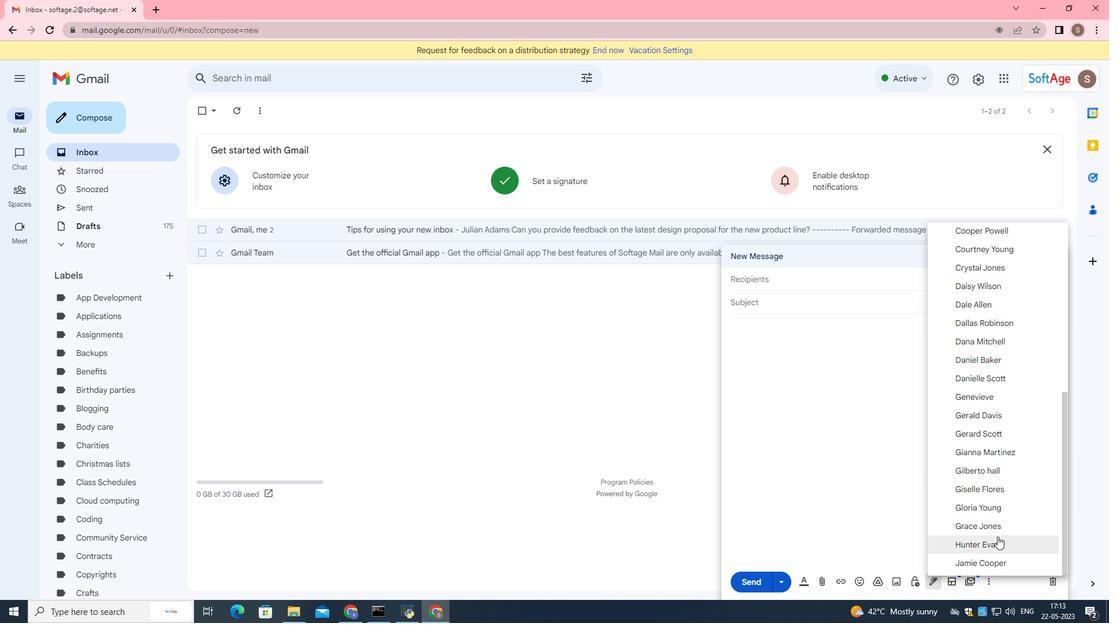 
Action: Mouse scrolled (997, 536) with delta (0, 0)
Screenshot: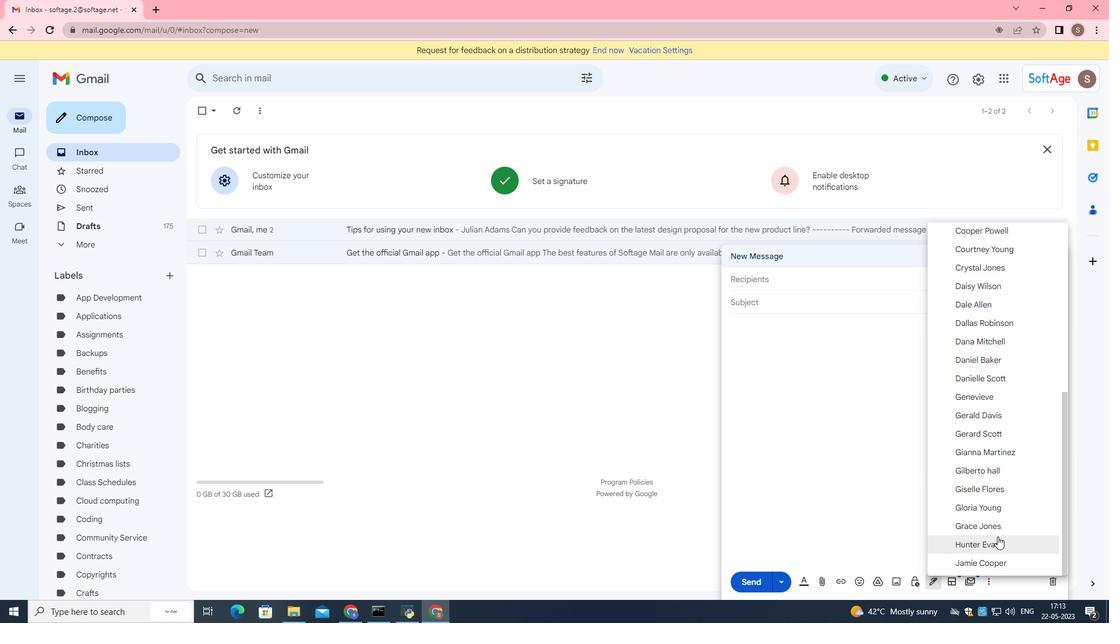 
Action: Mouse scrolled (997, 536) with delta (0, 0)
Screenshot: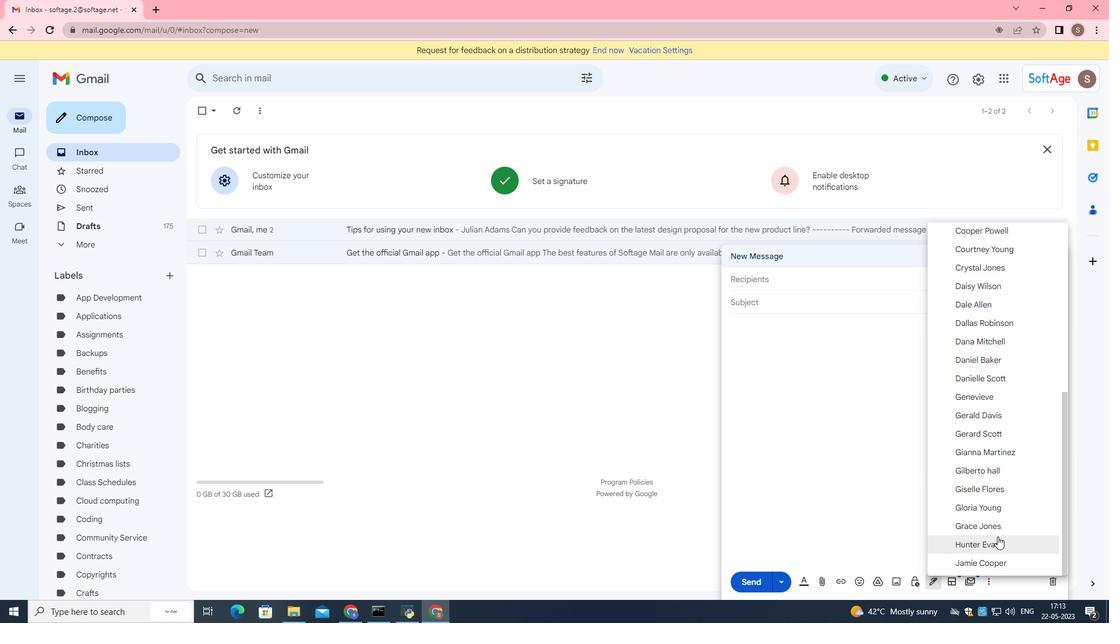 
Action: Mouse moved to (1015, 471)
Screenshot: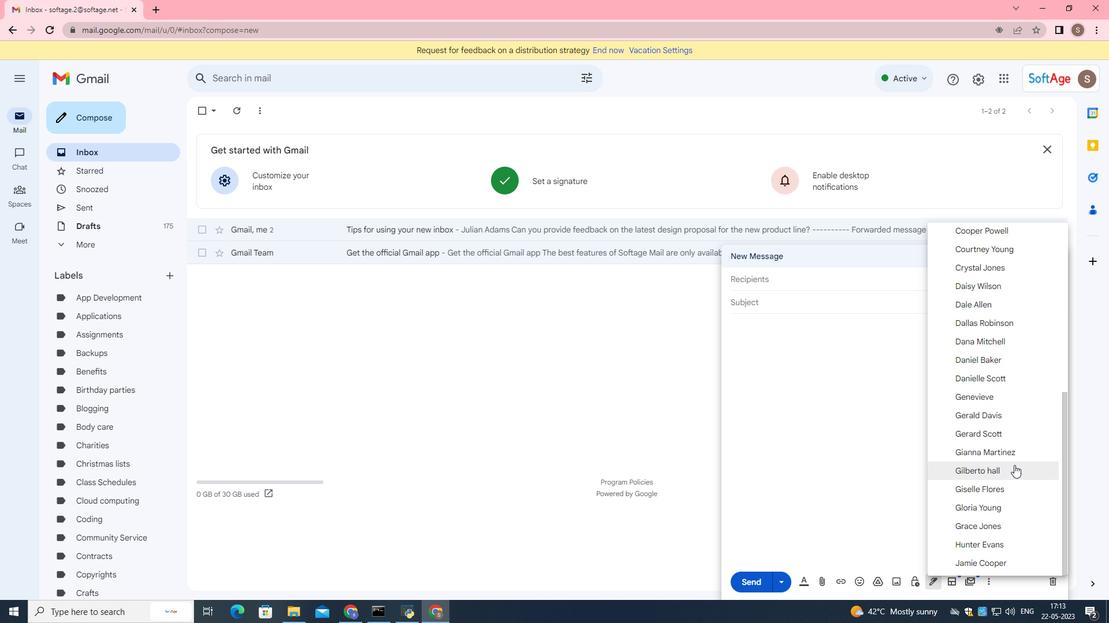 
Action: Mouse pressed left at (1015, 471)
Screenshot: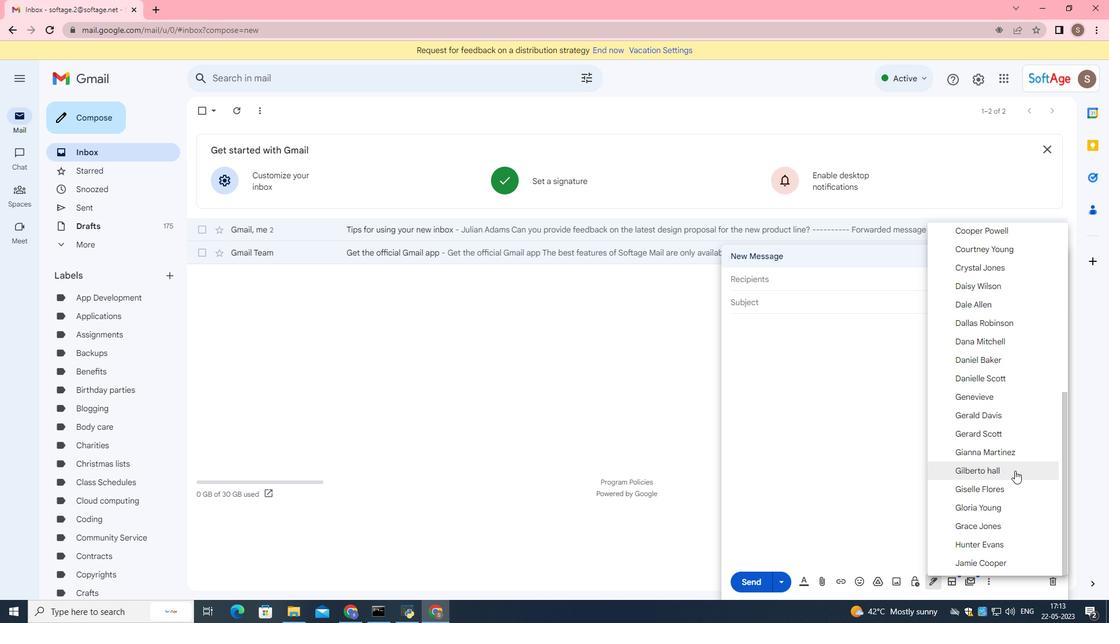 
Action: Mouse moved to (886, 283)
Screenshot: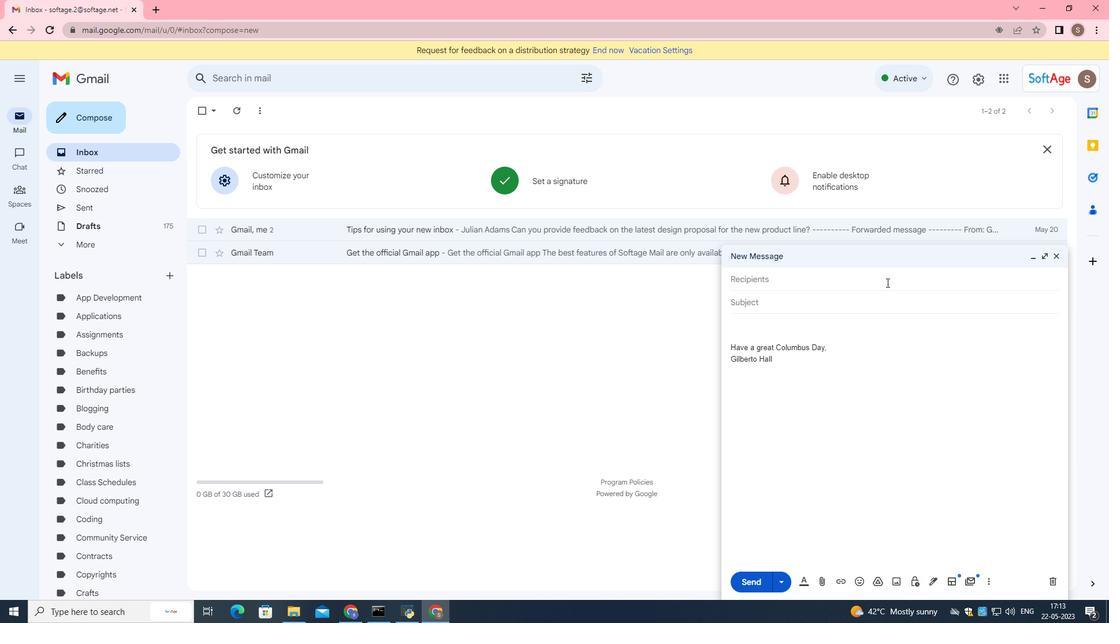 
Action: Mouse pressed left at (886, 283)
Screenshot: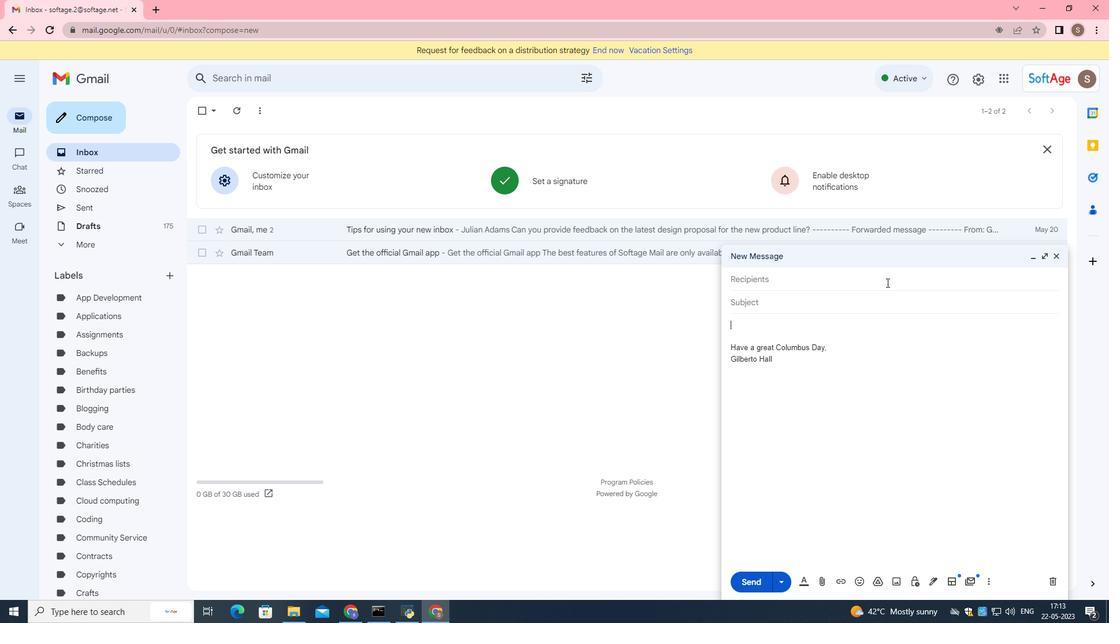 
Action: Mouse moved to (881, 307)
Screenshot: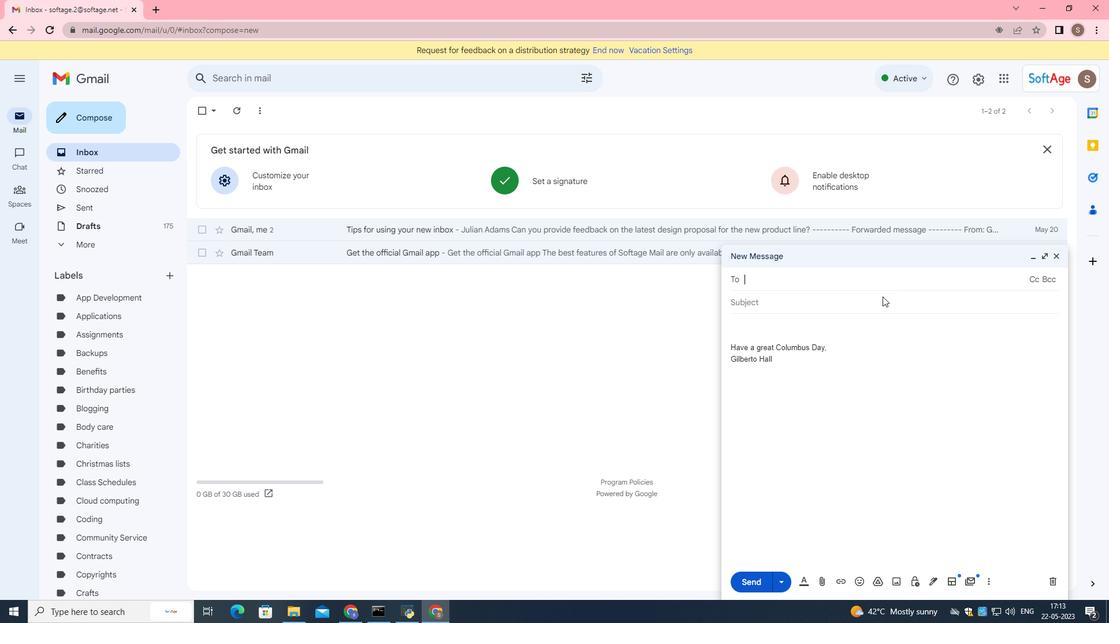 
Action: Mouse pressed left at (881, 307)
Screenshot: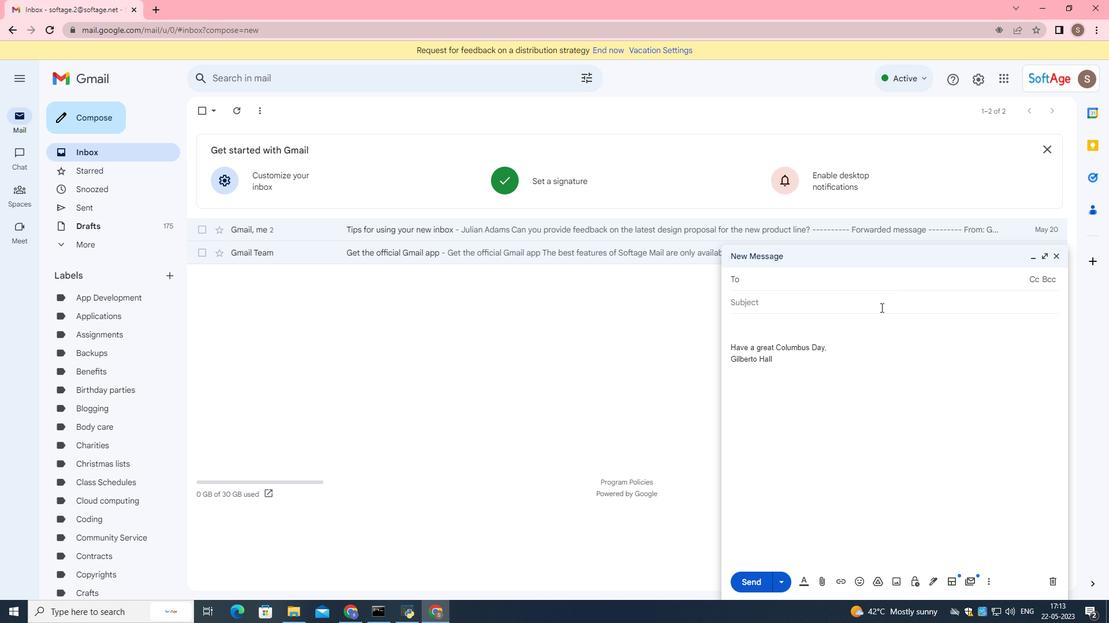 
Action: Key pressed <Key.shift>Request<Key.space>for<Key.space>feedback<Key.space>on<Key.space>a<Key.space>proposal<Key.space>
Screenshot: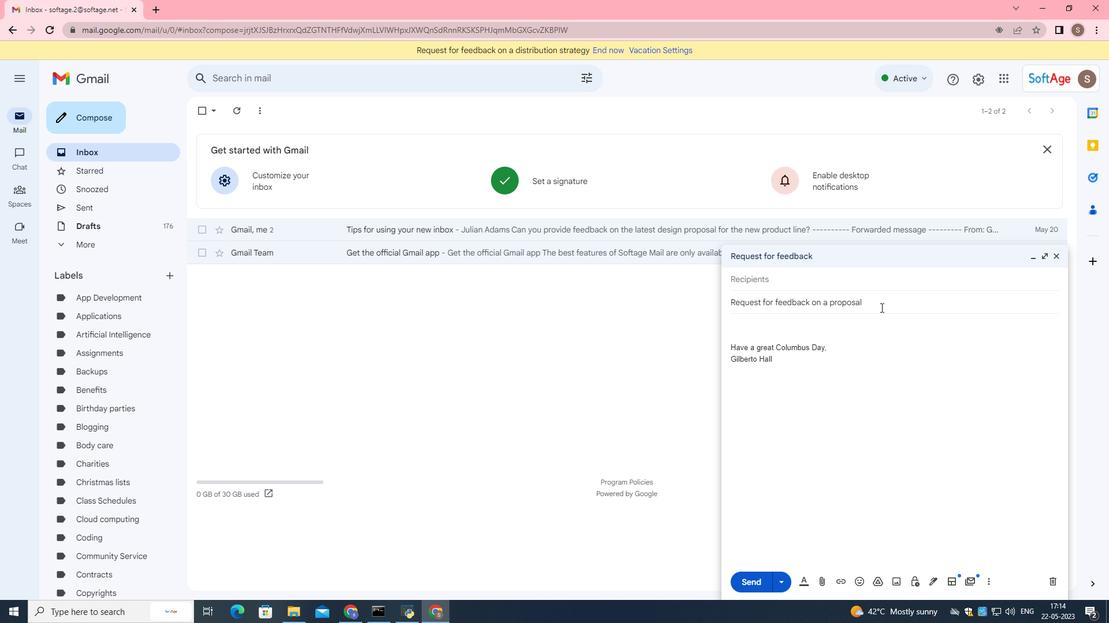 
Action: Mouse moved to (893, 328)
Screenshot: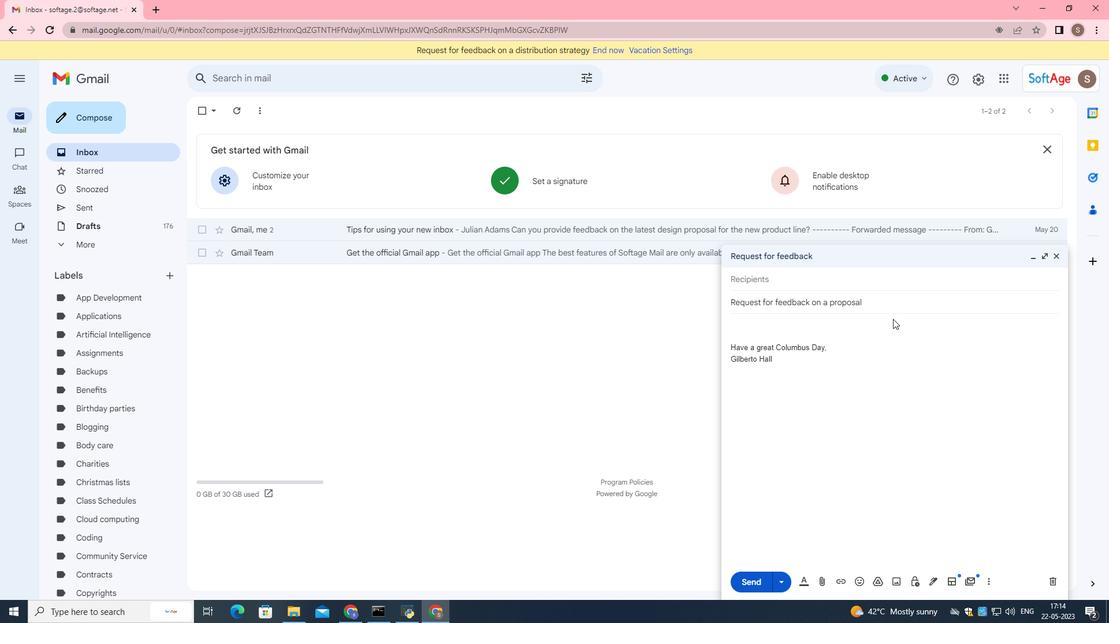 
Action: Mouse pressed left at (893, 328)
Screenshot: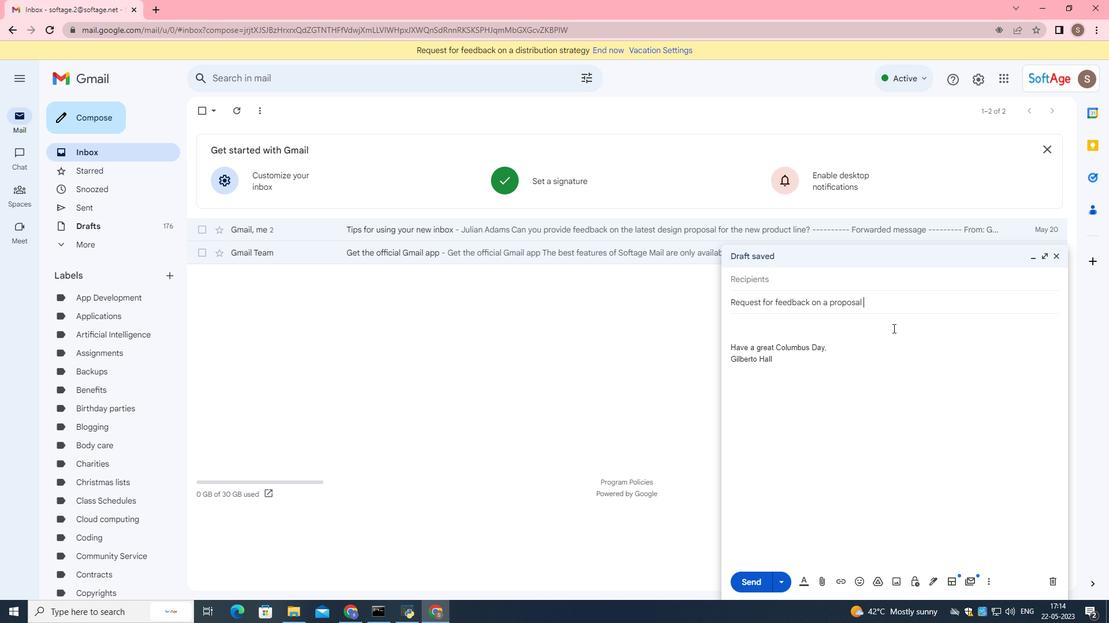 
Action: Mouse moved to (893, 329)
Screenshot: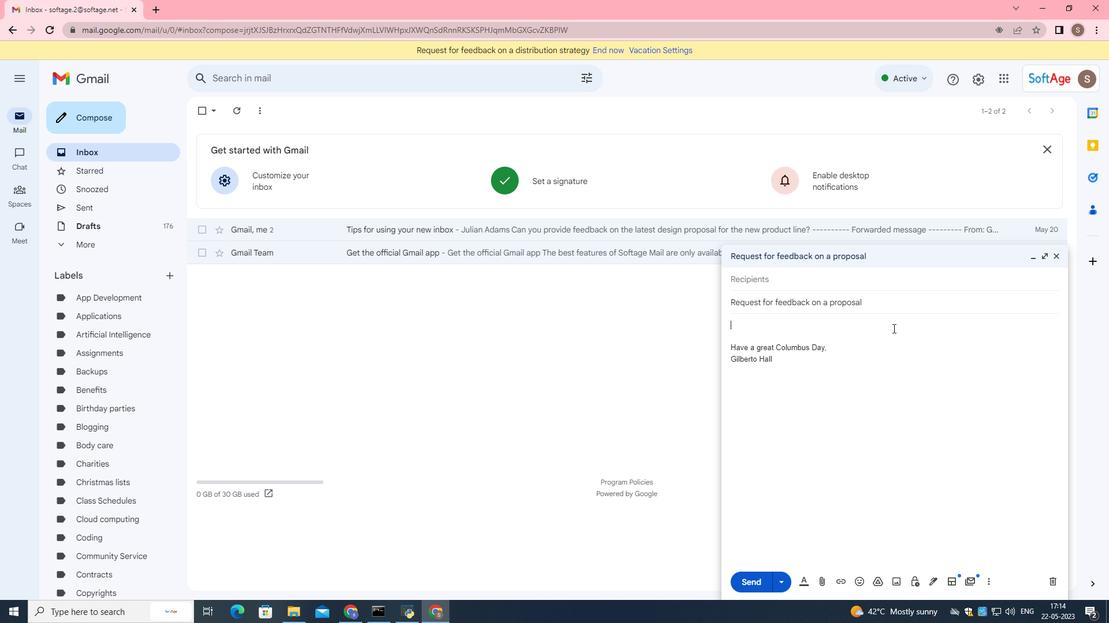 
Action: Key pressed <Key.shift>Could<Key.space>you<Key.space>please<Key.space>provide<Key.space>a<Key.space>list<Key.space>of<Key.space>the<Key.space>deliverables
Screenshot: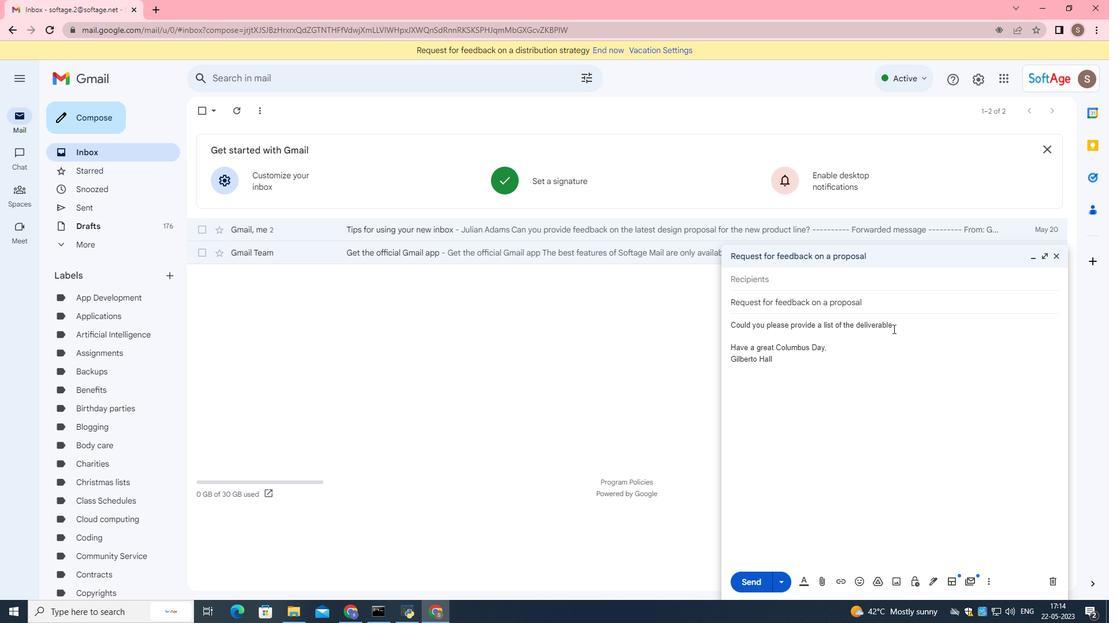 
Action: Mouse moved to (826, 581)
Screenshot: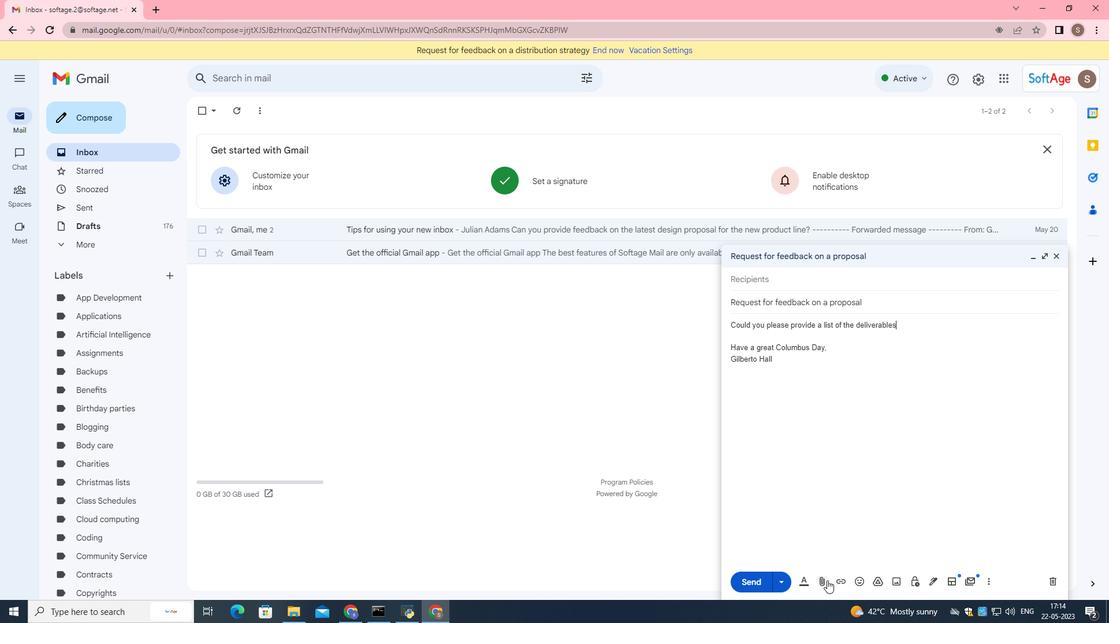 
Action: Mouse pressed left at (826, 581)
Screenshot: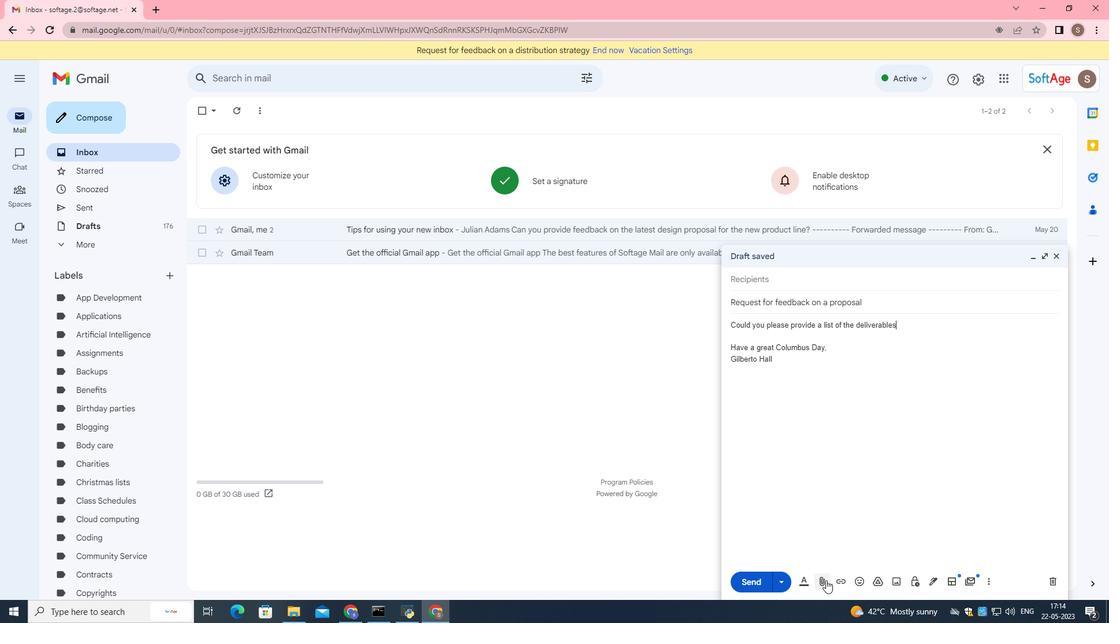 
Action: Mouse moved to (221, 114)
Screenshot: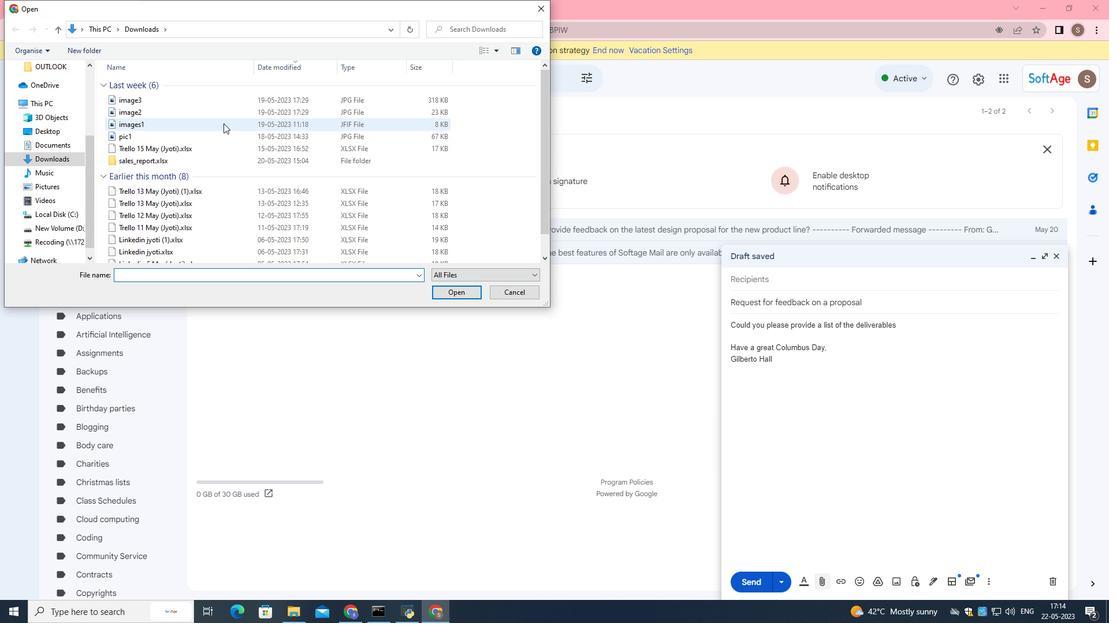 
Action: Mouse pressed left at (221, 114)
Screenshot: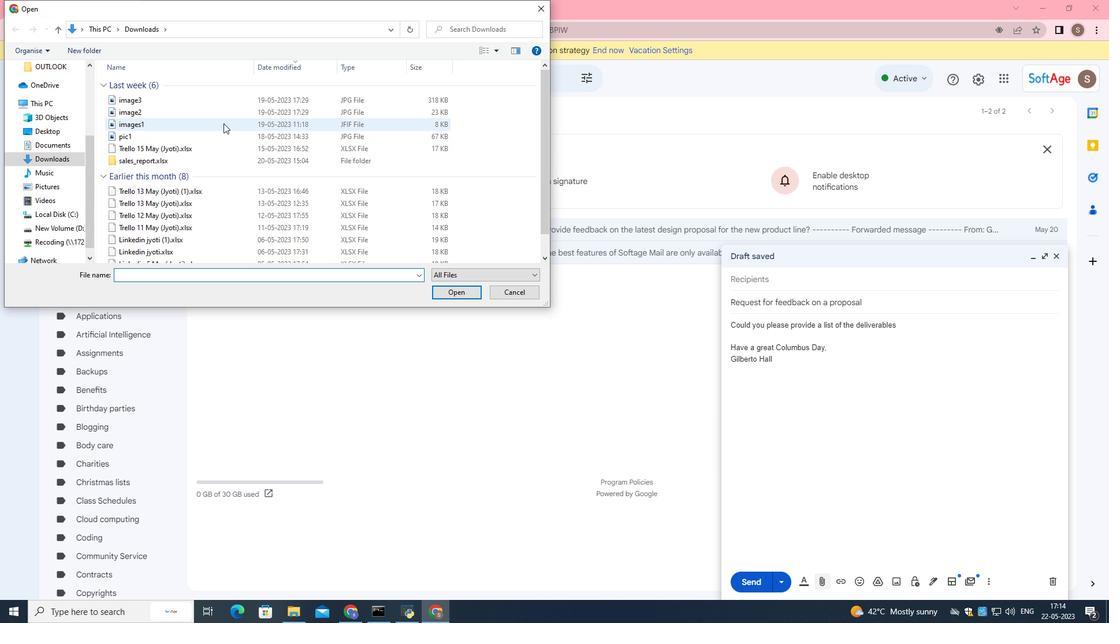 
Action: Mouse moved to (465, 289)
Screenshot: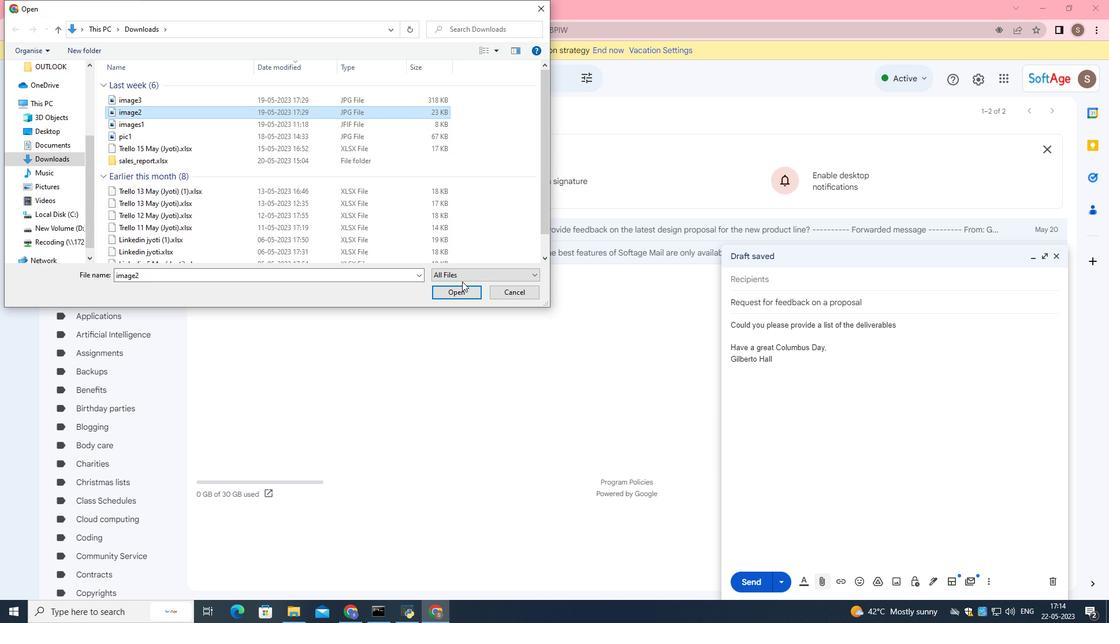 
Action: Mouse pressed left at (465, 289)
Screenshot: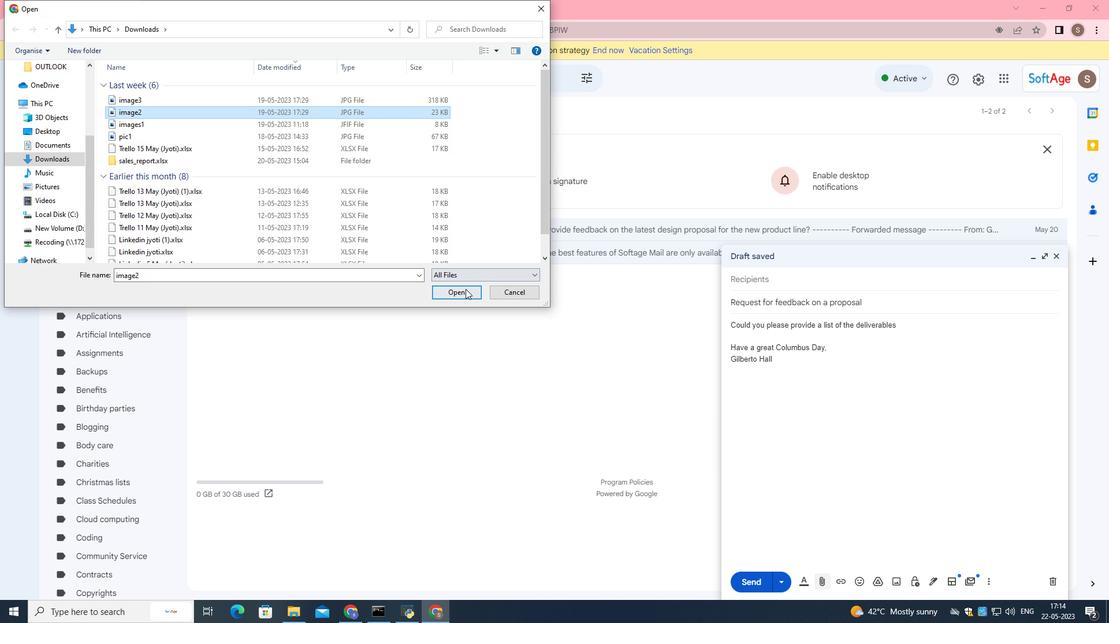 
Action: Mouse moved to (841, 346)
Screenshot: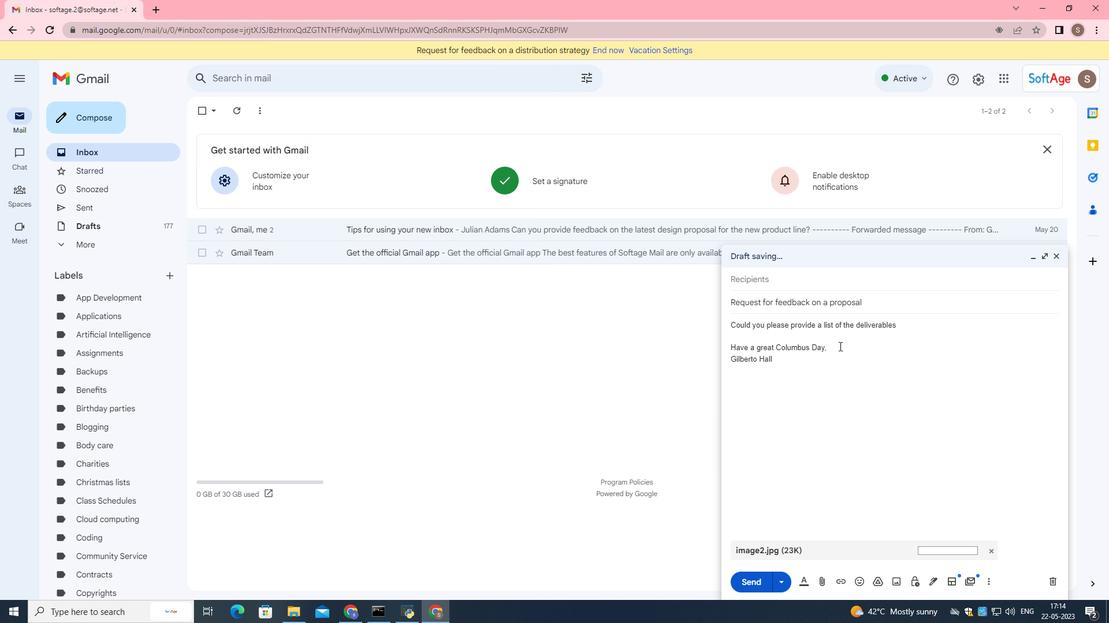 
Action: Mouse pressed left at (841, 346)
Screenshot: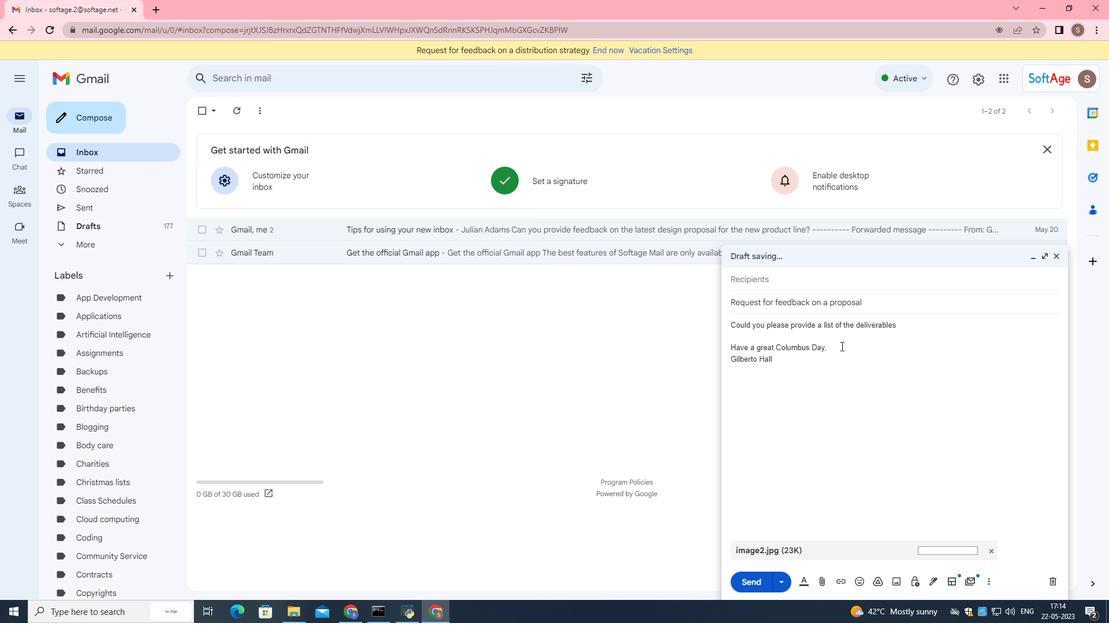 
Action: Mouse moved to (841, 346)
Screenshot: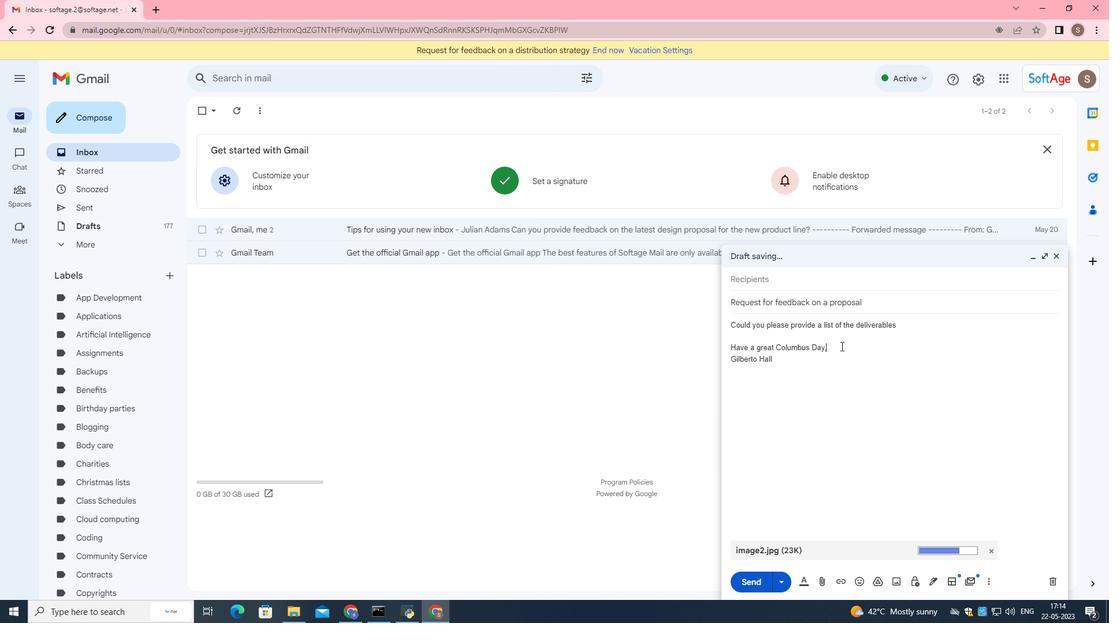 
Action: Key pressed <Key.backspace><Key.backspace><Key.backspace><Key.backspace><Key.backspace><Key.backspace><Key.backspace><Key.backspace><Key.backspace><Key.backspace><Key.backspace><Key.backspace><Key.backspace><Key.backspace><Key.backspace><Key.backspace><Key.backspace><Key.backspace><Key.backspace><Key.backspace><Key.backspace><Key.backspace><Key.backspace><Key.backspace><Key.backspace><Key.backspace>
Screenshot: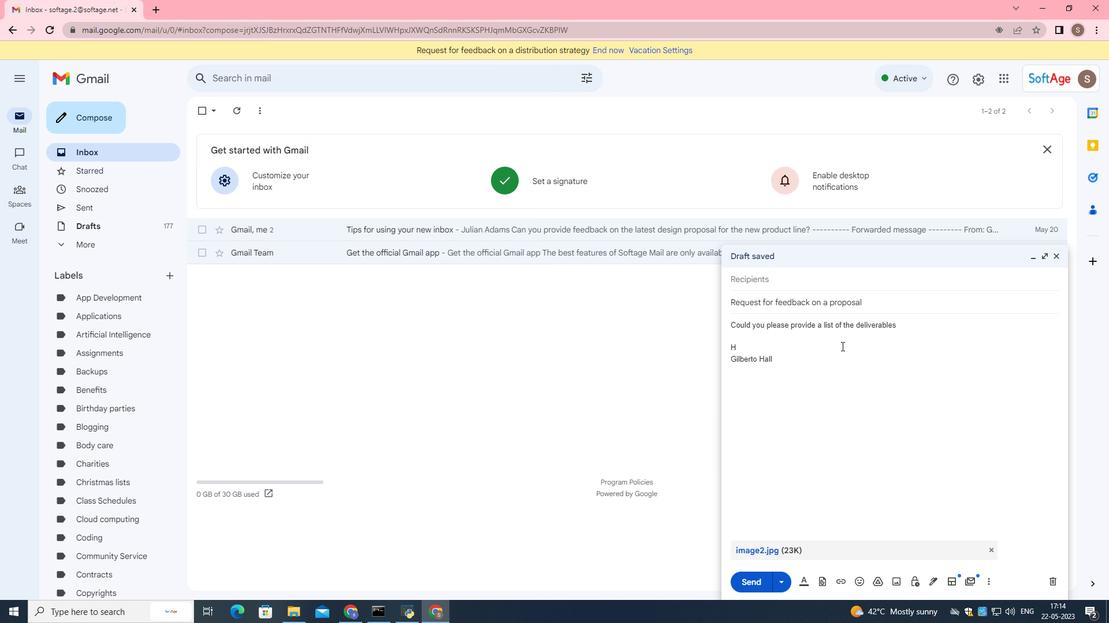 
Action: Mouse moved to (785, 357)
Screenshot: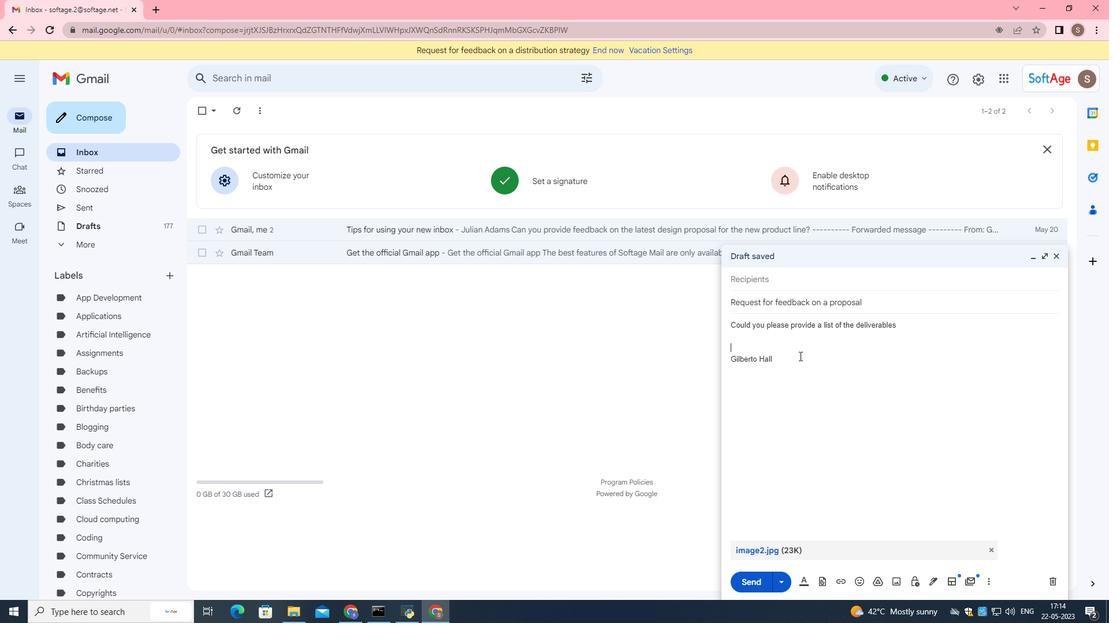 
Action: Mouse pressed left at (785, 357)
Screenshot: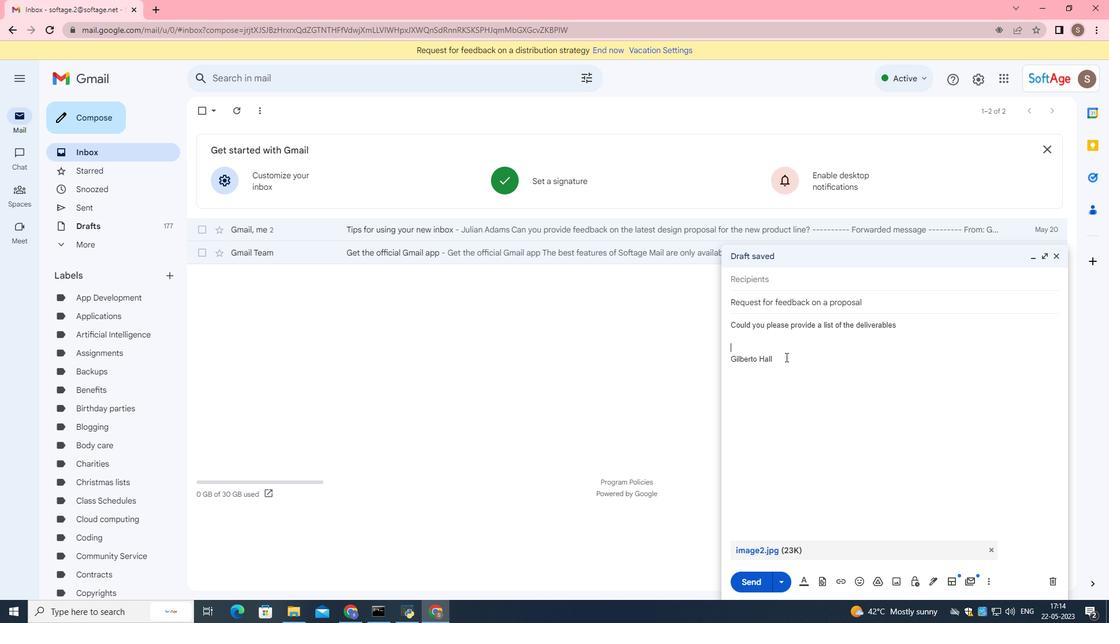 
Action: Key pressed <Key.backspace><Key.backspace><Key.backspace><Key.backspace><Key.backspace><Key.backspace><Key.backspace><Key.backspace><Key.backspace><Key.backspace><Key.backspace><Key.backspace><Key.backspace><Key.shift>Graham<Key.space><Key.shift>Wilson
Screenshot: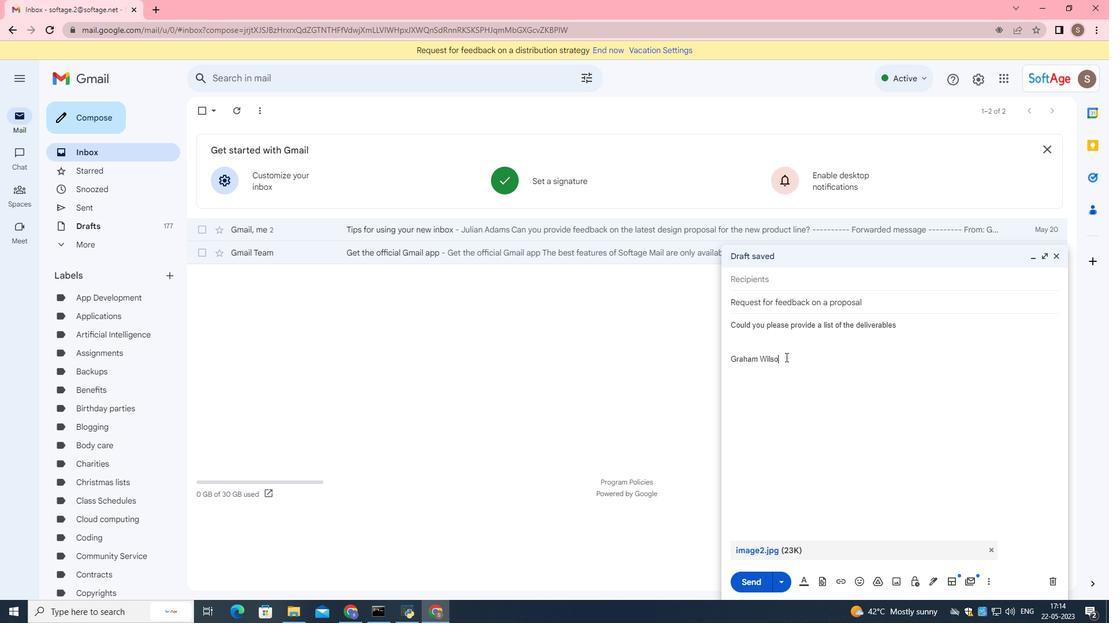 
Action: Mouse scrolled (785, 358) with delta (0, 0)
Screenshot: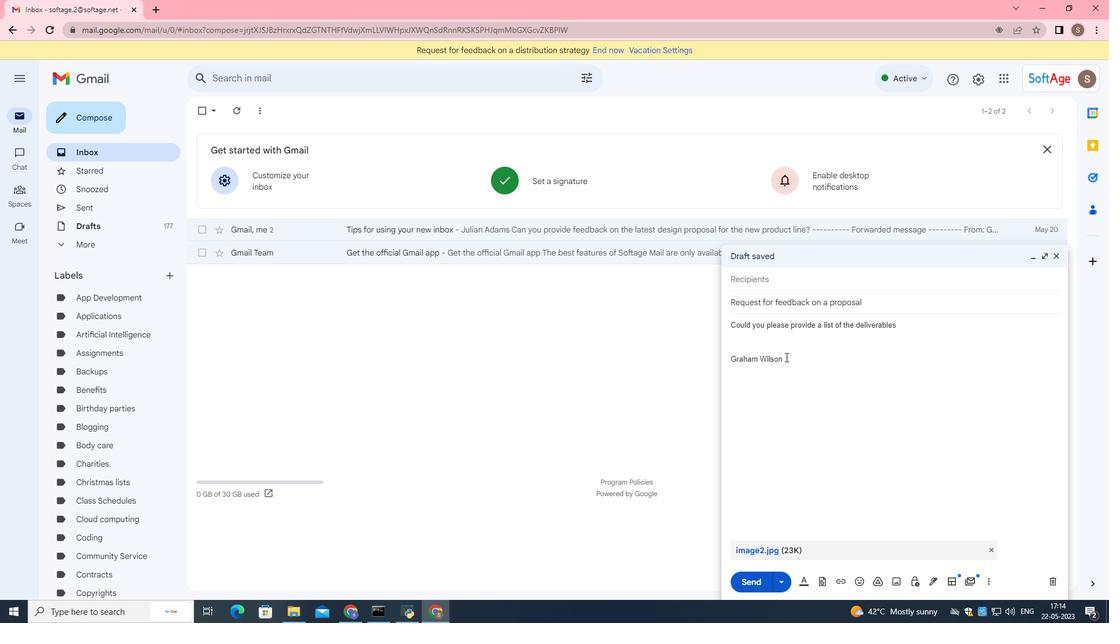 
Action: Mouse moved to (826, 338)
Screenshot: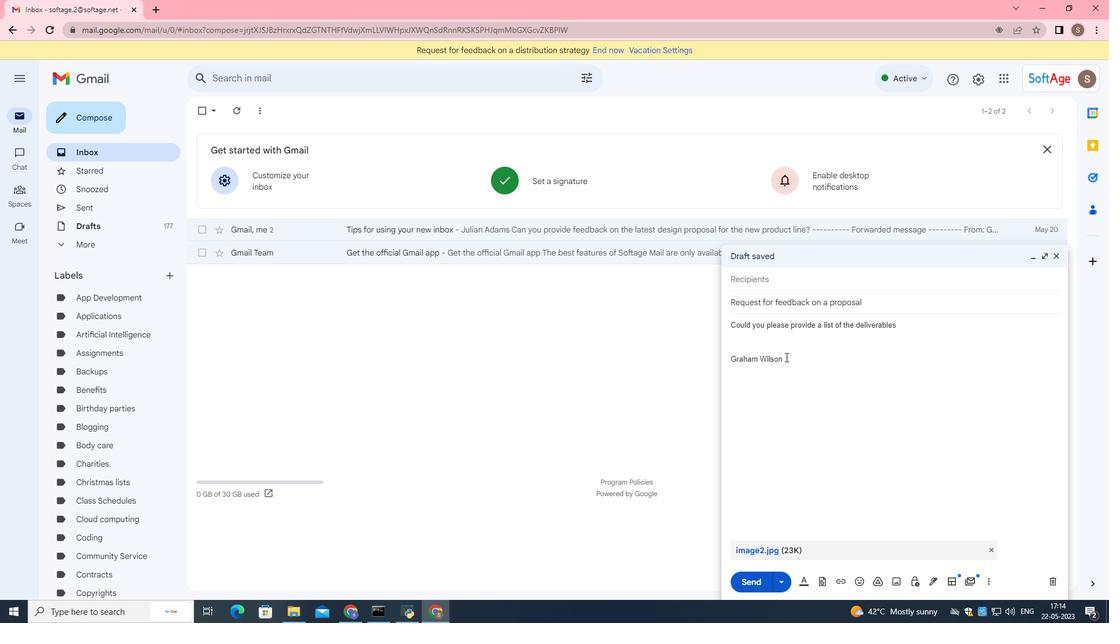 
Action: Mouse scrolled (797, 353) with delta (0, 0)
Screenshot: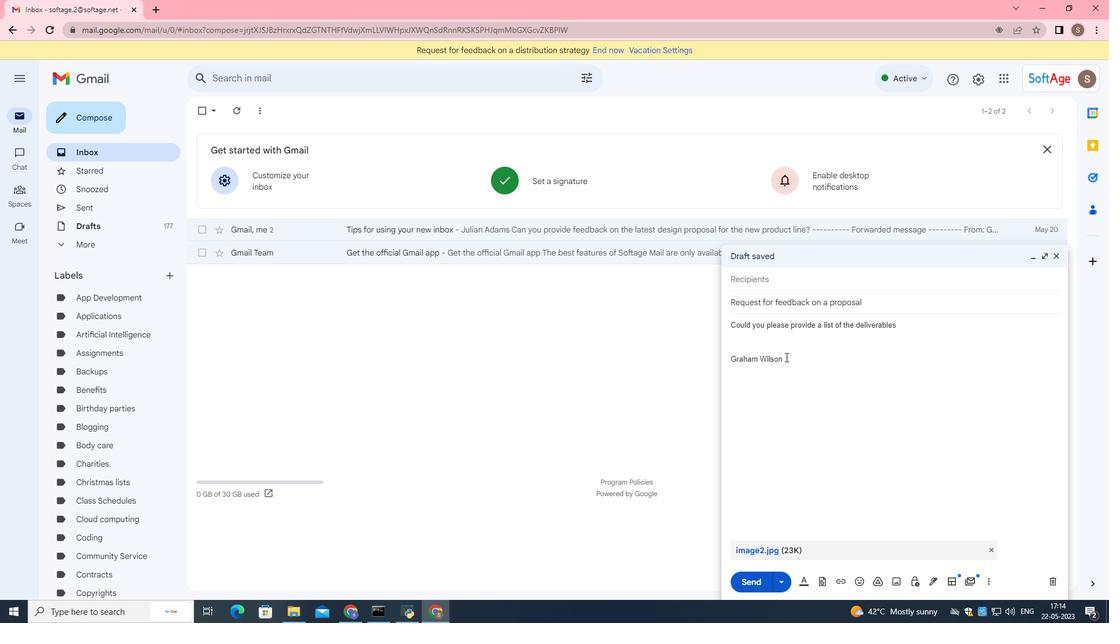 
Action: Mouse moved to (818, 340)
Screenshot: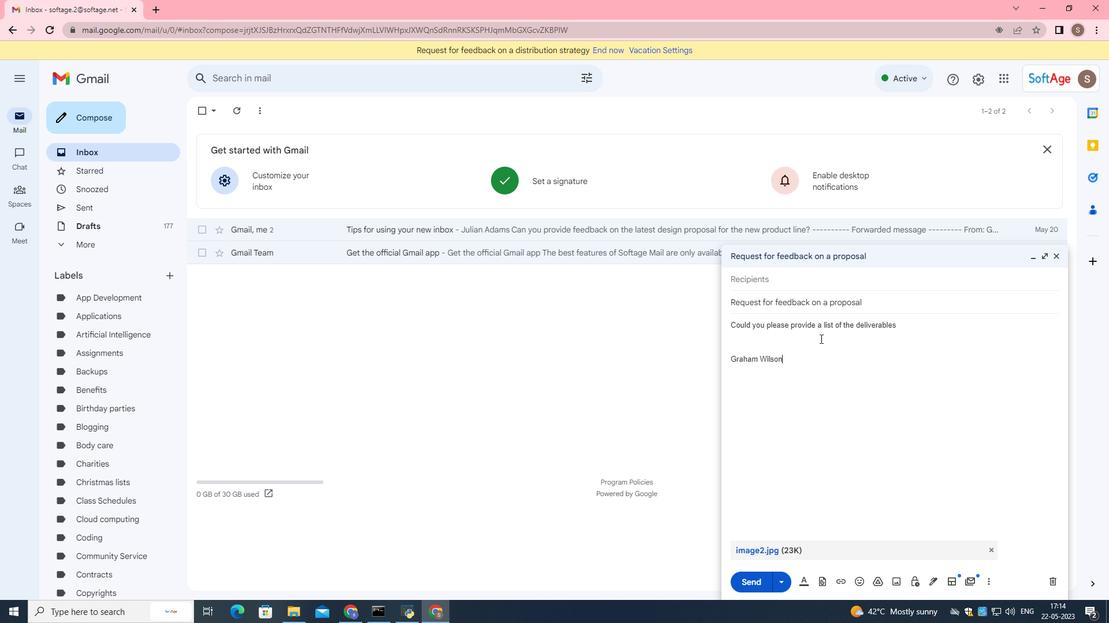 
Action: Mouse pressed left at (818, 340)
Screenshot: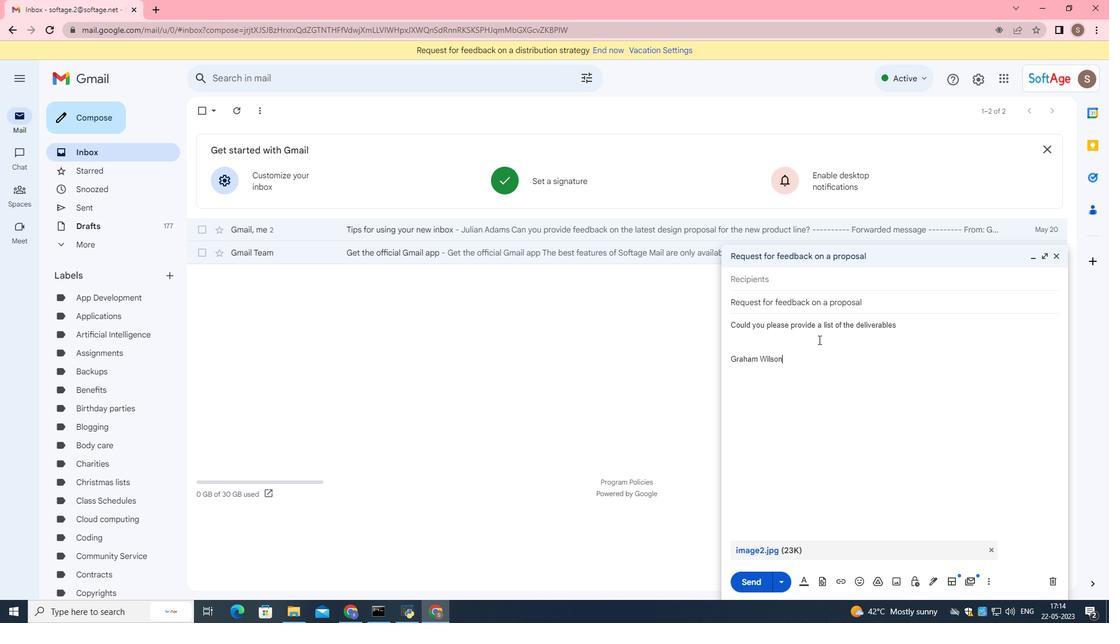 
Action: Mouse moved to (815, 347)
Screenshot: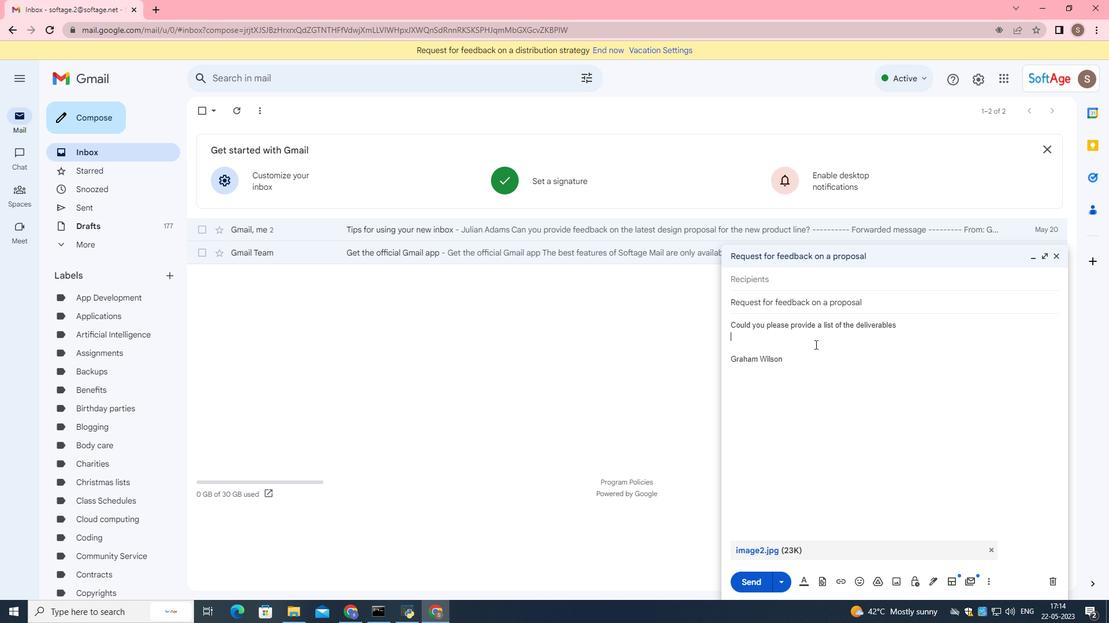 
Action: Key pressed <Key.shift>I<Key.space>am<Key.space>writing<Key.space>to<Key.space>confirm<Key.space>the<Key.space>details<Key.space>of<Key.space>the<Key.space>invoice.
Screenshot: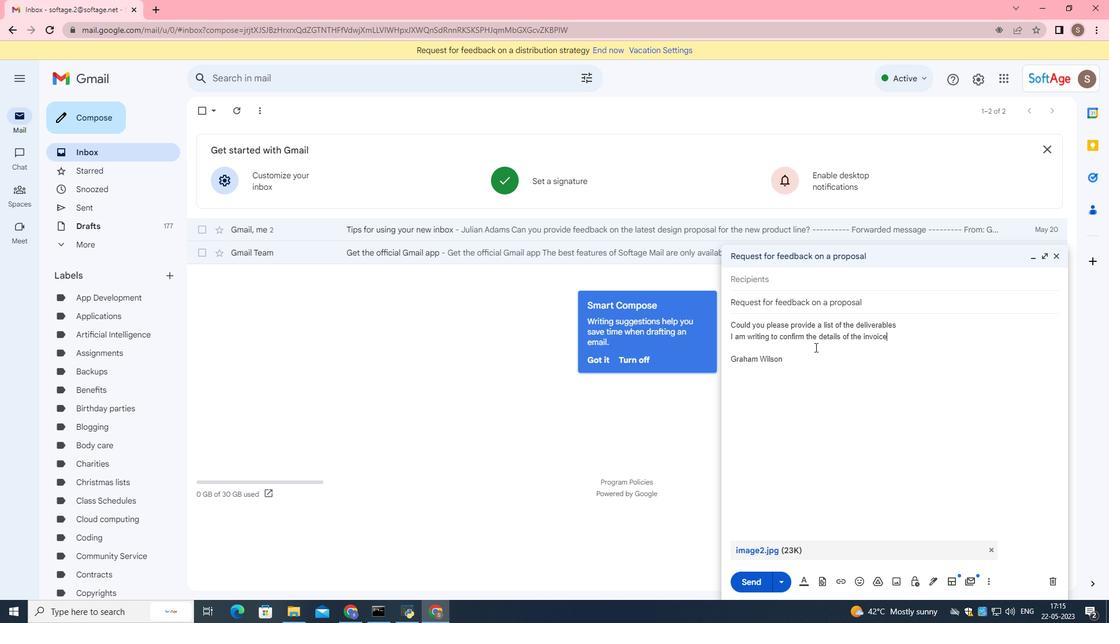 
Action: Mouse moved to (749, 588)
Screenshot: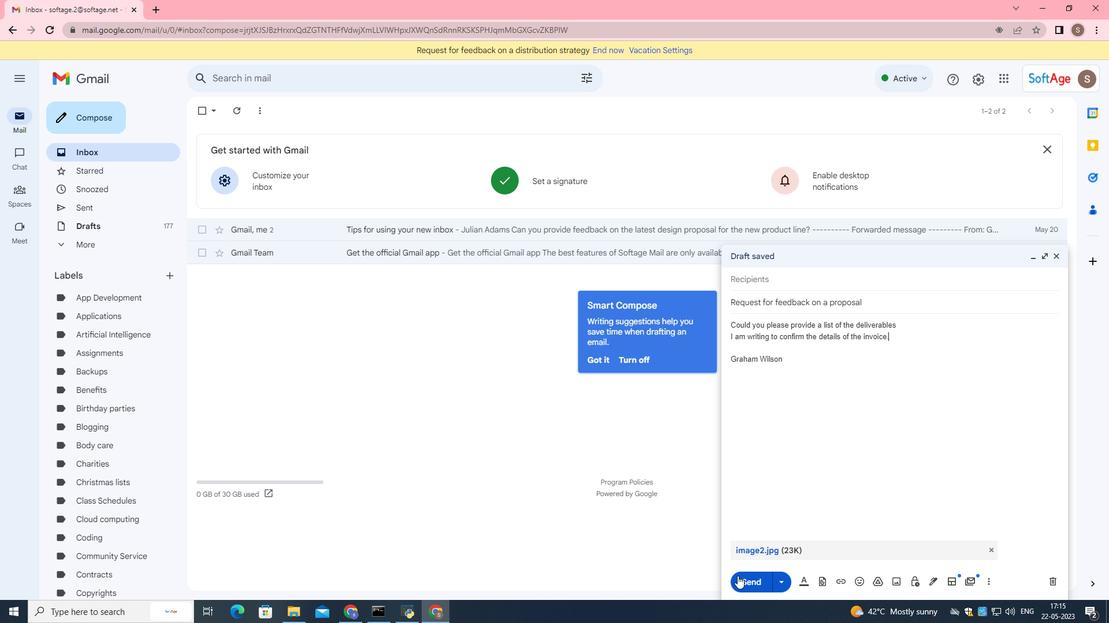 
Action: Mouse pressed left at (749, 588)
Screenshot: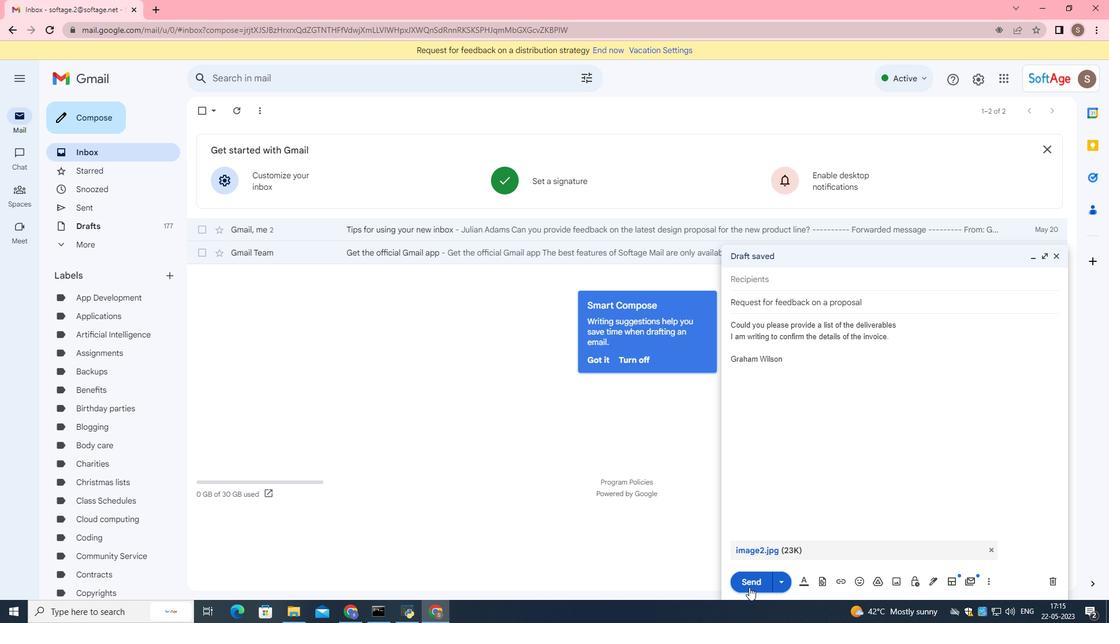 
Action: Mouse moved to (595, 358)
Screenshot: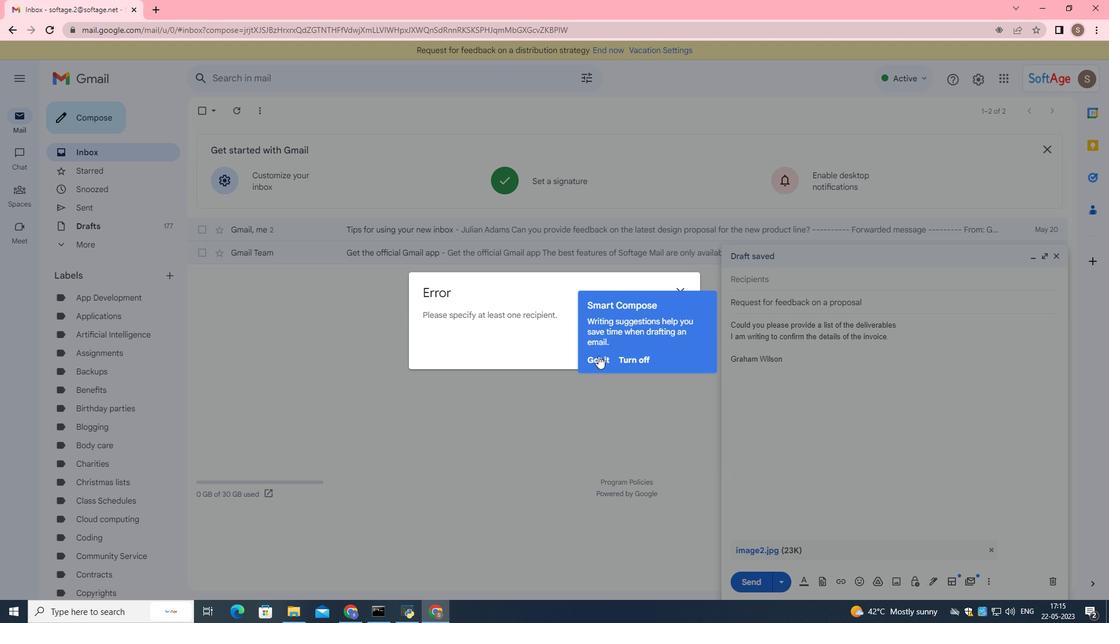 
Action: Mouse pressed left at (595, 358)
Screenshot: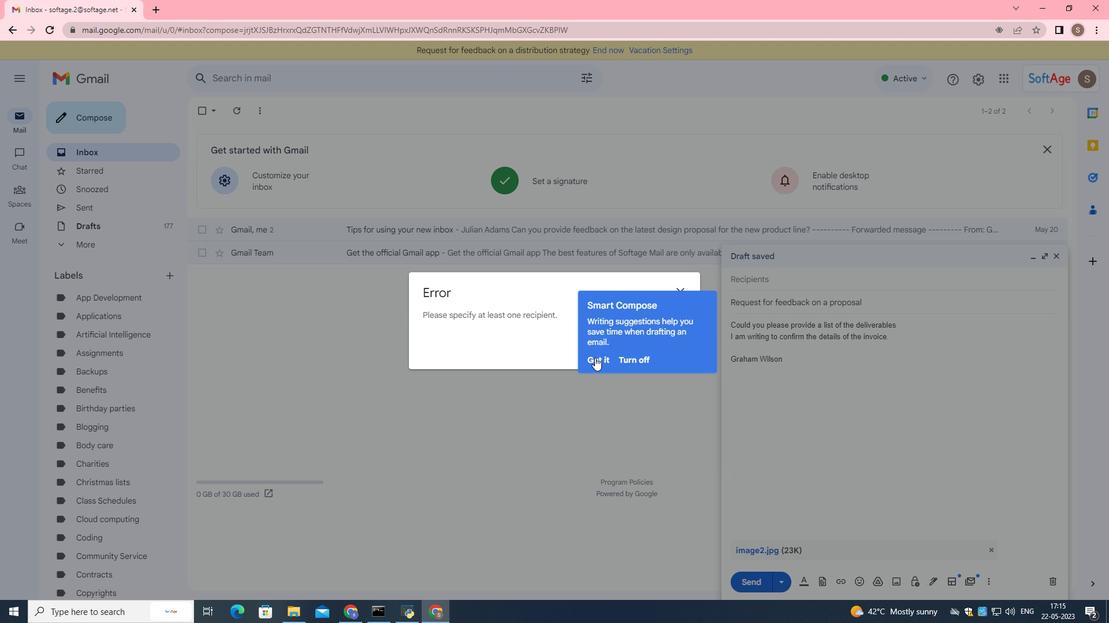 
Action: Mouse moved to (663, 348)
Screenshot: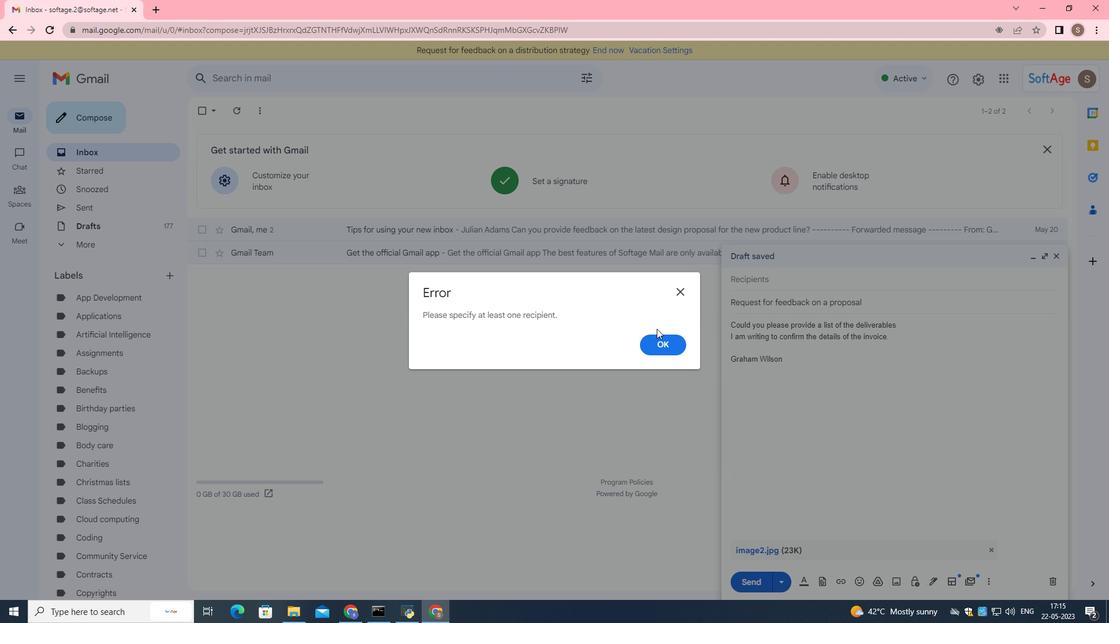 
Action: Mouse pressed left at (663, 348)
Screenshot: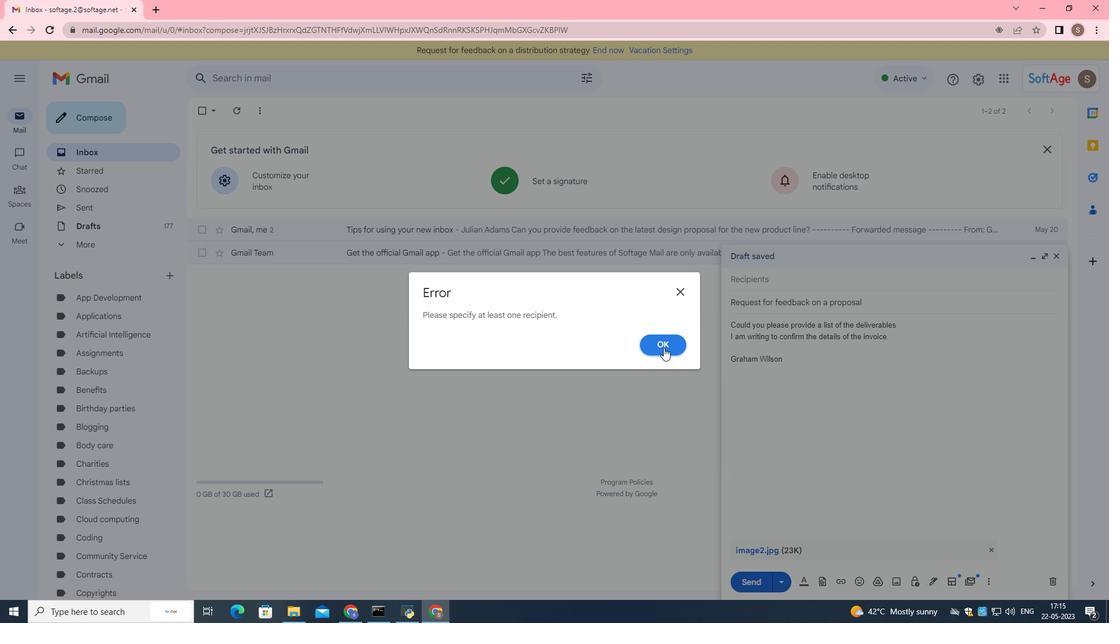 
Action: Mouse moved to (803, 274)
Screenshot: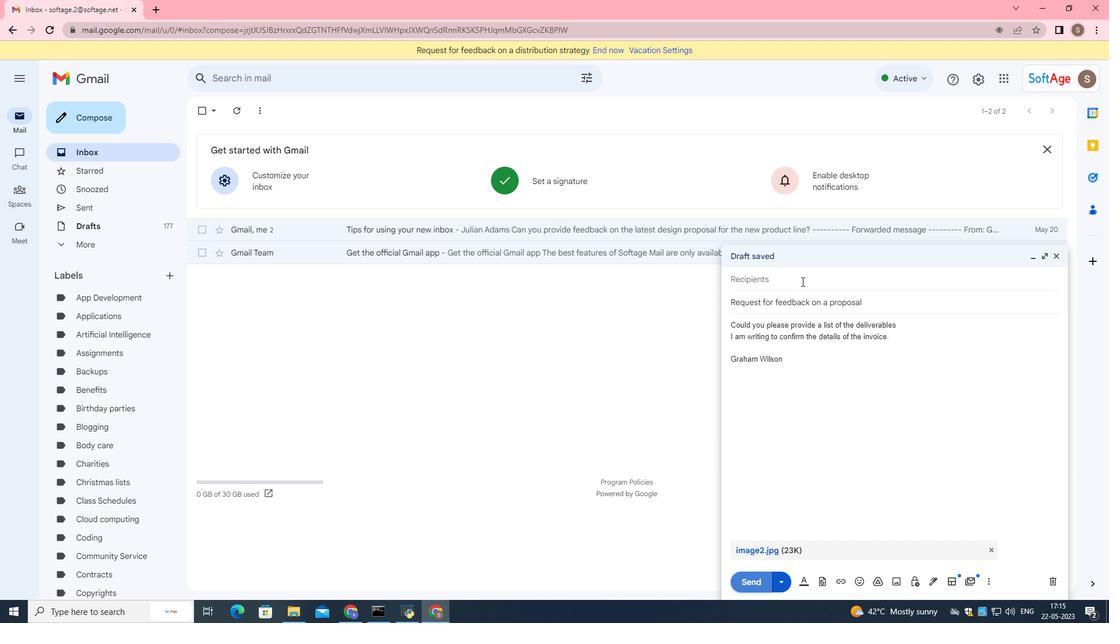 
Action: Mouse pressed left at (803, 274)
Screenshot: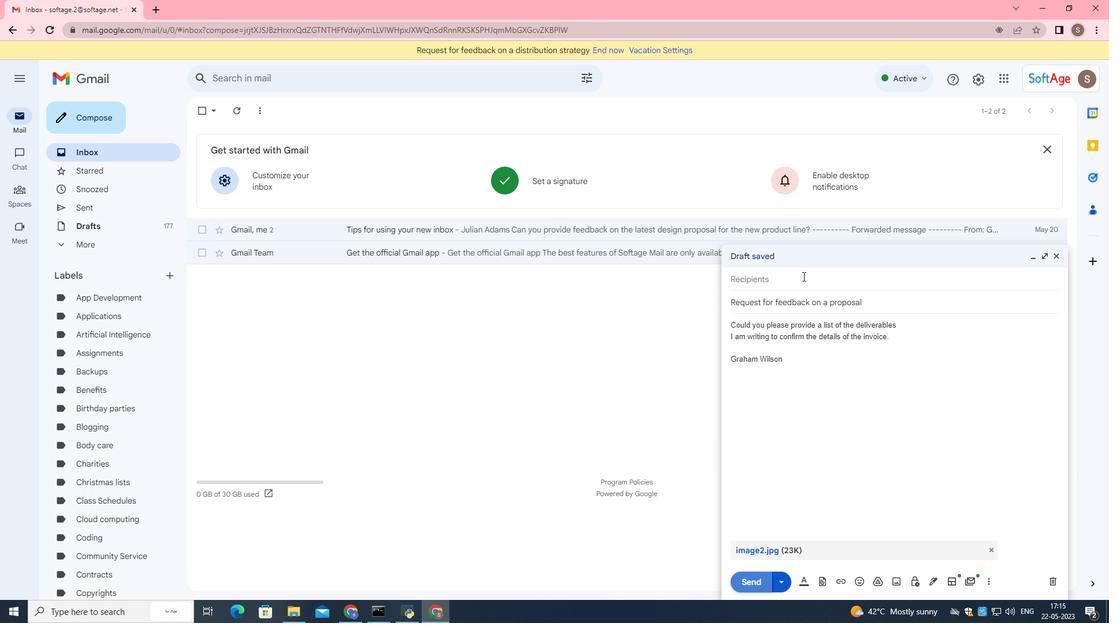 
Action: Mouse moved to (800, 277)
Screenshot: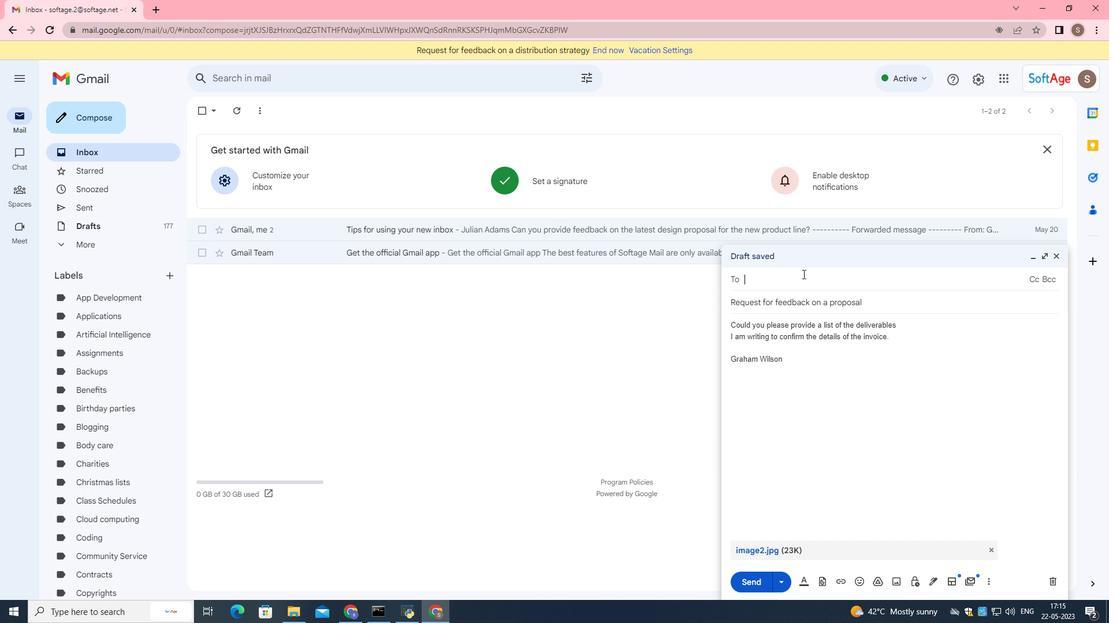 
Action: Key pressed softage.<Key.shift><Key.shift>4<Key.shift>@softage.net
Screenshot: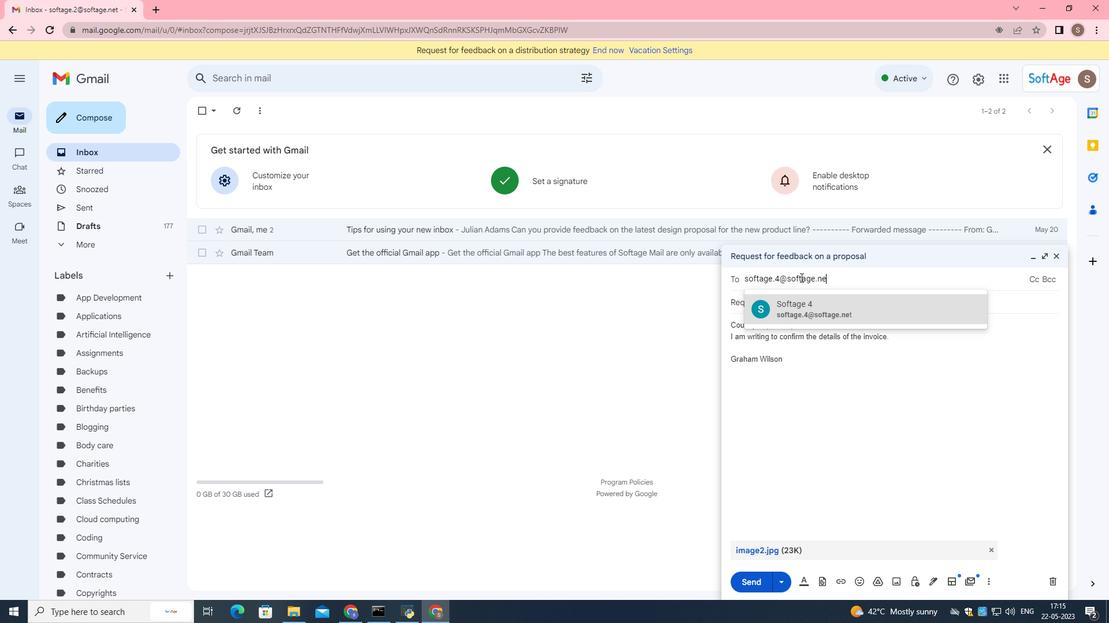 
Action: Mouse moved to (805, 311)
Screenshot: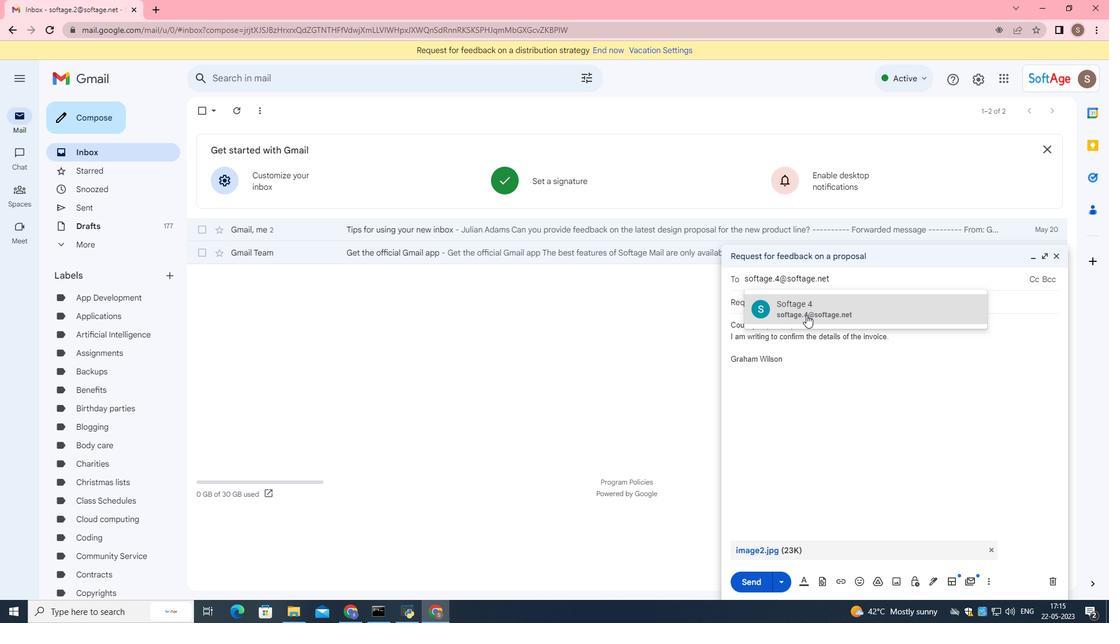 
Action: Mouse pressed left at (805, 311)
Screenshot: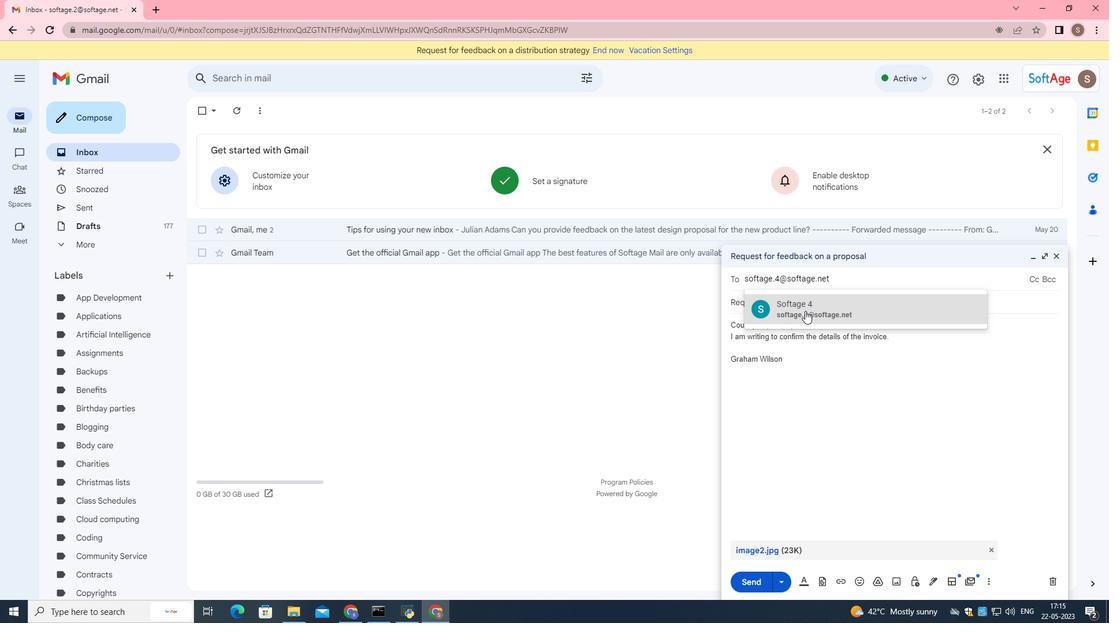 
Action: Mouse moved to (760, 578)
Screenshot: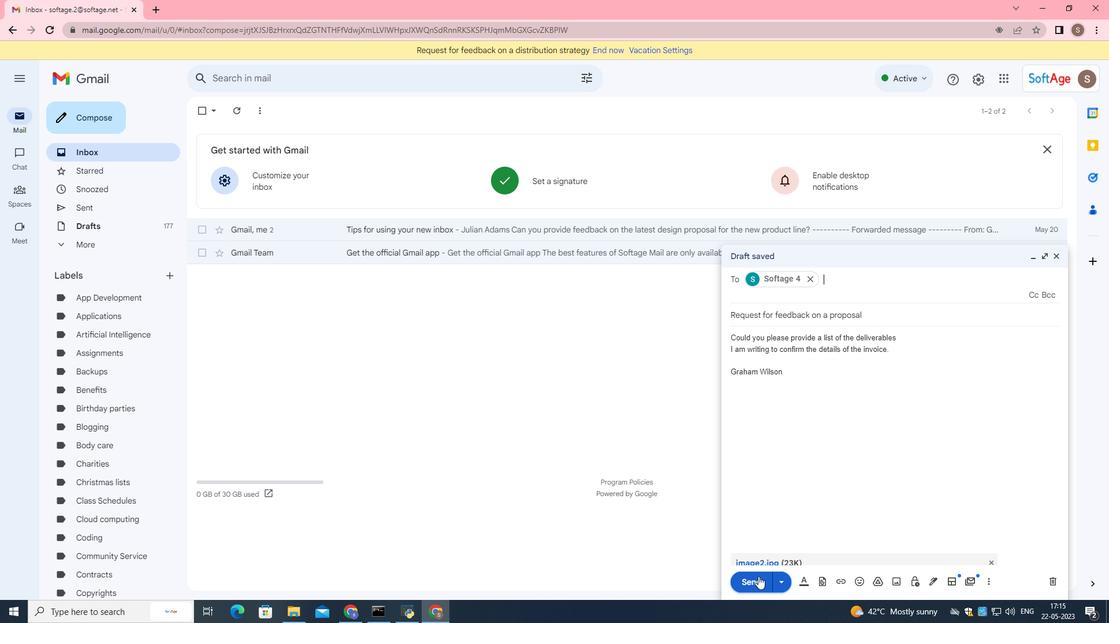 
Action: Mouse pressed left at (760, 578)
Screenshot: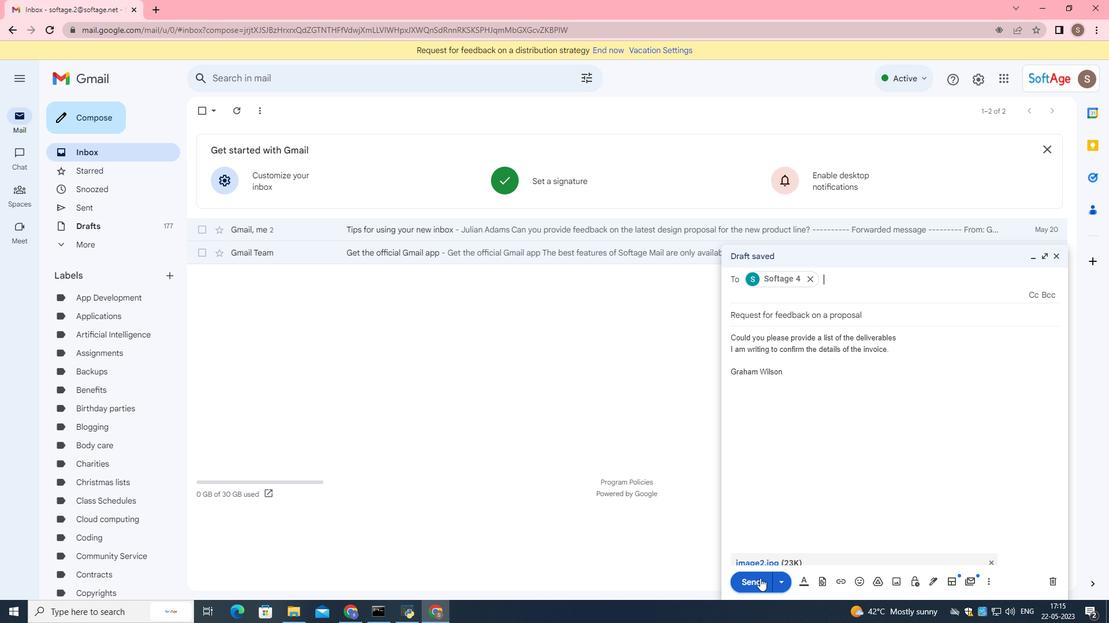 
Action: Mouse moved to (93, 203)
Screenshot: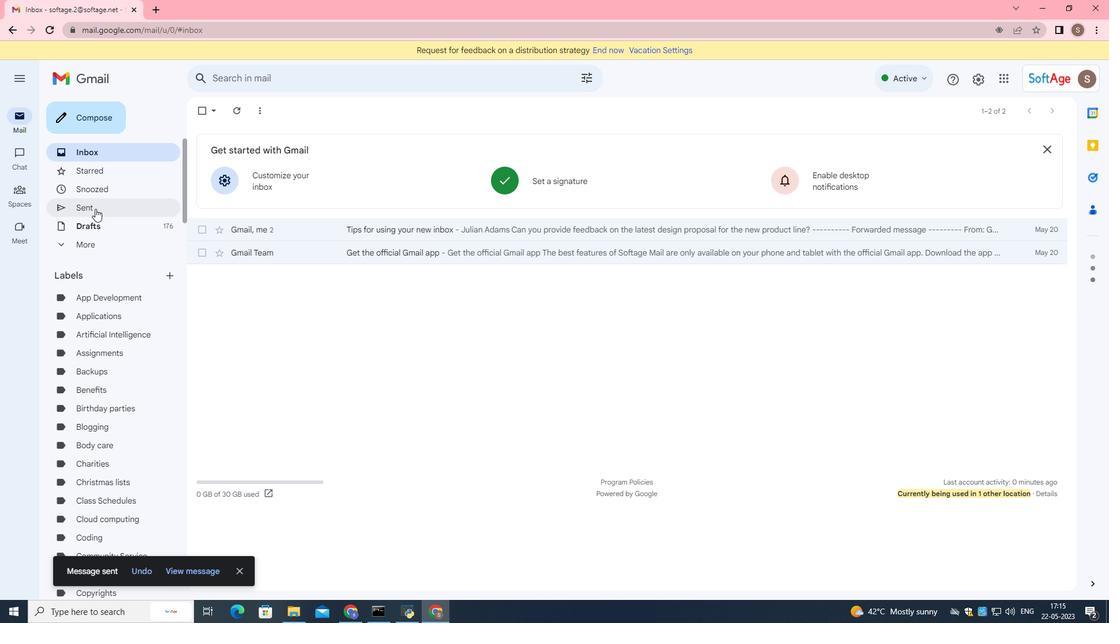 
Action: Mouse pressed left at (93, 203)
Screenshot: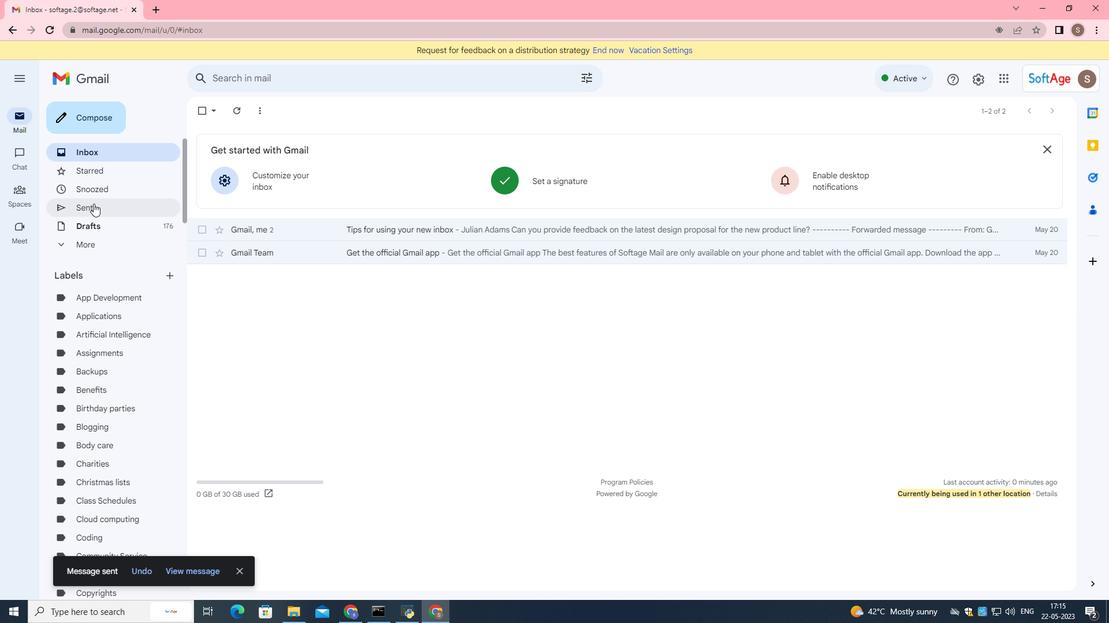 
Action: Mouse moved to (222, 166)
Screenshot: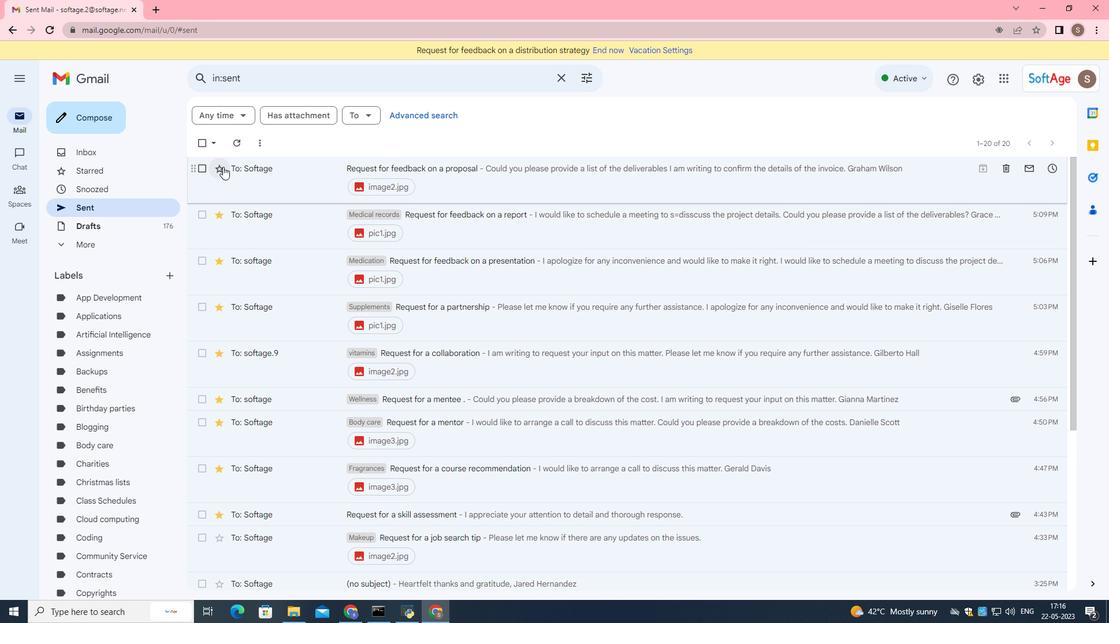 
Action: Mouse pressed left at (222, 166)
Screenshot: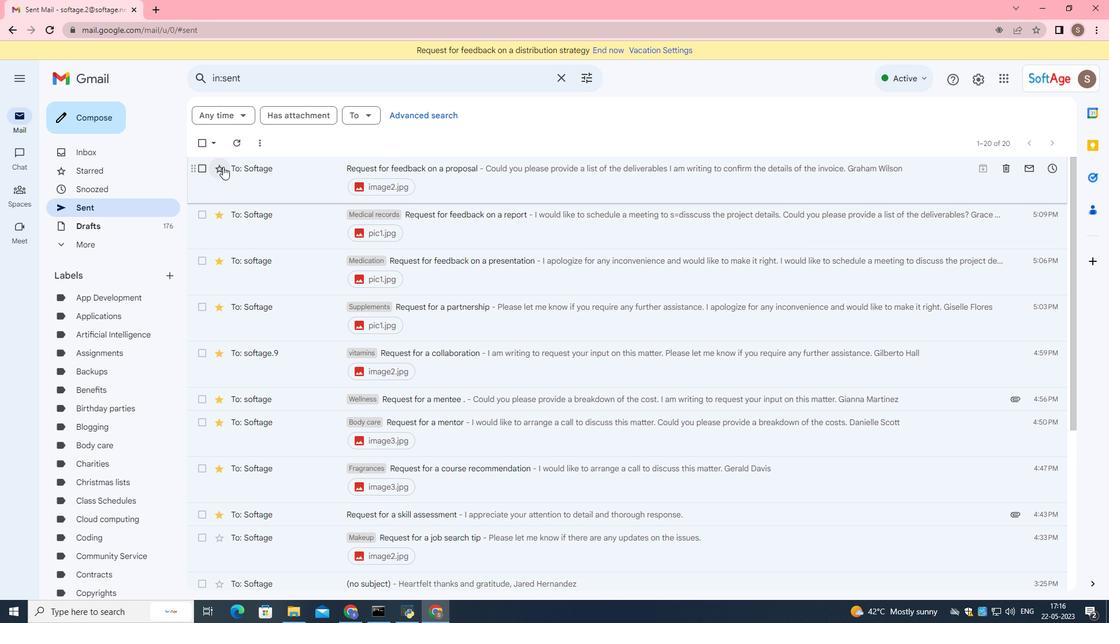 
Action: Mouse moved to (261, 178)
Screenshot: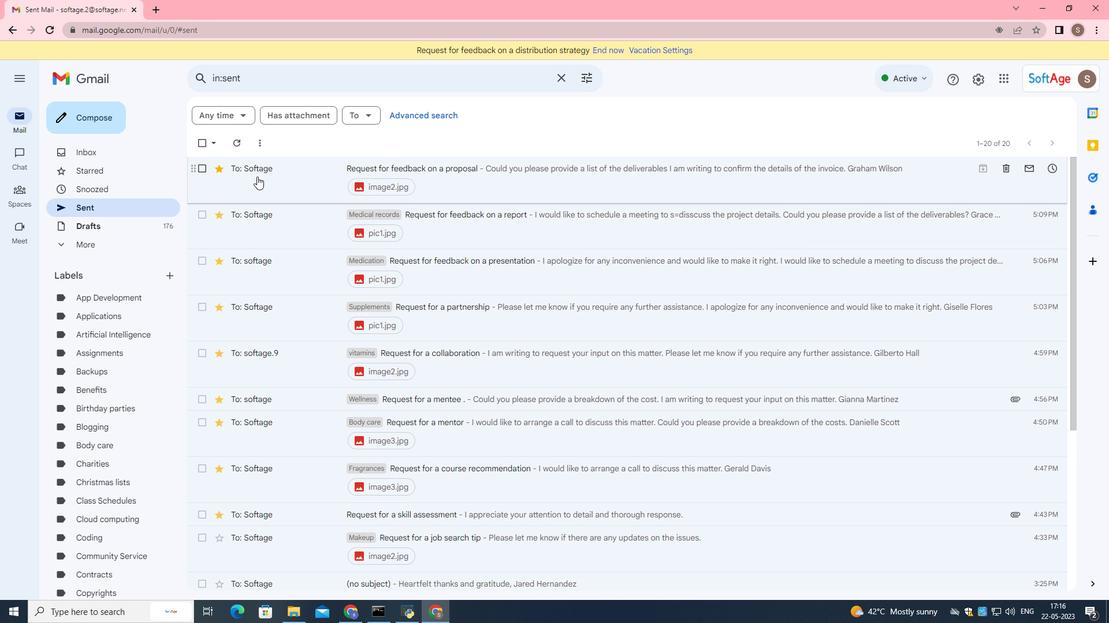 
Action: Mouse pressed left at (261, 178)
Screenshot: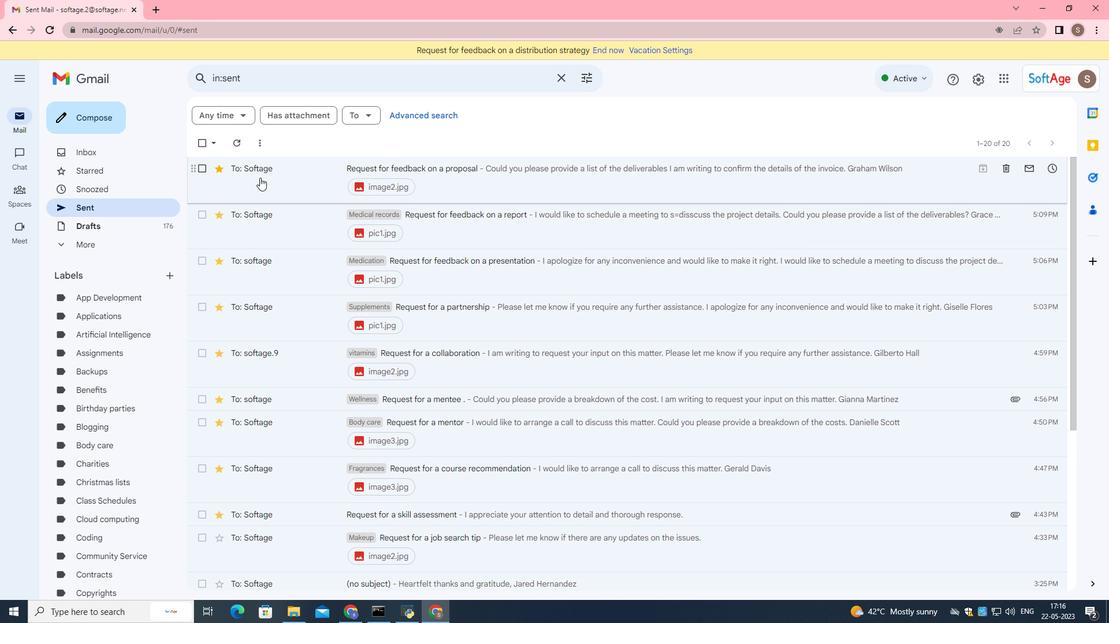 
Action: Mouse moved to (435, 106)
